 Task: Explore Airbnb accommodation in Umkomaas, South Africa from 12th December, 2023 to 15th December, 2023 for 6 adults. Place can be entire room or private room with 6 bedrooms having 6 beds and 6 bathrooms. Property type can be house. Amenities needed are: wifi, TV, free parkinig on premises, gym, breakfast.
Action: Mouse moved to (547, 106)
Screenshot: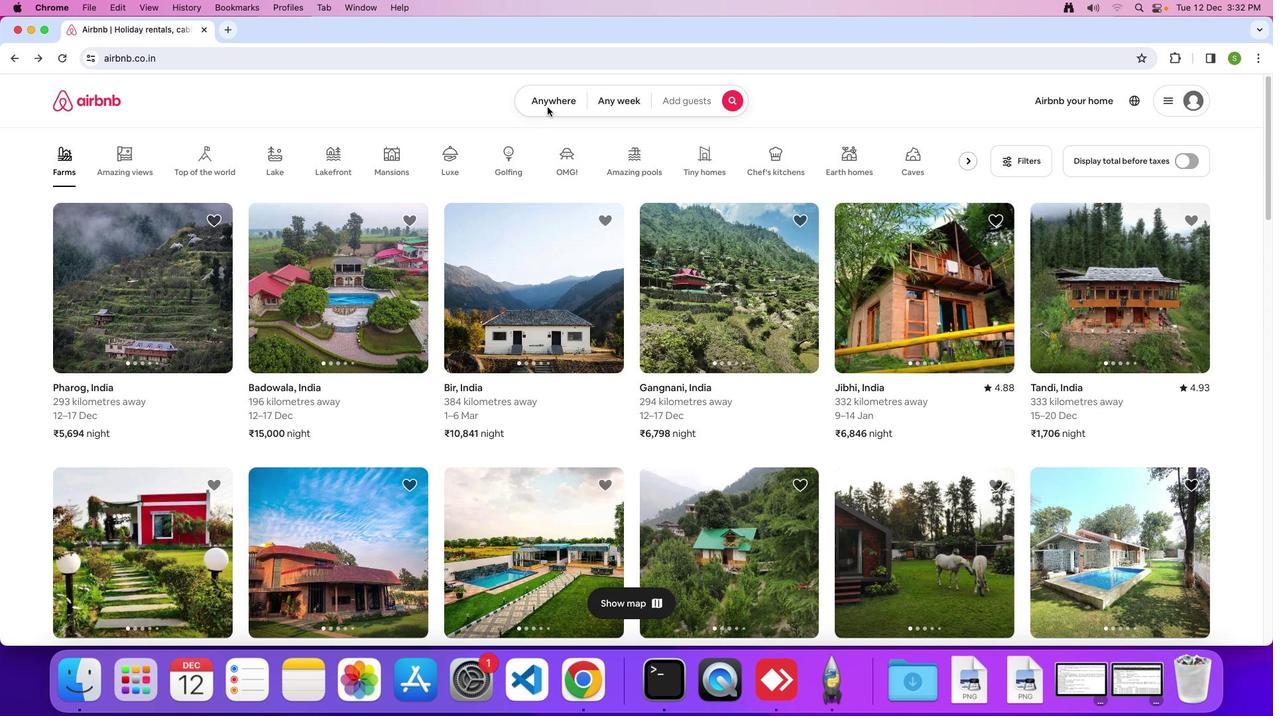 
Action: Mouse pressed left at (547, 106)
Screenshot: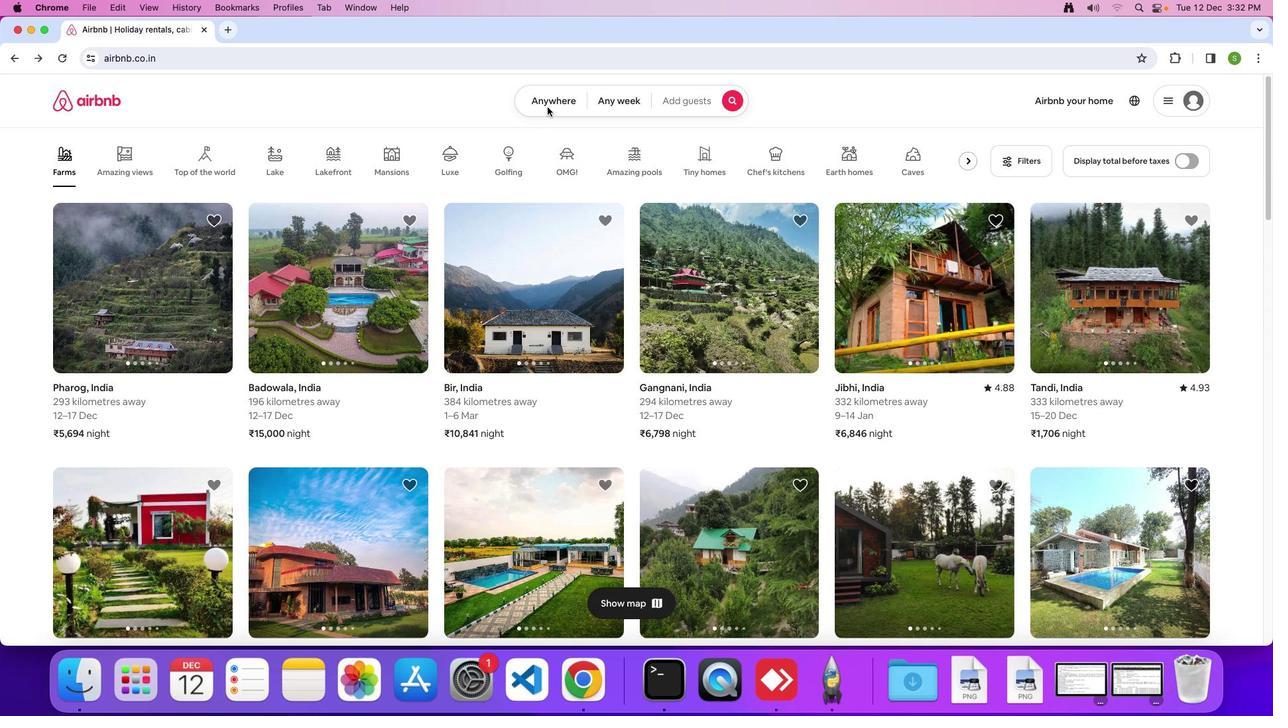 
Action: Mouse moved to (548, 105)
Screenshot: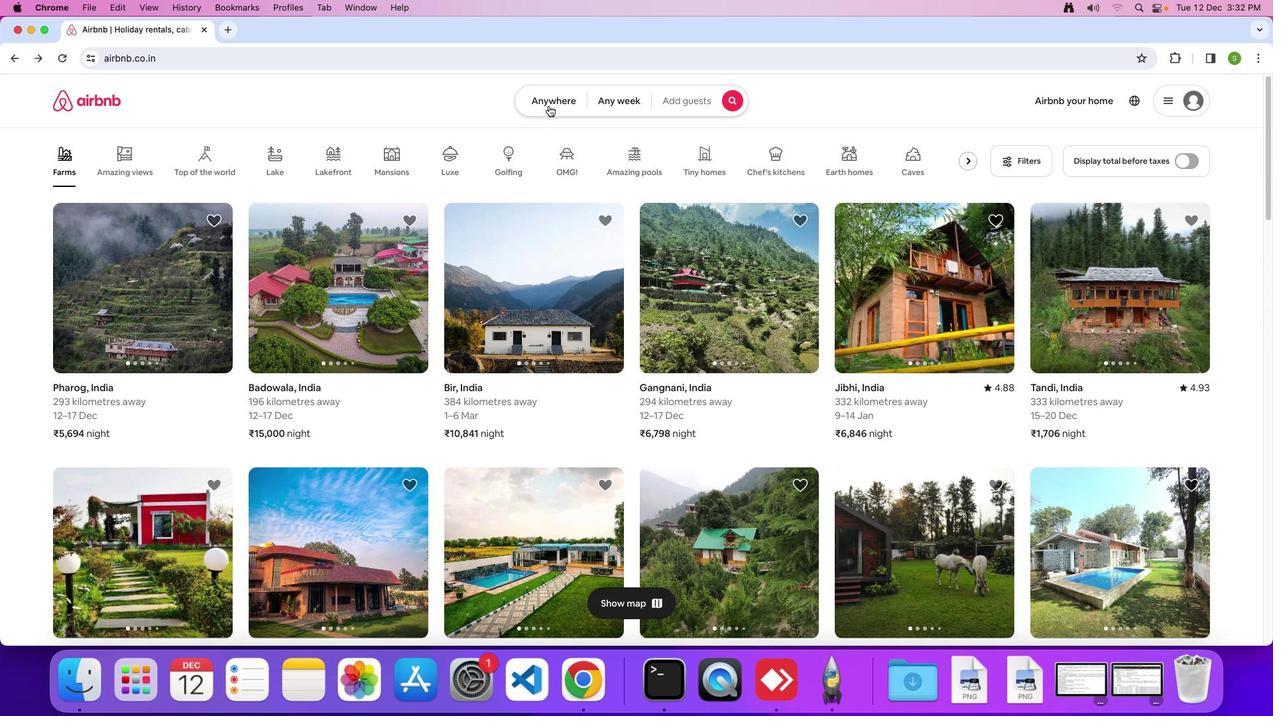 
Action: Mouse pressed left at (548, 105)
Screenshot: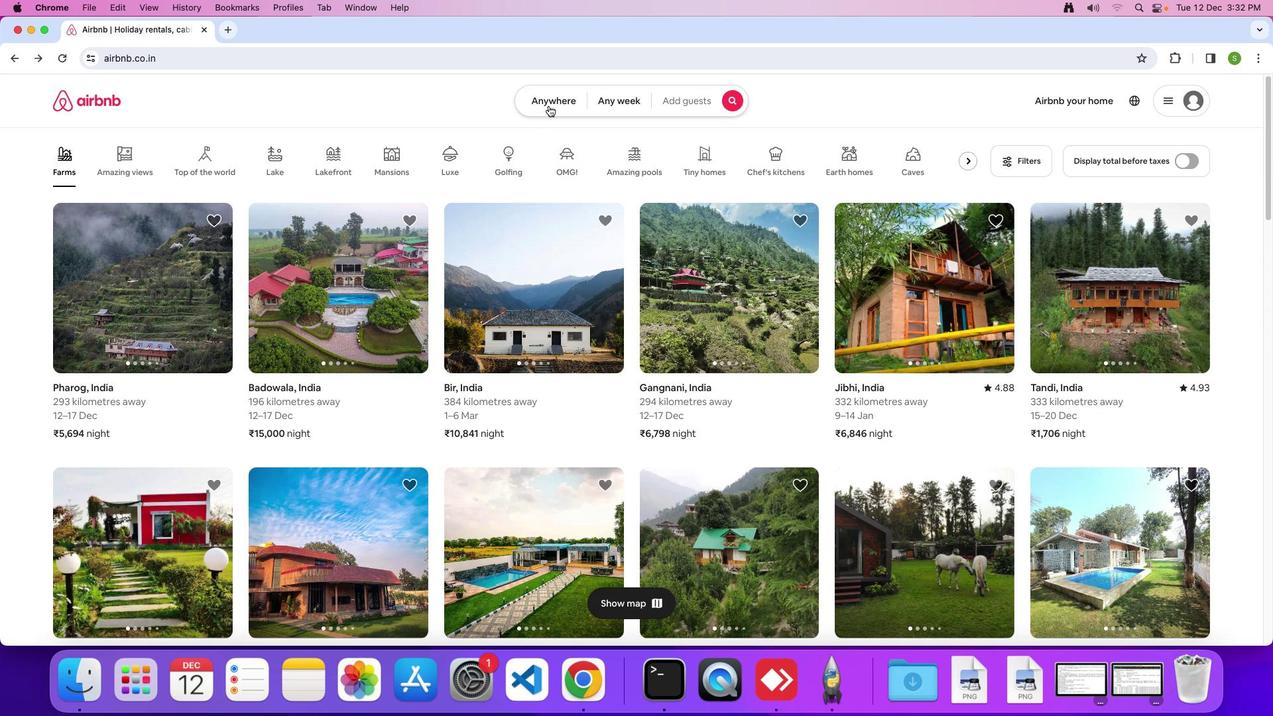 
Action: Mouse moved to (458, 143)
Screenshot: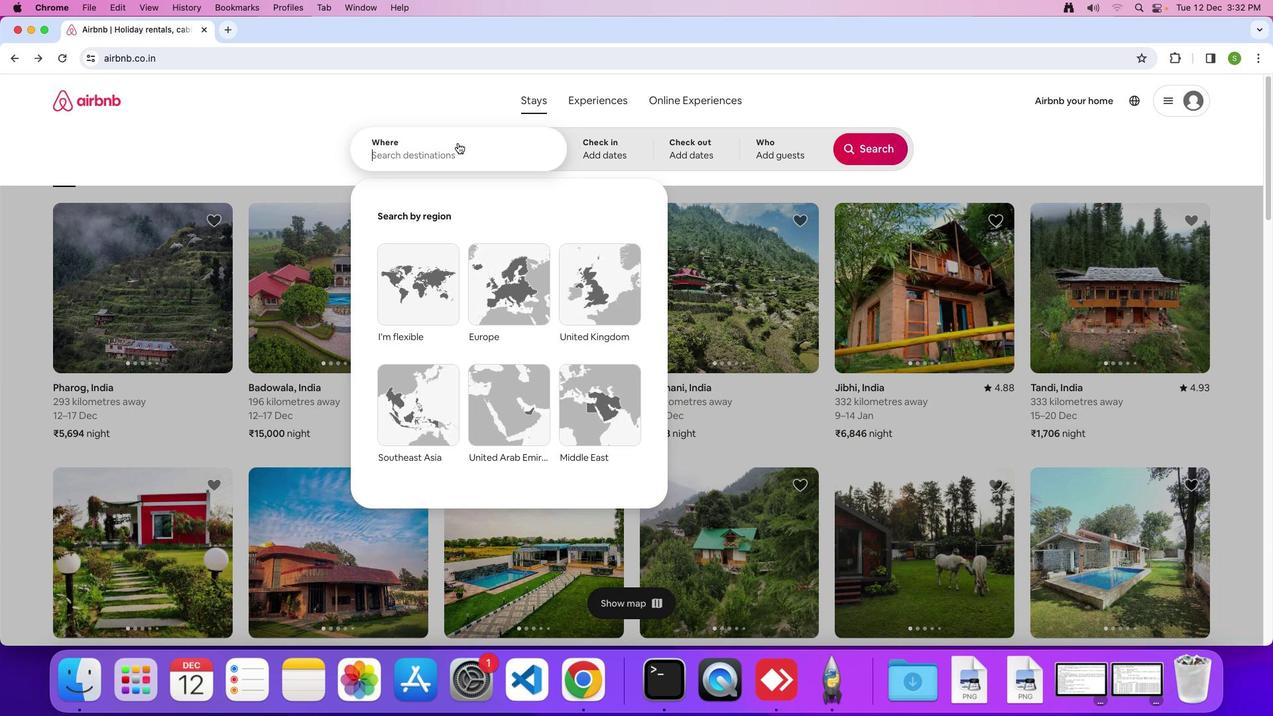 
Action: Mouse pressed left at (458, 143)
Screenshot: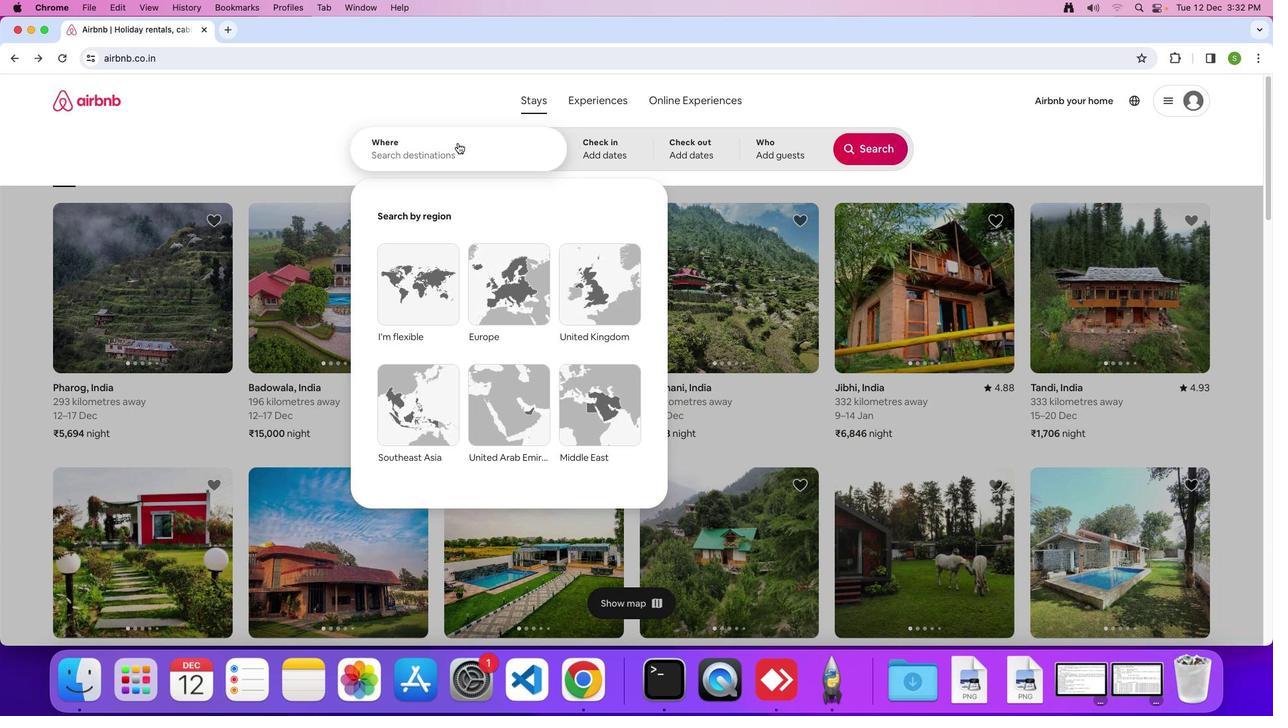 
Action: Key pressed 'U'Key.caps_lock'm''k''o''m''a''a''s'','Key.spaceKey.shift'S''o''u''t''h'
Screenshot: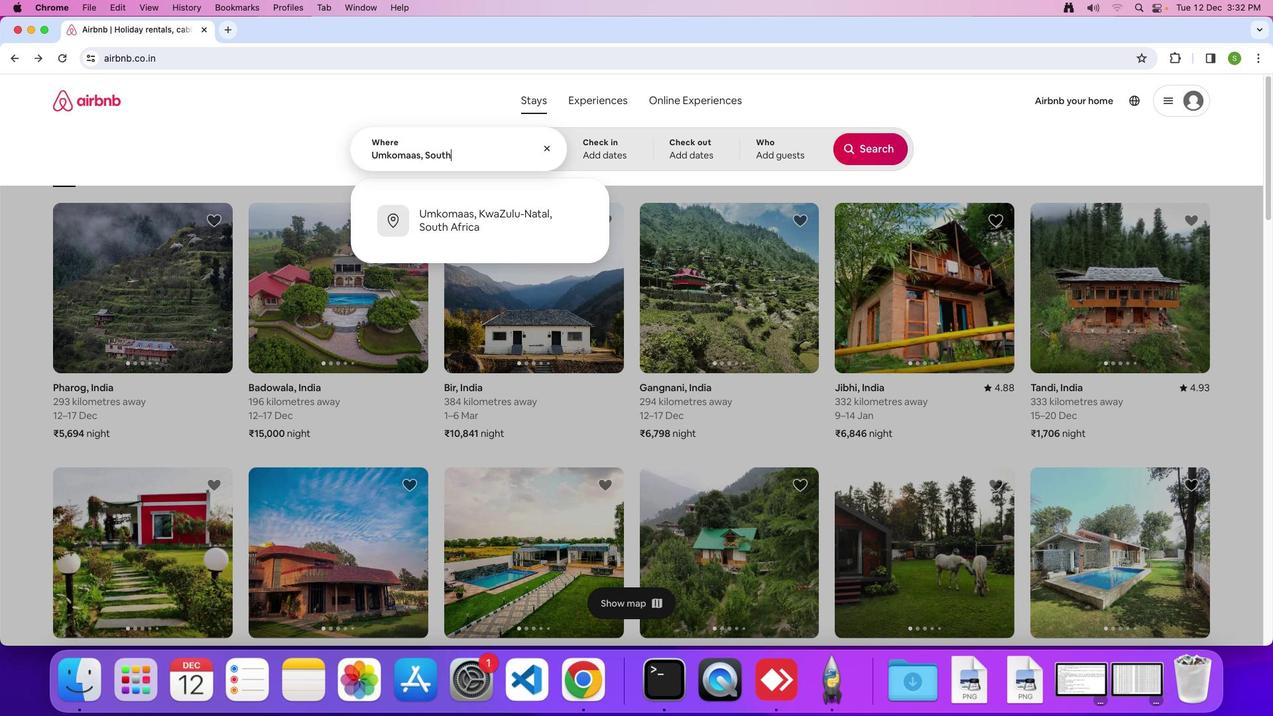 
Action: Mouse moved to (458, 143)
Screenshot: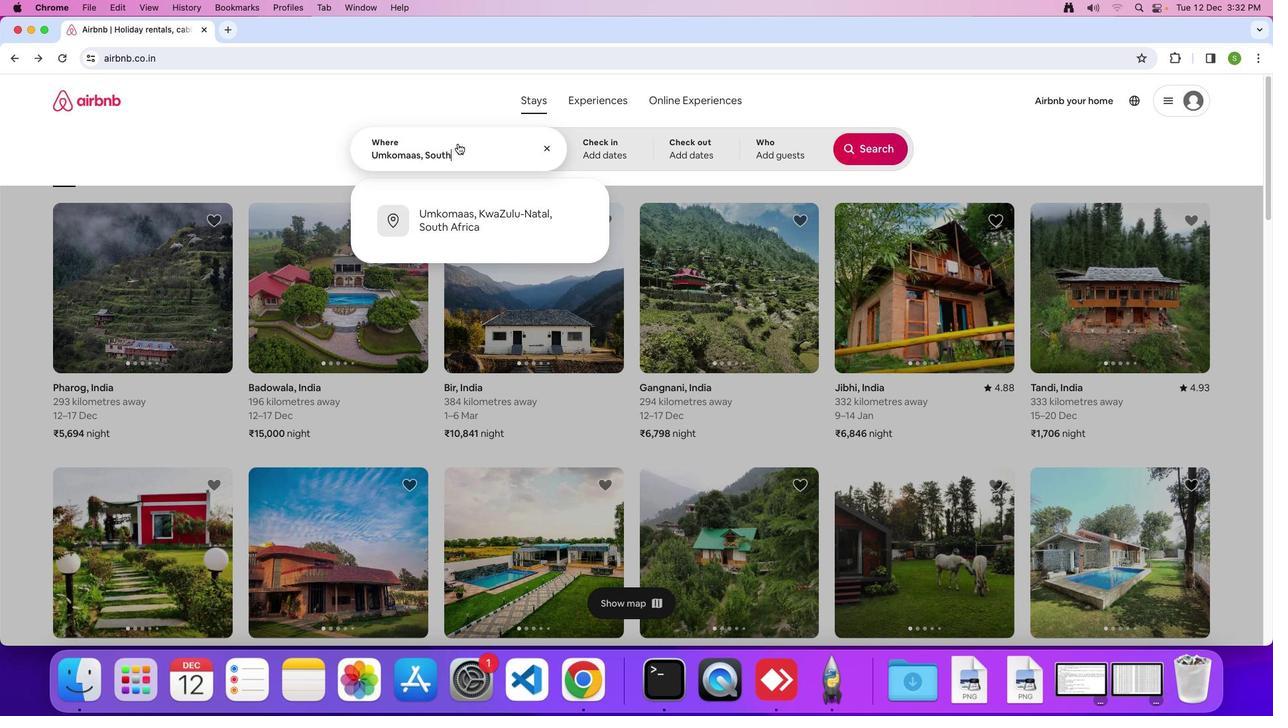 
Action: Key pressed Key.spaceKey.shift'A''f''r''i''c''a'Key.enter
Screenshot: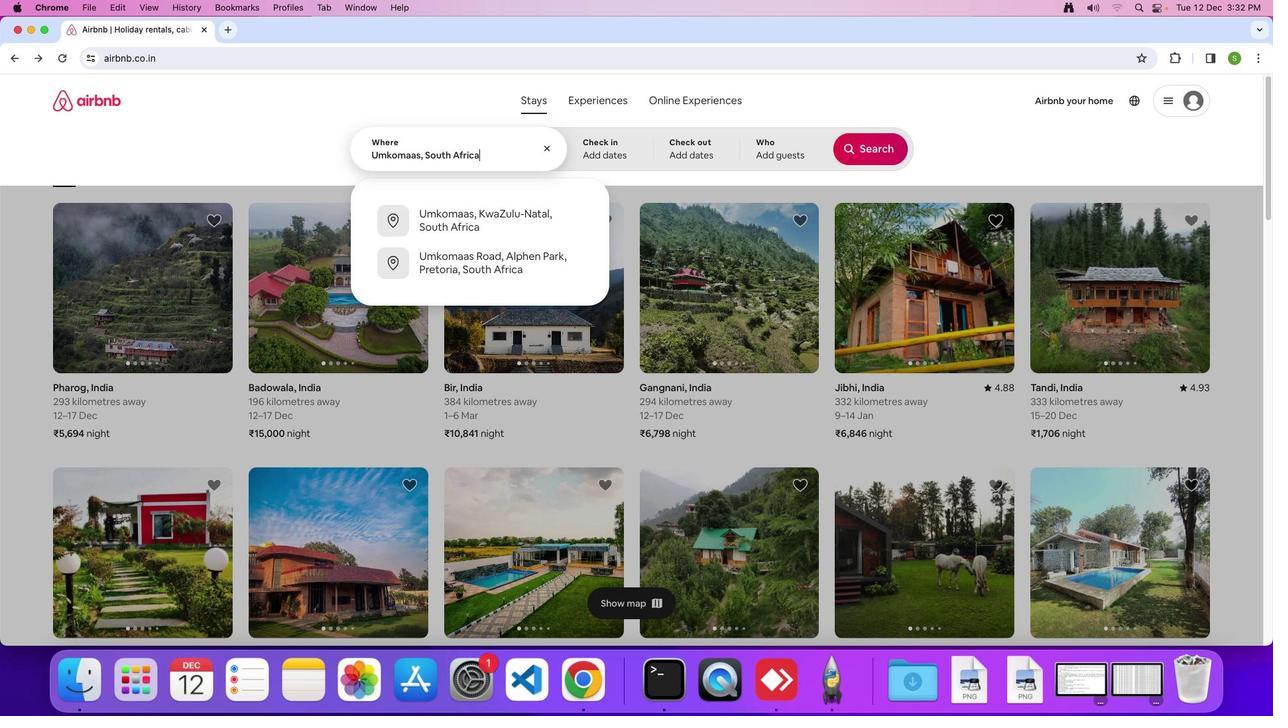 
Action: Mouse moved to (464, 384)
Screenshot: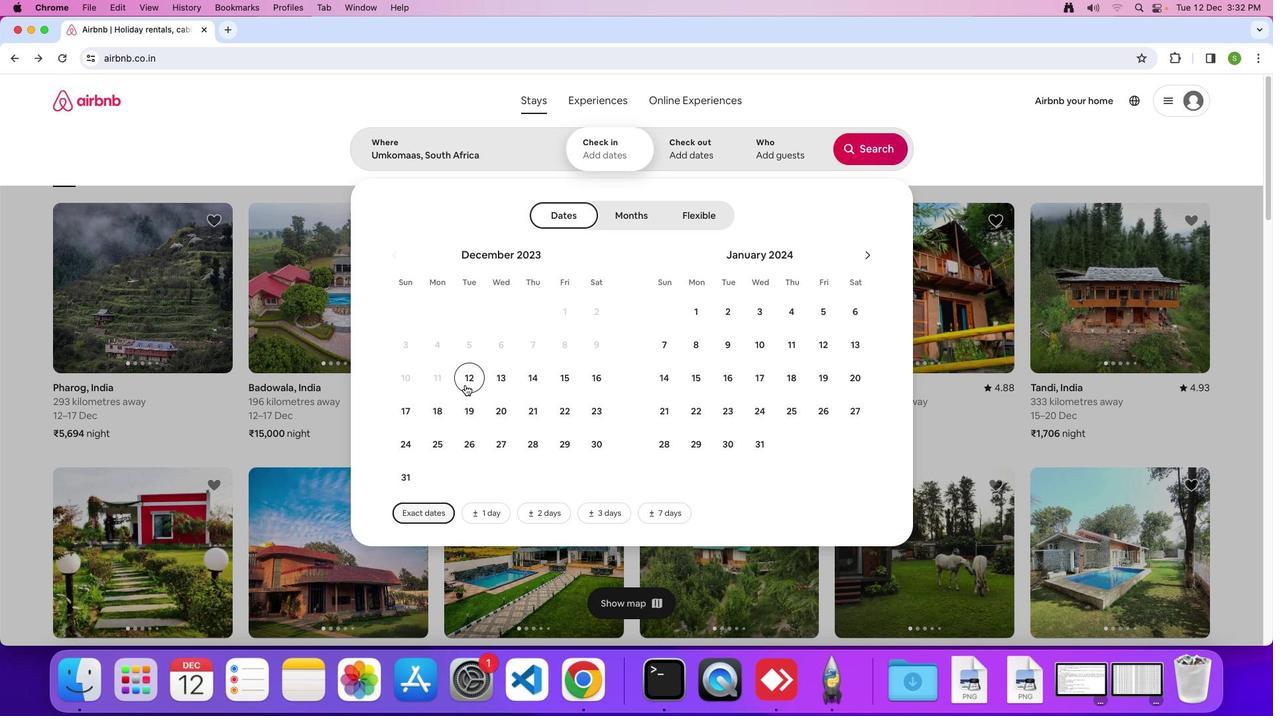 
Action: Mouse pressed left at (464, 384)
Screenshot: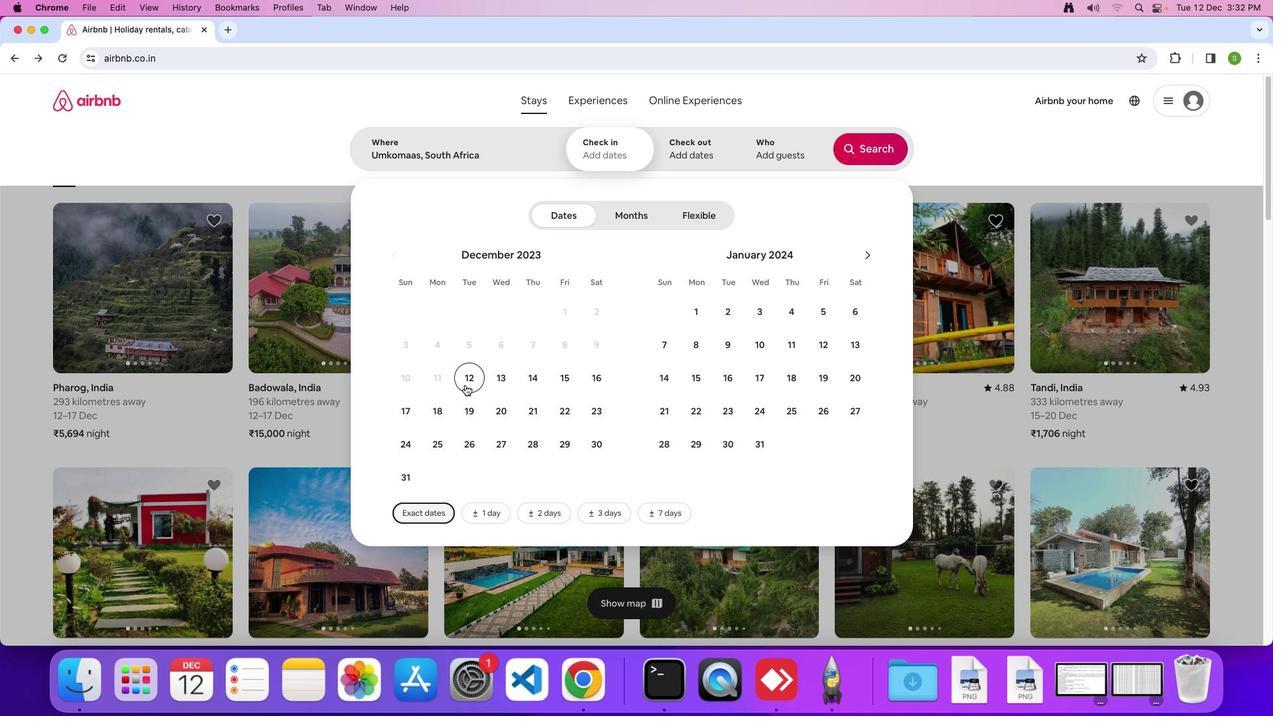 
Action: Mouse moved to (566, 376)
Screenshot: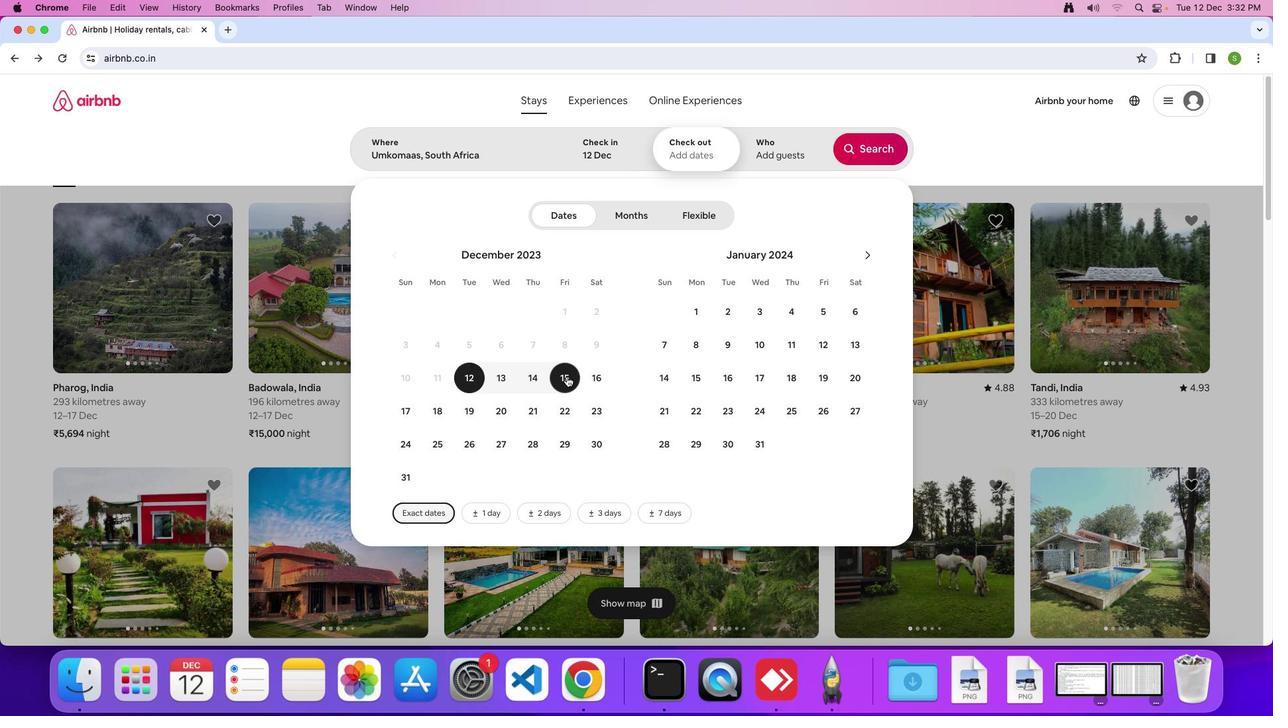 
Action: Mouse pressed left at (566, 376)
Screenshot: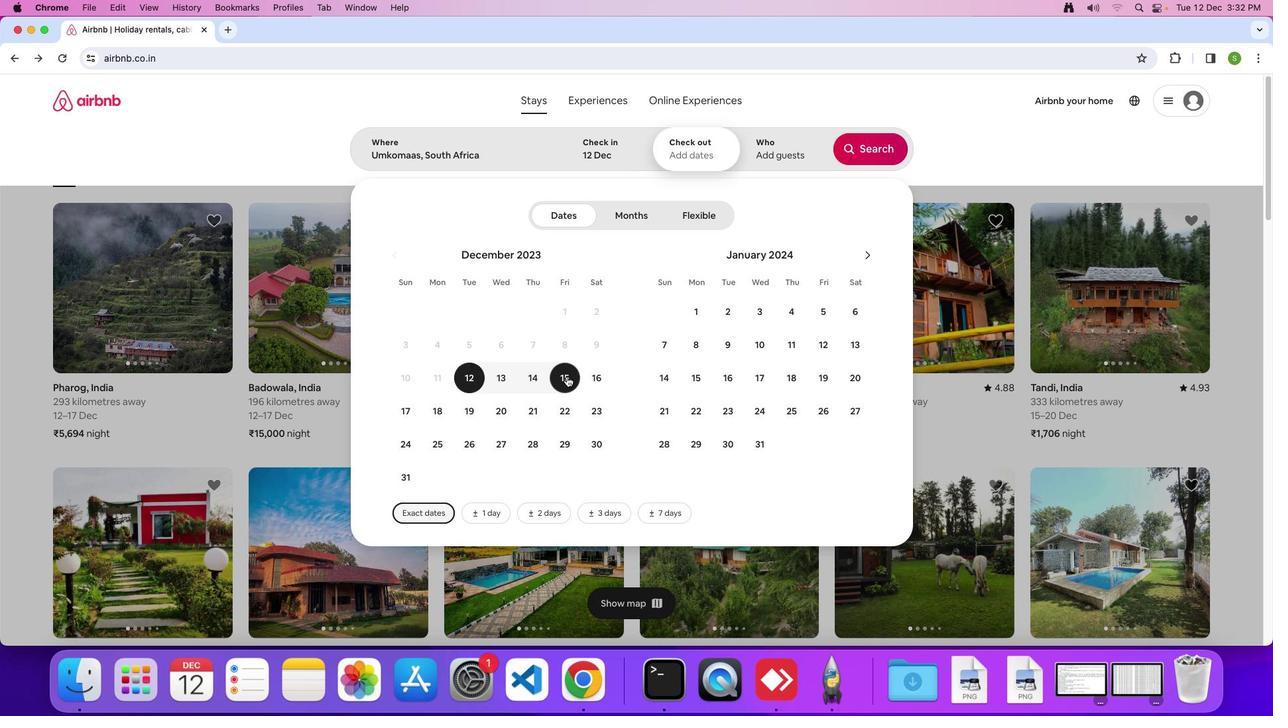 
Action: Mouse moved to (774, 158)
Screenshot: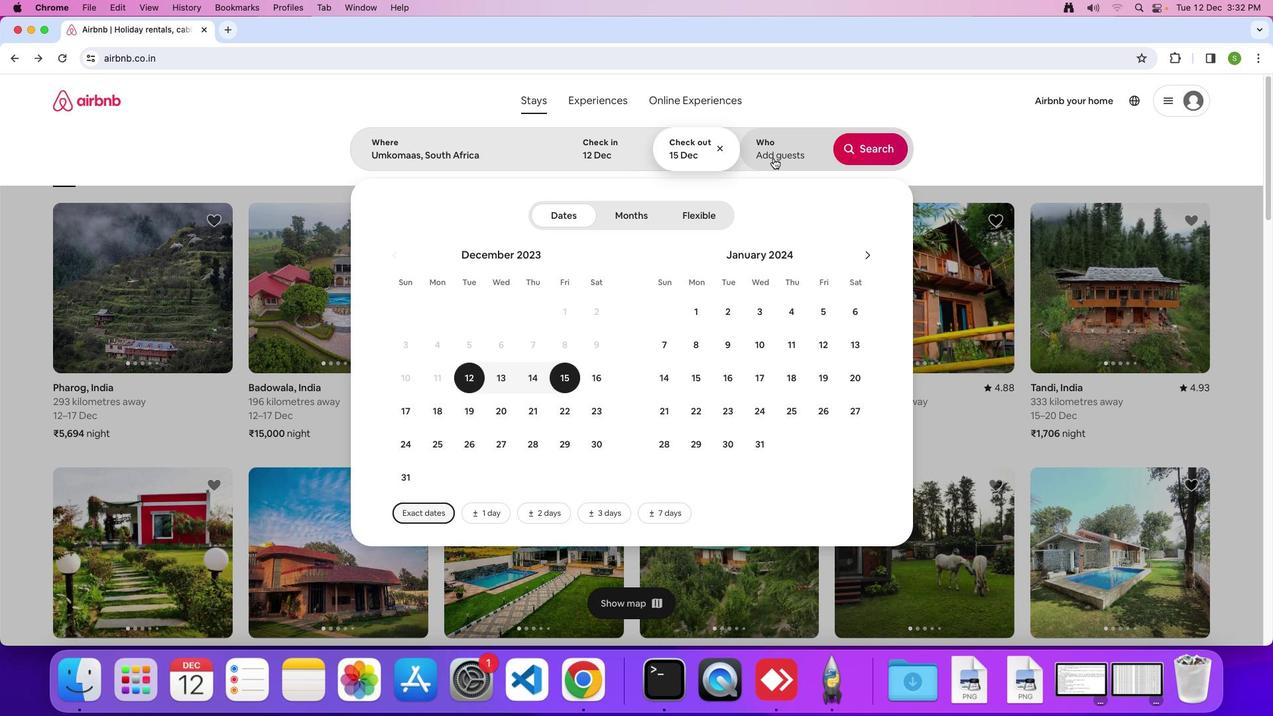 
Action: Mouse pressed left at (774, 158)
Screenshot: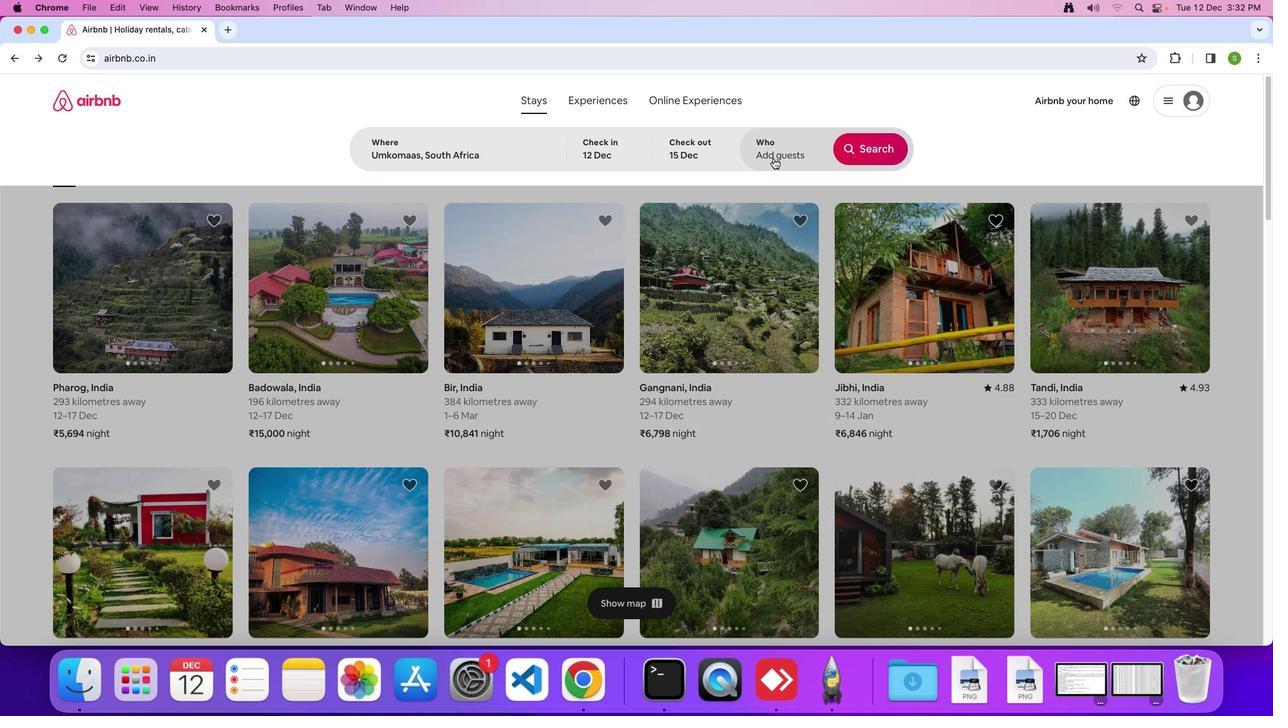 
Action: Mouse moved to (879, 220)
Screenshot: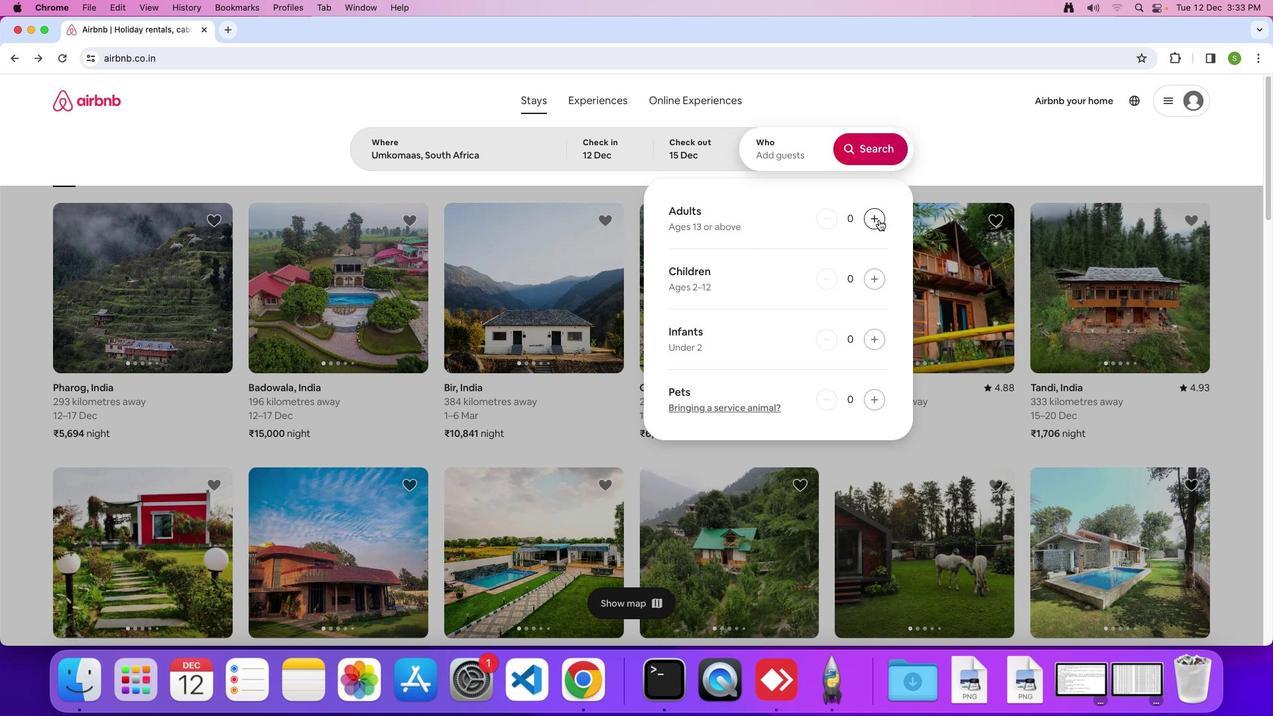 
Action: Mouse pressed left at (879, 220)
Screenshot: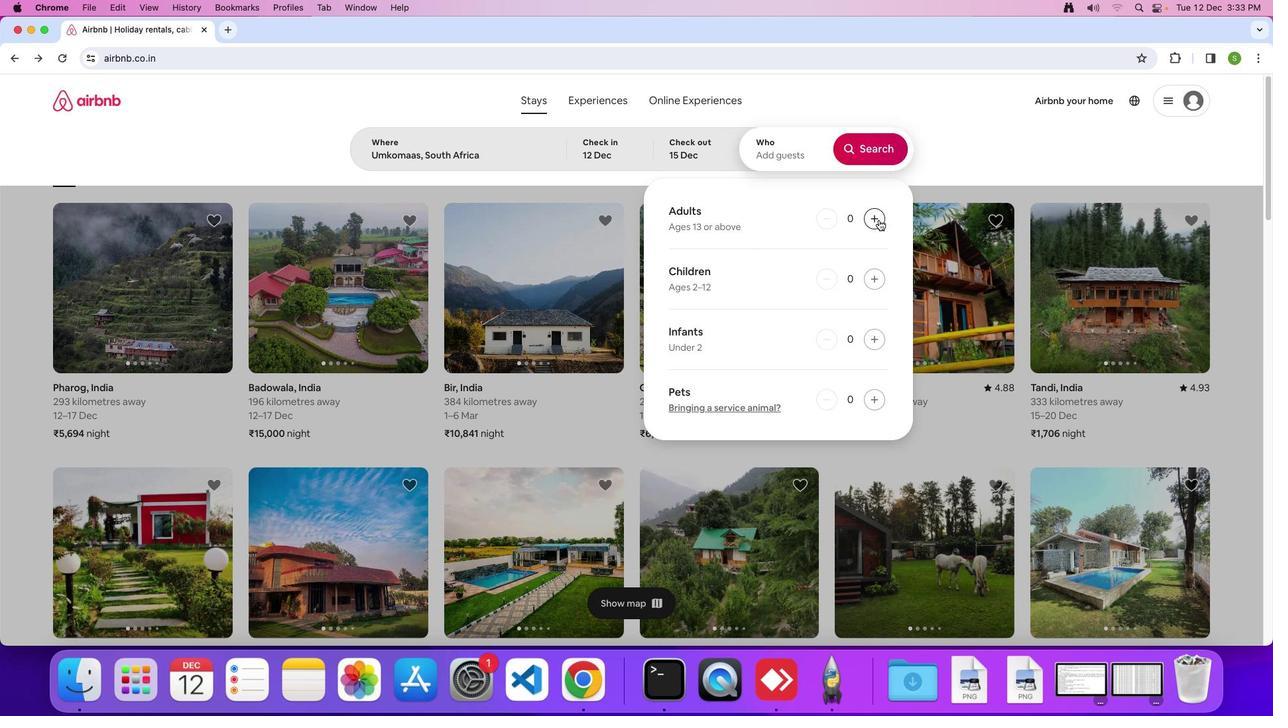 
Action: Mouse pressed left at (879, 220)
Screenshot: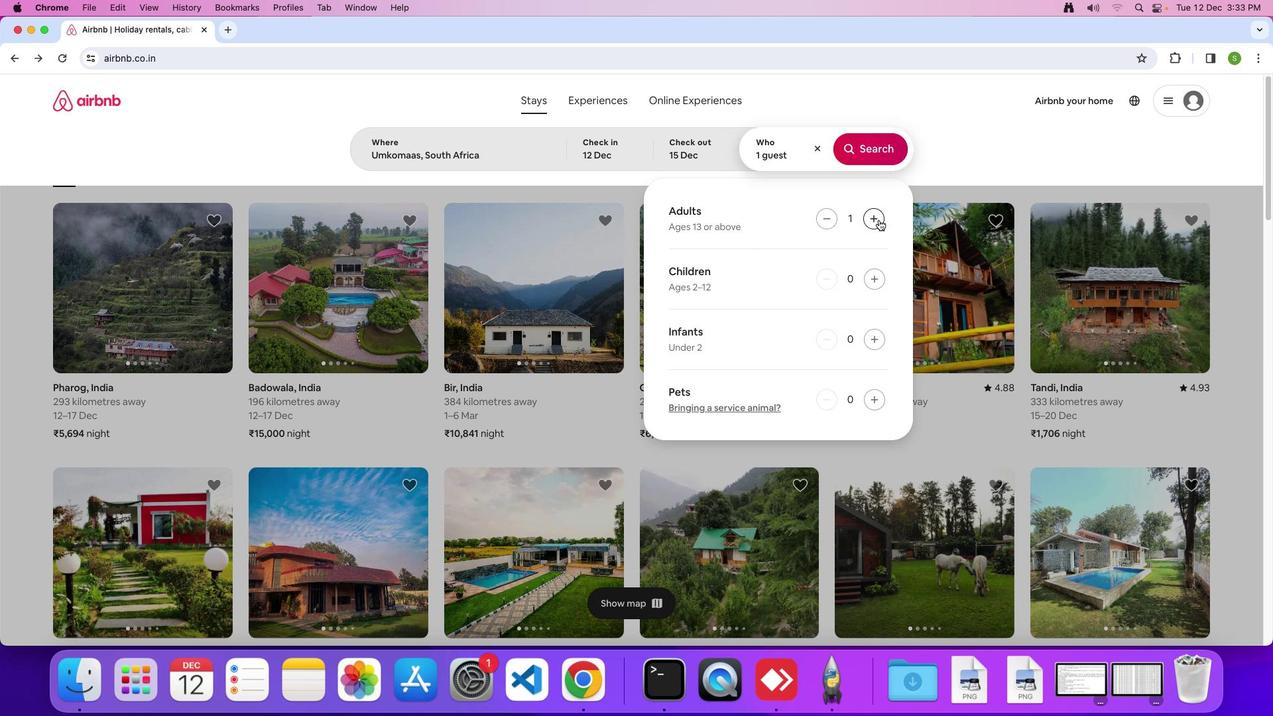 
Action: Mouse pressed left at (879, 220)
Screenshot: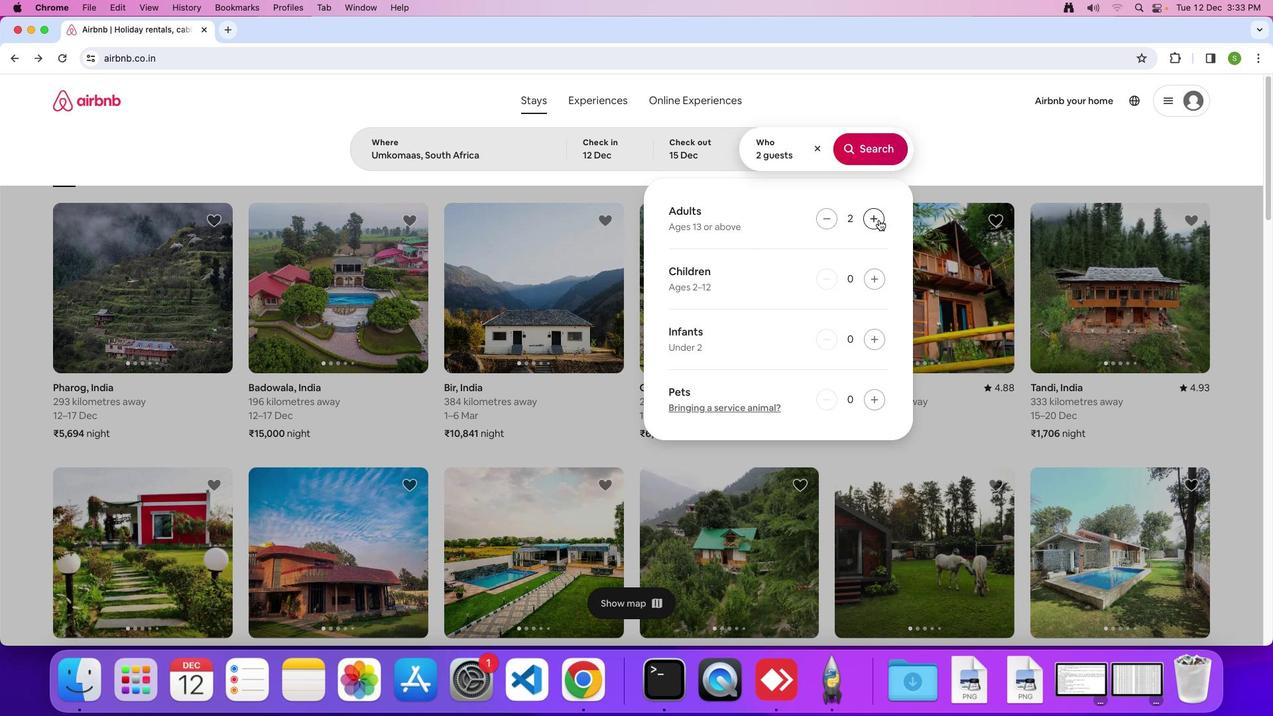 
Action: Mouse pressed left at (879, 220)
Screenshot: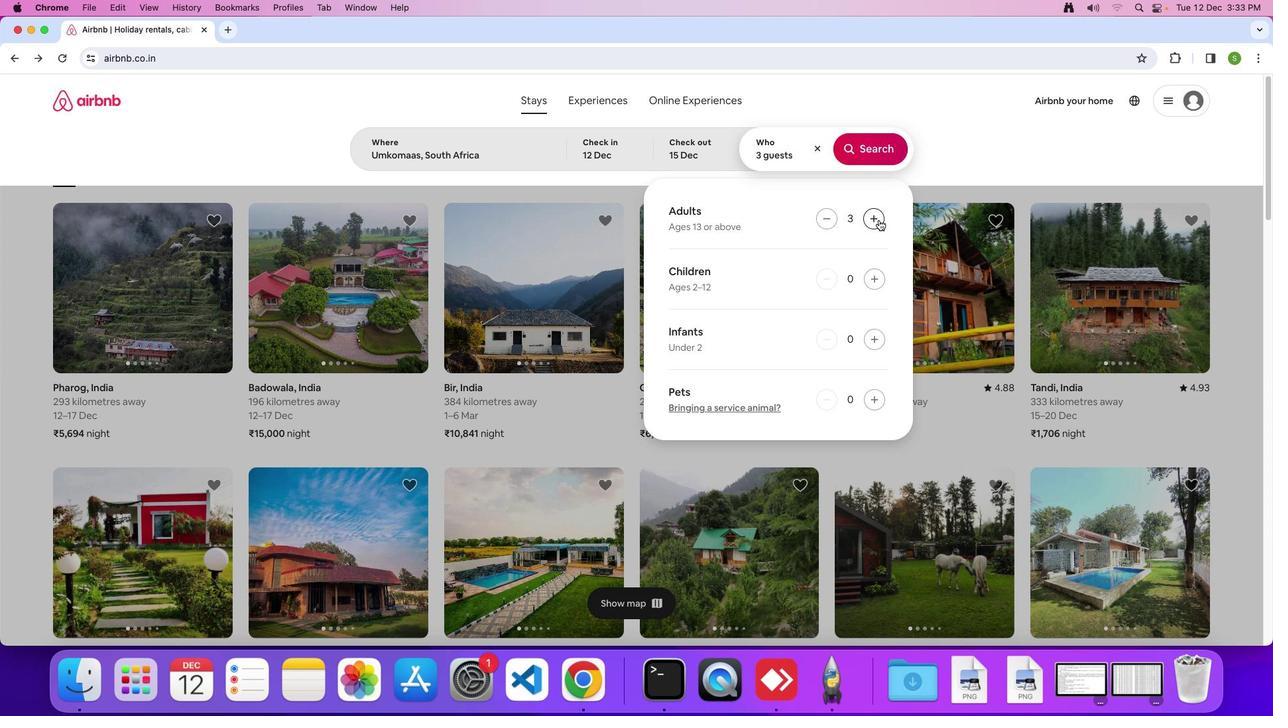 
Action: Mouse pressed left at (879, 220)
Screenshot: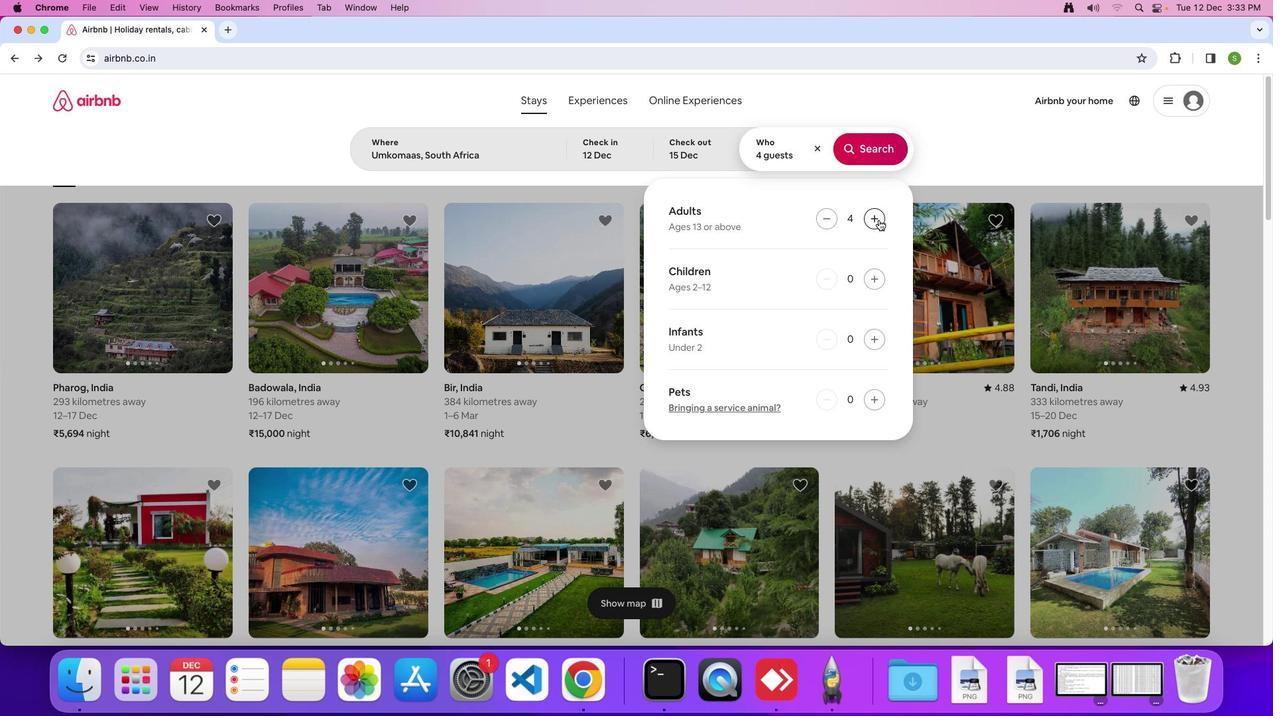 
Action: Mouse pressed left at (879, 220)
Screenshot: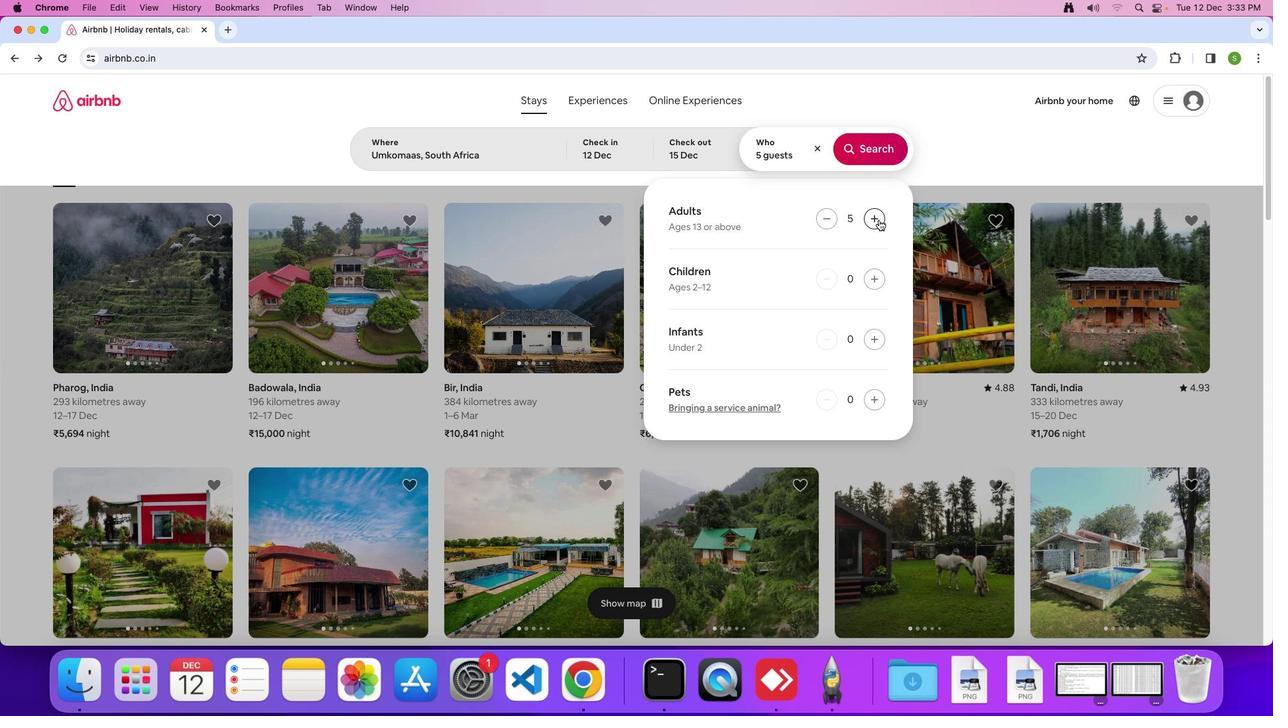 
Action: Mouse moved to (876, 158)
Screenshot: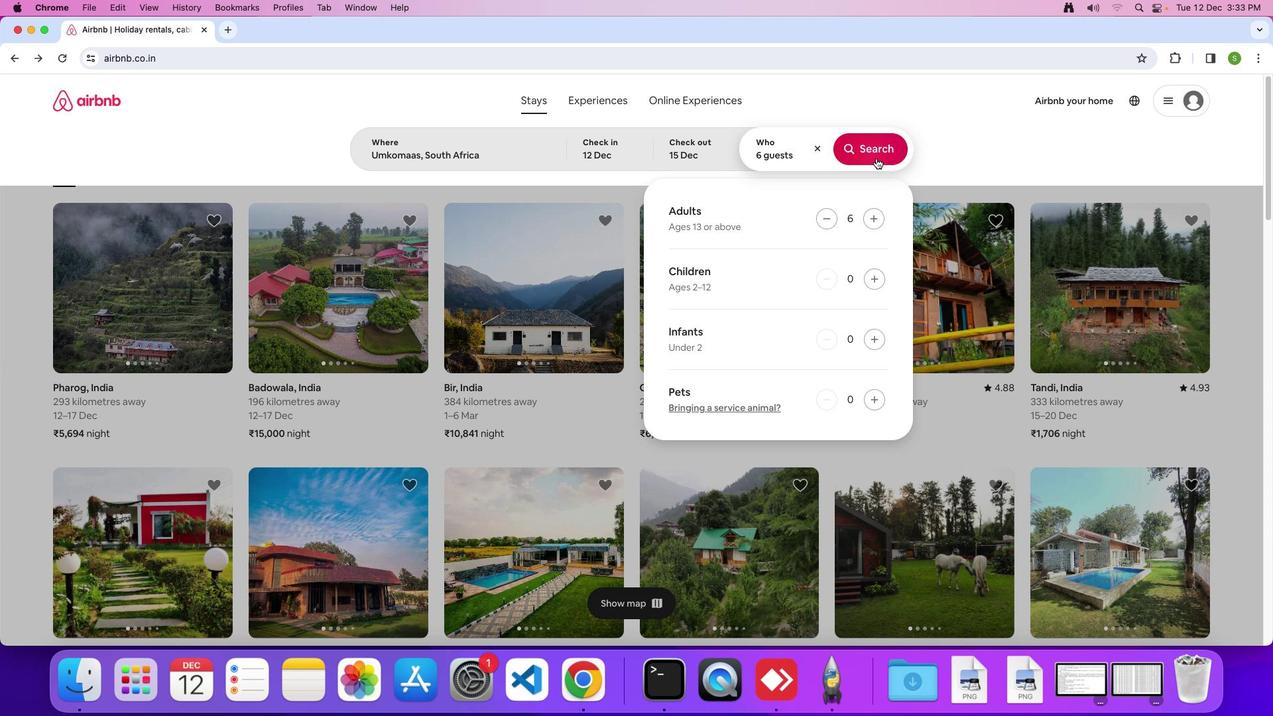 
Action: Mouse pressed left at (876, 158)
Screenshot: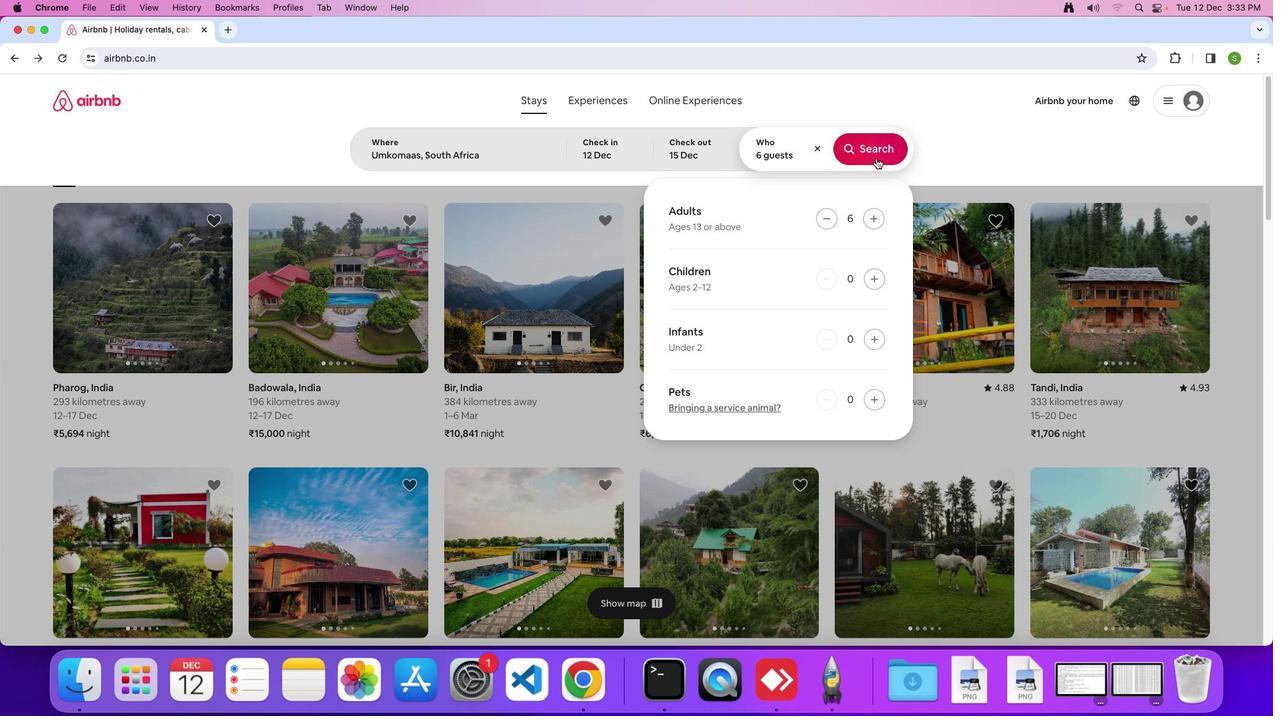 
Action: Mouse moved to (1076, 149)
Screenshot: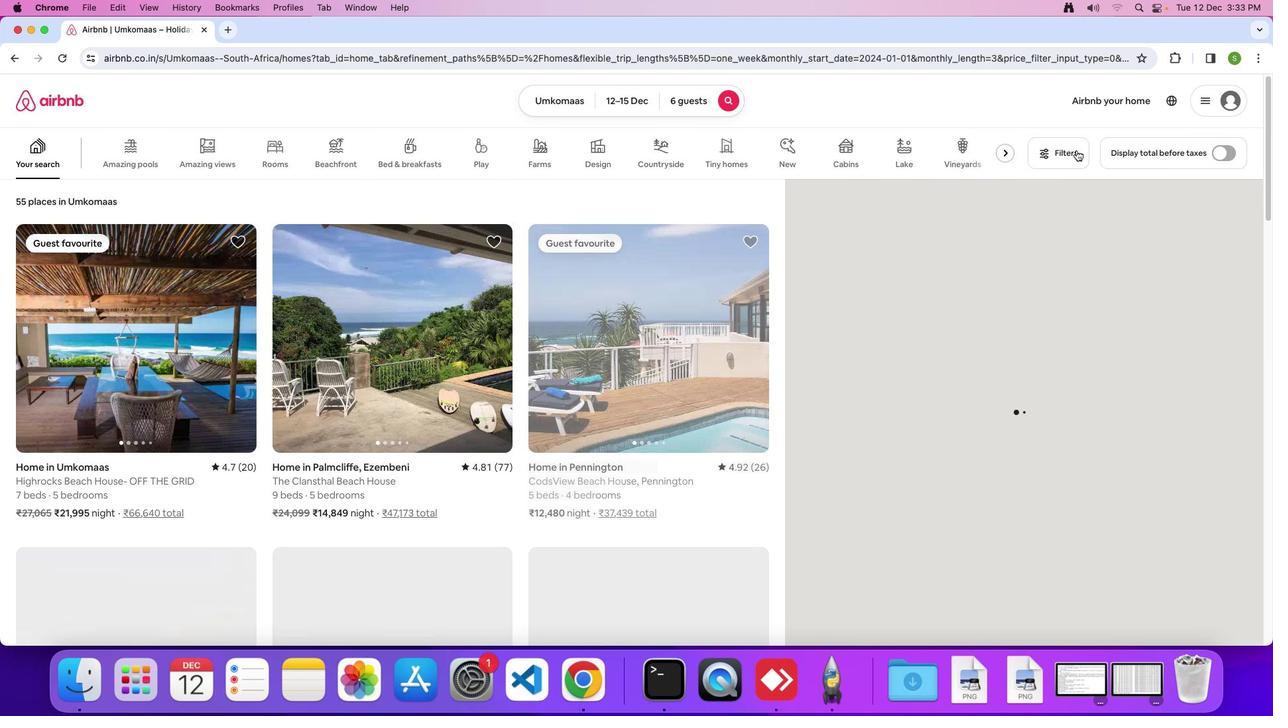 
Action: Mouse pressed left at (1076, 149)
Screenshot: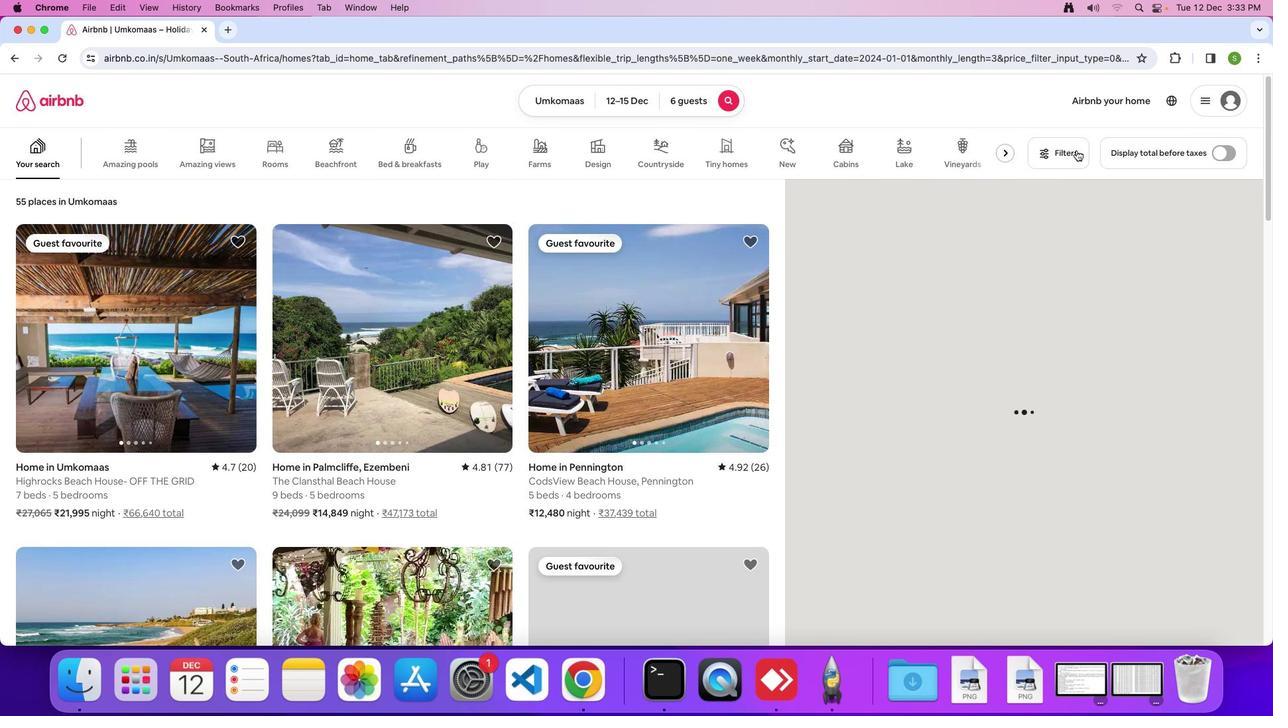 
Action: Mouse moved to (639, 470)
Screenshot: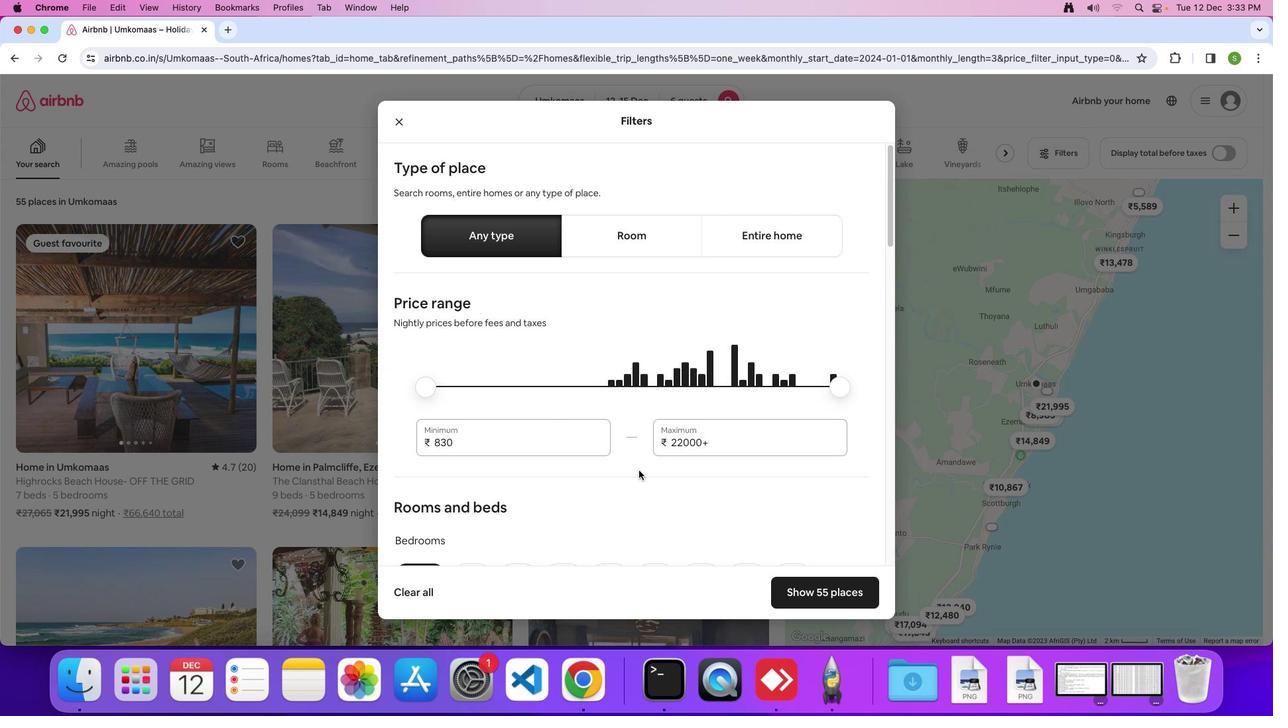
Action: Mouse scrolled (639, 470) with delta (0, 0)
Screenshot: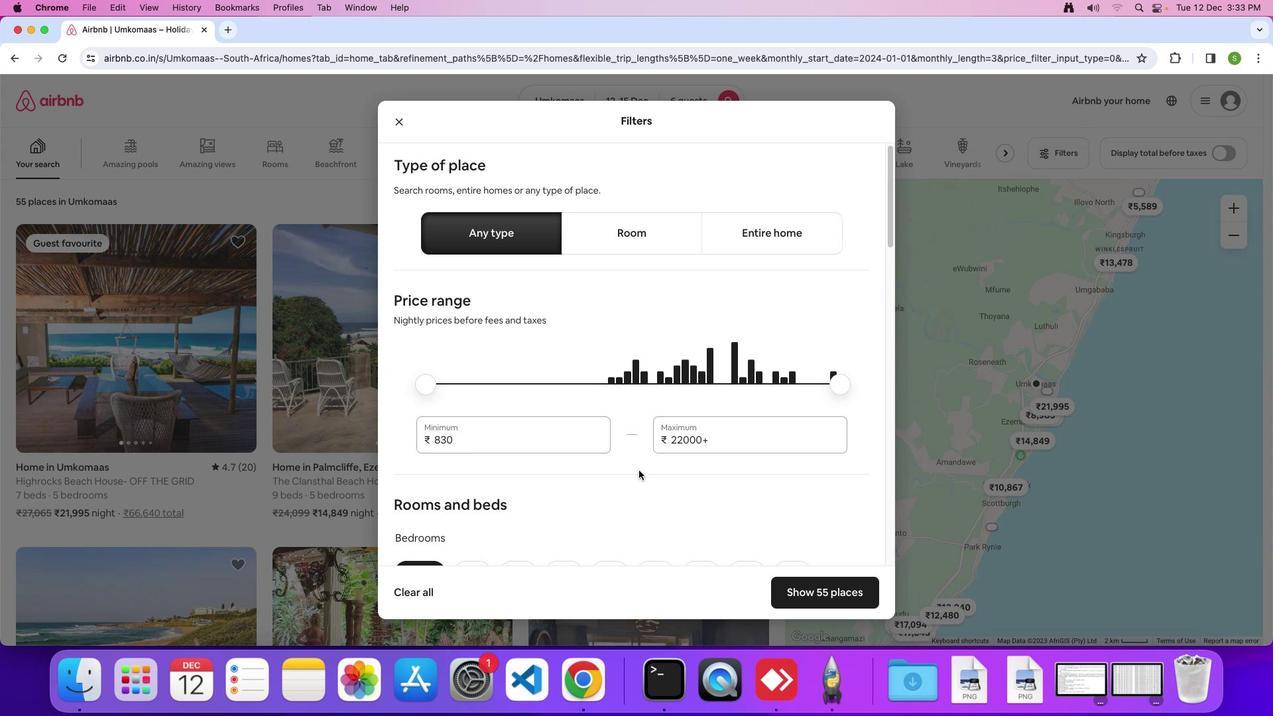 
Action: Mouse scrolled (639, 470) with delta (0, 0)
Screenshot: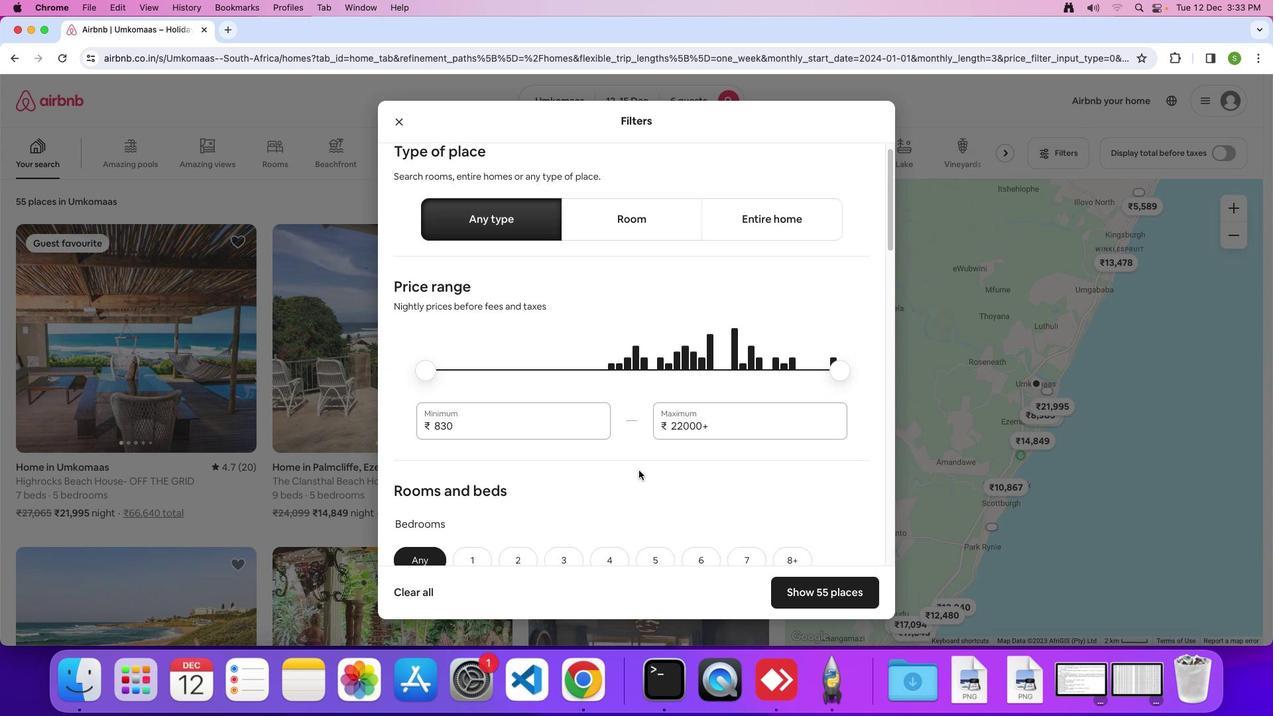 
Action: Mouse scrolled (639, 470) with delta (0, -1)
Screenshot: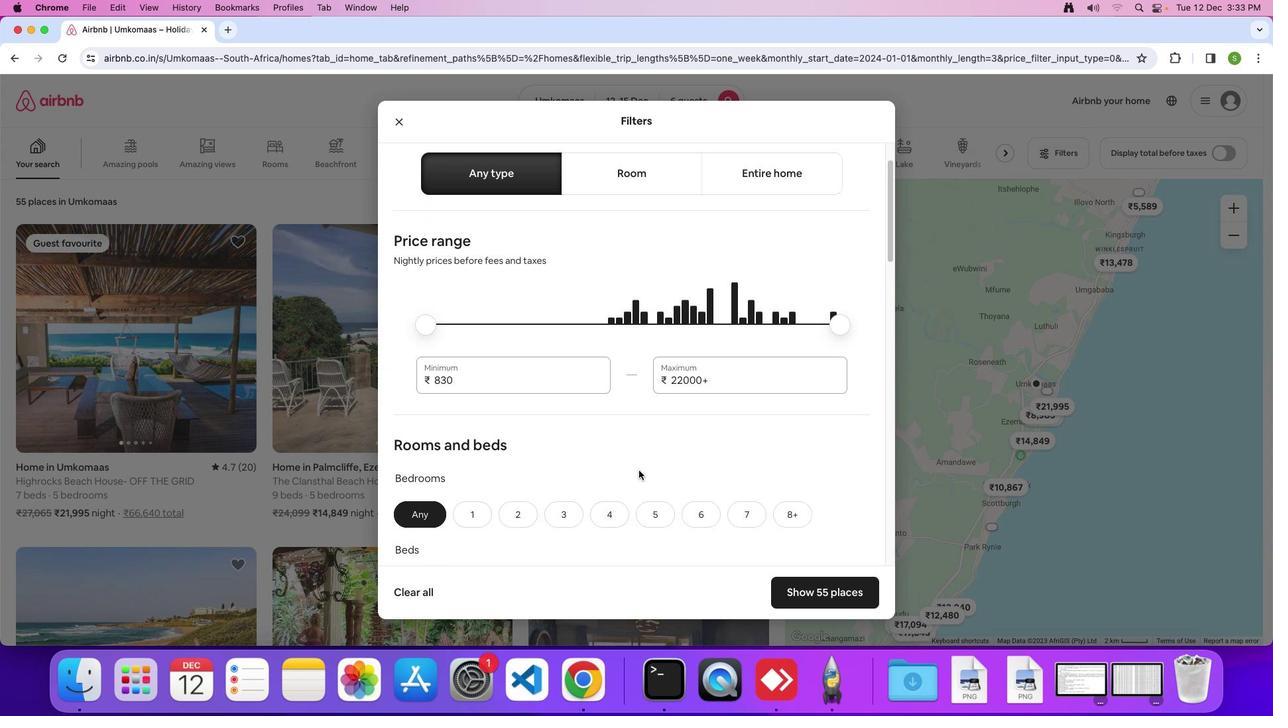 
Action: Mouse moved to (639, 470)
Screenshot: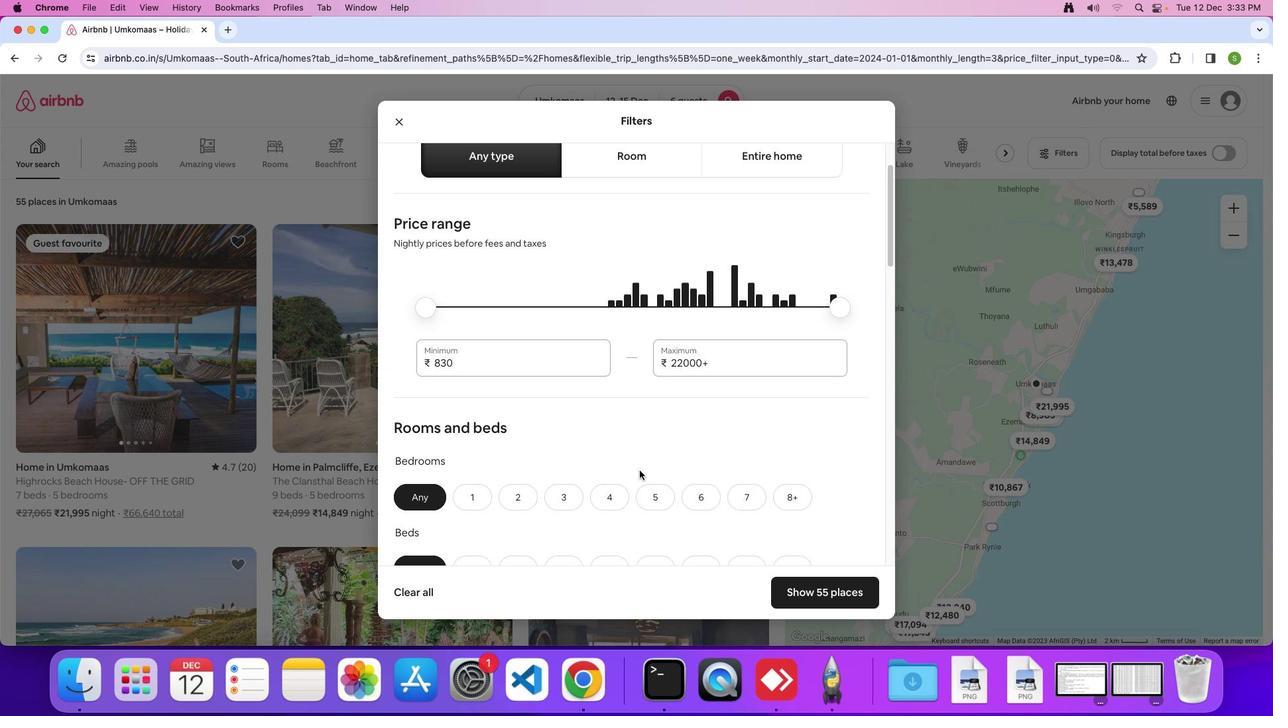 
Action: Mouse scrolled (639, 470) with delta (0, 0)
Screenshot: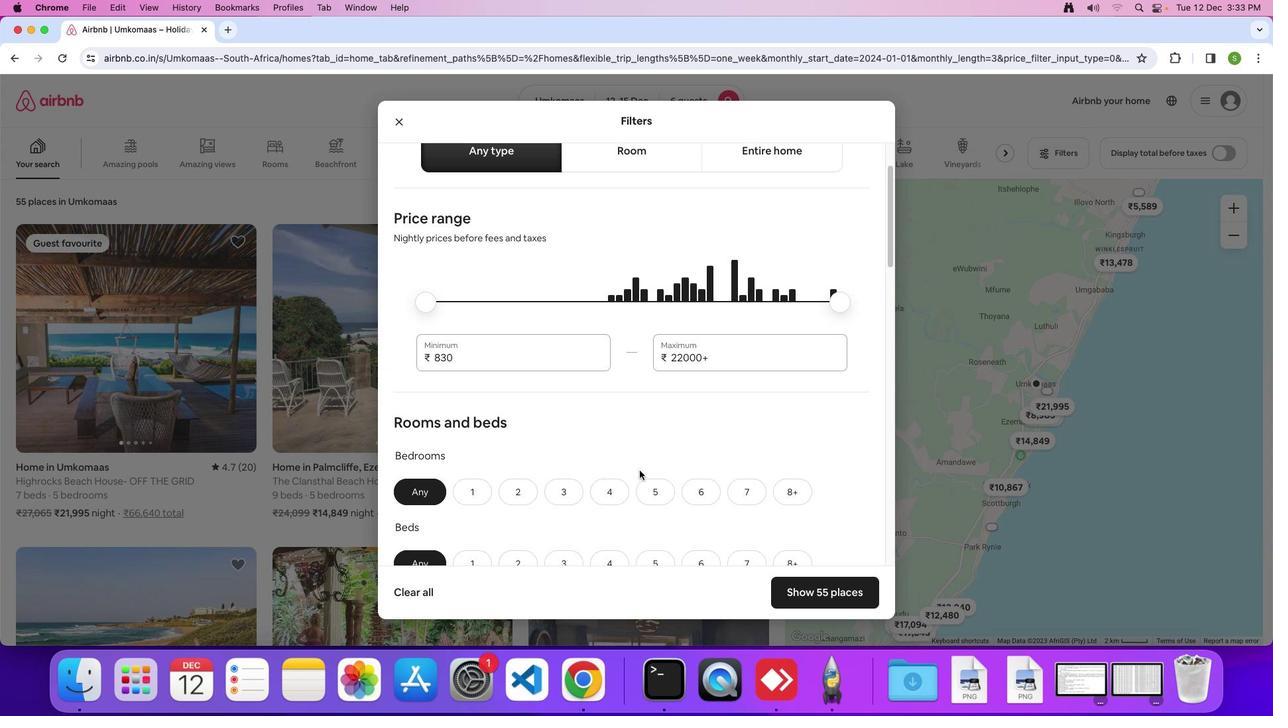 
Action: Mouse scrolled (639, 470) with delta (0, 0)
Screenshot: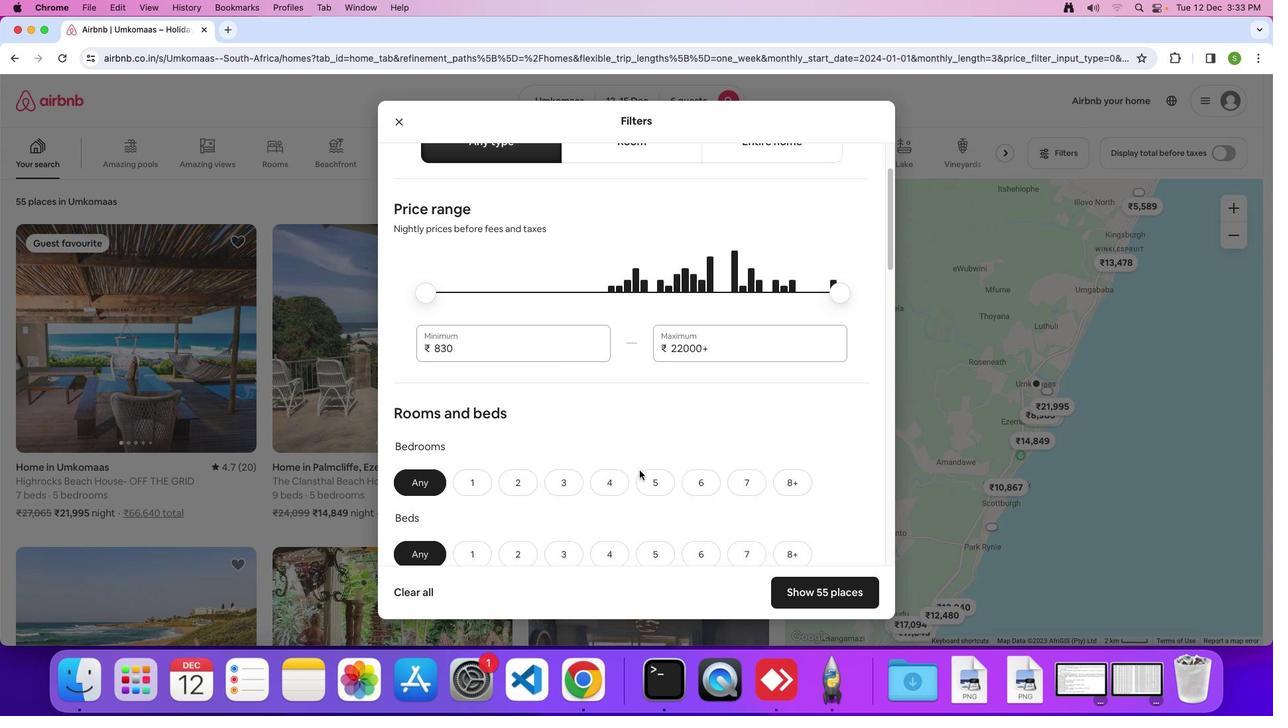 
Action: Mouse scrolled (639, 470) with delta (0, 0)
Screenshot: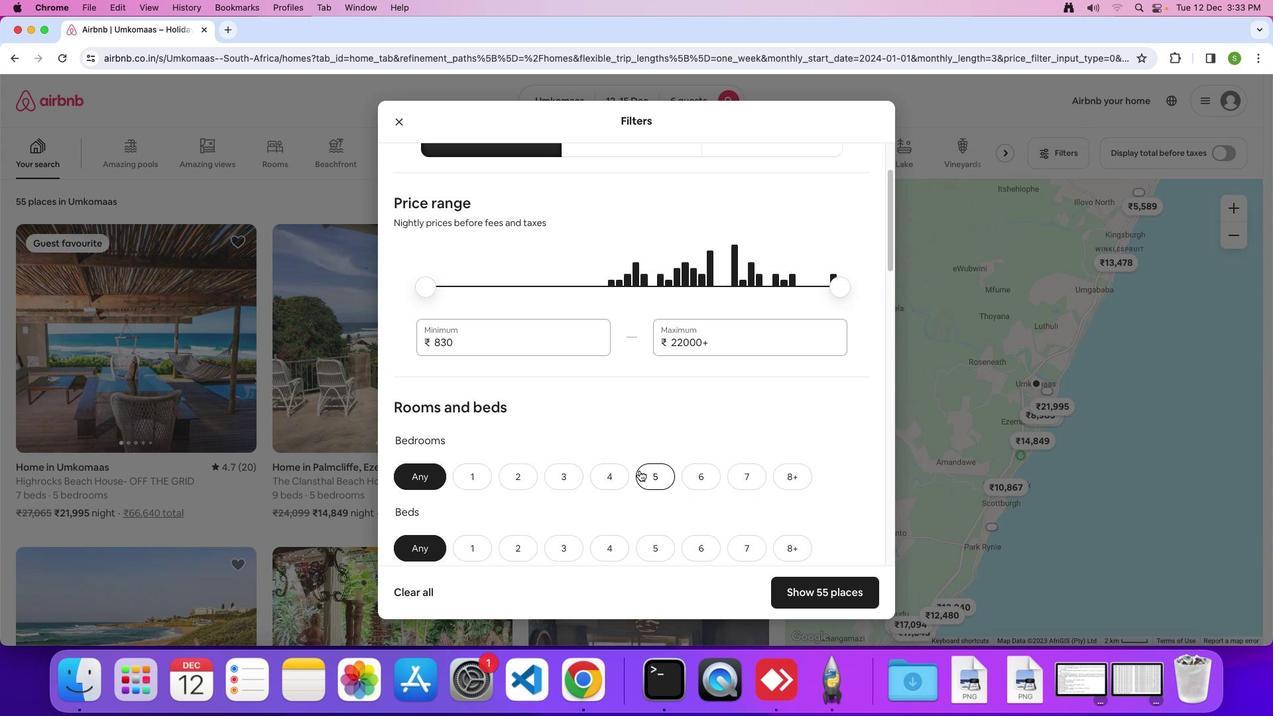 
Action: Mouse scrolled (639, 470) with delta (0, 0)
Screenshot: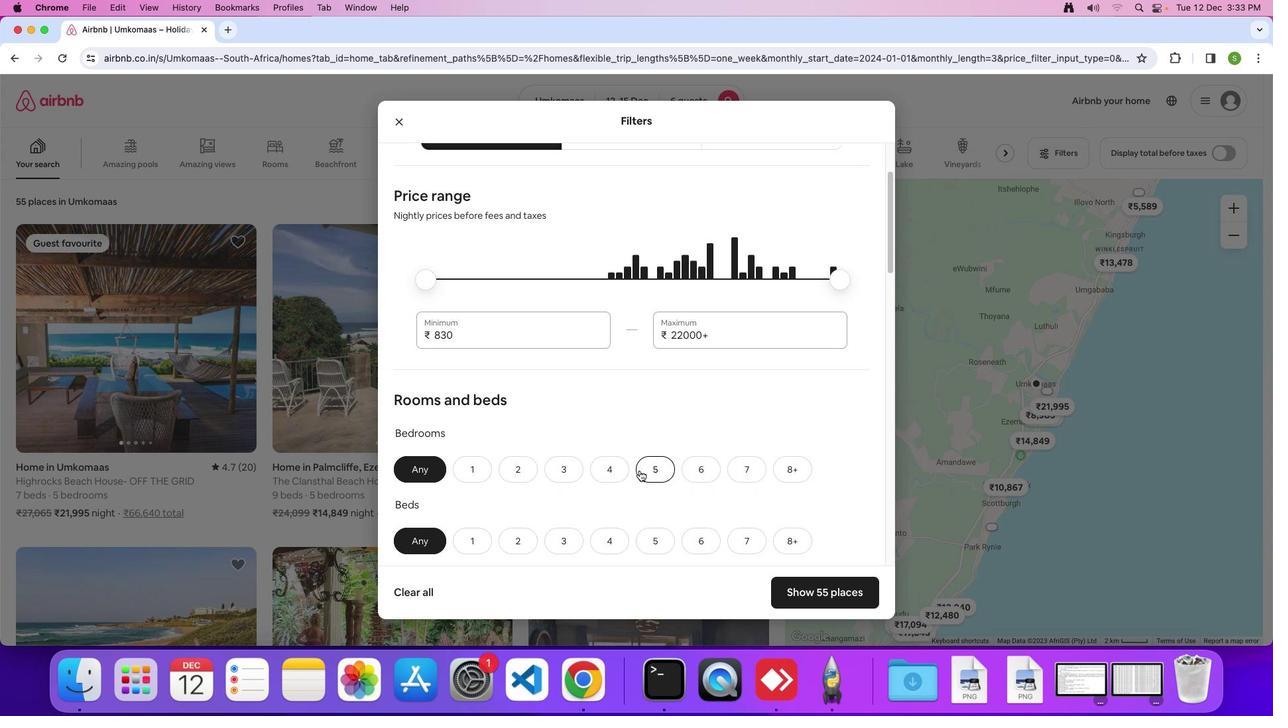 
Action: Mouse scrolled (639, 470) with delta (0, 0)
Screenshot: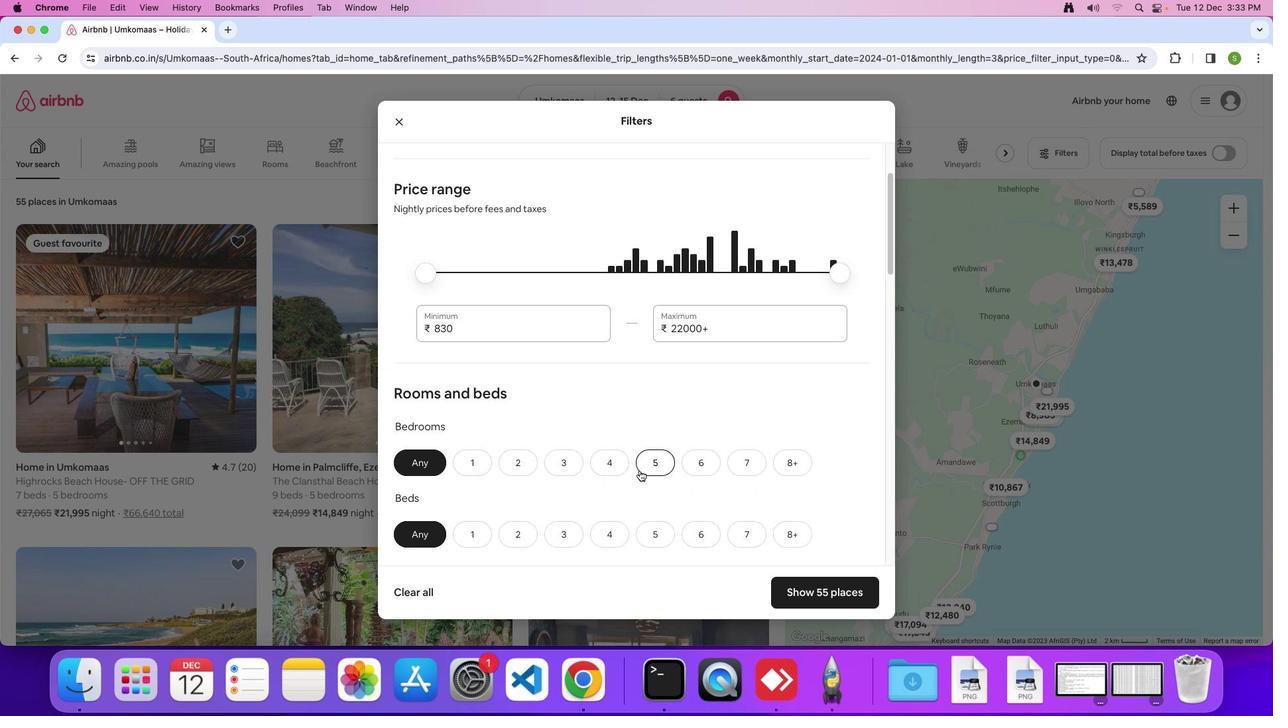
Action: Mouse scrolled (639, 470) with delta (0, 0)
Screenshot: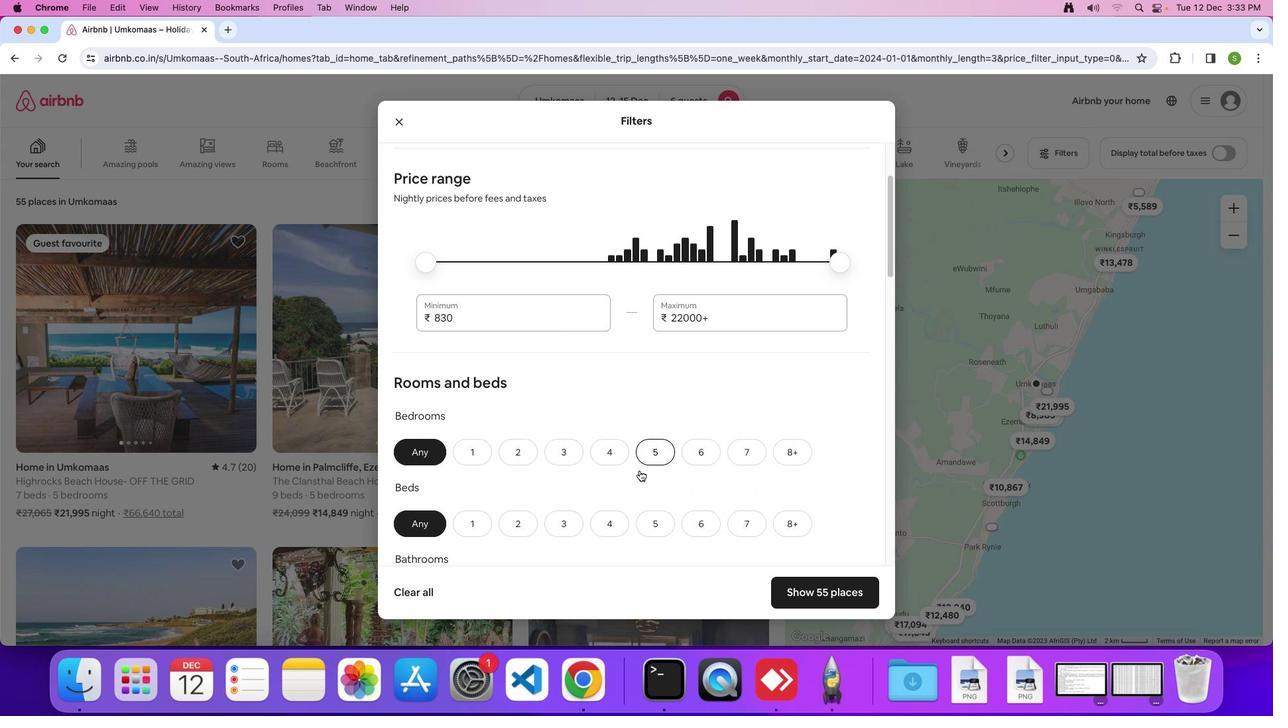 
Action: Mouse scrolled (639, 470) with delta (0, 0)
Screenshot: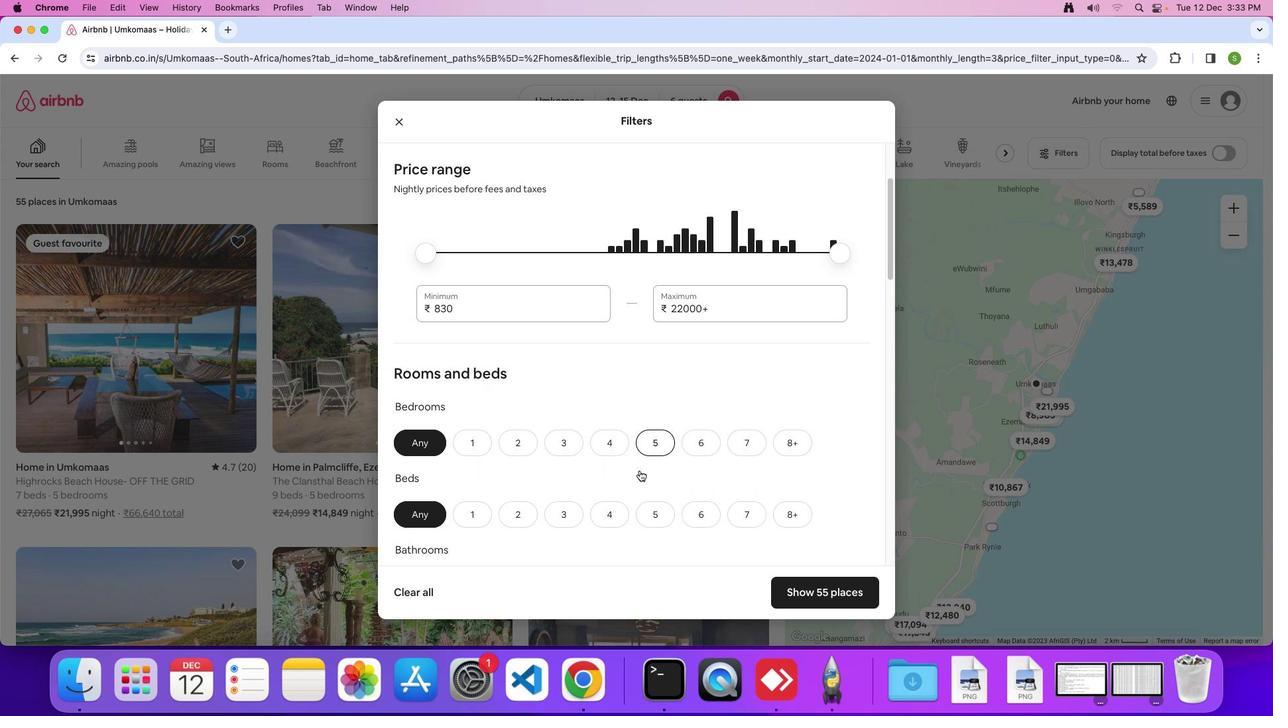 
Action: Mouse scrolled (639, 470) with delta (0, 0)
Screenshot: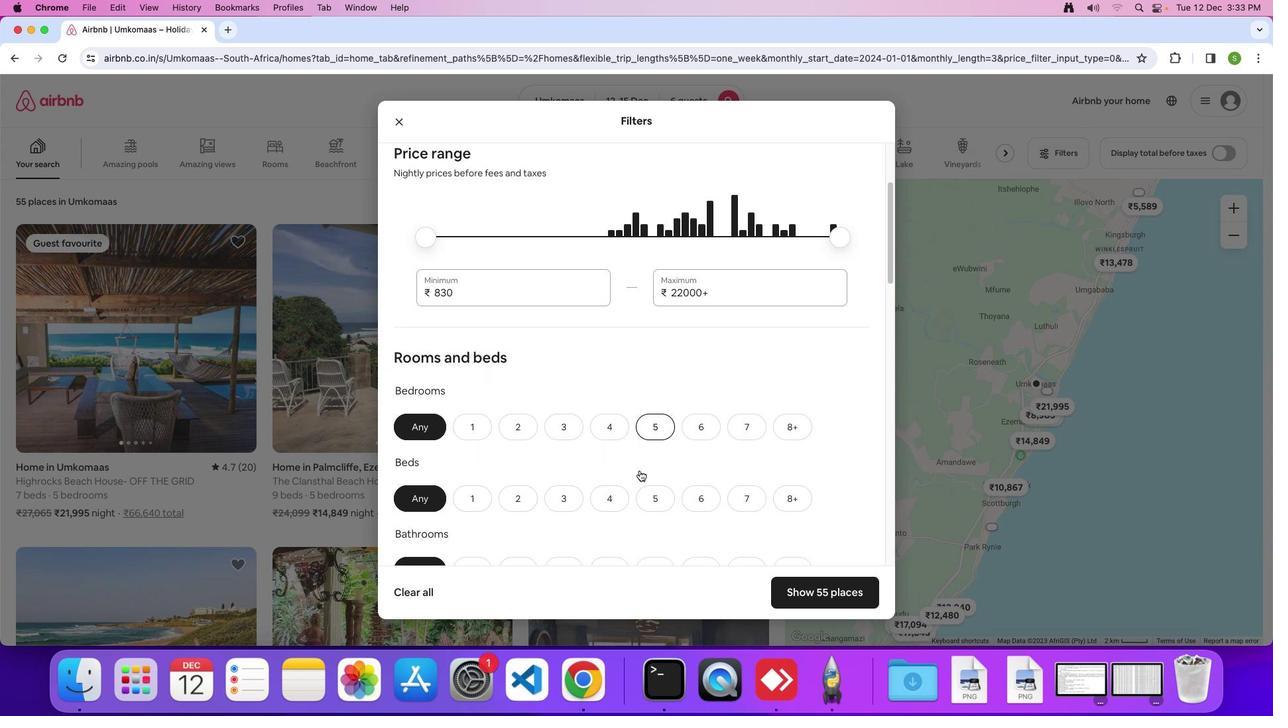 
Action: Mouse scrolled (639, 470) with delta (0, -1)
Screenshot: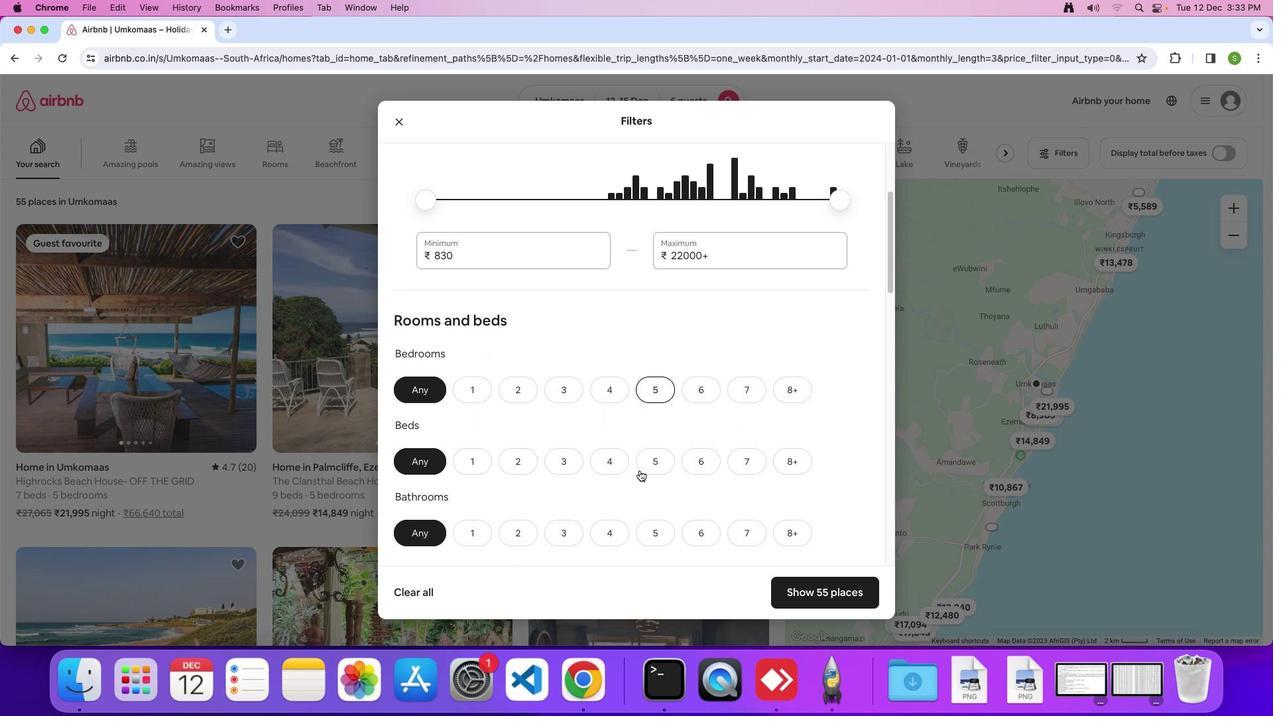 
Action: Mouse scrolled (639, 470) with delta (0, 0)
Screenshot: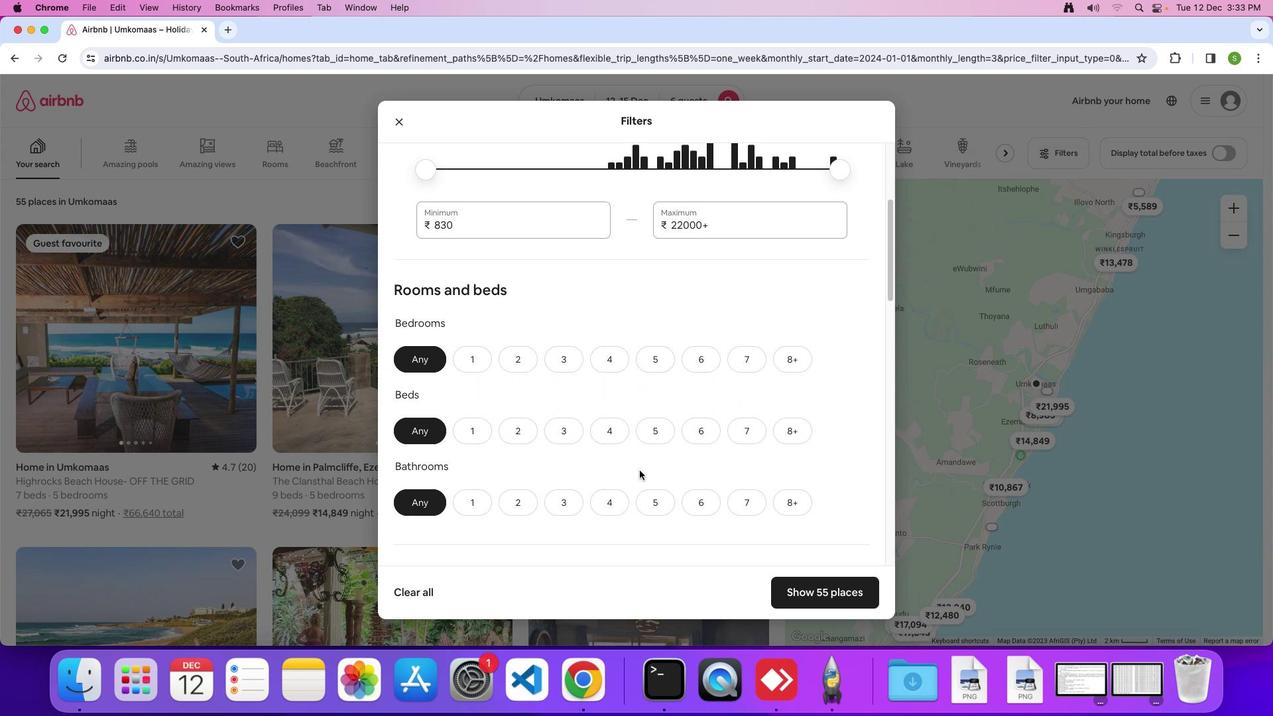 
Action: Mouse scrolled (639, 470) with delta (0, 0)
Screenshot: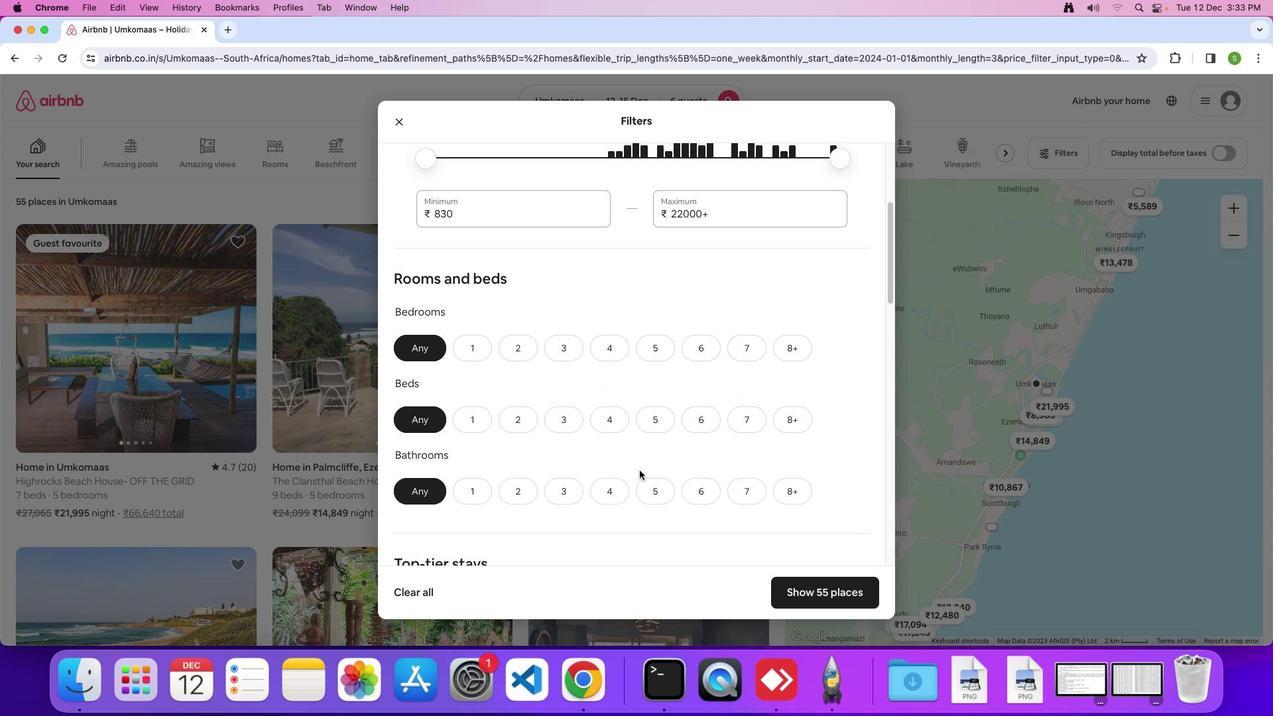 
Action: Mouse scrolled (639, 470) with delta (0, 0)
Screenshot: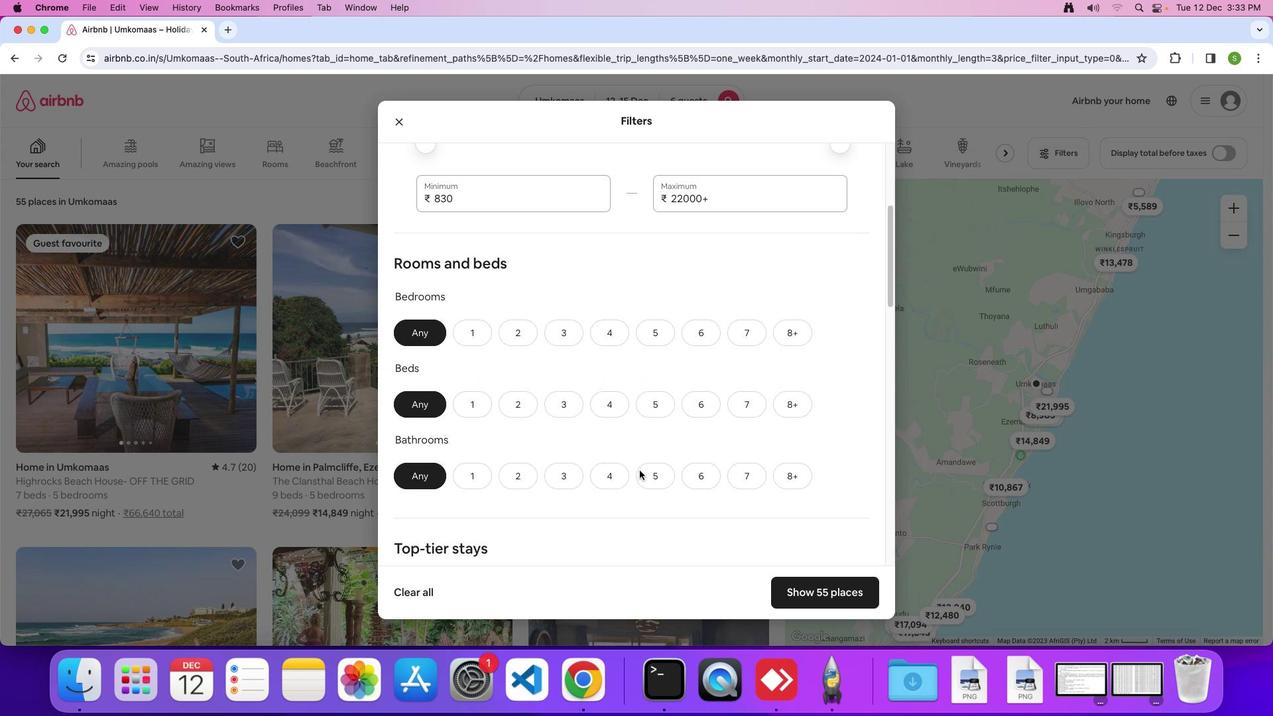 
Action: Mouse scrolled (639, 470) with delta (0, 0)
Screenshot: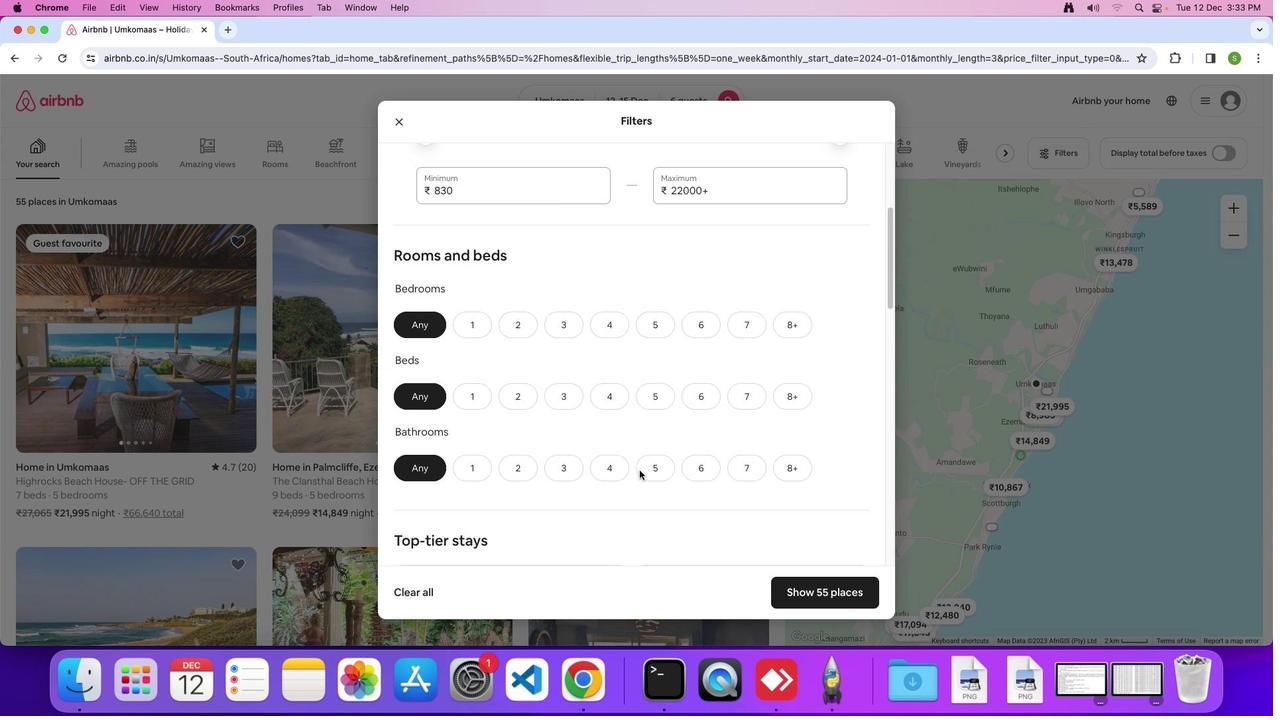 
Action: Mouse scrolled (639, 470) with delta (0, 0)
Screenshot: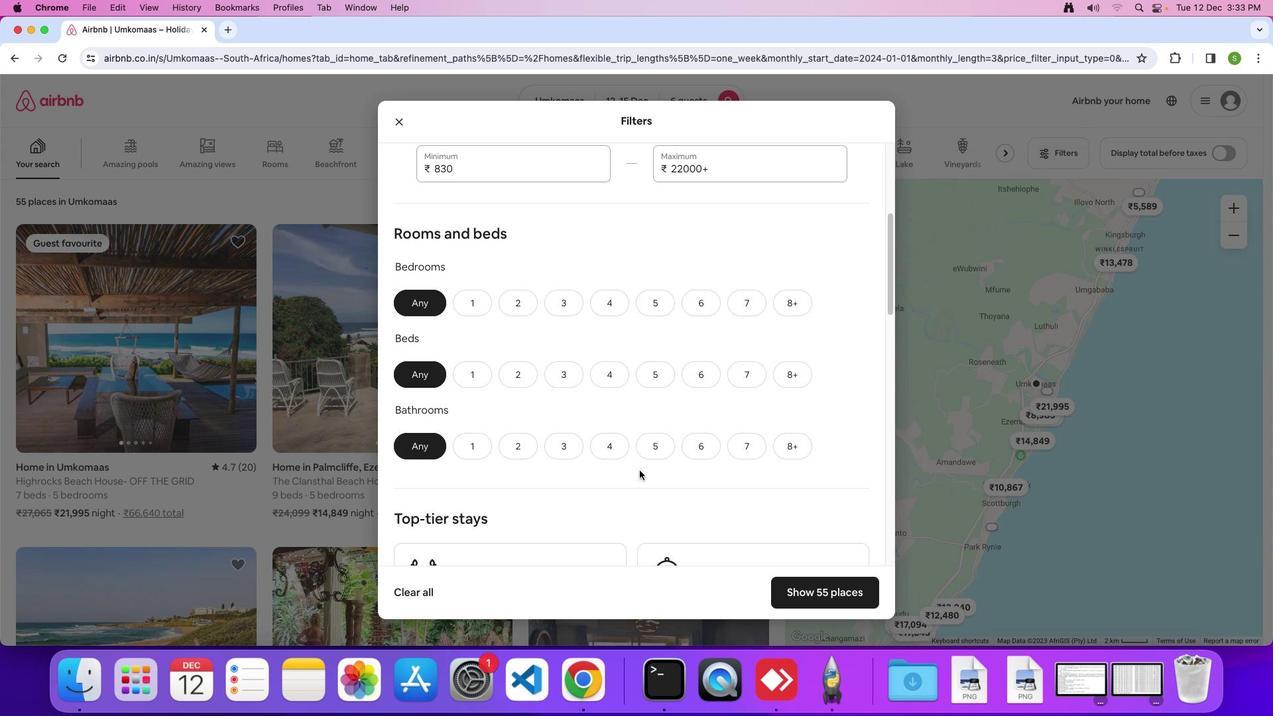 
Action: Mouse scrolled (639, 470) with delta (0, 0)
Screenshot: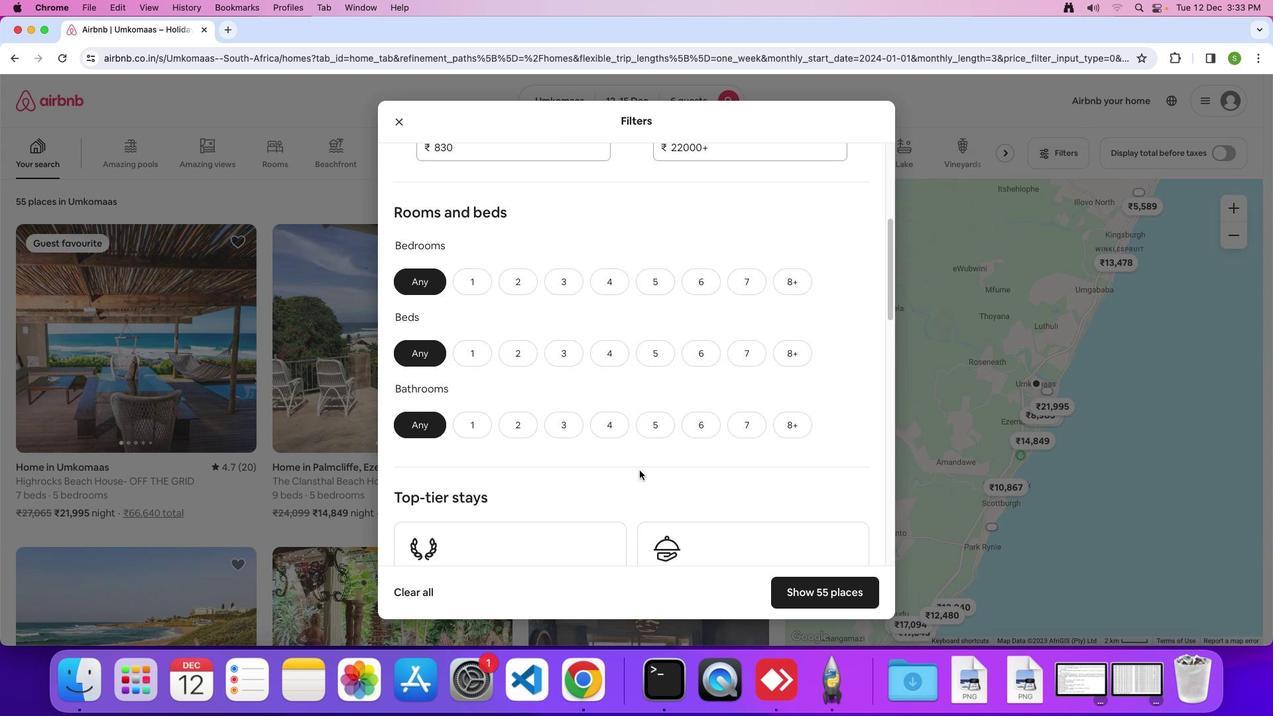 
Action: Mouse scrolled (639, 470) with delta (0, -1)
Screenshot: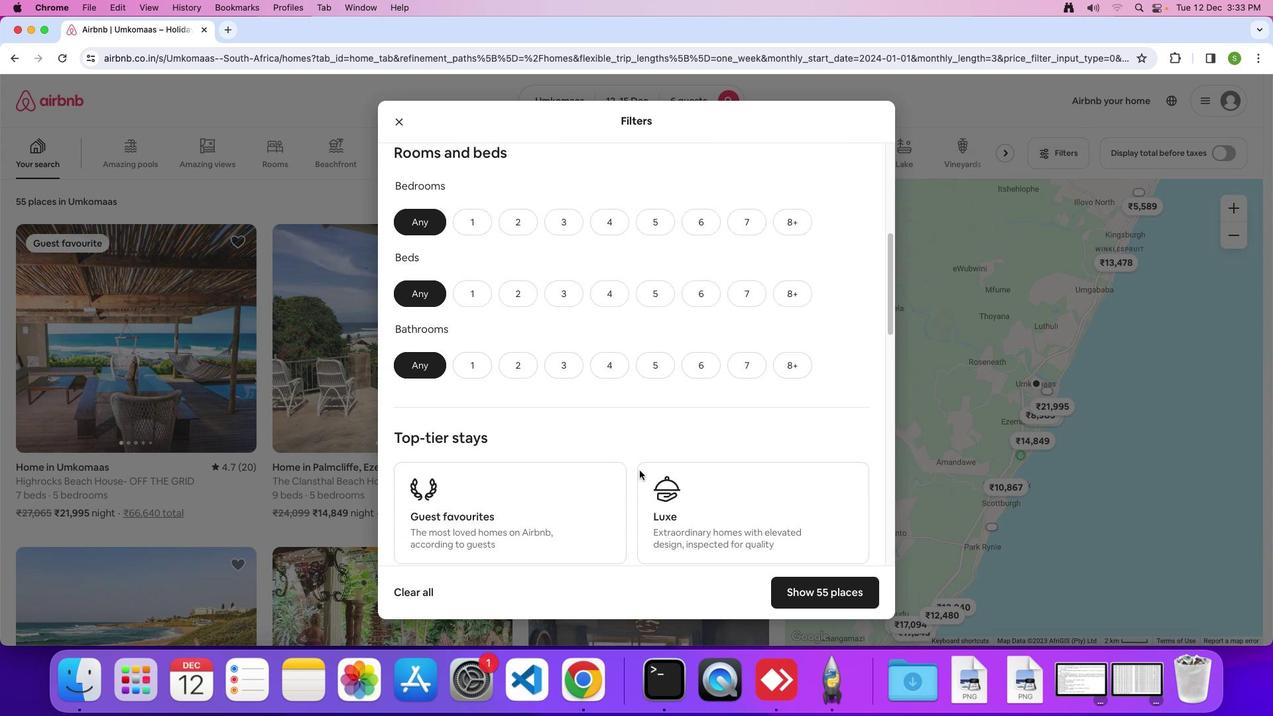 
Action: Mouse scrolled (639, 470) with delta (0, 0)
Screenshot: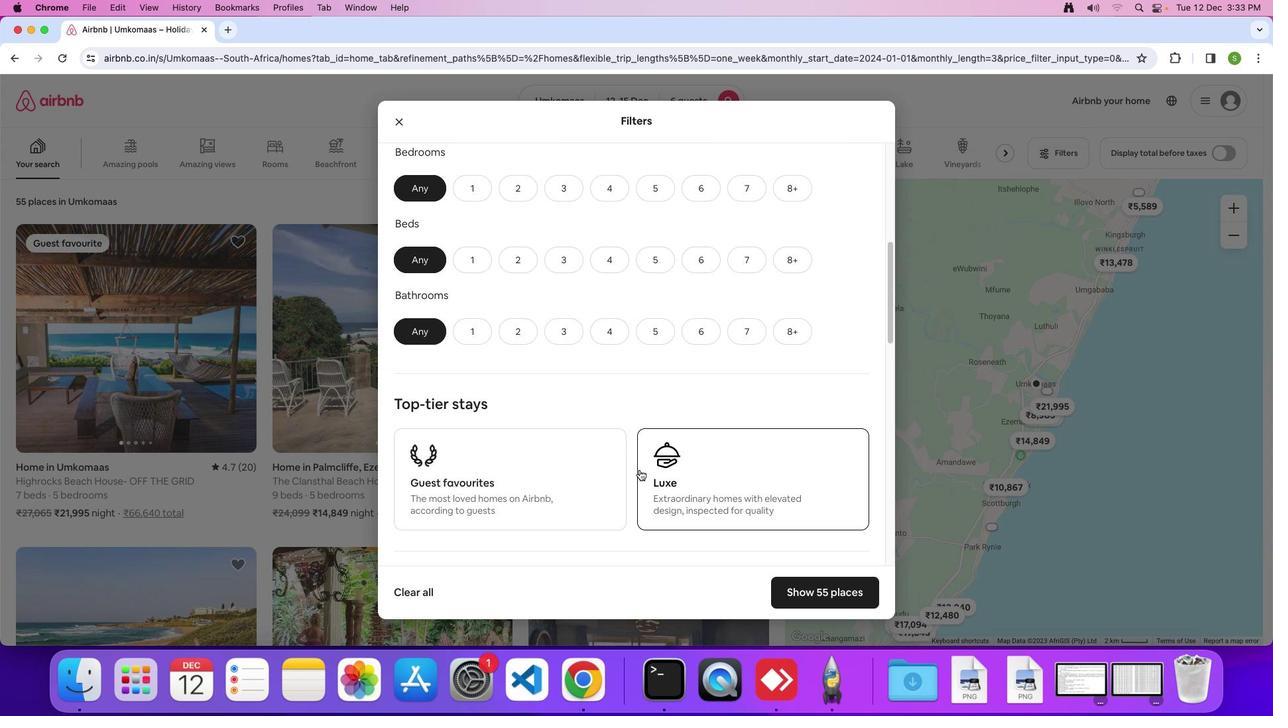
Action: Mouse moved to (639, 470)
Screenshot: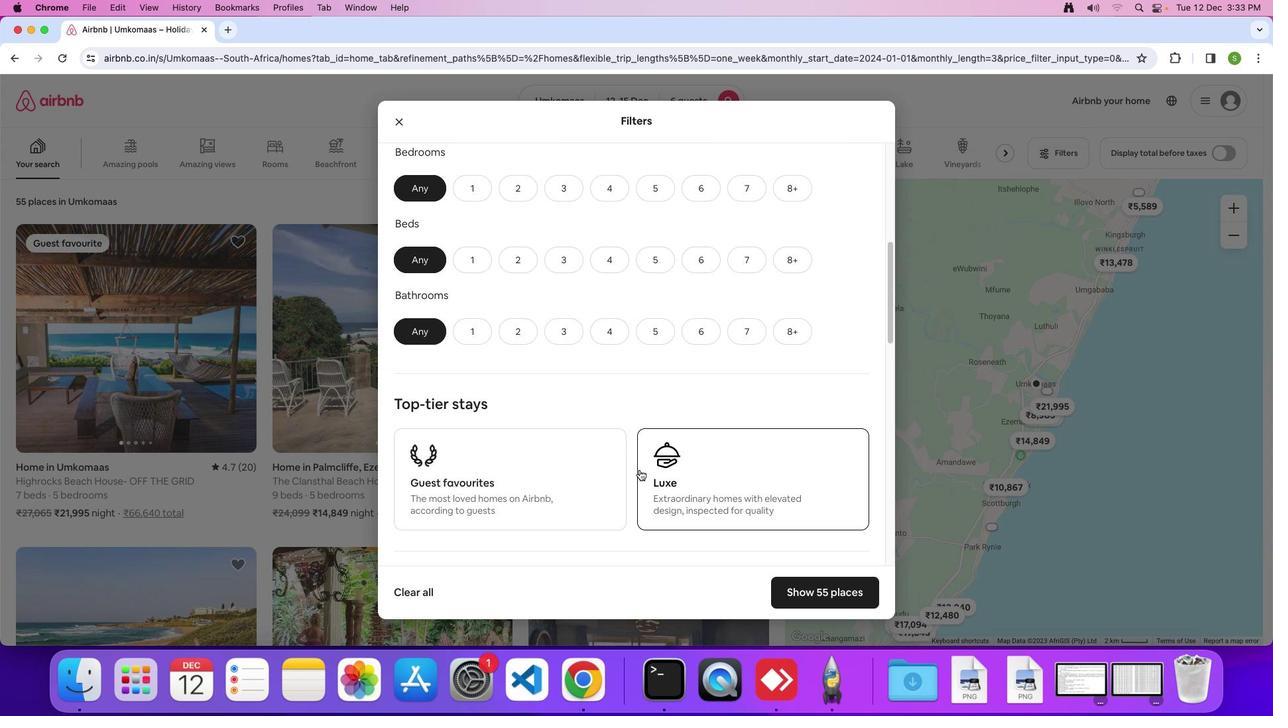 
Action: Mouse scrolled (639, 470) with delta (0, 0)
Screenshot: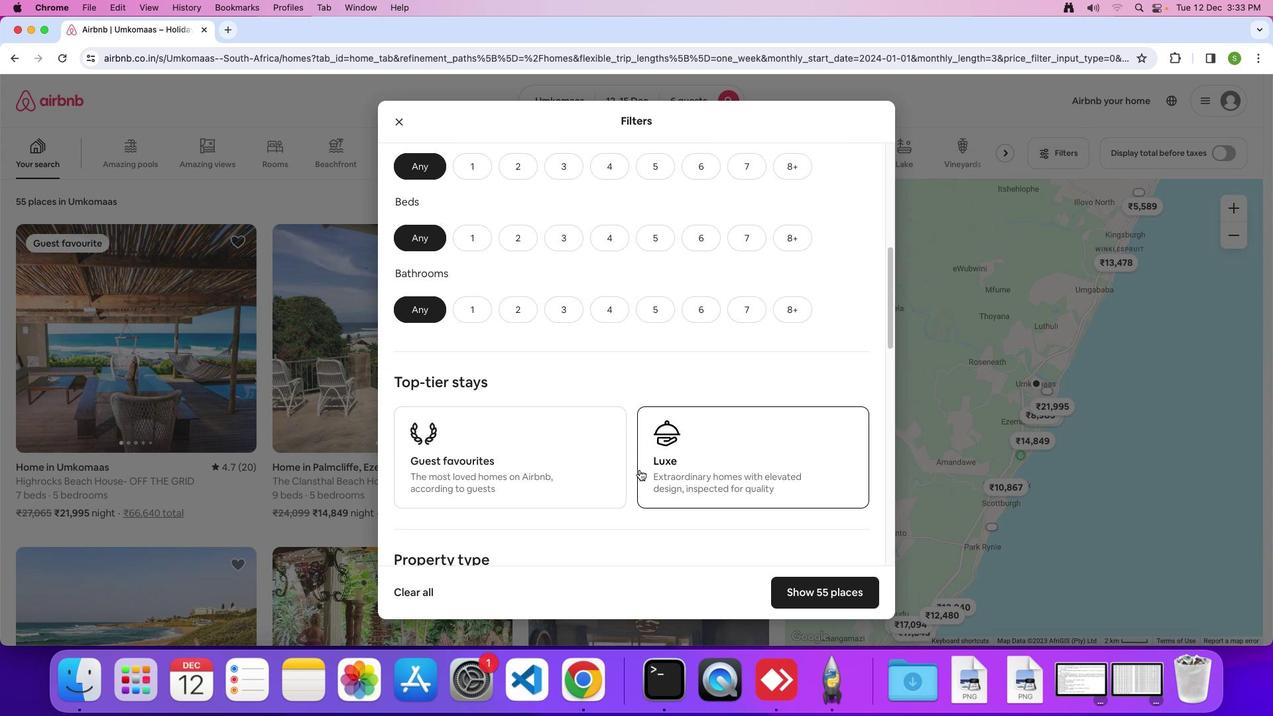 
Action: Mouse scrolled (639, 470) with delta (0, -1)
Screenshot: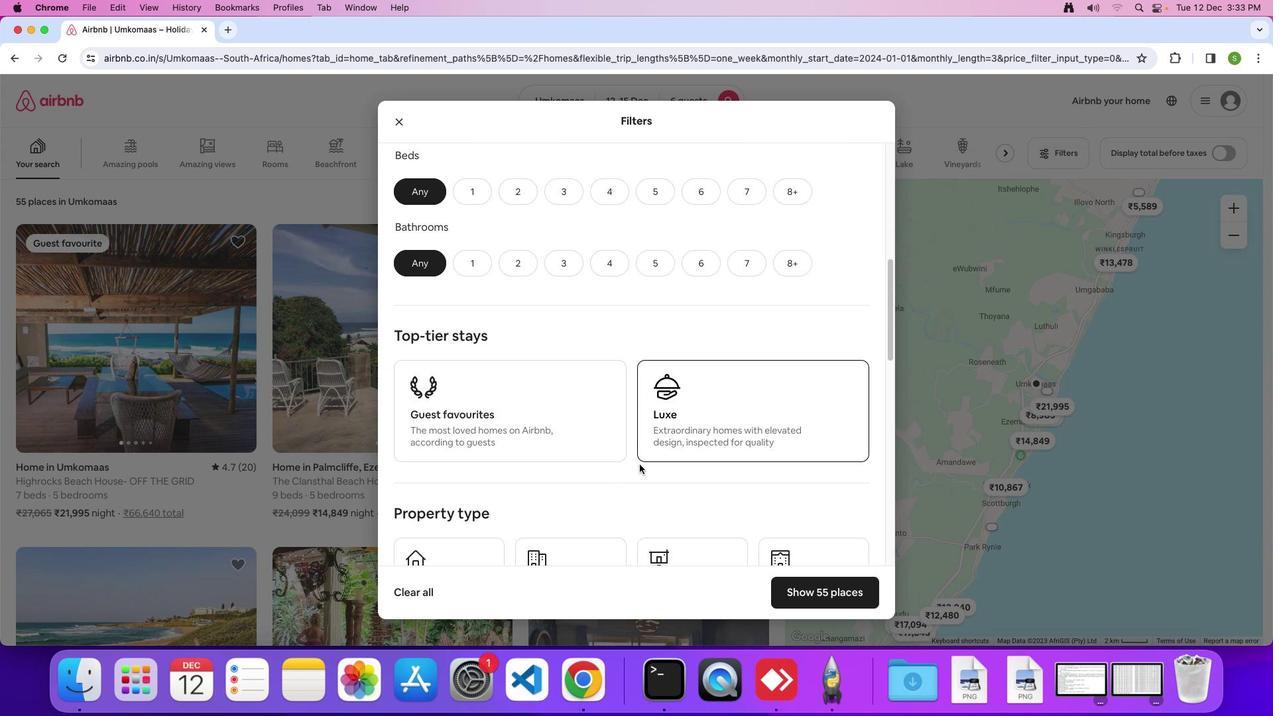 
Action: Mouse moved to (635, 417)
Screenshot: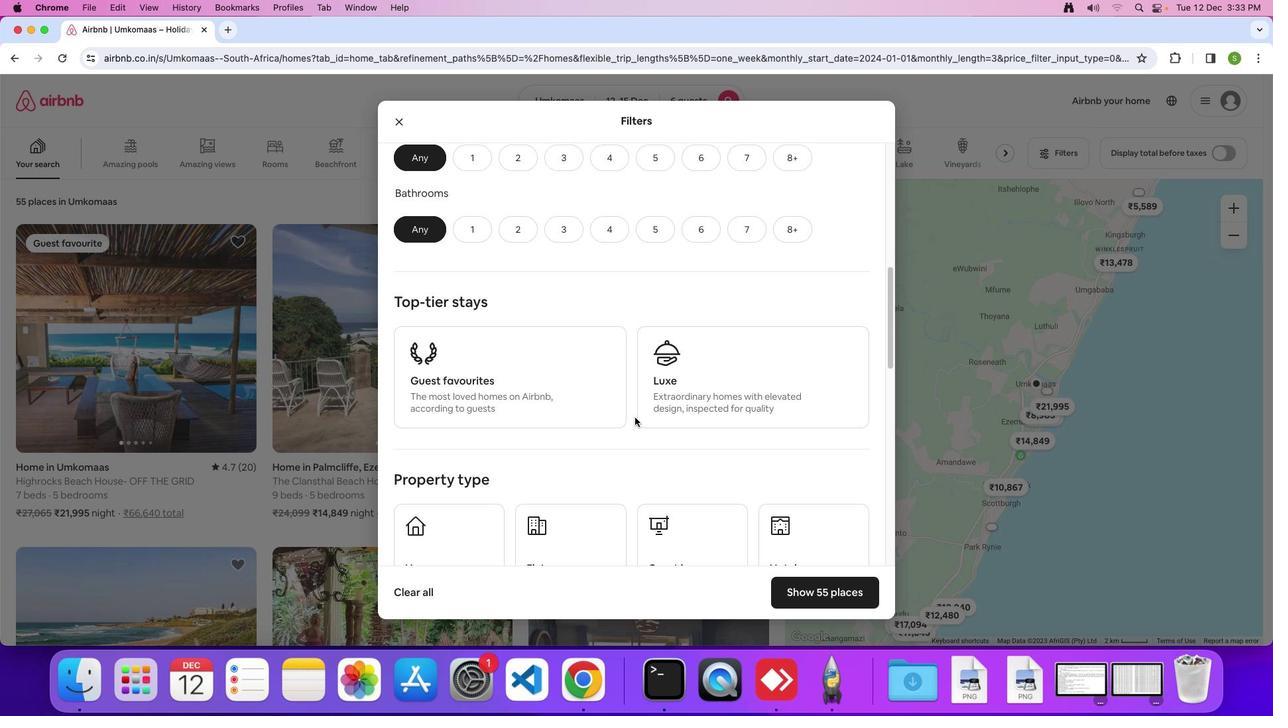 
Action: Mouse scrolled (635, 417) with delta (0, 0)
Screenshot: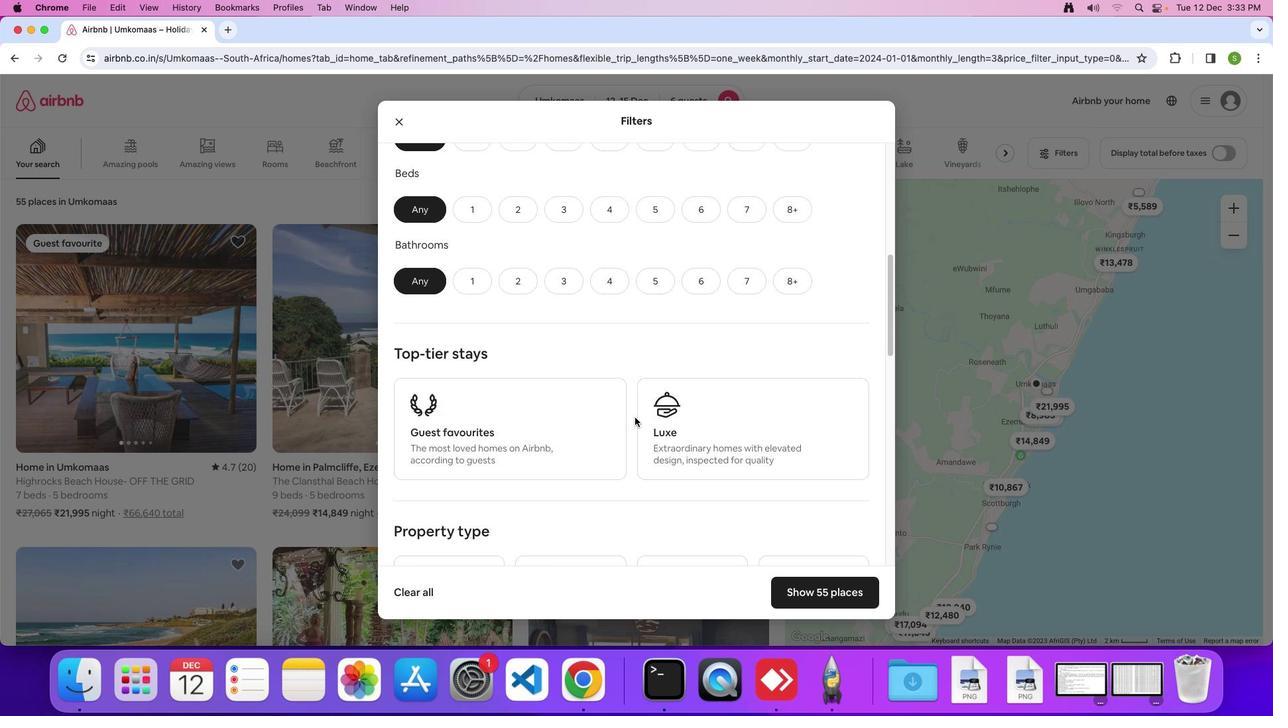 
Action: Mouse scrolled (635, 417) with delta (0, 0)
Screenshot: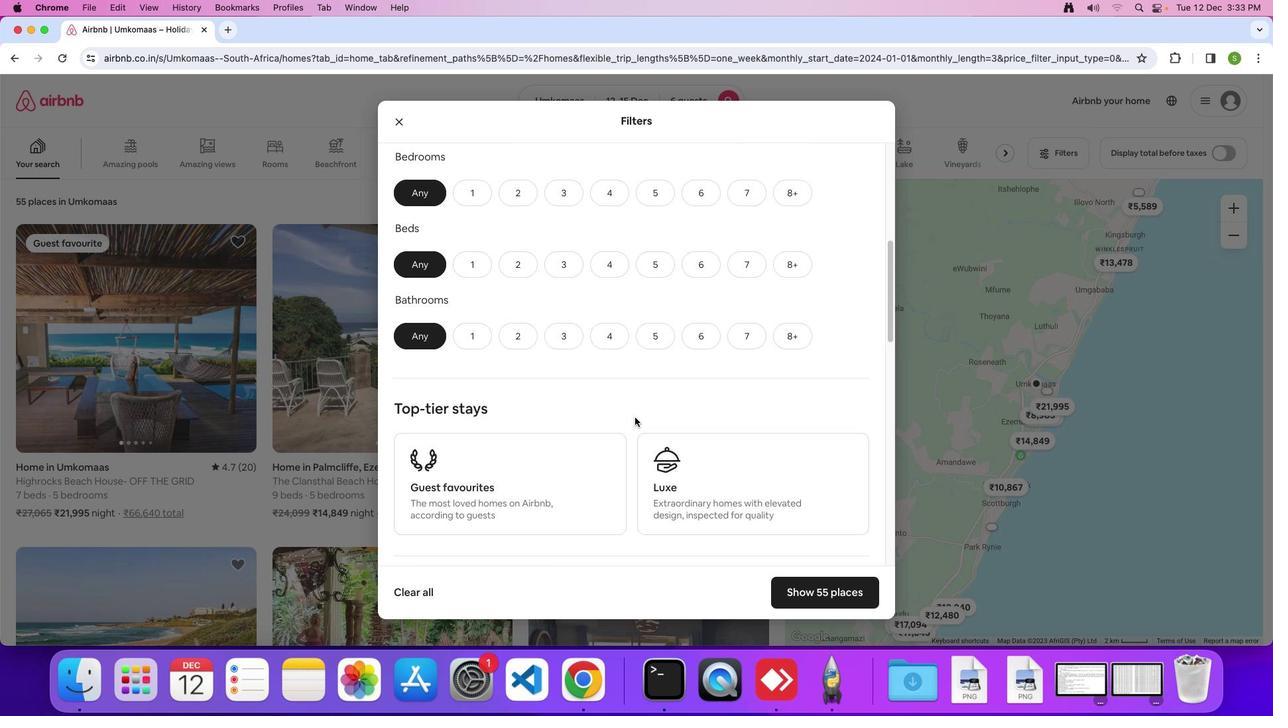 
Action: Mouse scrolled (635, 417) with delta (0, 2)
Screenshot: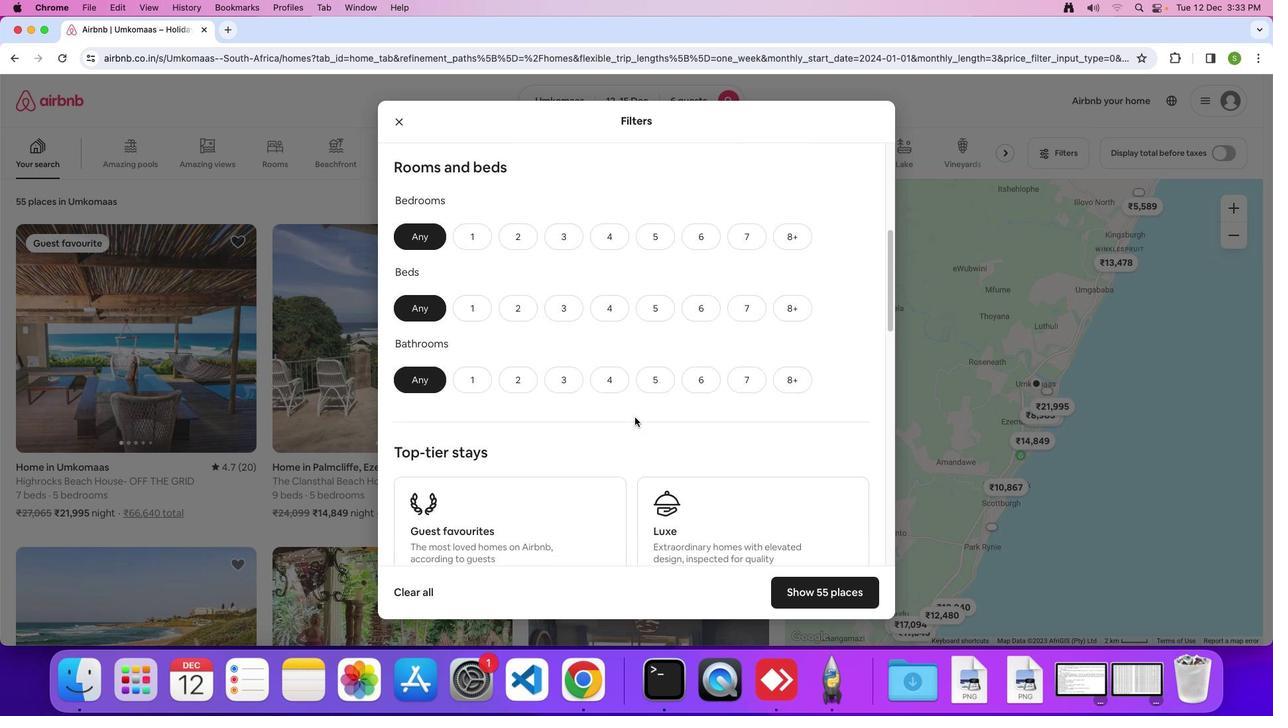 
Action: Mouse moved to (696, 254)
Screenshot: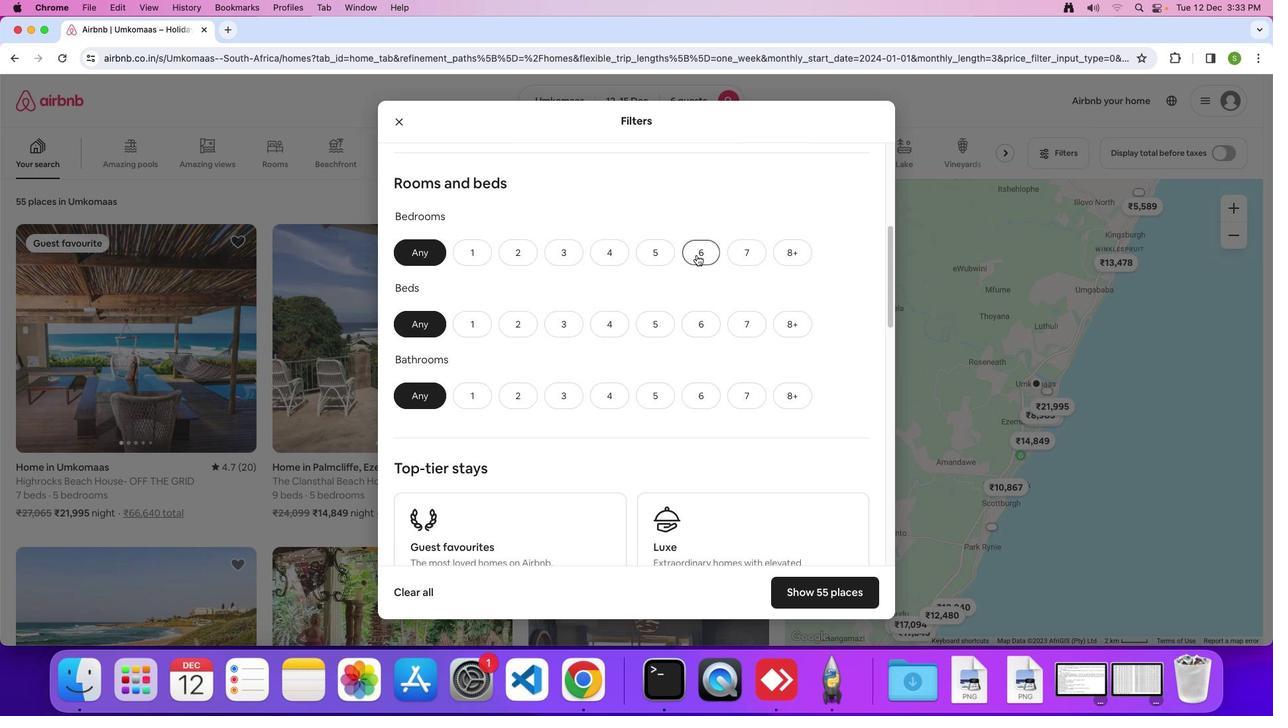
Action: Mouse pressed left at (696, 254)
Screenshot: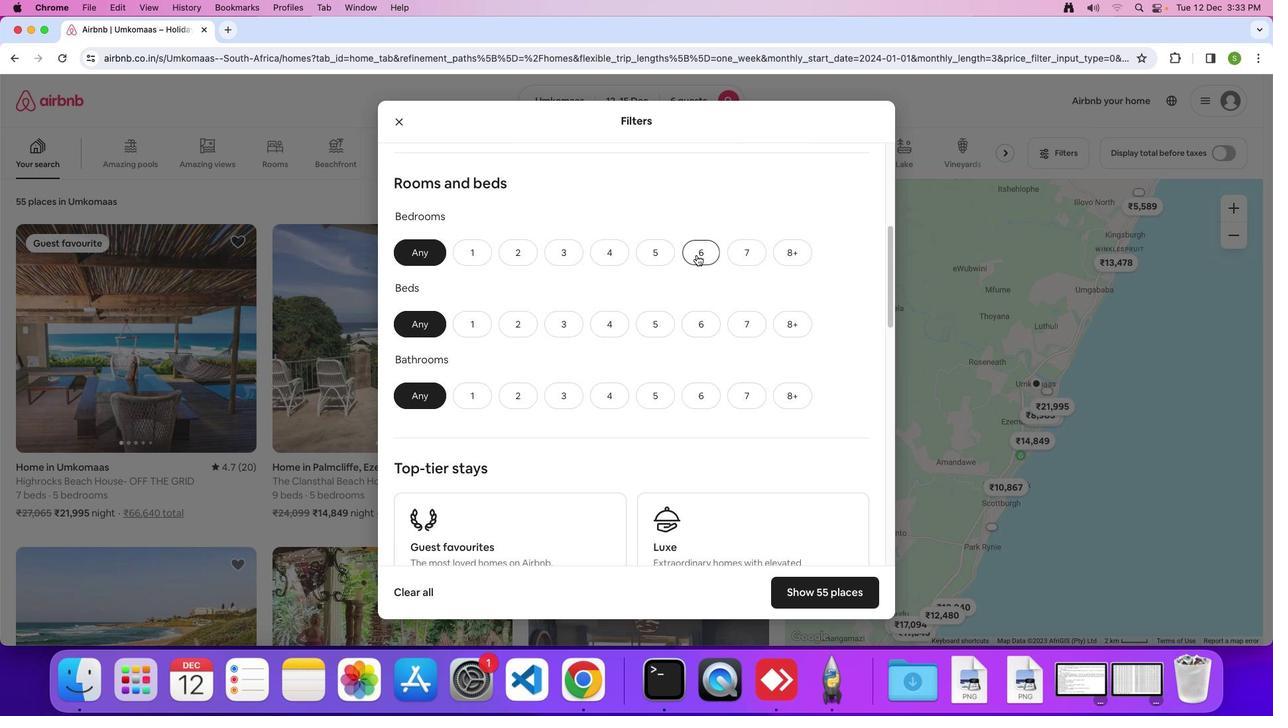 
Action: Mouse moved to (694, 323)
Screenshot: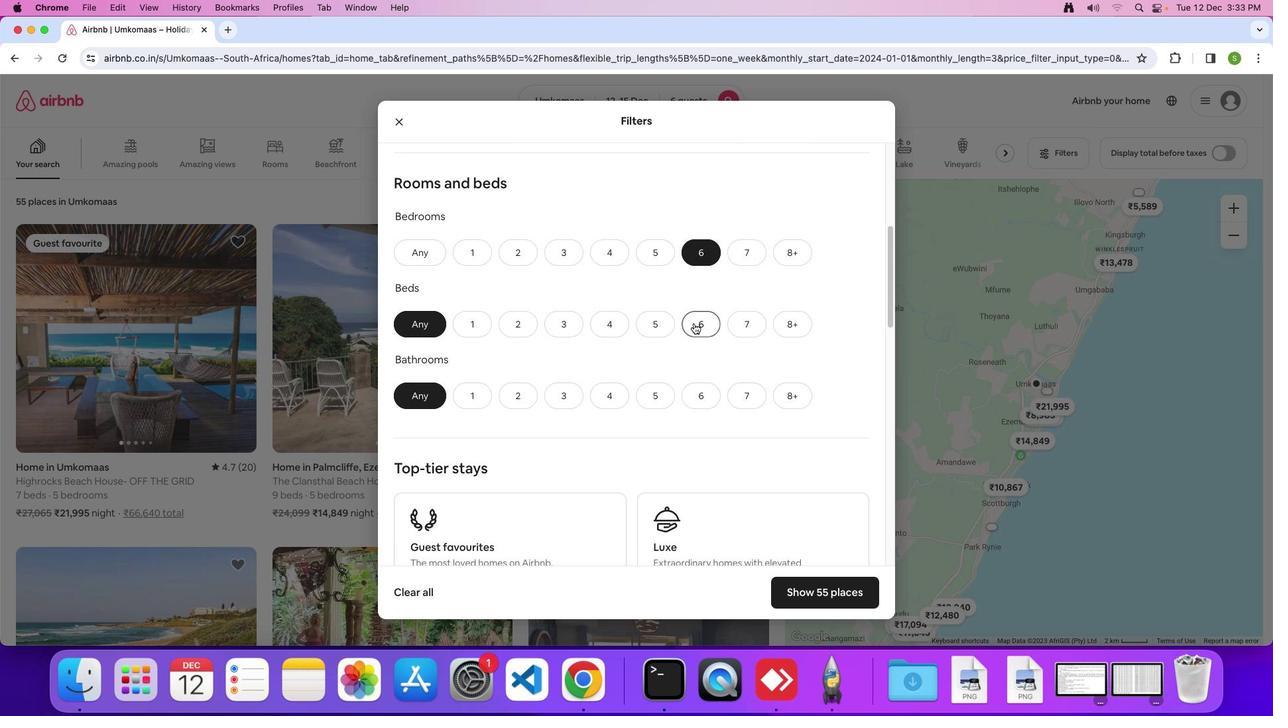 
Action: Mouse pressed left at (694, 323)
Screenshot: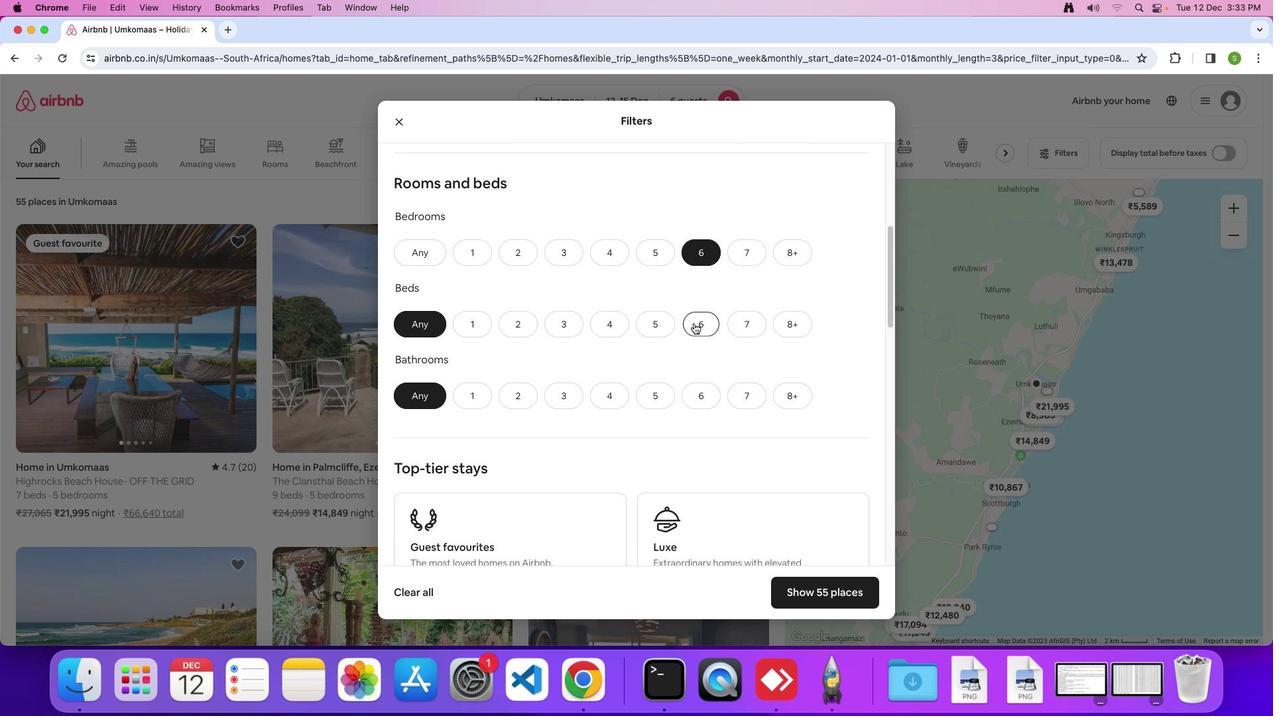 
Action: Mouse moved to (698, 398)
Screenshot: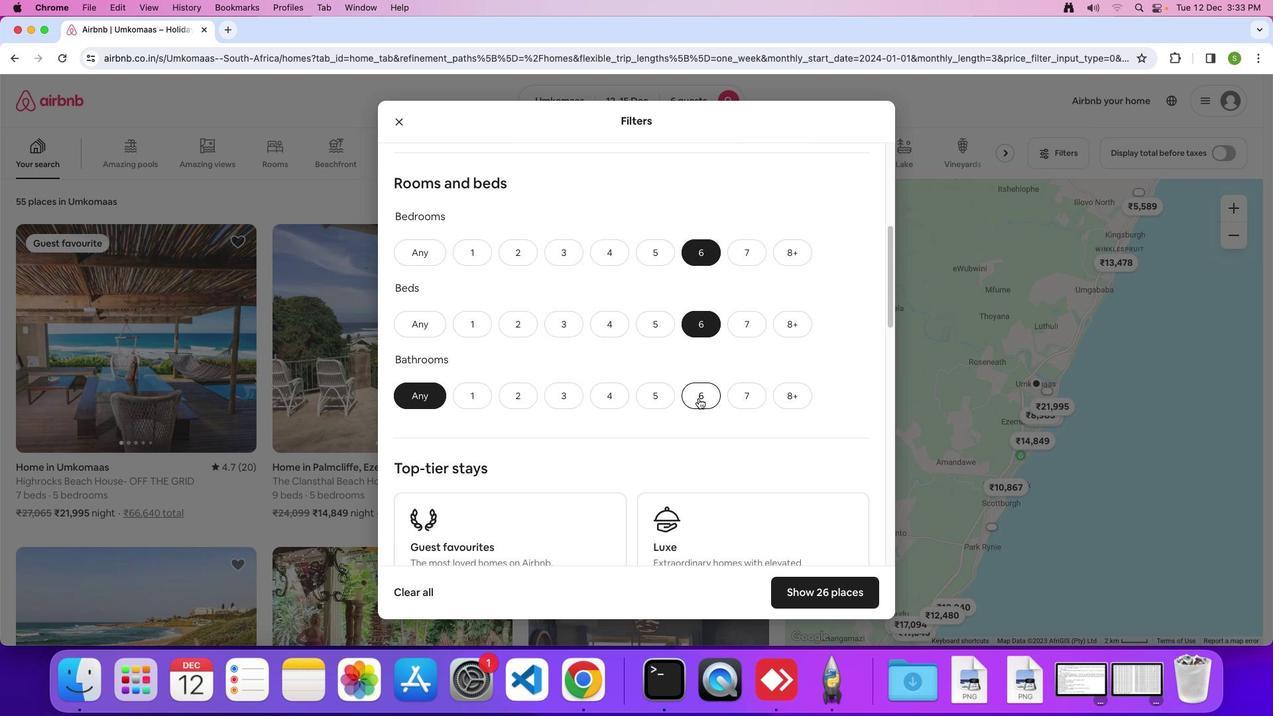 
Action: Mouse pressed left at (698, 398)
Screenshot: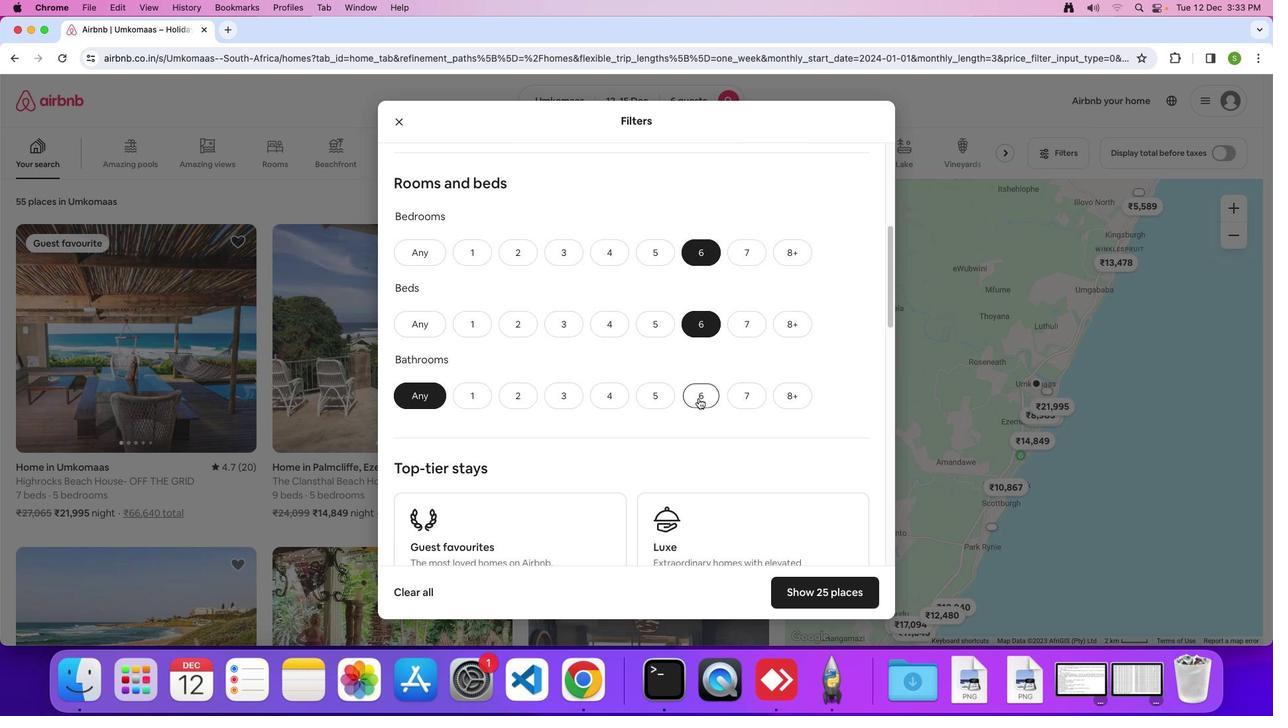 
Action: Mouse moved to (663, 401)
Screenshot: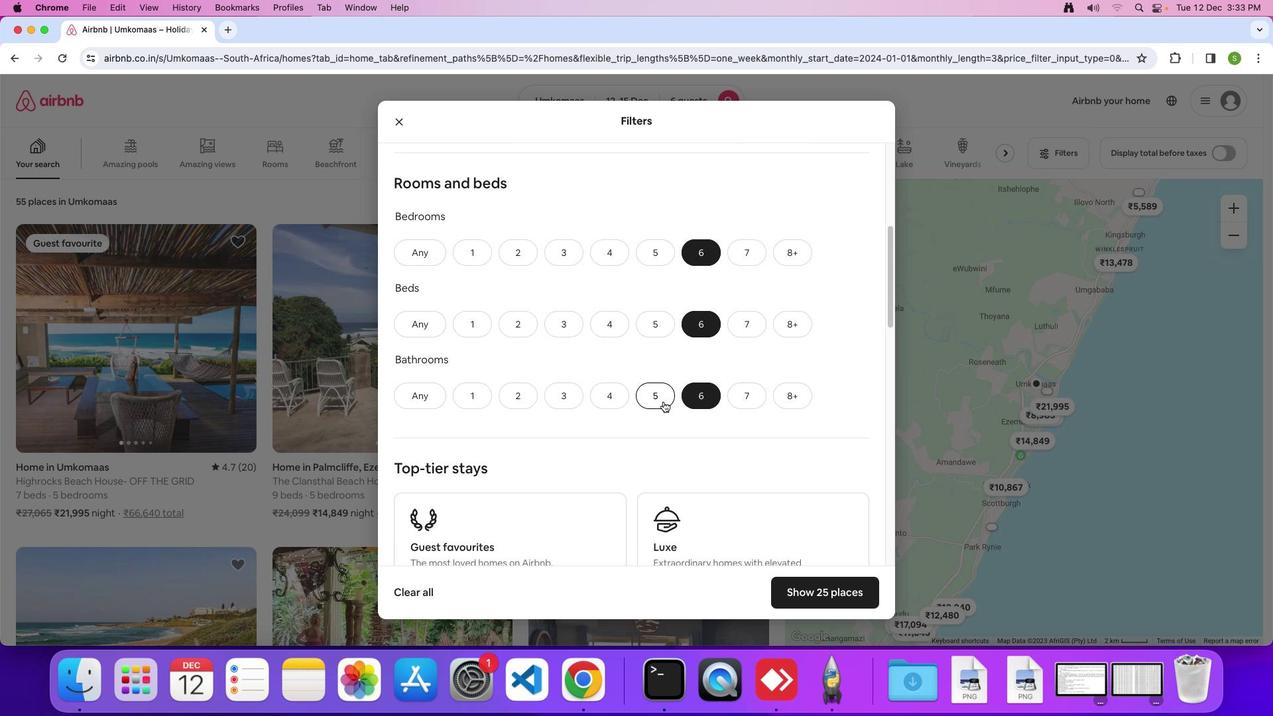 
Action: Mouse scrolled (663, 401) with delta (0, 0)
Screenshot: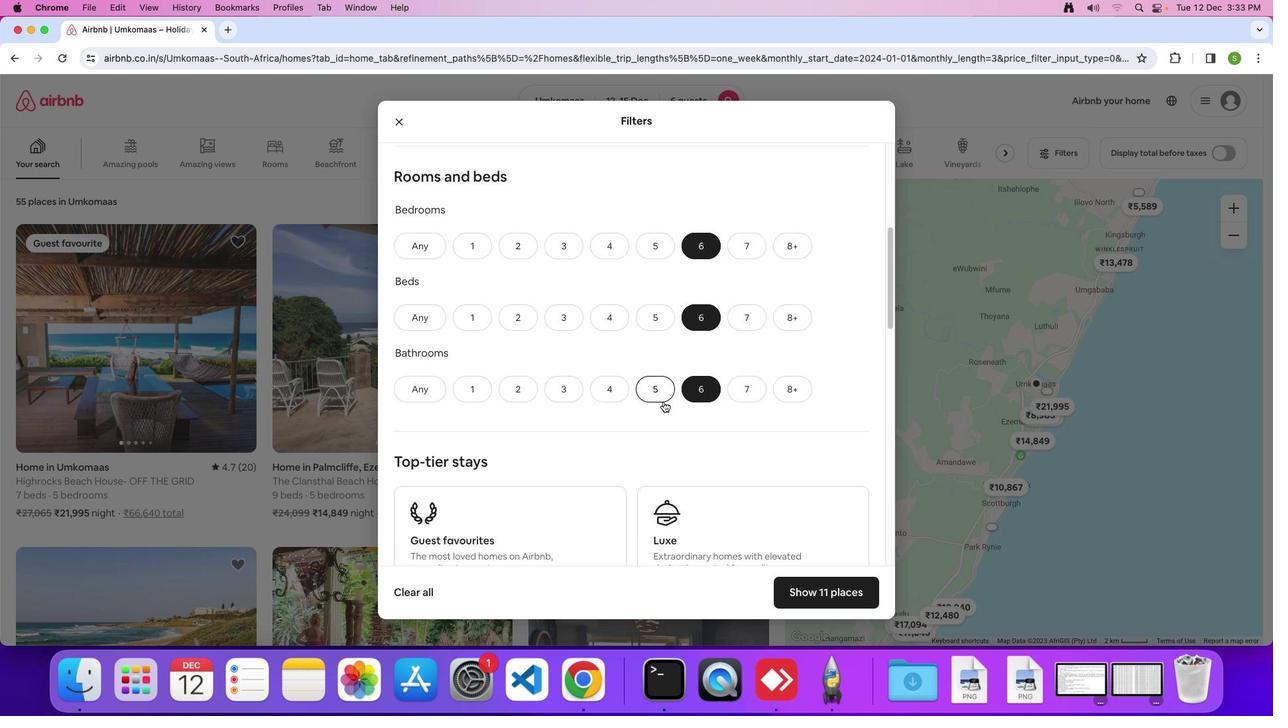 
Action: Mouse scrolled (663, 401) with delta (0, 0)
Screenshot: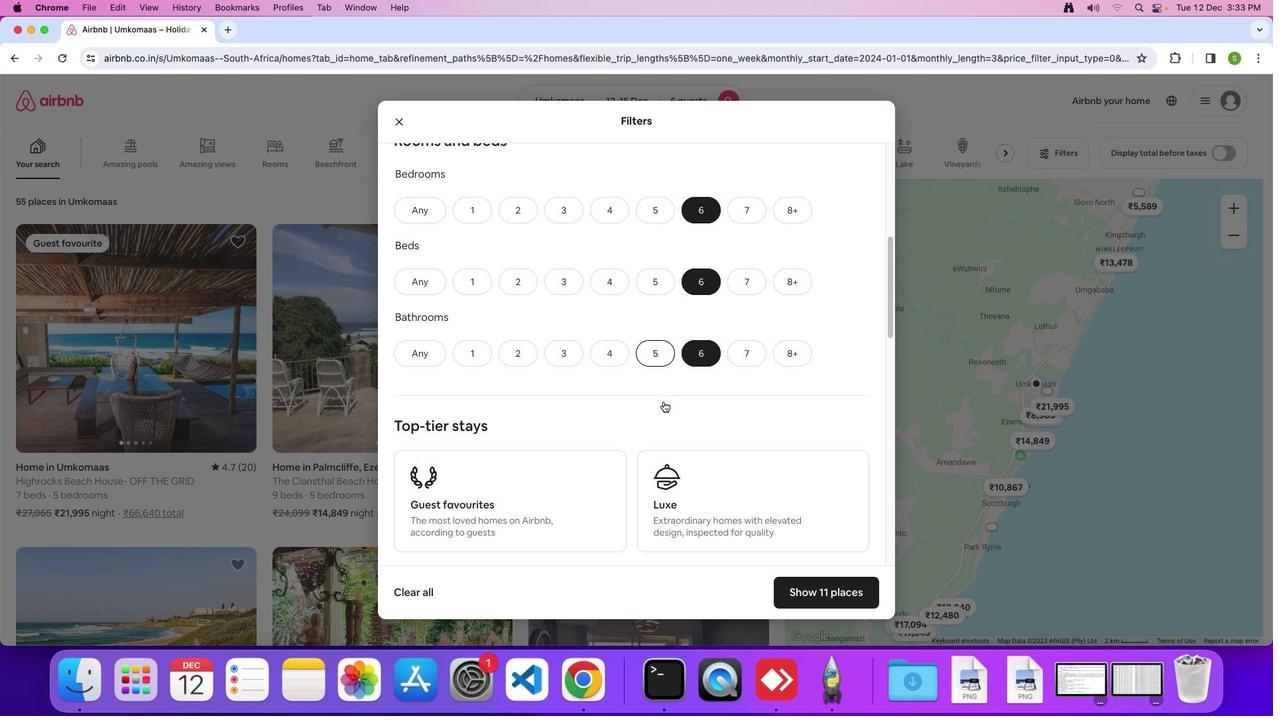 
Action: Mouse scrolled (663, 401) with delta (0, -1)
Screenshot: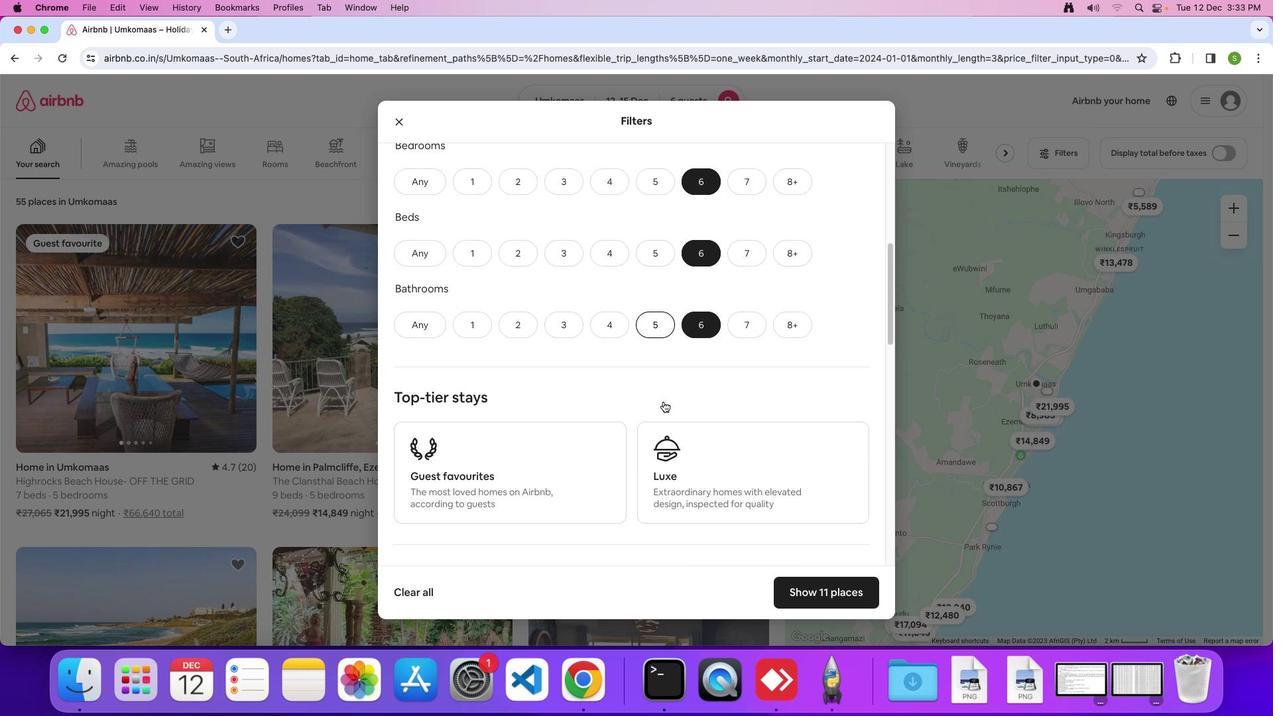 
Action: Mouse scrolled (663, 401) with delta (0, 0)
Screenshot: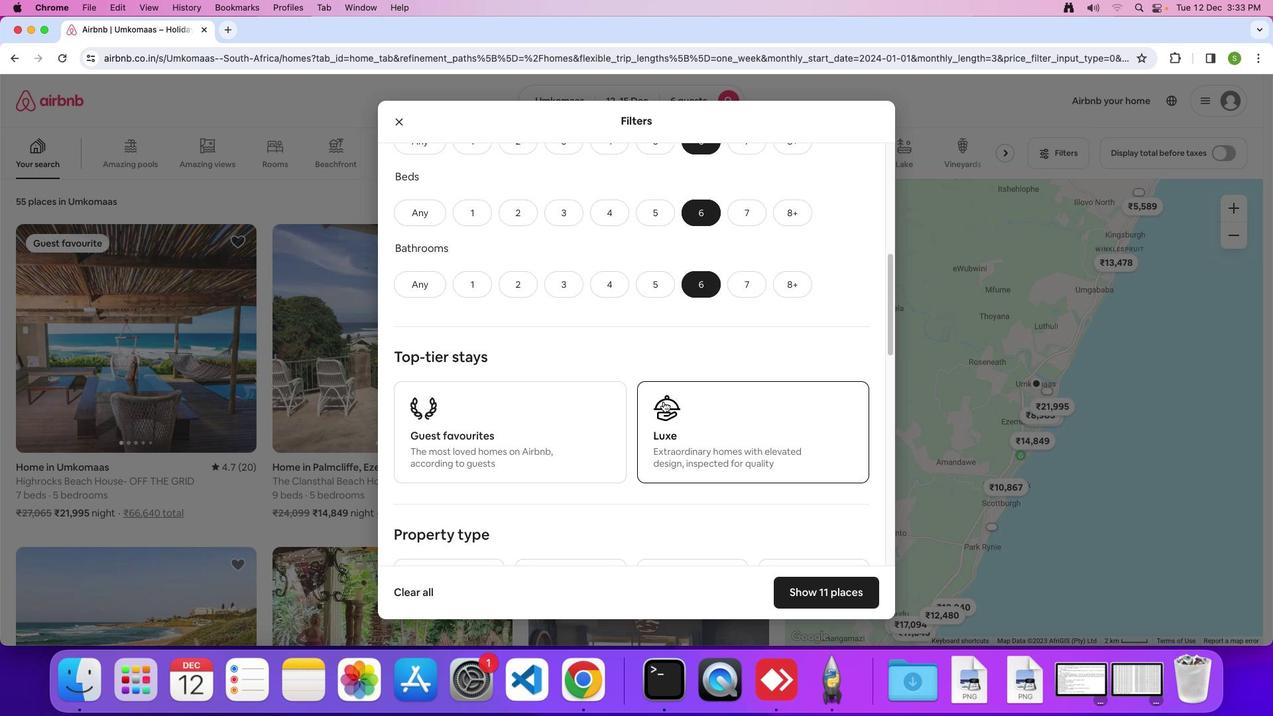 
Action: Mouse scrolled (663, 401) with delta (0, 0)
Screenshot: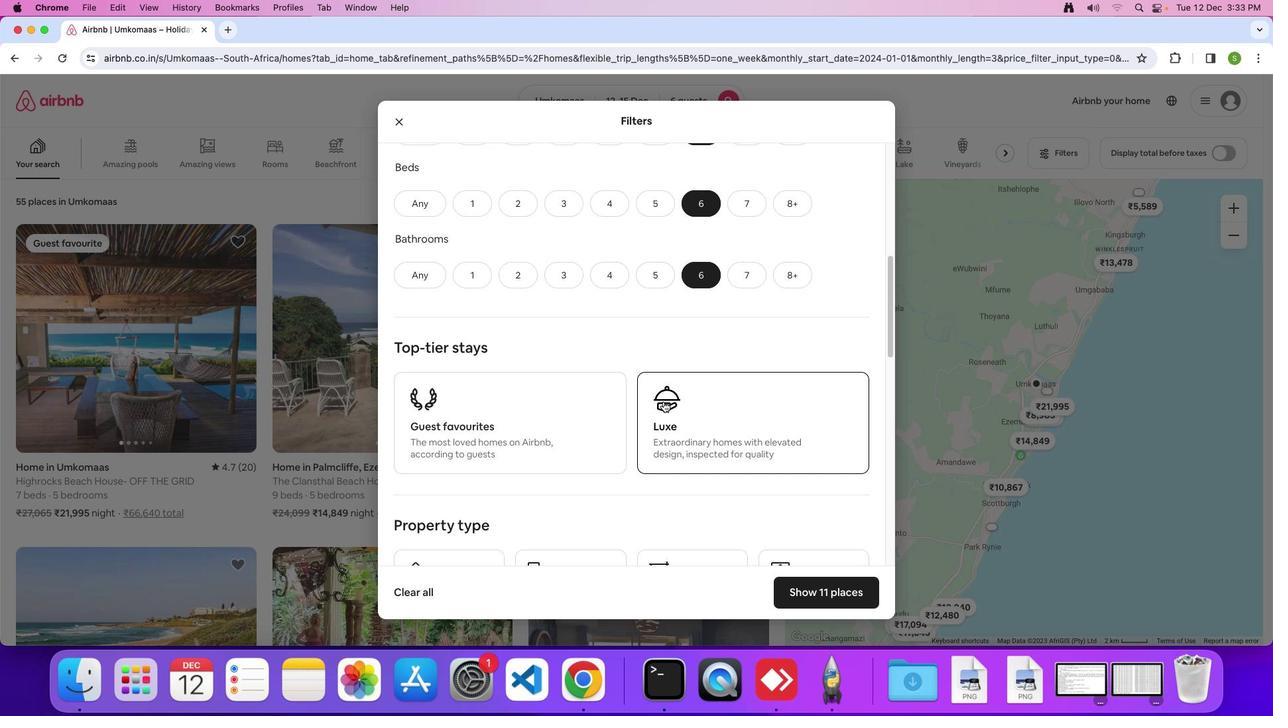 
Action: Mouse scrolled (663, 401) with delta (0, 0)
Screenshot: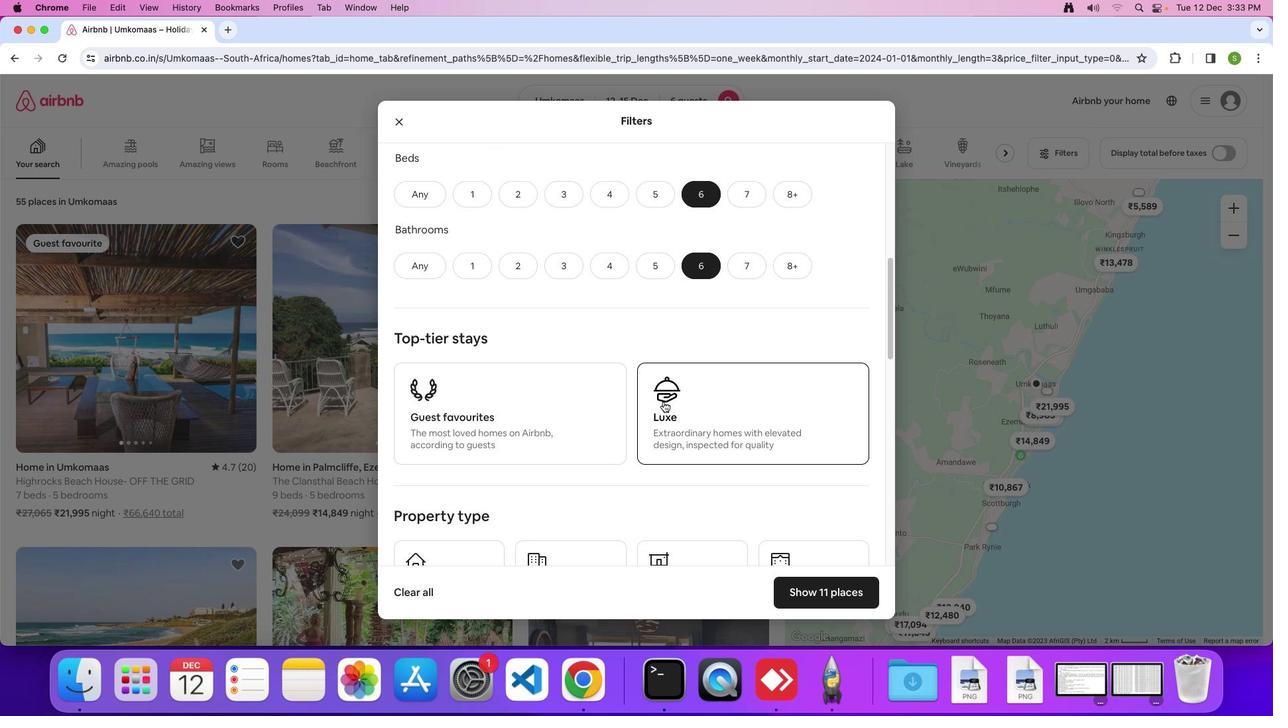 
Action: Mouse scrolled (663, 401) with delta (0, 0)
Screenshot: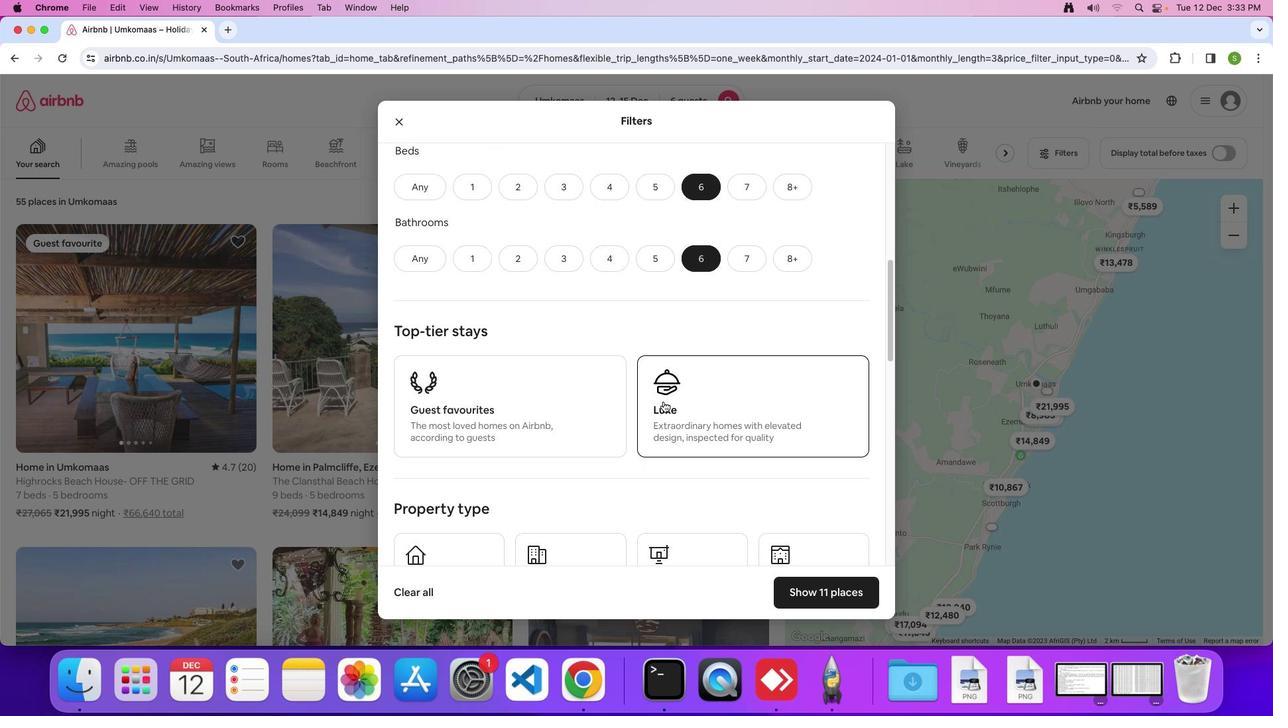 
Action: Mouse scrolled (663, 401) with delta (0, 0)
Screenshot: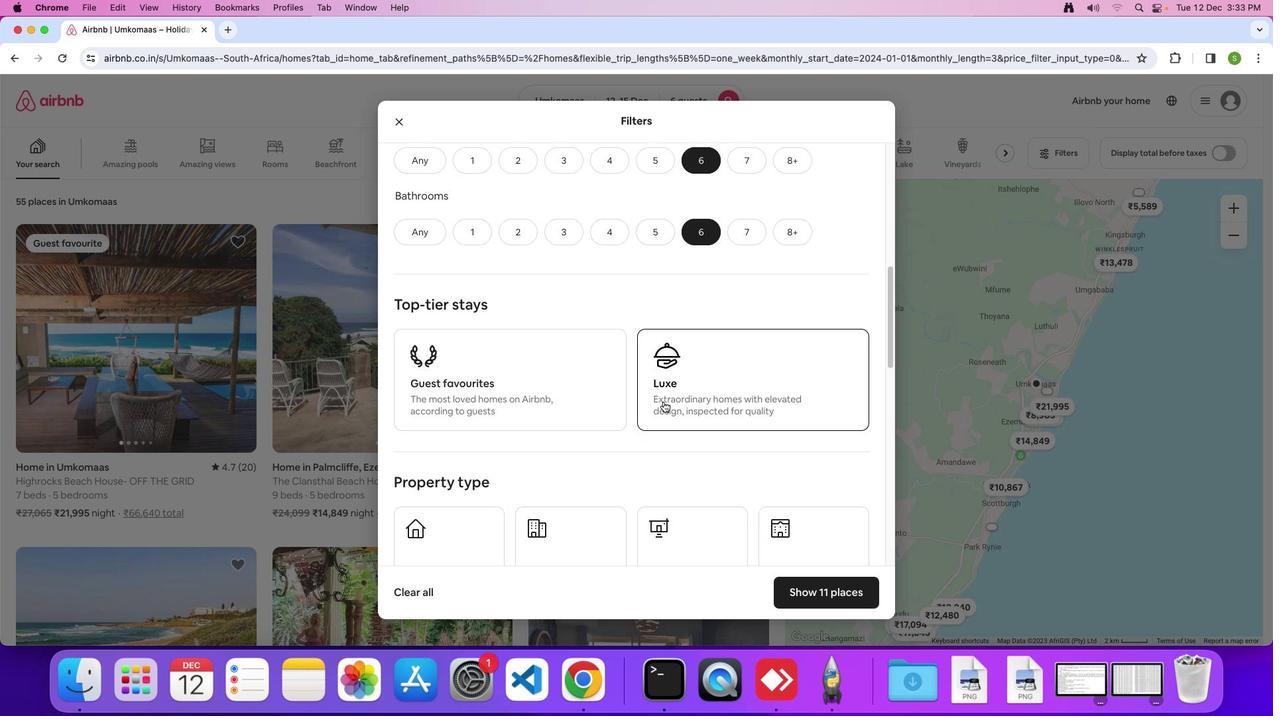 
Action: Mouse scrolled (663, 401) with delta (0, 0)
Screenshot: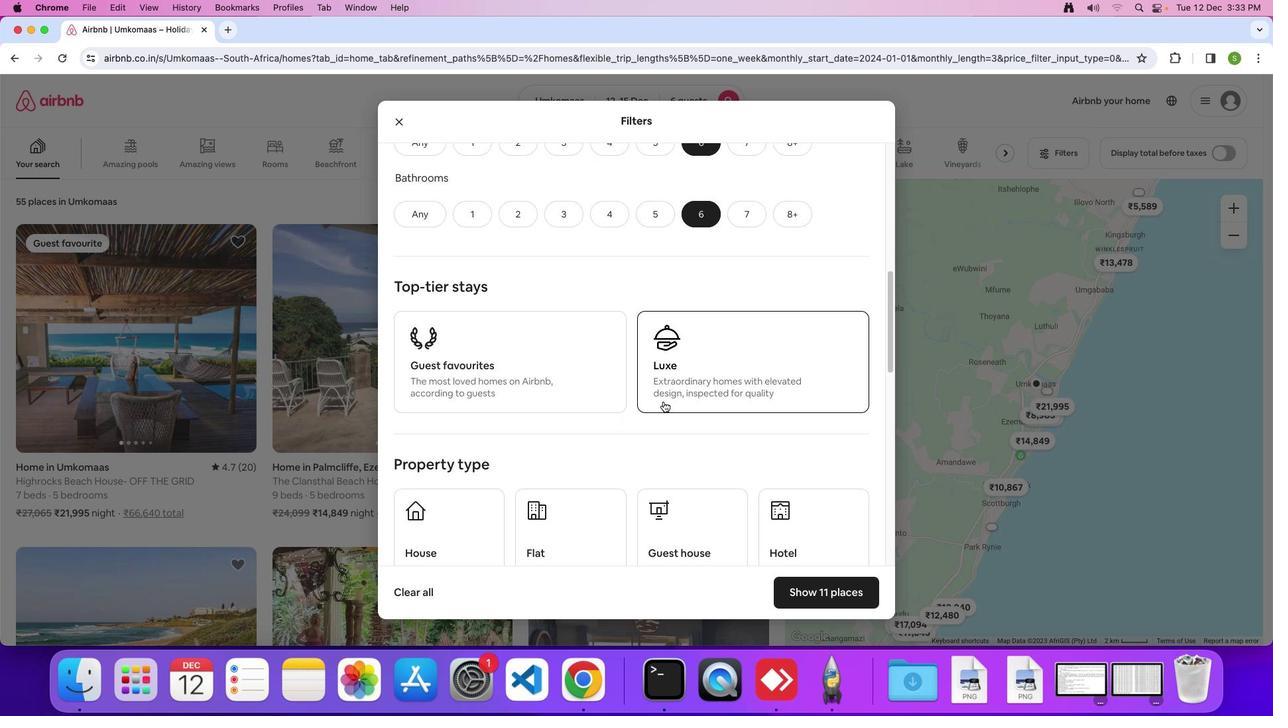 
Action: Mouse scrolled (663, 401) with delta (0, 0)
Screenshot: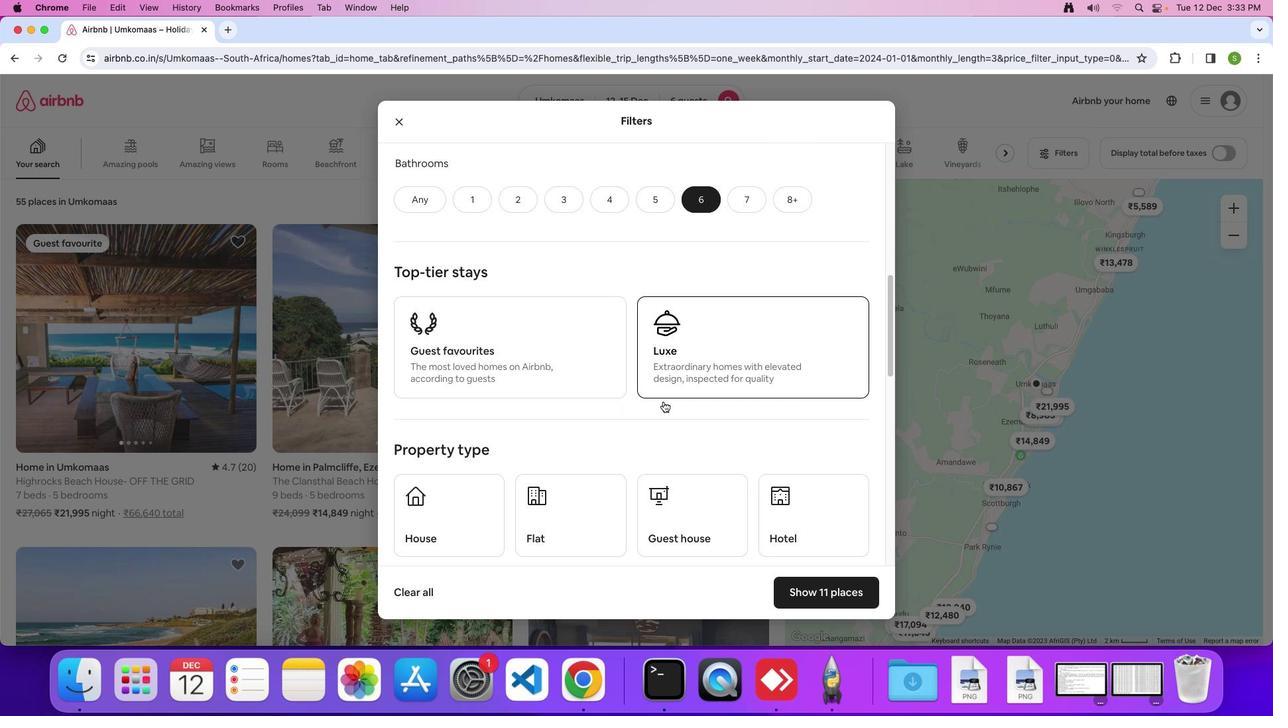 
Action: Mouse scrolled (663, 401) with delta (0, 0)
Screenshot: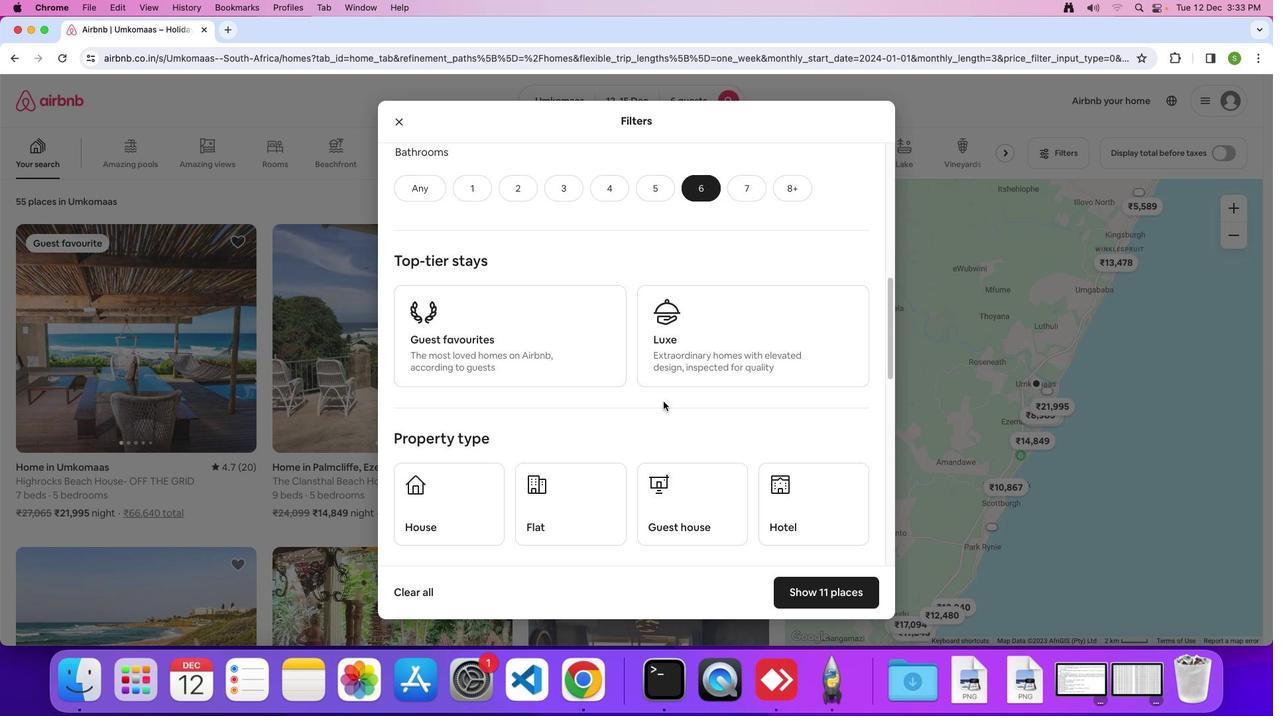 
Action: Mouse scrolled (663, 401) with delta (0, 0)
Screenshot: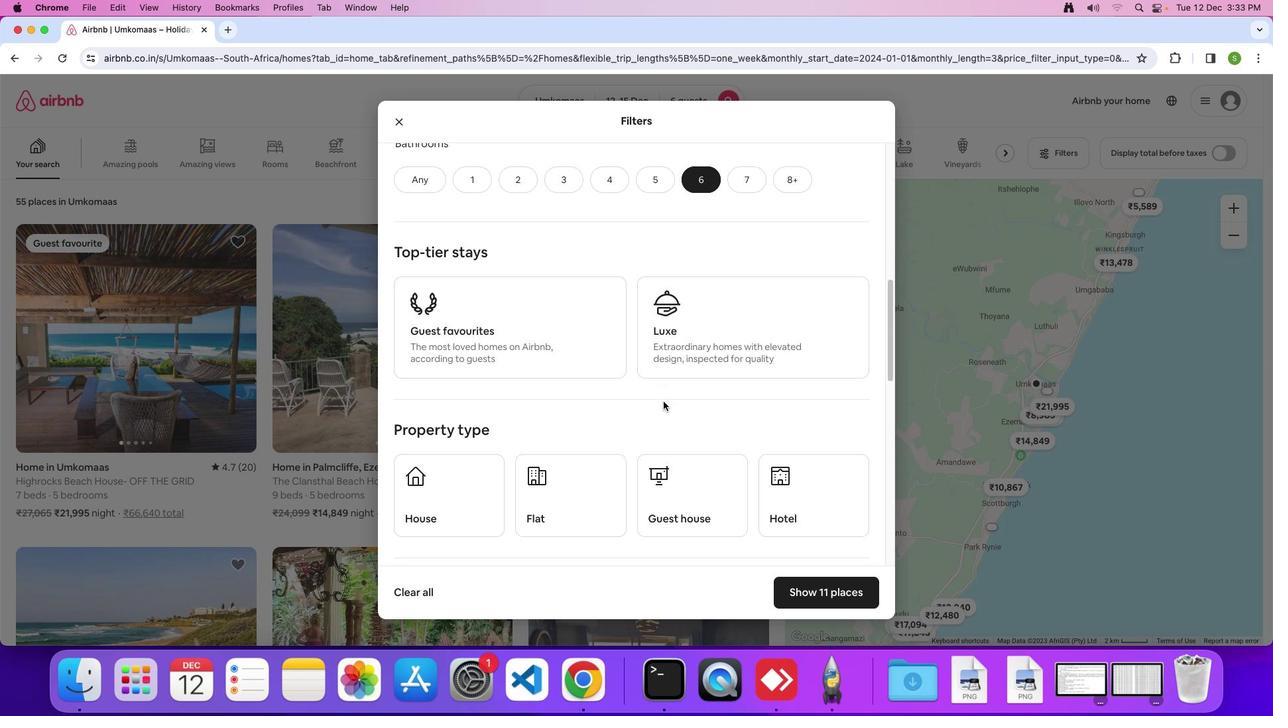 
Action: Mouse scrolled (663, 401) with delta (0, 0)
Screenshot: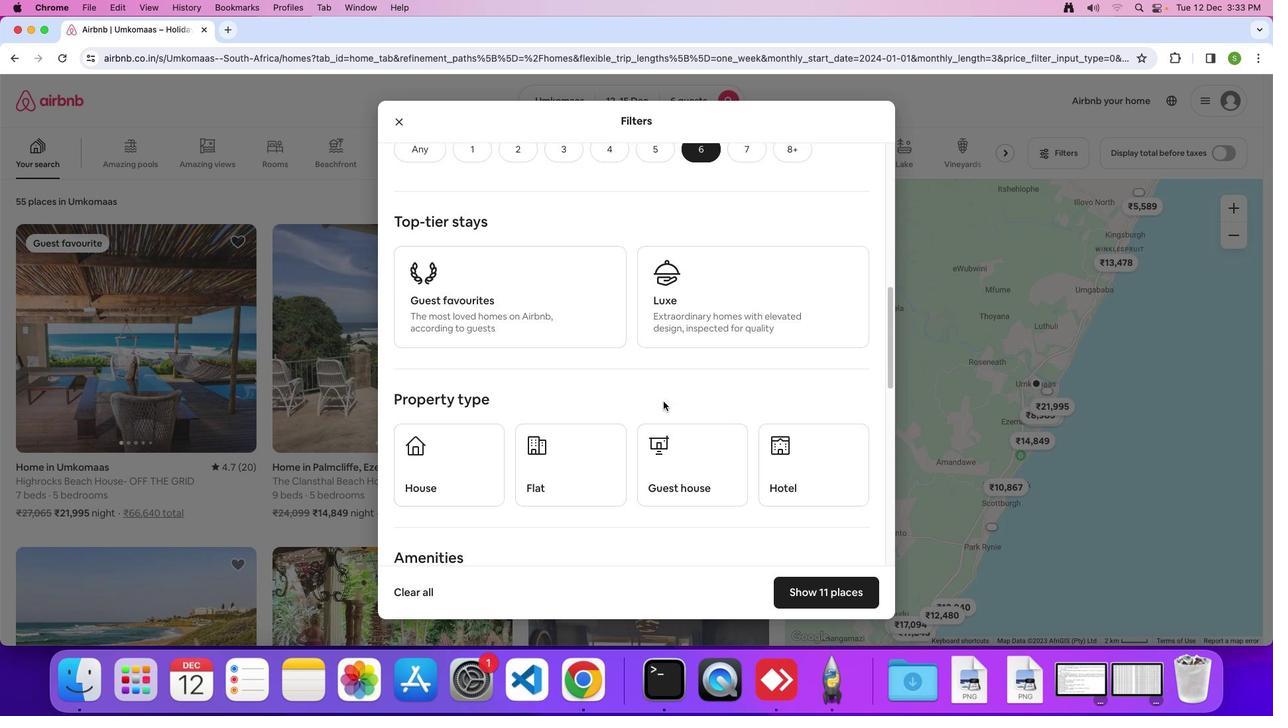 
Action: Mouse scrolled (663, 401) with delta (0, 0)
Screenshot: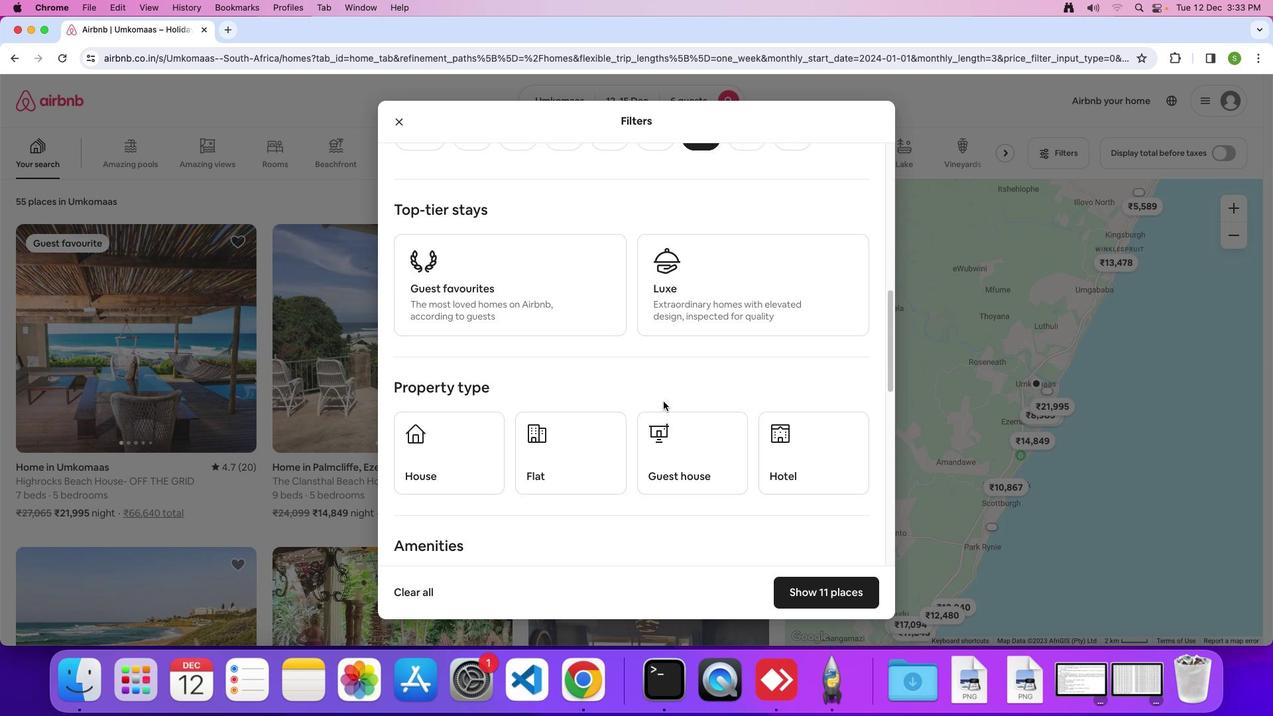 
Action: Mouse scrolled (663, 401) with delta (0, 0)
Screenshot: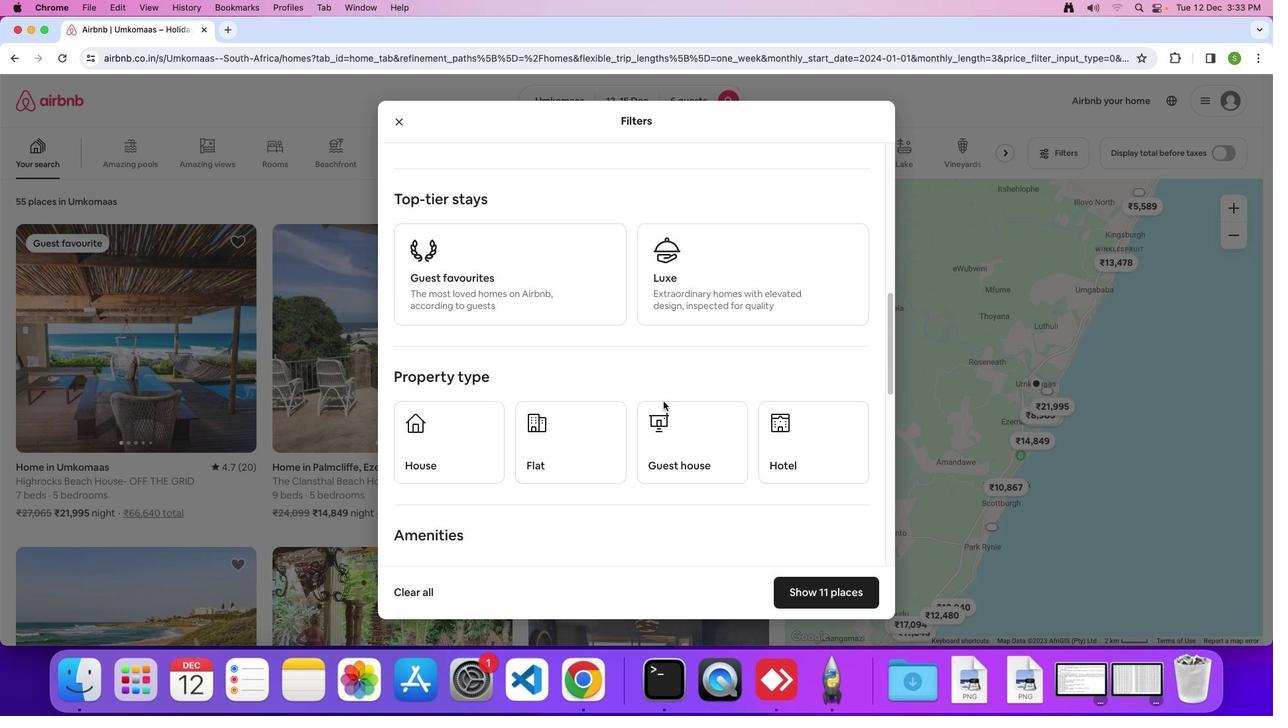 
Action: Mouse scrolled (663, 401) with delta (0, 0)
Screenshot: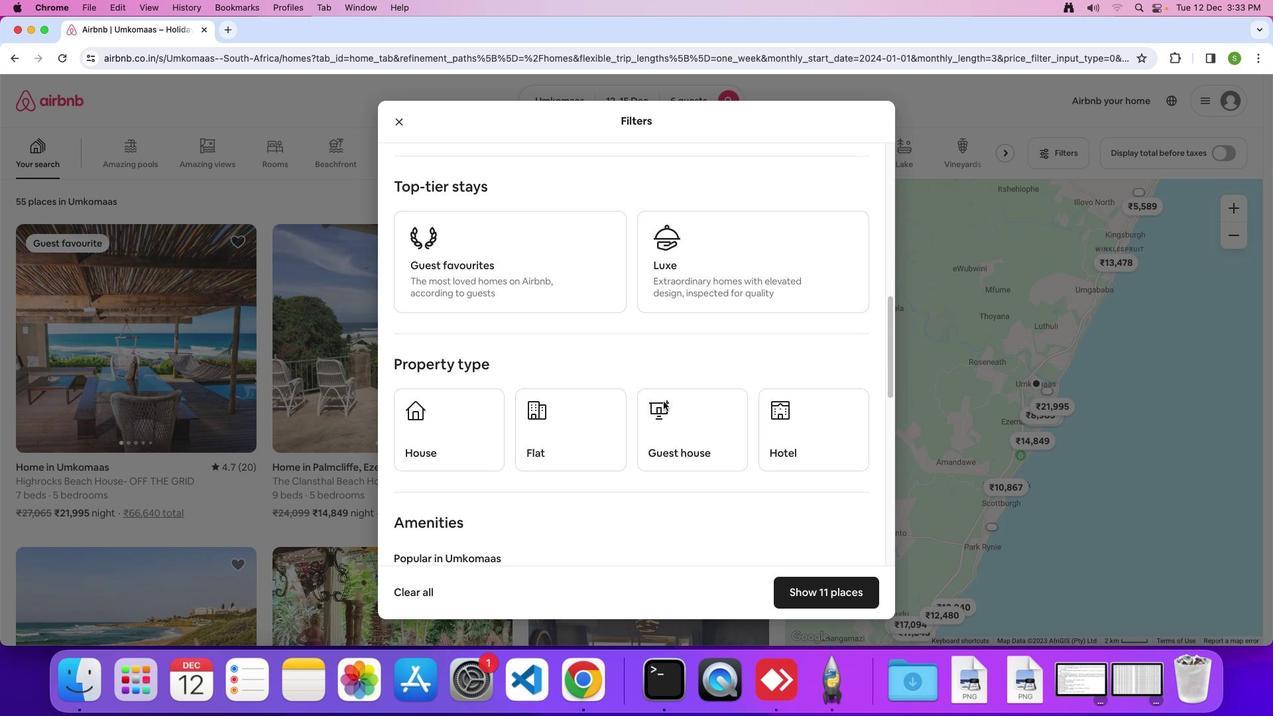 
Action: Mouse scrolled (663, 401) with delta (0, 0)
Screenshot: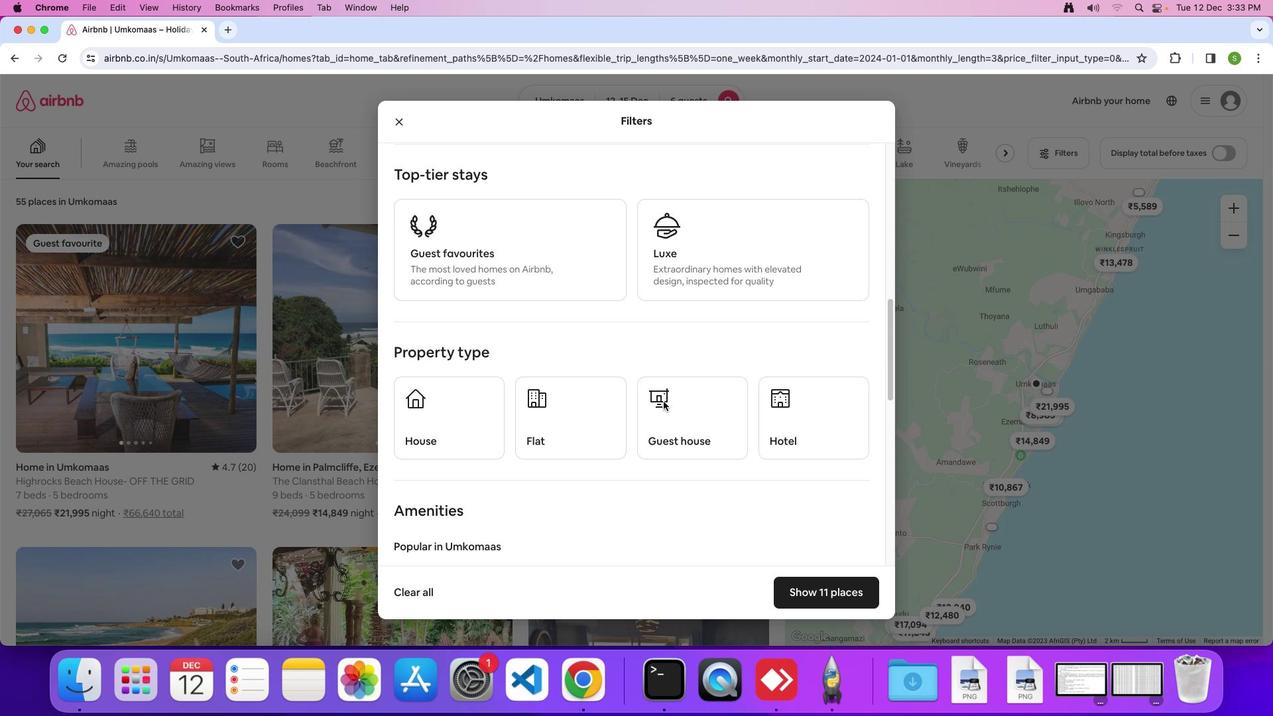 
Action: Mouse scrolled (663, 401) with delta (0, 0)
Screenshot: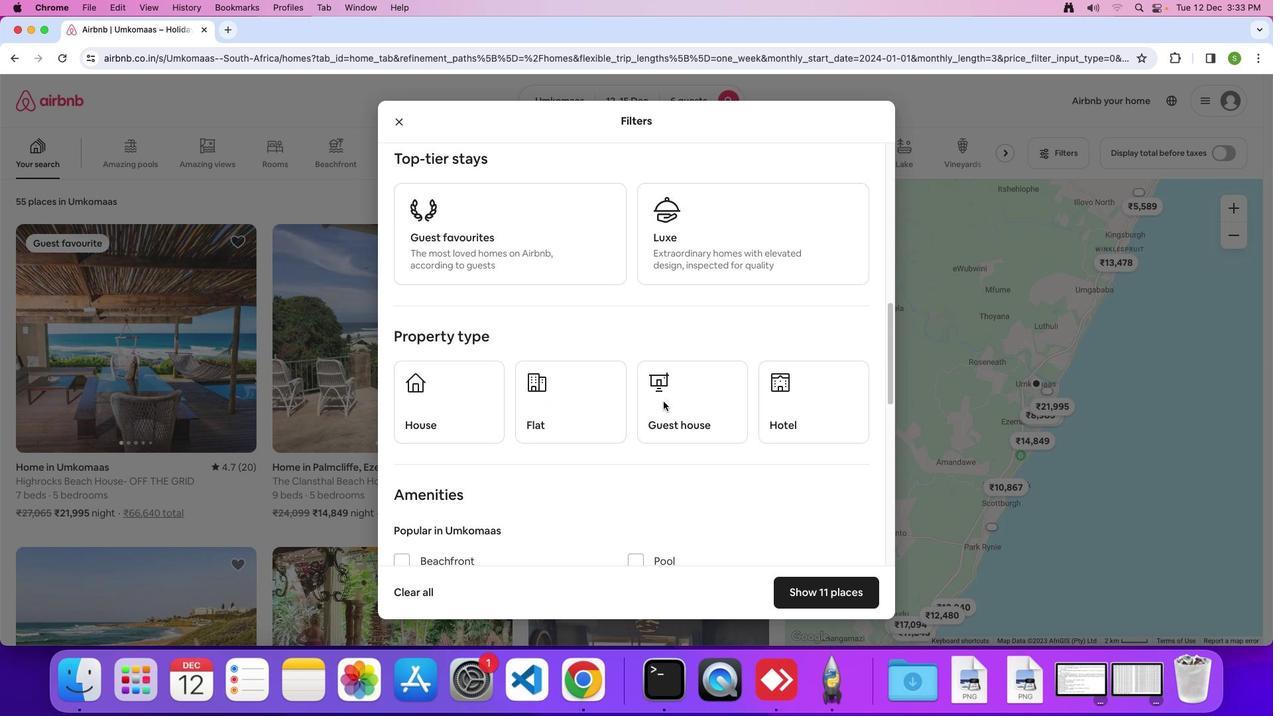 
Action: Mouse scrolled (663, 401) with delta (0, 0)
Screenshot: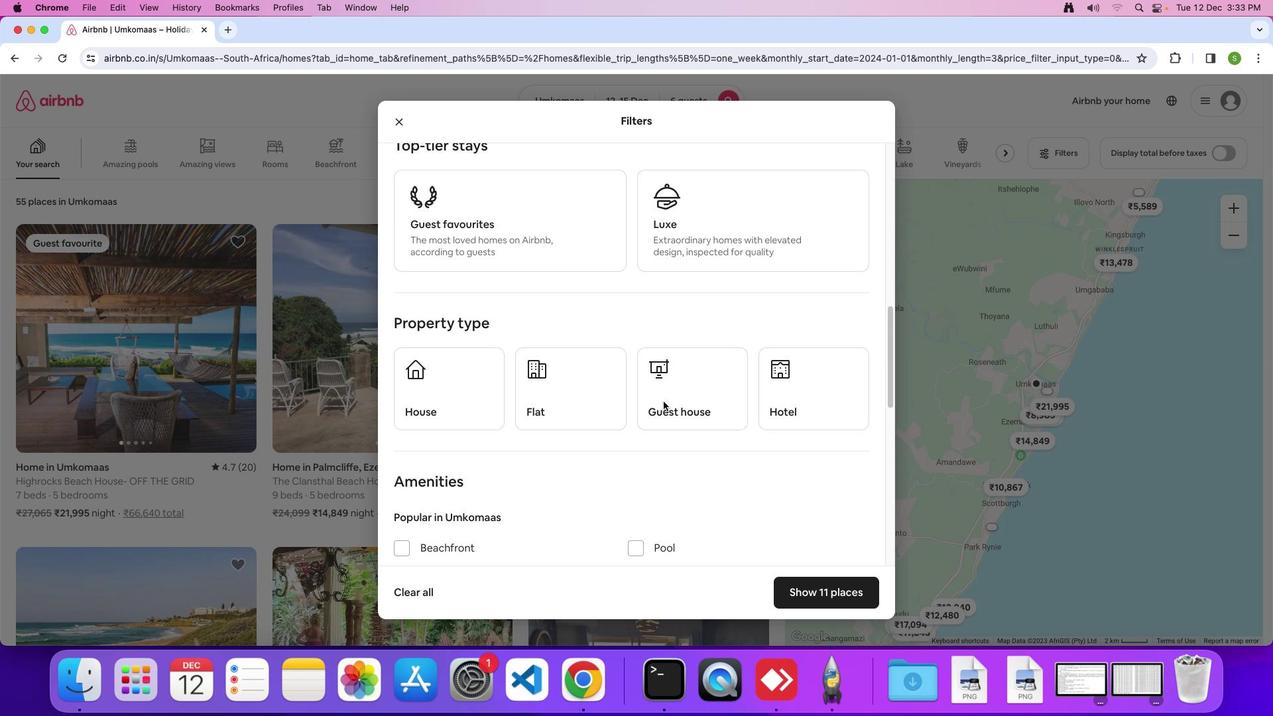 
Action: Mouse scrolled (663, 401) with delta (0, 0)
Screenshot: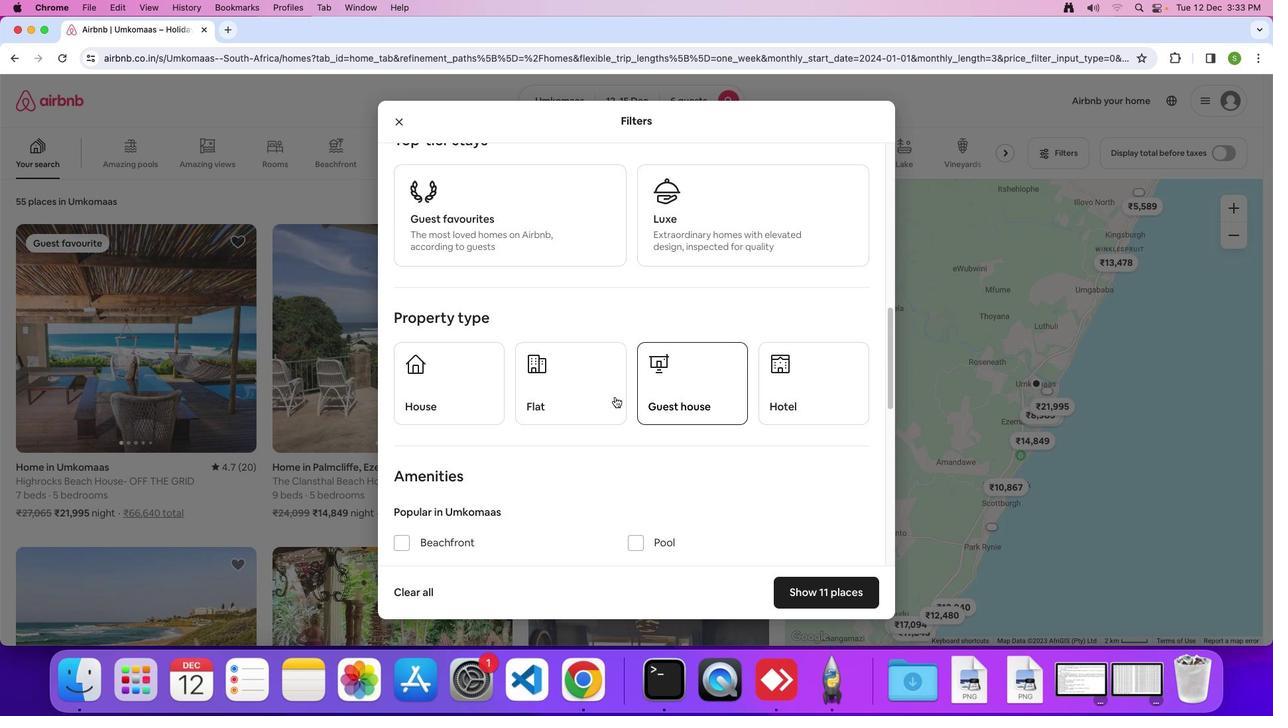 
Action: Mouse moved to (440, 392)
Screenshot: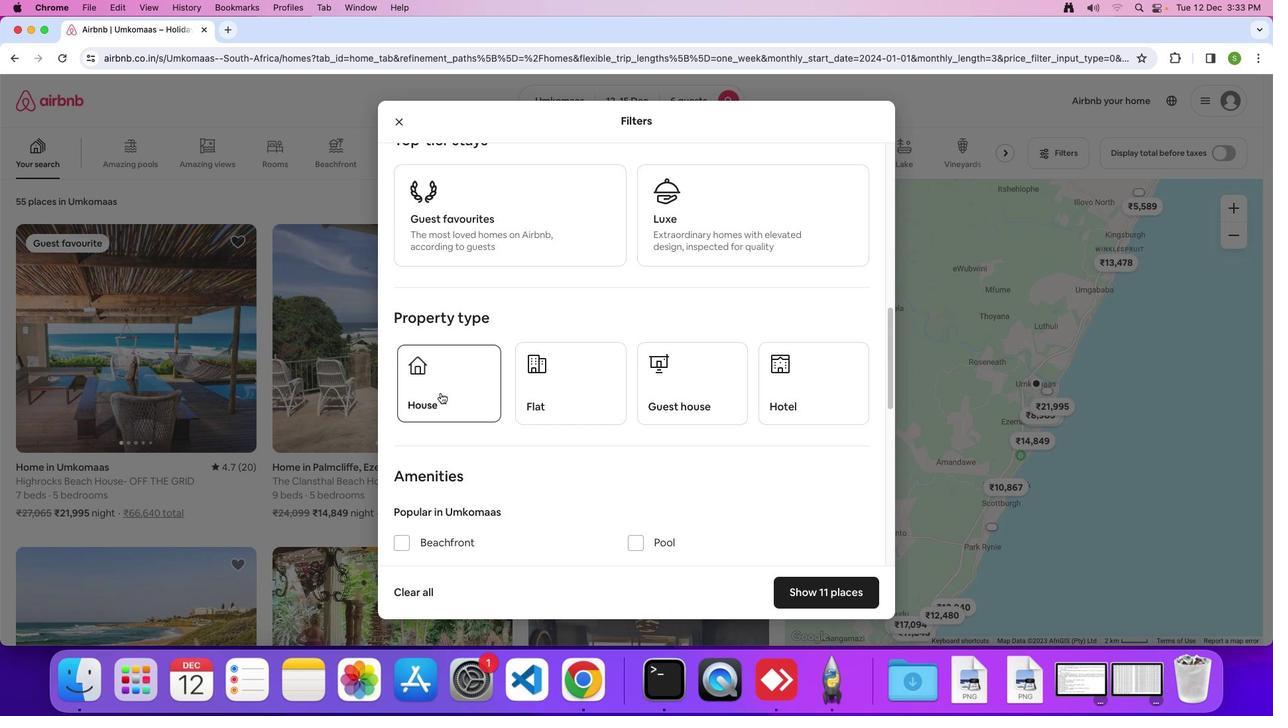 
Action: Mouse pressed left at (440, 392)
Screenshot: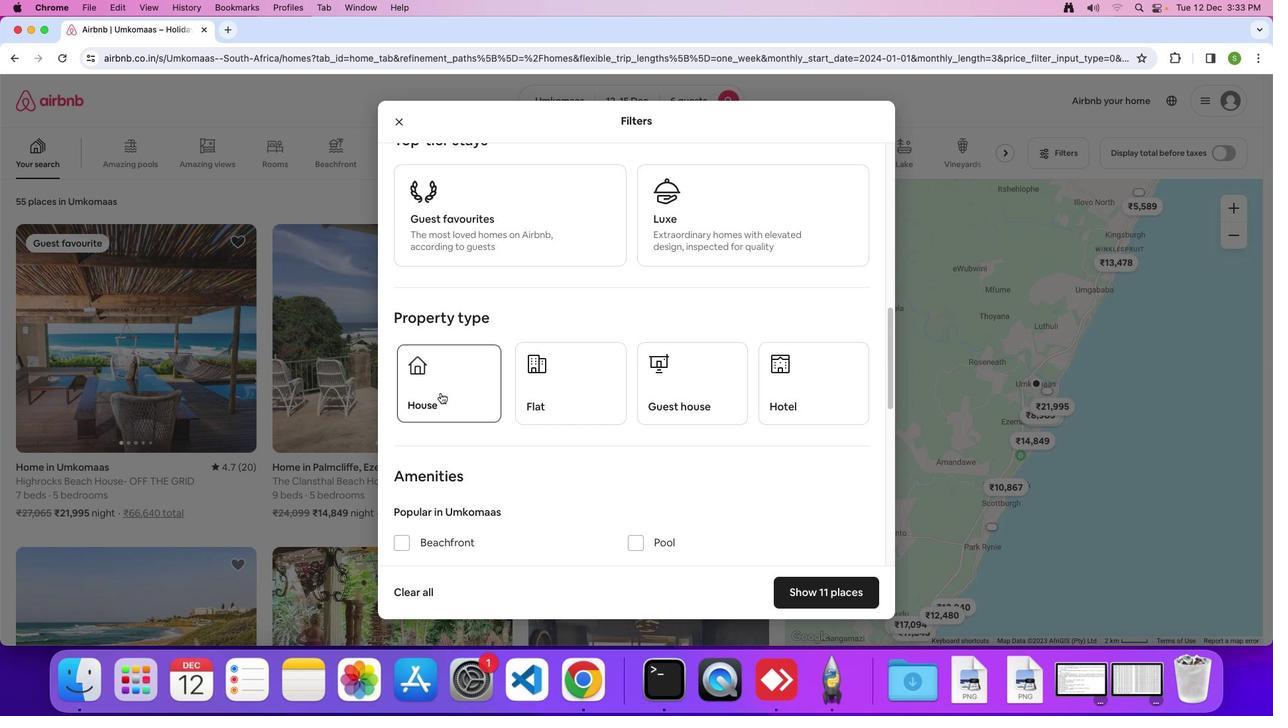 
Action: Mouse moved to (643, 431)
Screenshot: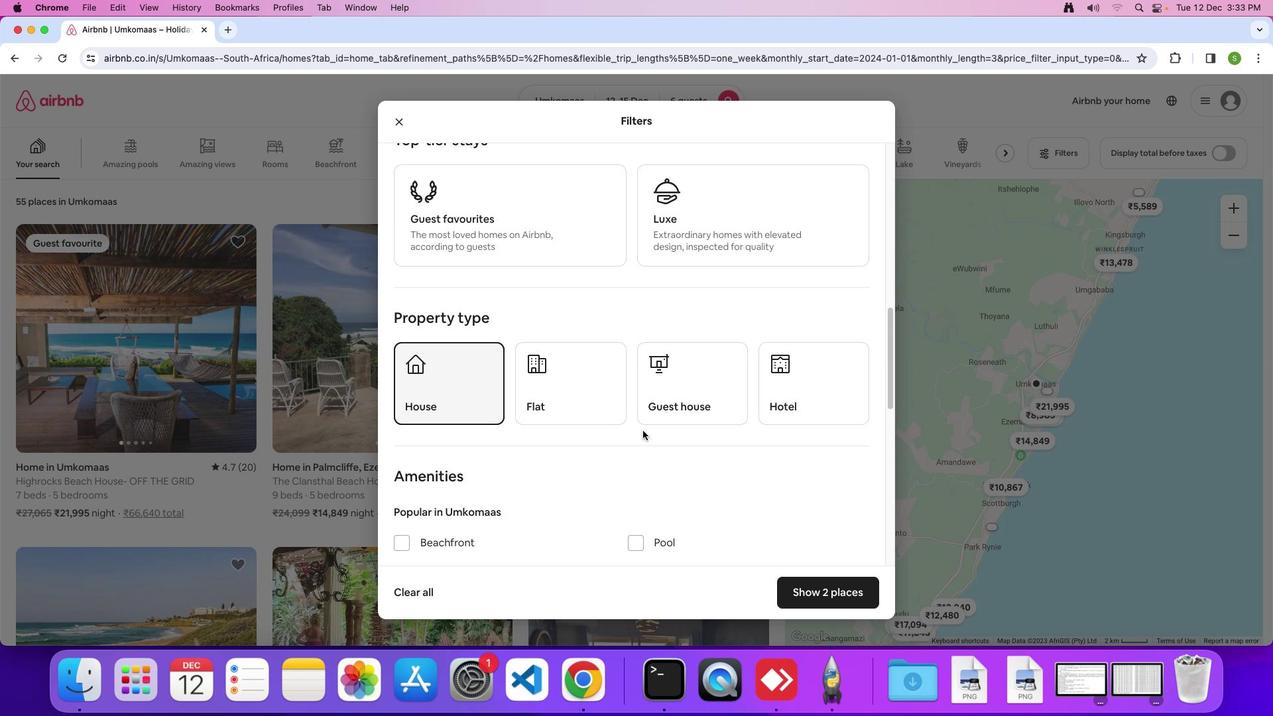 
Action: Mouse scrolled (643, 431) with delta (0, 0)
Screenshot: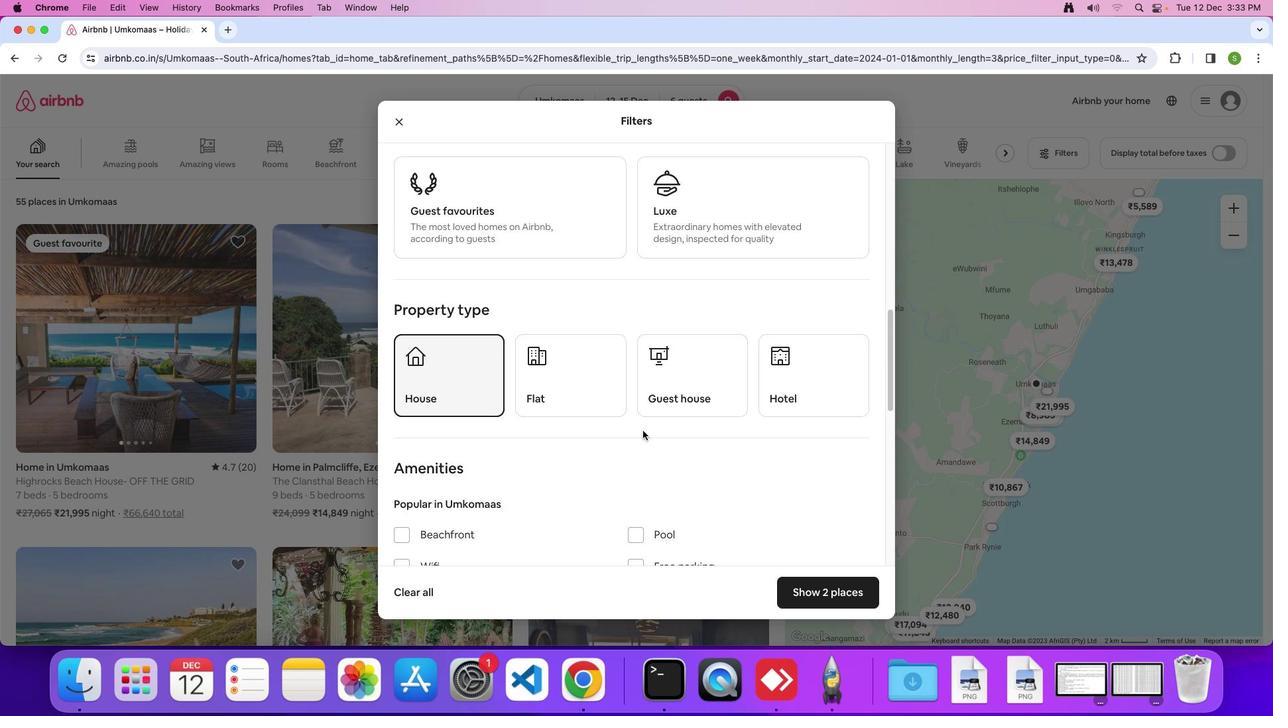 
Action: Mouse scrolled (643, 431) with delta (0, 0)
Screenshot: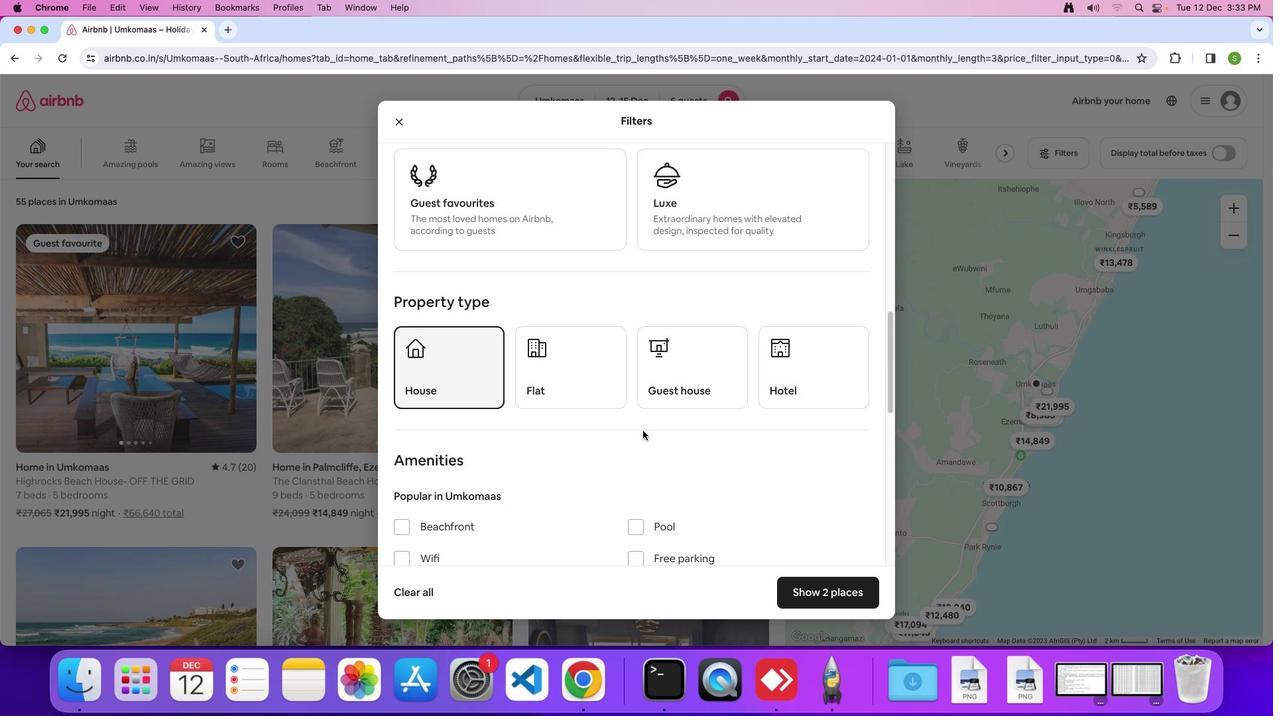 
Action: Mouse scrolled (643, 431) with delta (0, 0)
Screenshot: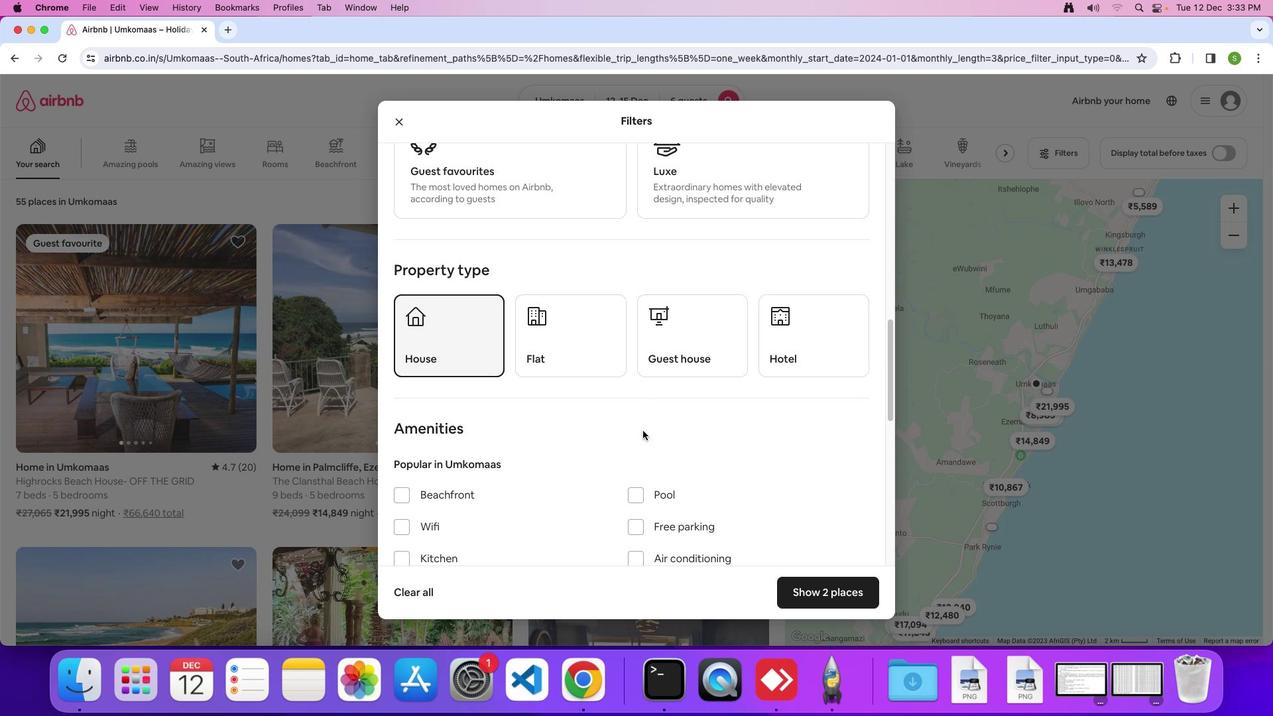 
Action: Mouse scrolled (643, 431) with delta (0, 0)
Screenshot: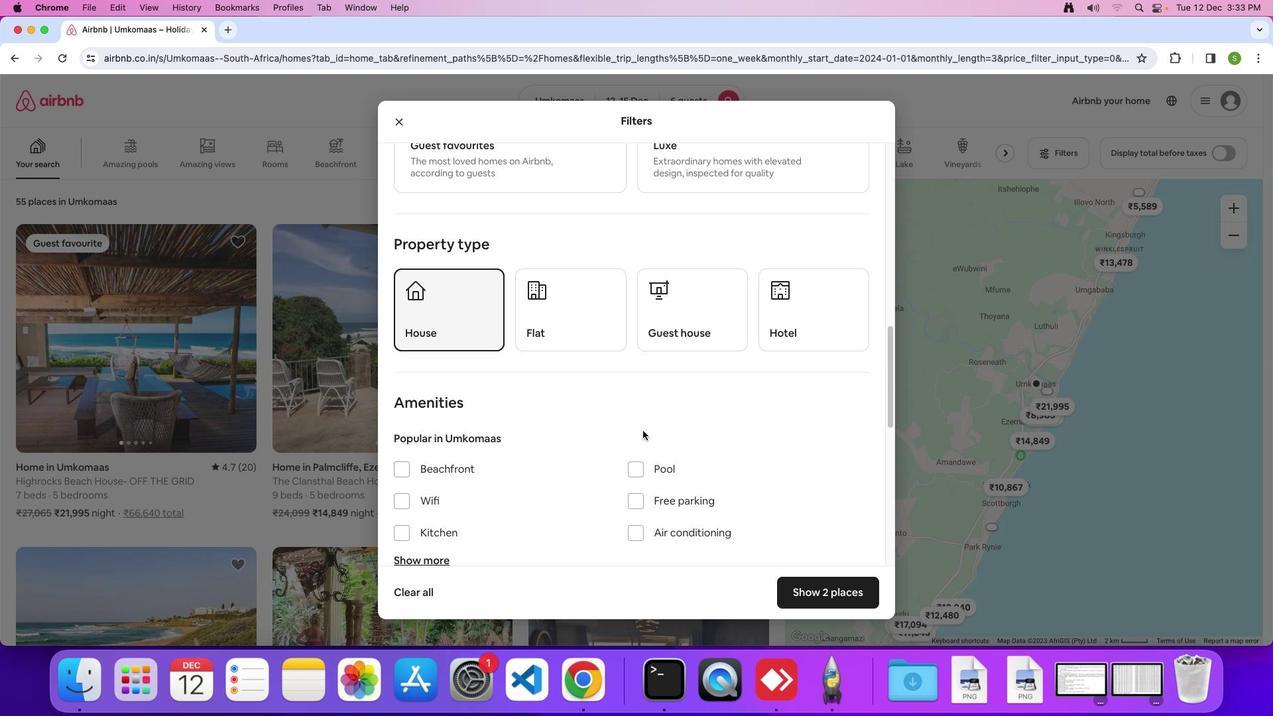 
Action: Mouse scrolled (643, 431) with delta (0, 0)
Screenshot: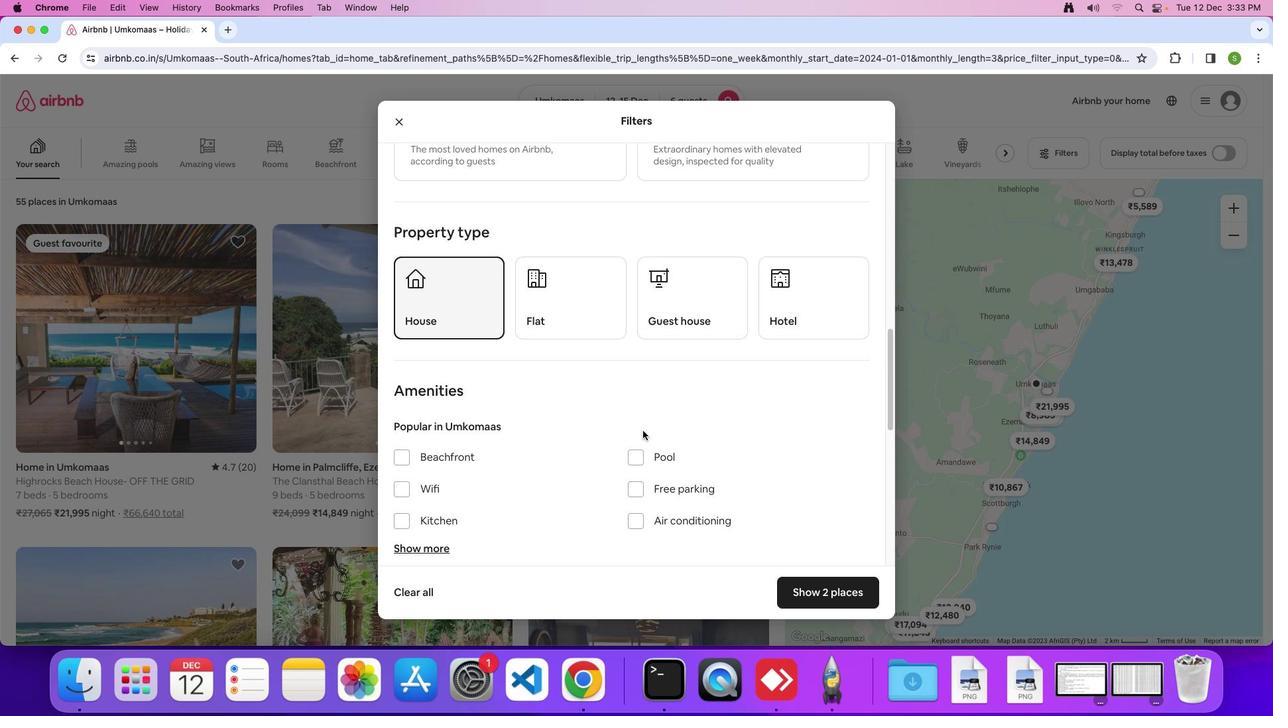 
Action: Mouse scrolled (643, 431) with delta (0, 0)
Screenshot: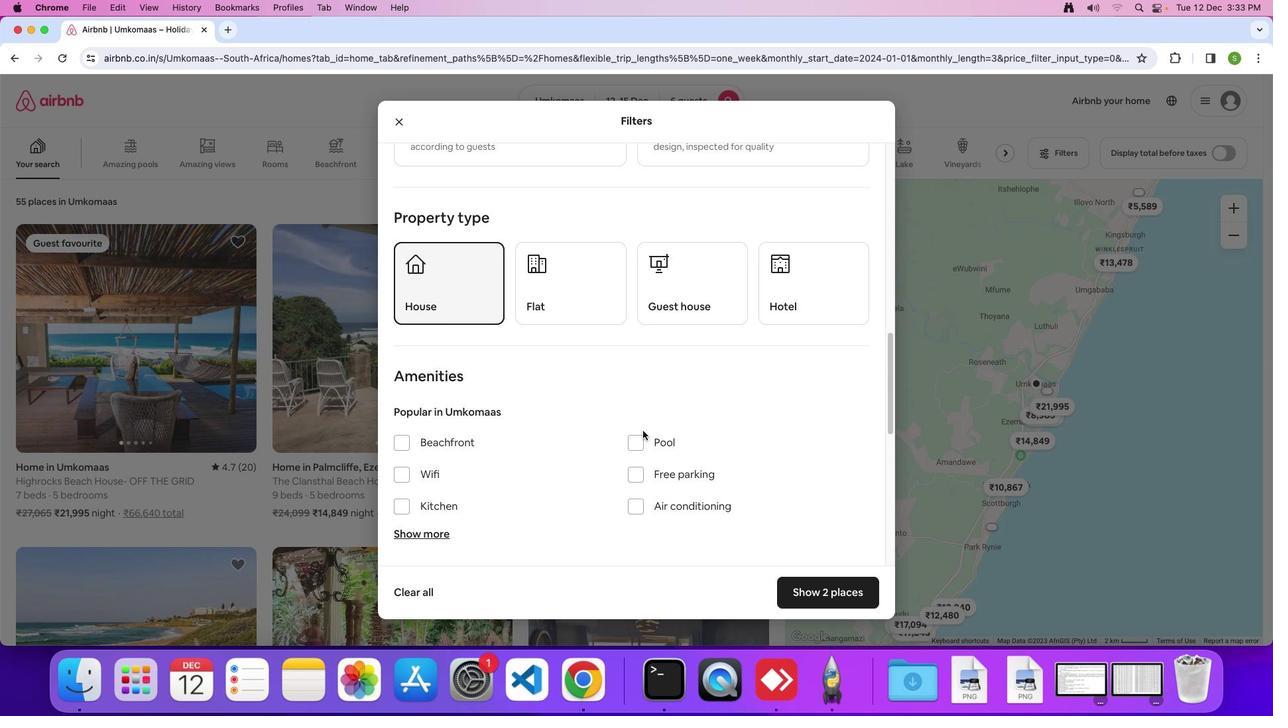 
Action: Mouse scrolled (643, 431) with delta (0, 0)
Screenshot: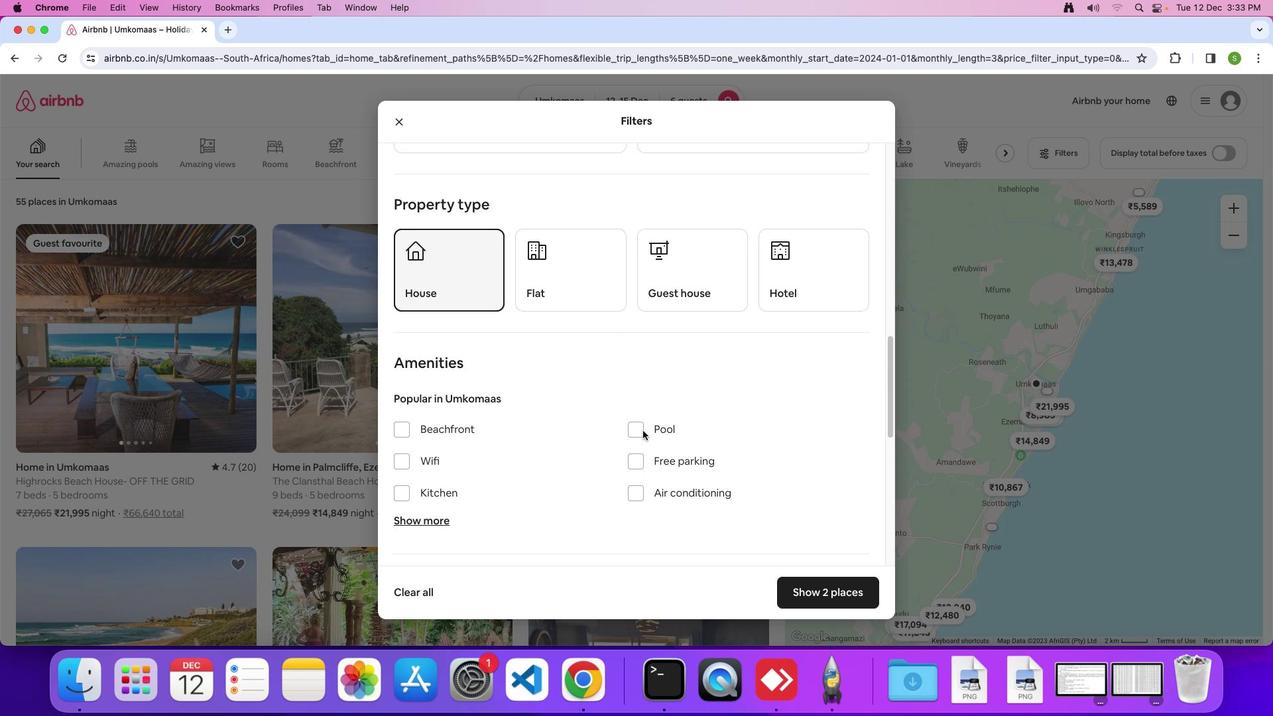 
Action: Mouse scrolled (643, 431) with delta (0, -1)
Screenshot: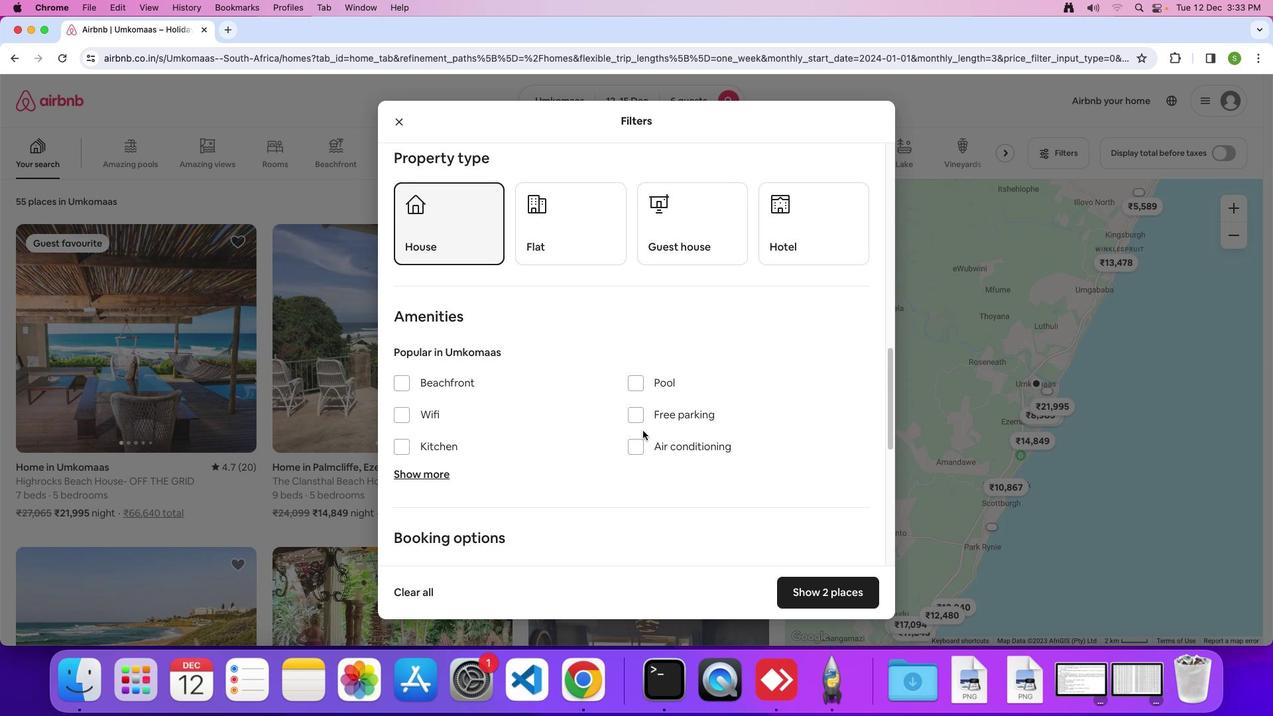 
Action: Mouse moved to (401, 394)
Screenshot: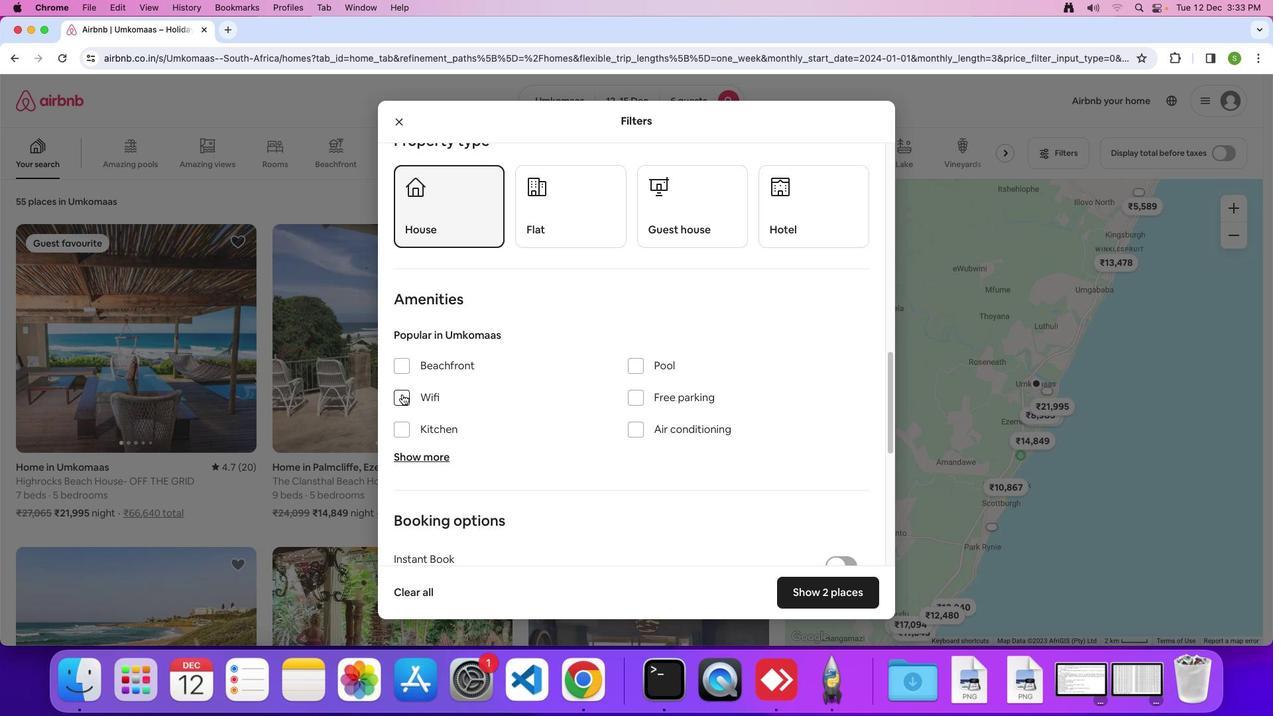 
Action: Mouse pressed left at (401, 394)
Screenshot: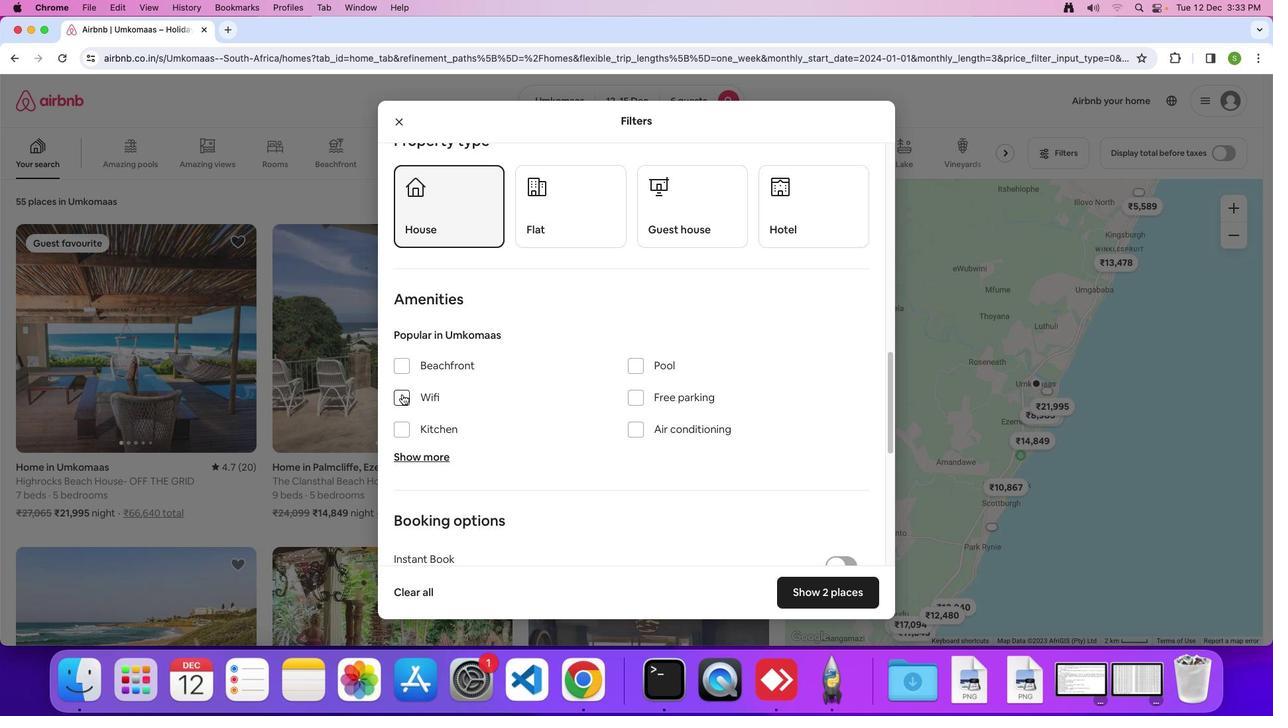 
Action: Mouse moved to (585, 436)
Screenshot: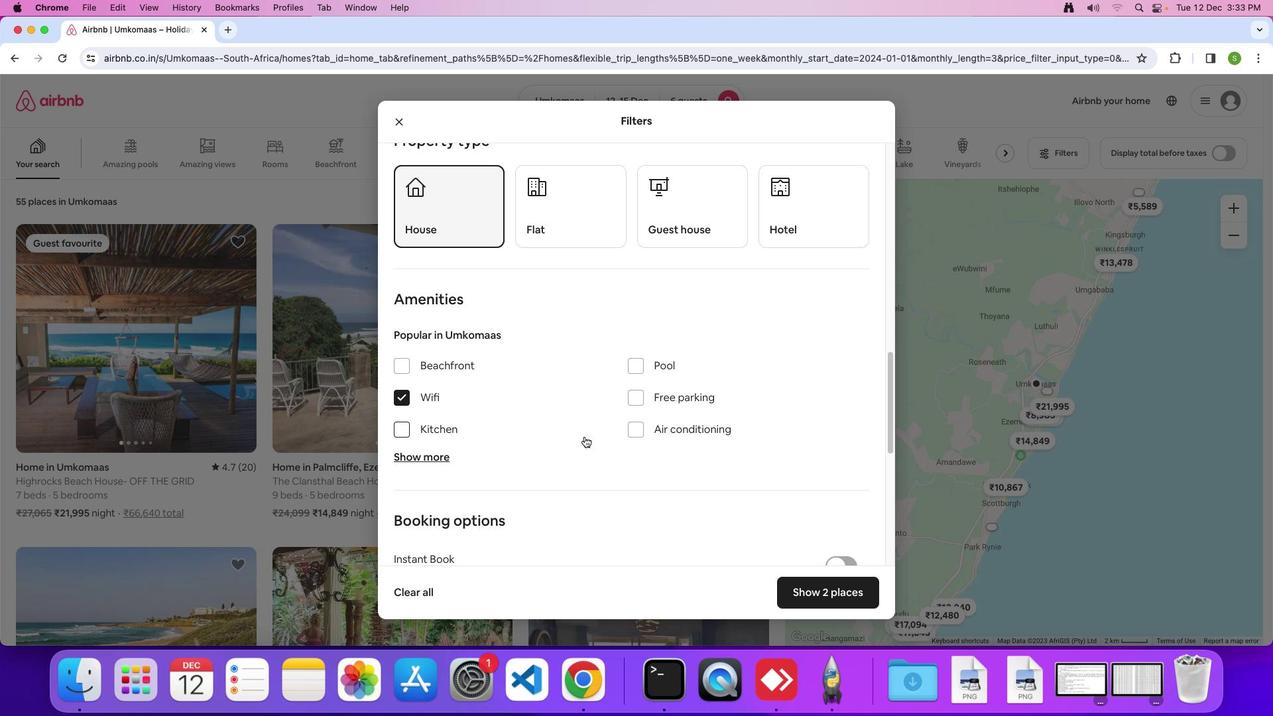 
Action: Mouse scrolled (585, 436) with delta (0, 0)
Screenshot: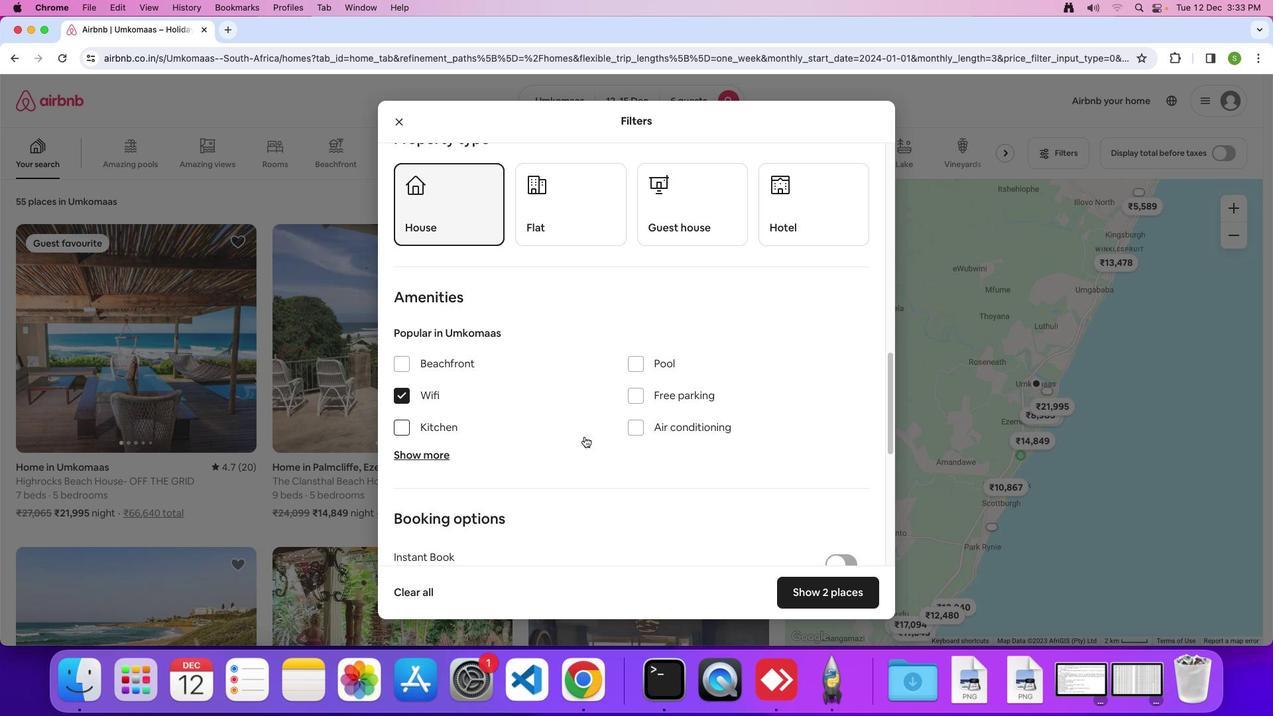 
Action: Mouse scrolled (585, 436) with delta (0, 0)
Screenshot: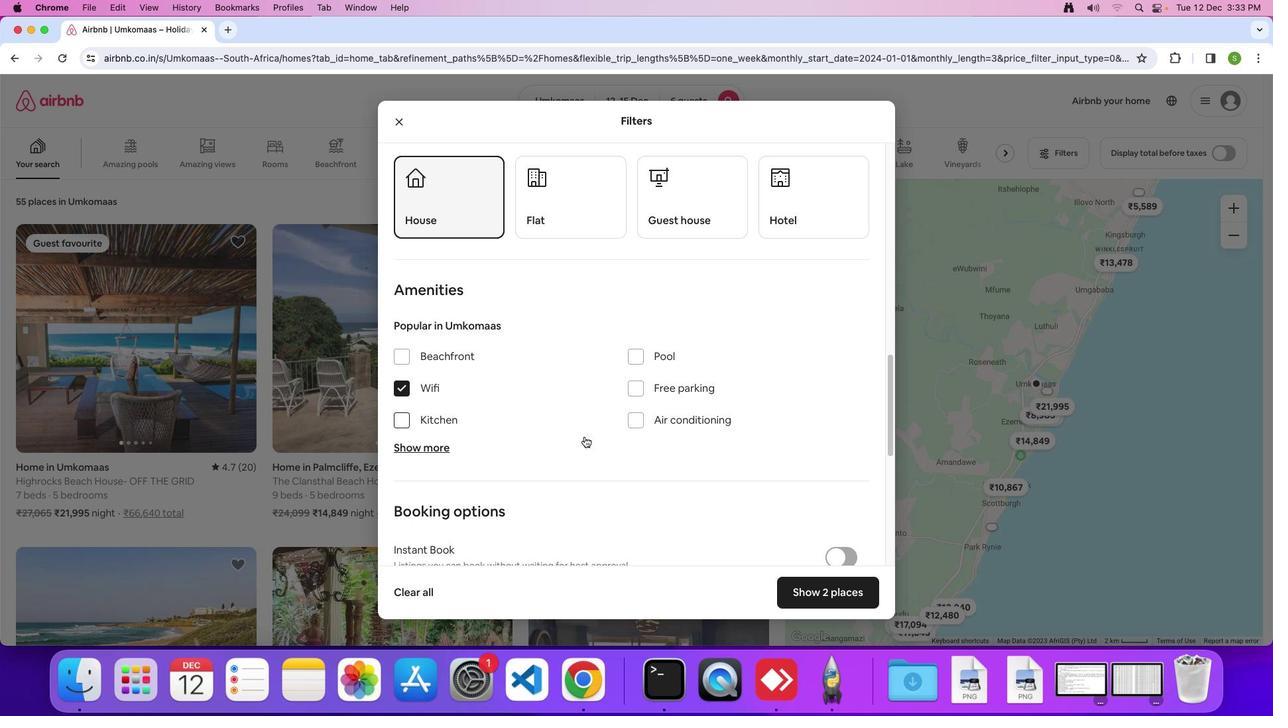
Action: Mouse scrolled (585, 436) with delta (0, 0)
Screenshot: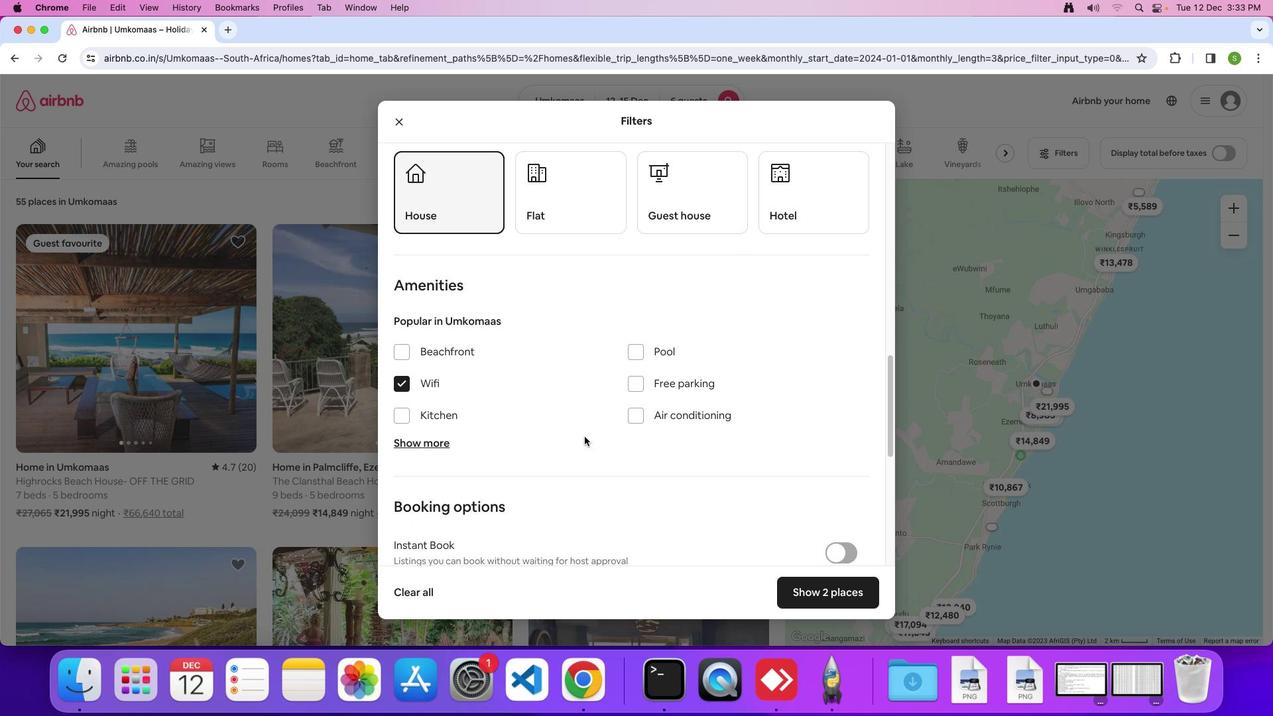 
Action: Mouse scrolled (585, 436) with delta (0, 0)
Screenshot: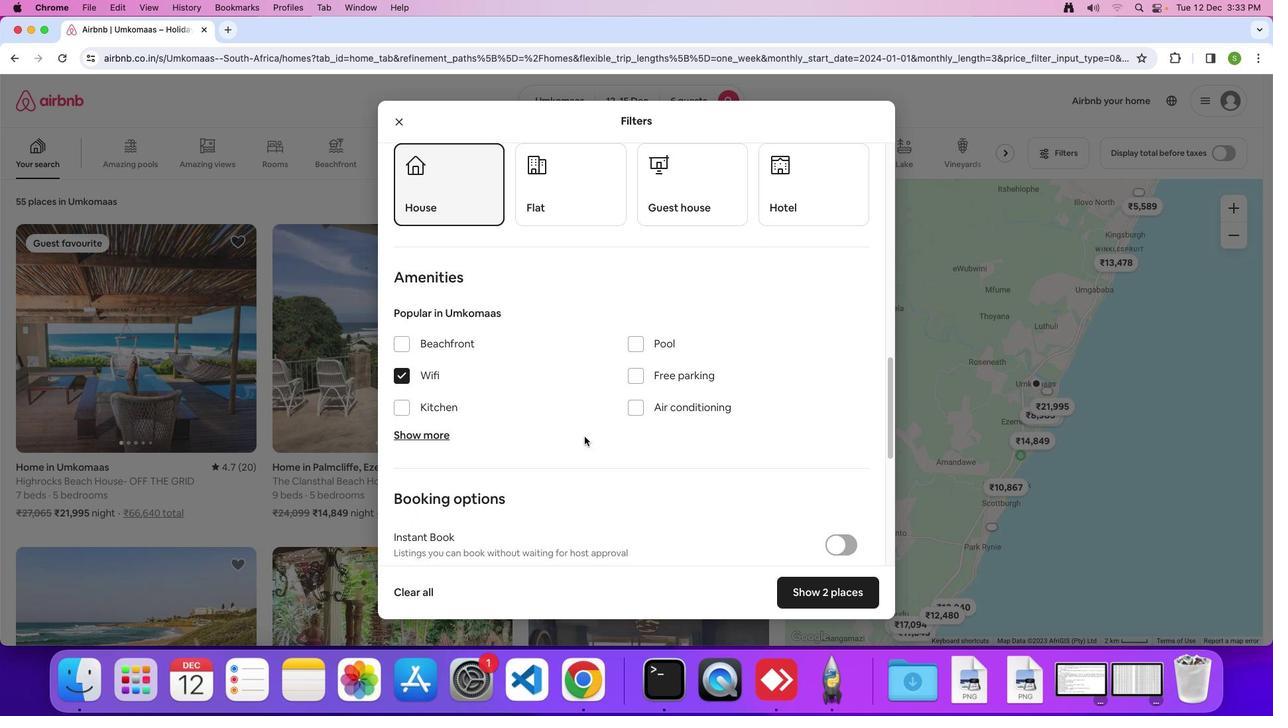 
Action: Mouse moved to (430, 428)
Screenshot: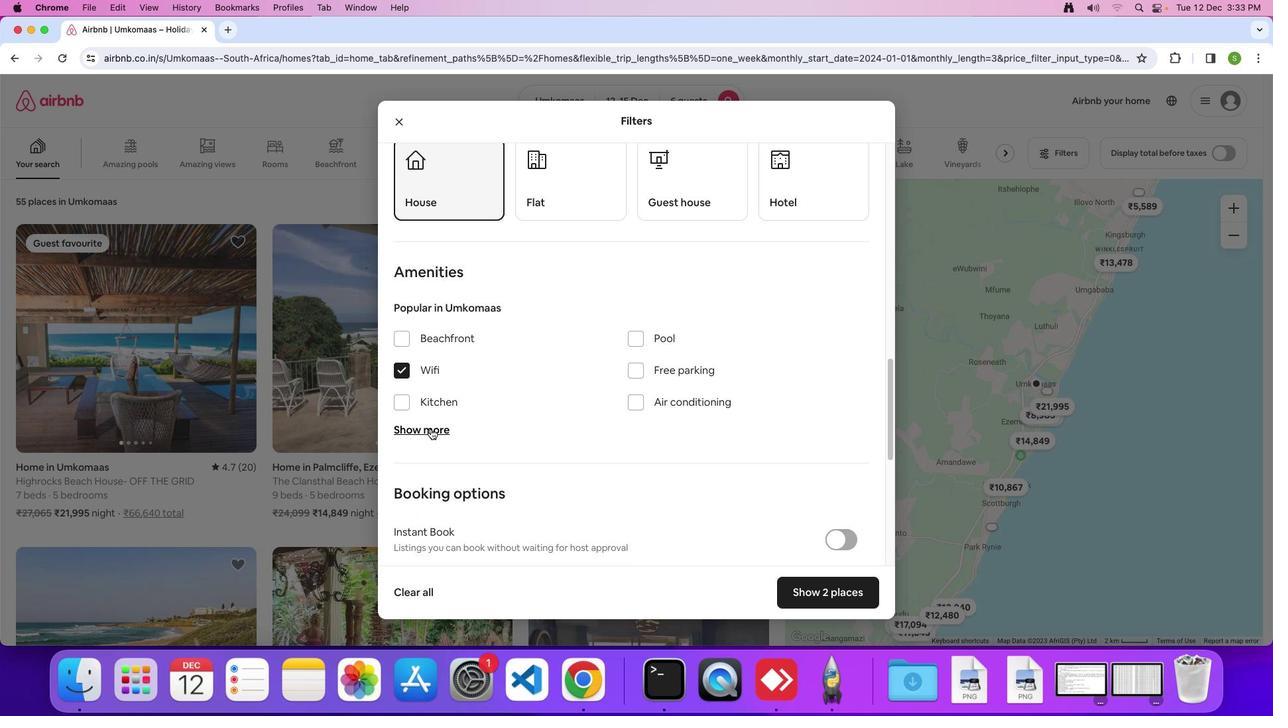 
Action: Mouse pressed left at (430, 428)
Screenshot: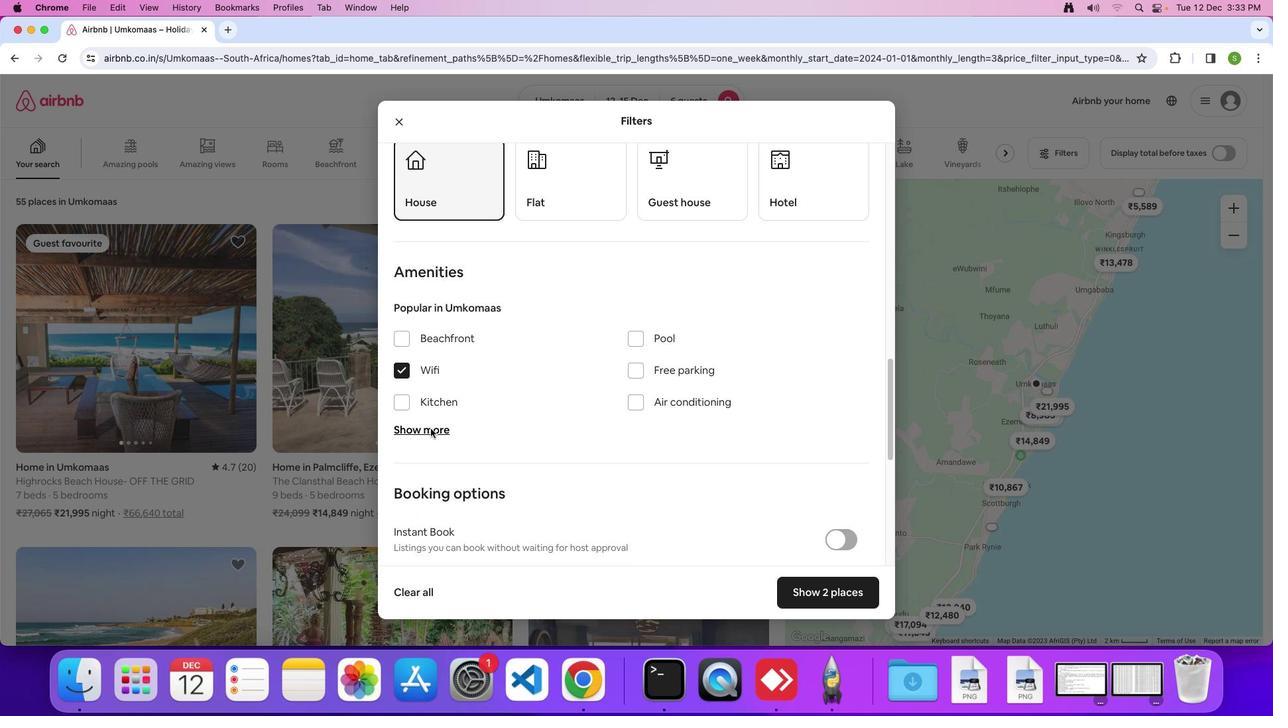 
Action: Mouse moved to (567, 418)
Screenshot: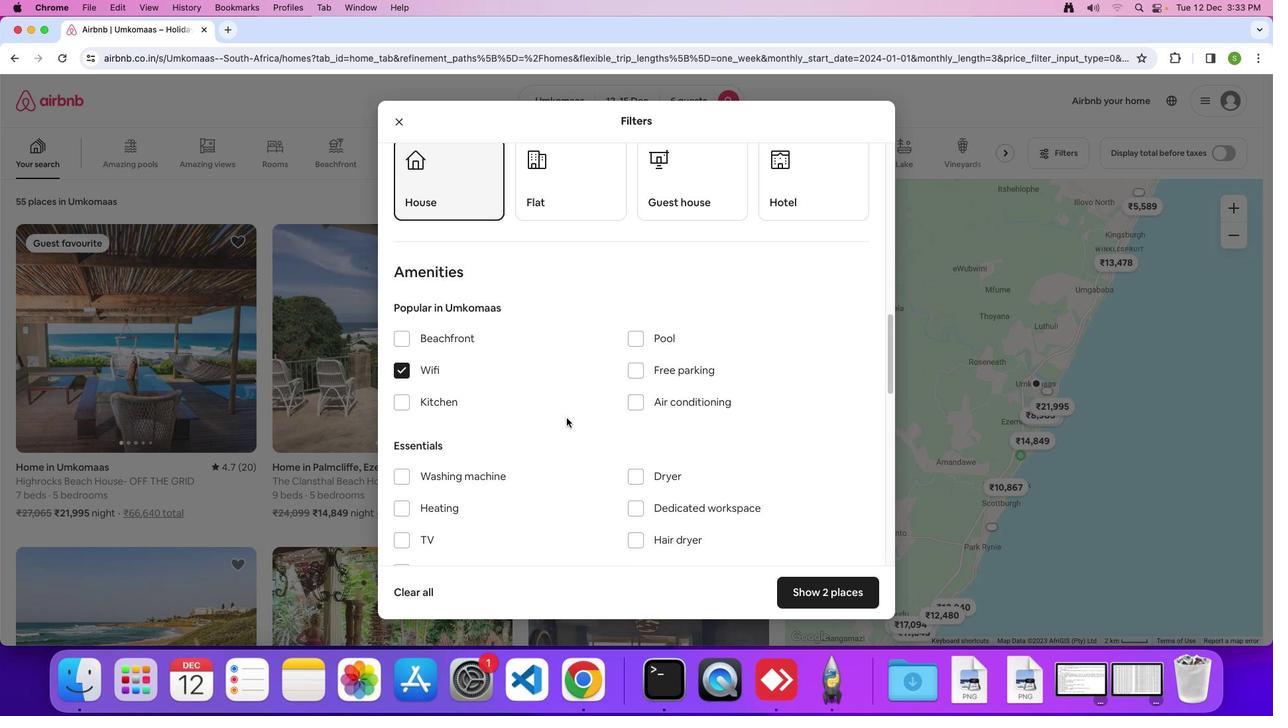 
Action: Mouse scrolled (567, 418) with delta (0, 0)
Screenshot: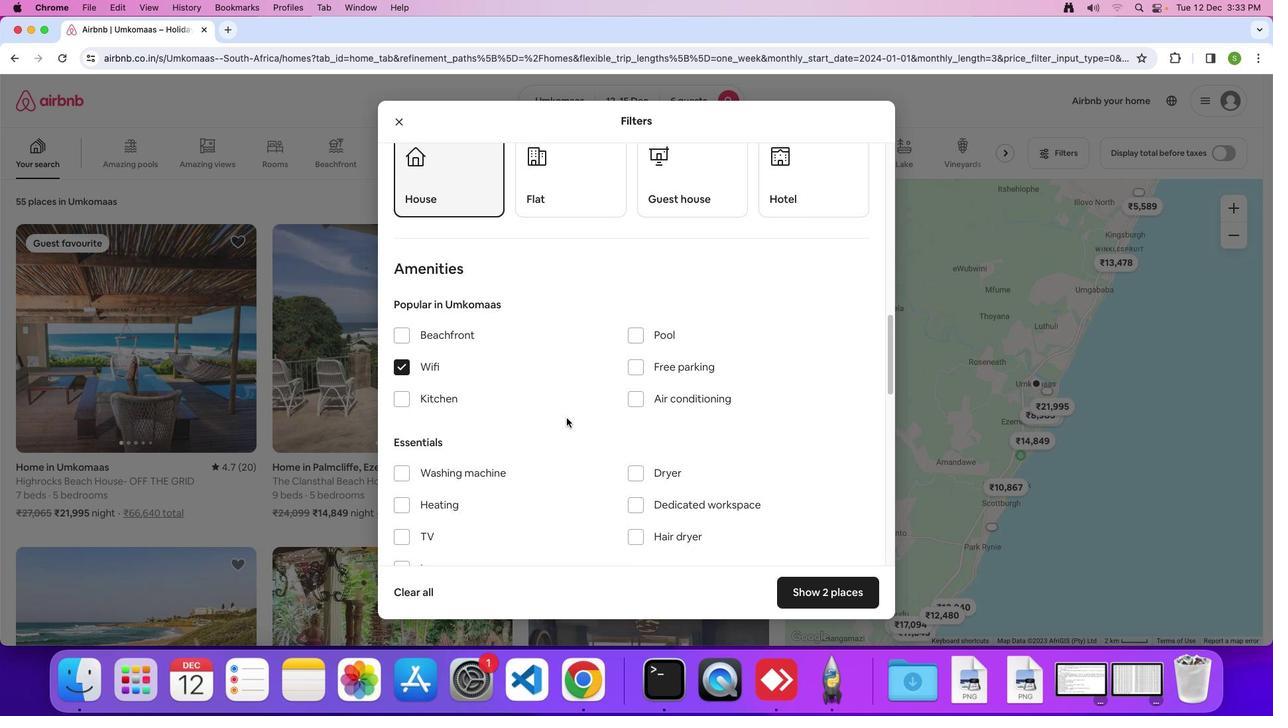 
Action: Mouse scrolled (567, 418) with delta (0, 0)
Screenshot: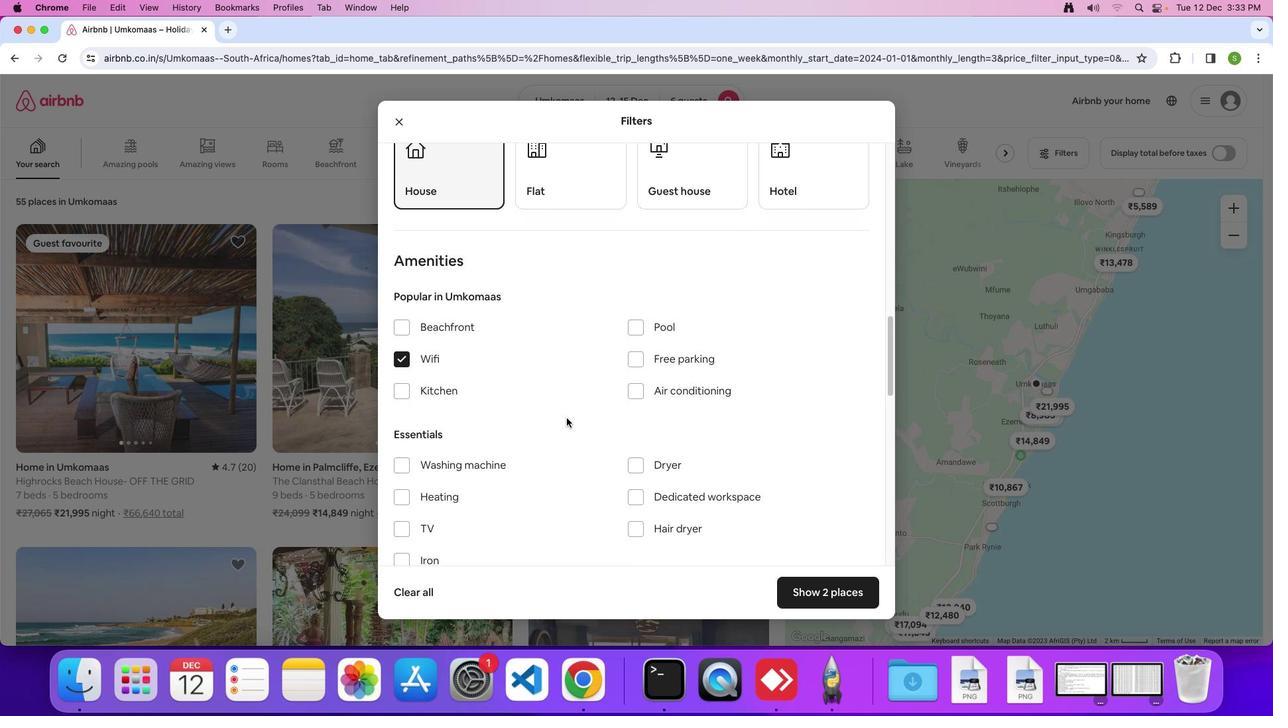 
Action: Mouse scrolled (567, 418) with delta (0, 0)
Screenshot: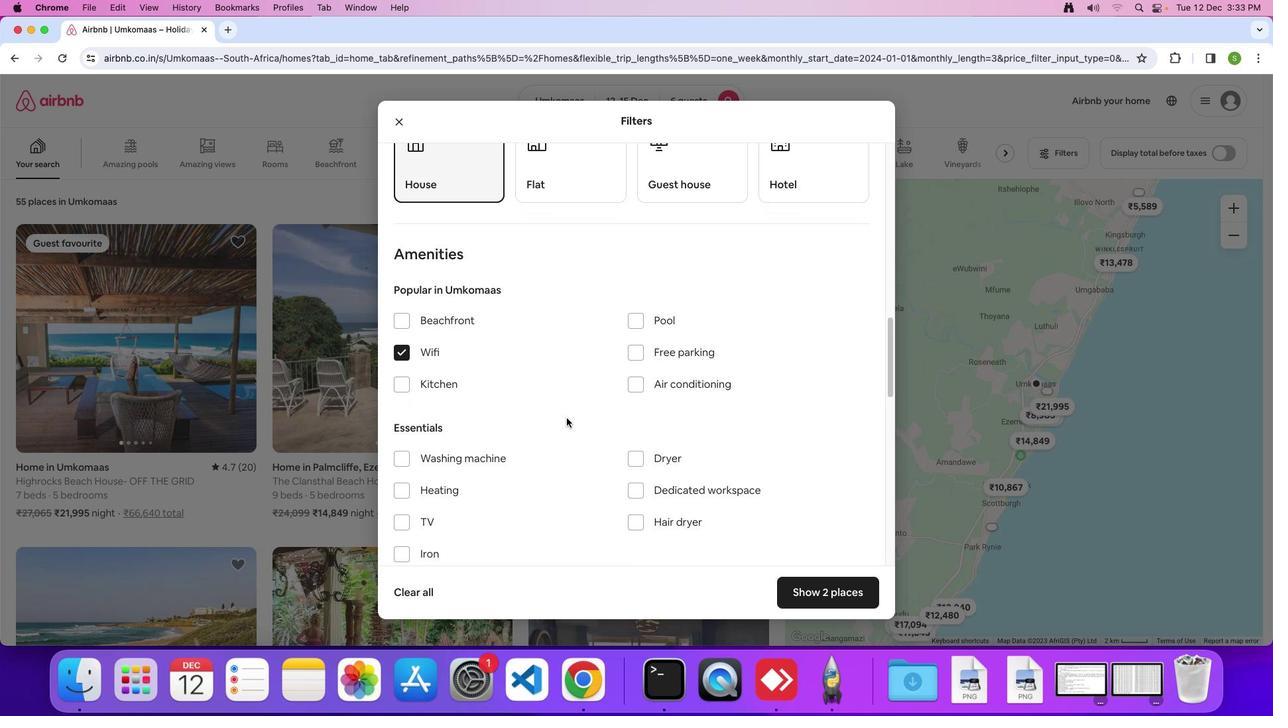 
Action: Mouse scrolled (567, 418) with delta (0, 0)
Screenshot: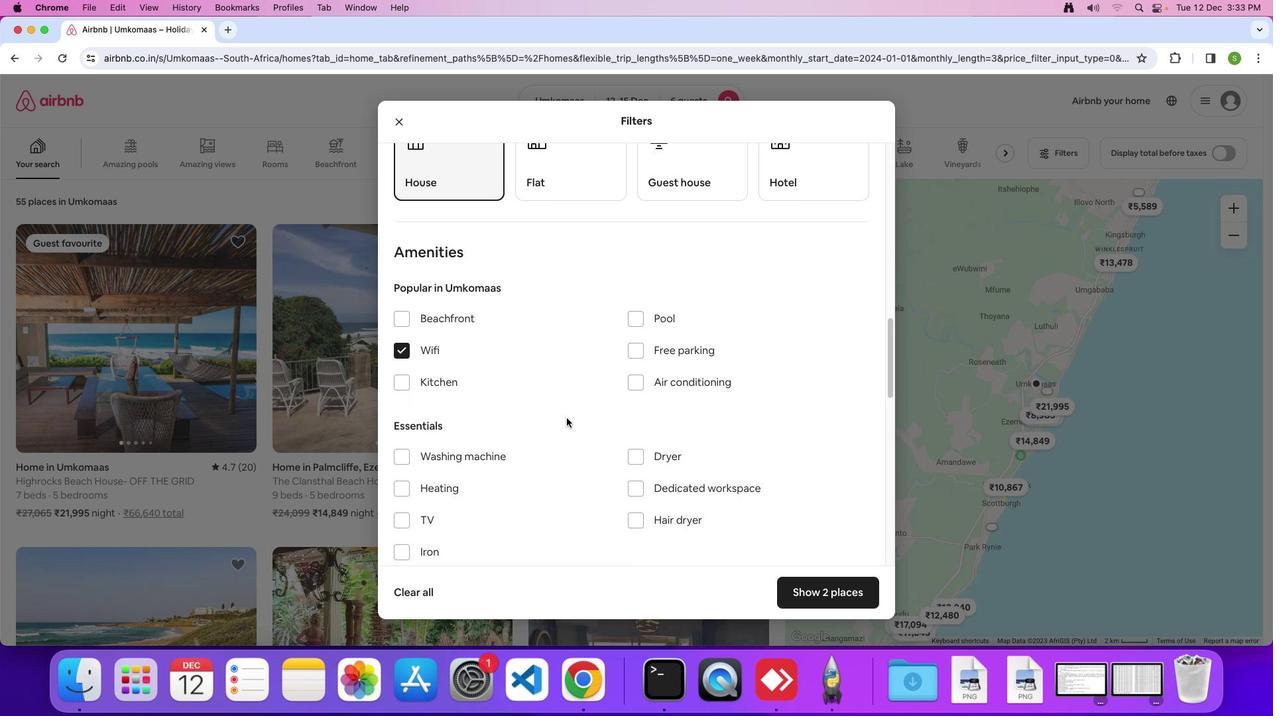 
Action: Mouse scrolled (567, 418) with delta (0, 0)
Screenshot: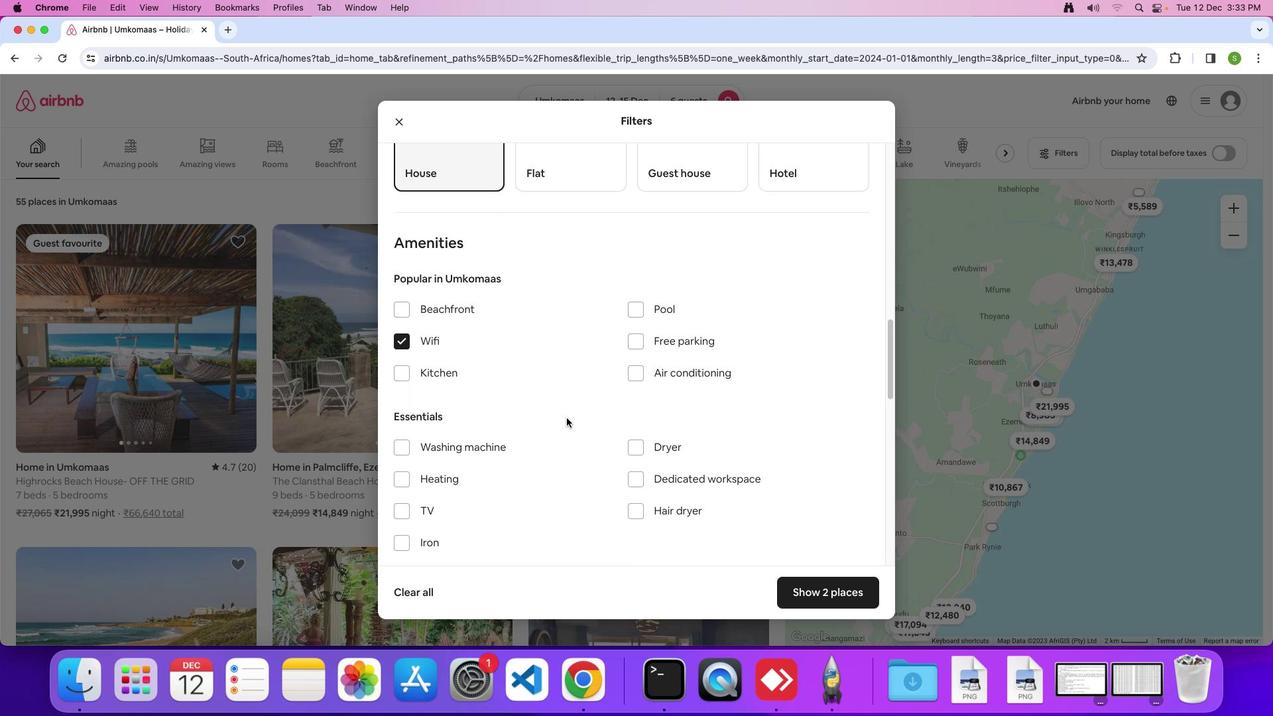 
Action: Mouse scrolled (567, 418) with delta (0, 0)
Screenshot: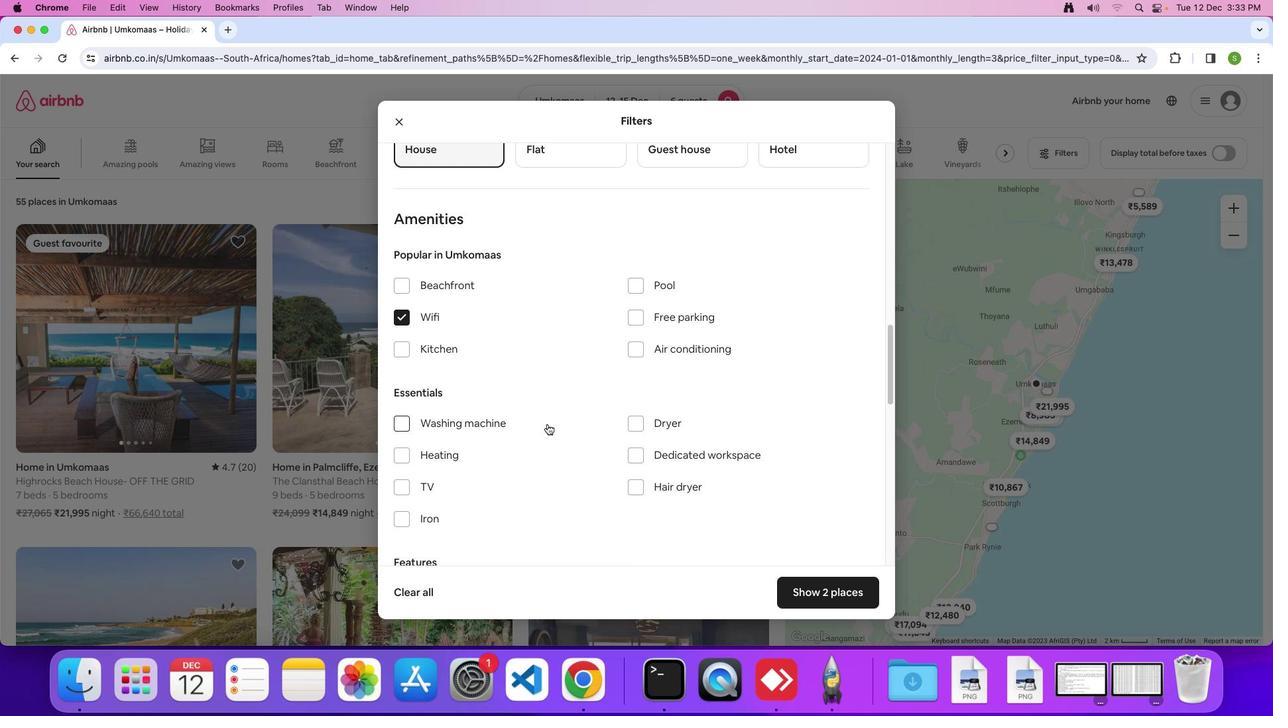 
Action: Mouse moved to (396, 473)
Screenshot: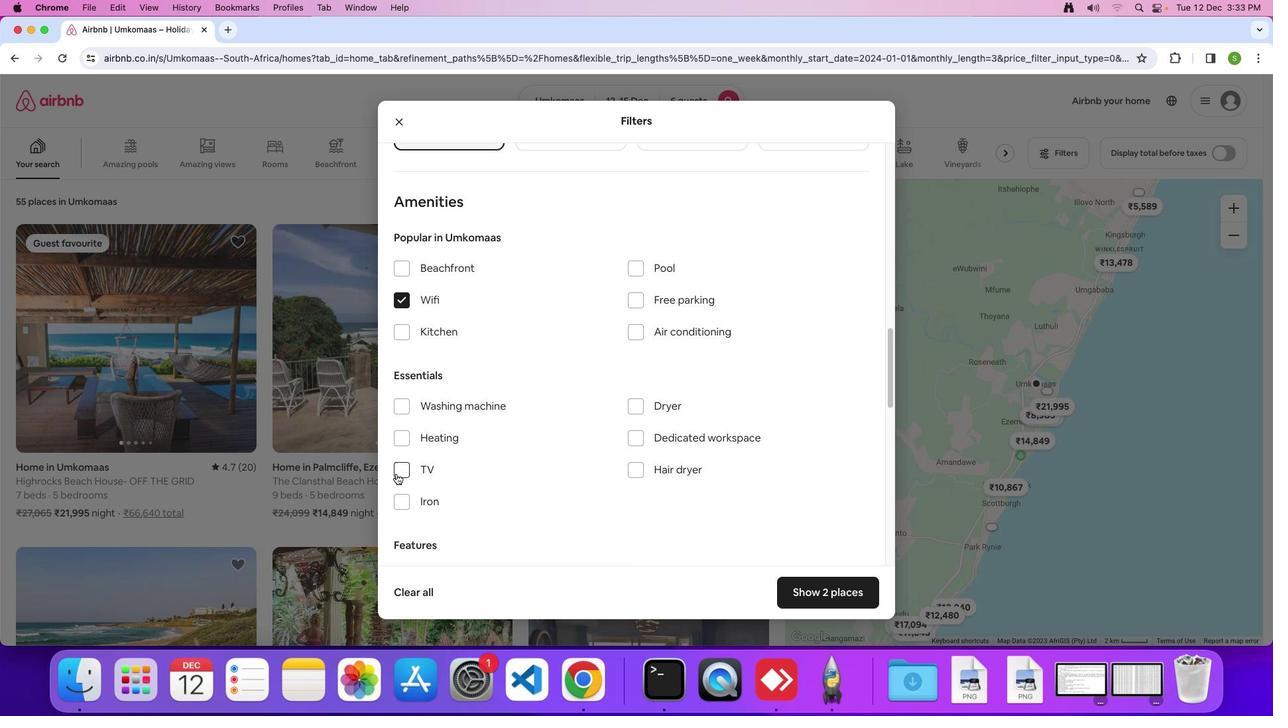 
Action: Mouse pressed left at (396, 473)
Screenshot: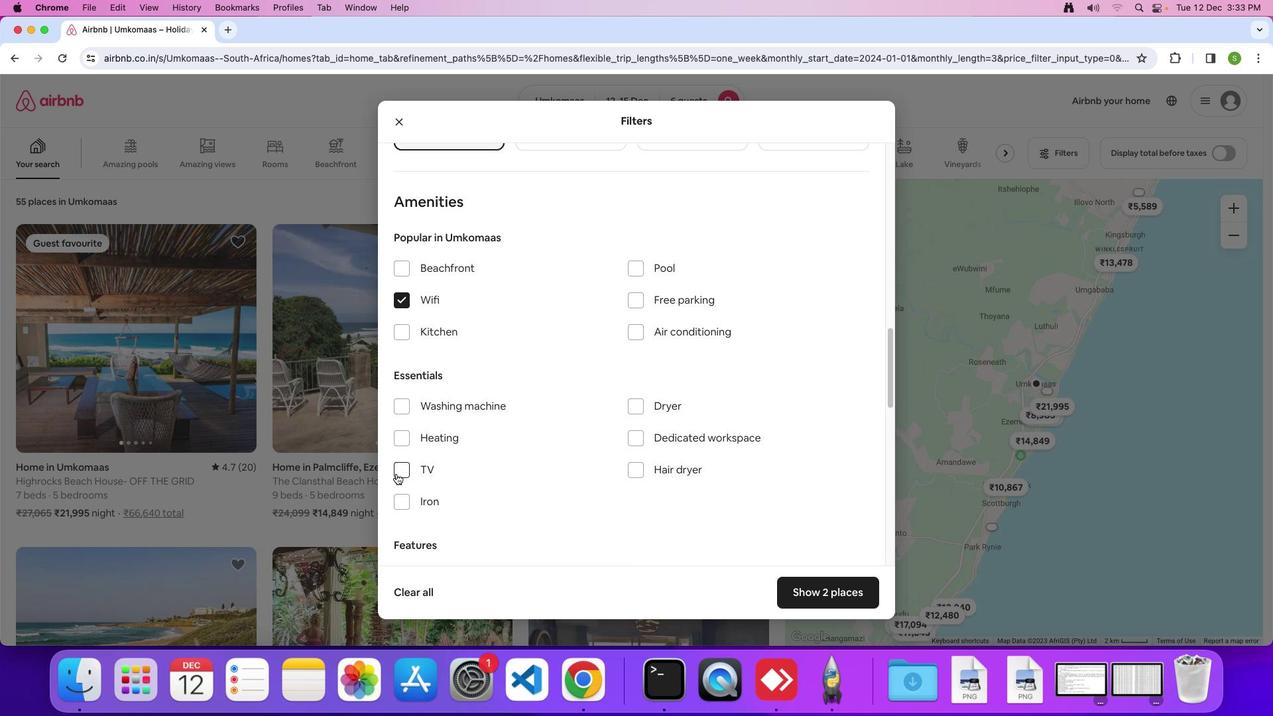 
Action: Mouse moved to (524, 437)
Screenshot: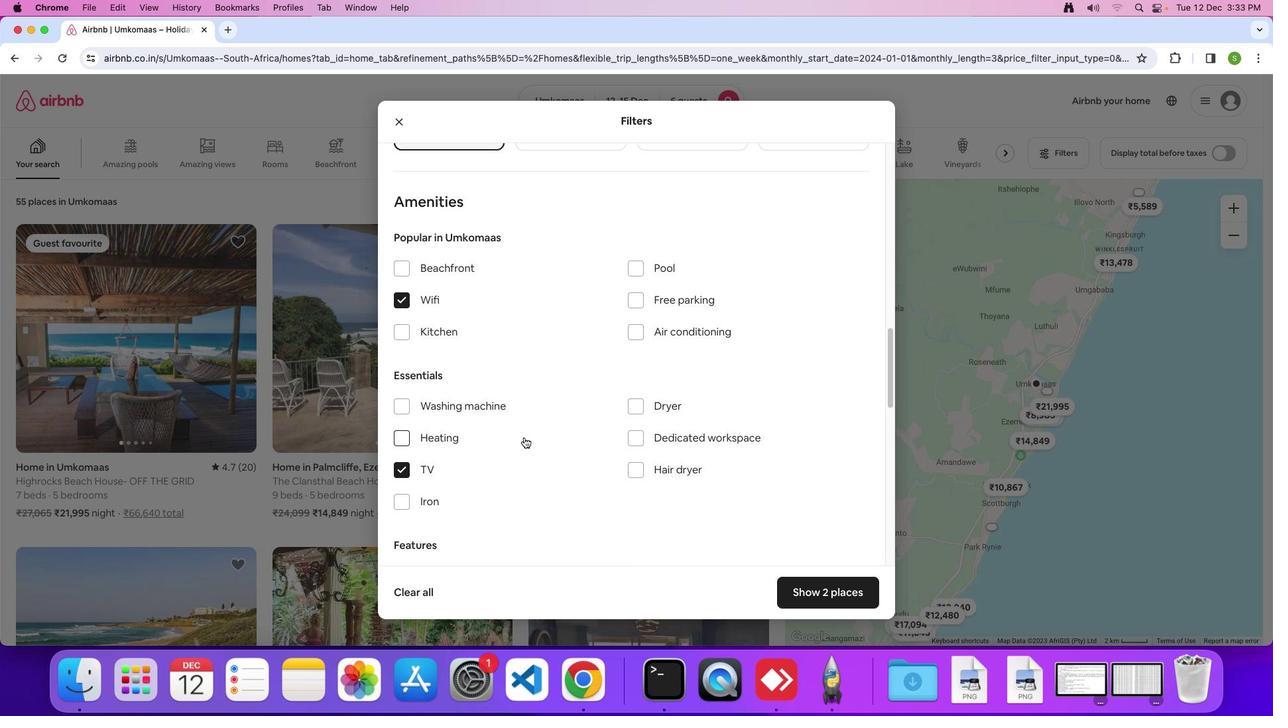 
Action: Mouse scrolled (524, 437) with delta (0, 0)
Screenshot: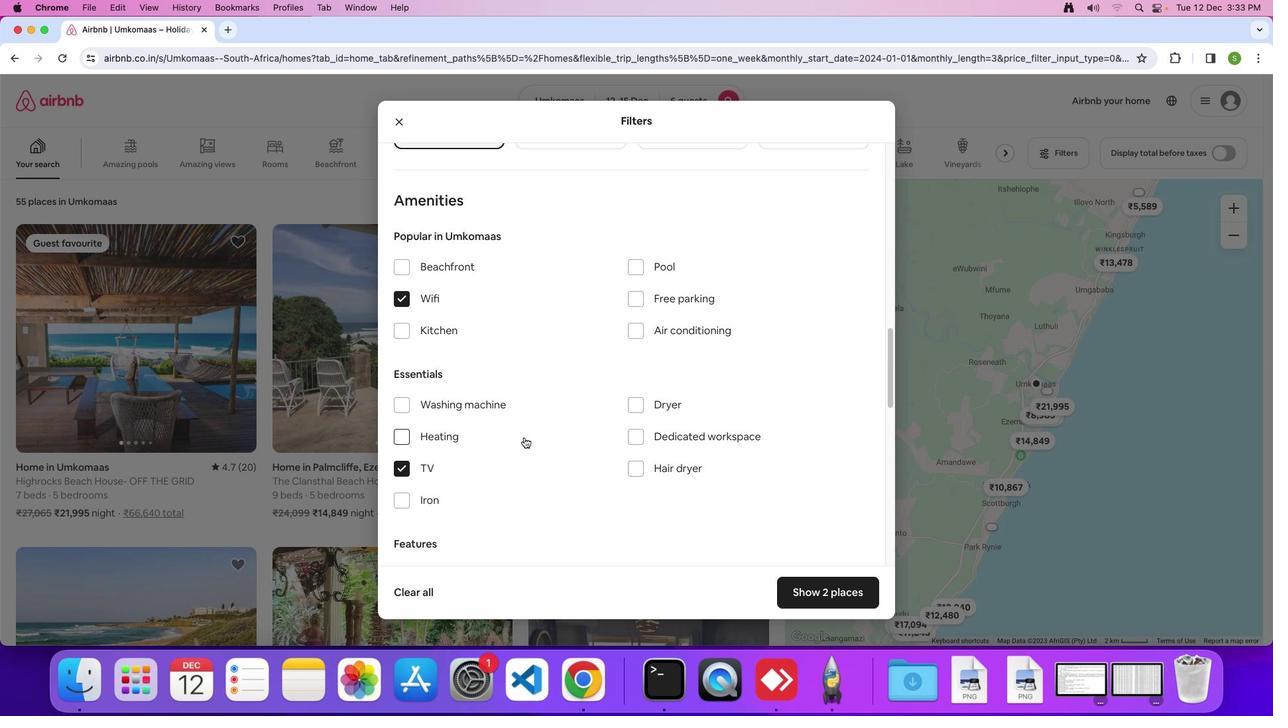 
Action: Mouse scrolled (524, 437) with delta (0, 0)
Screenshot: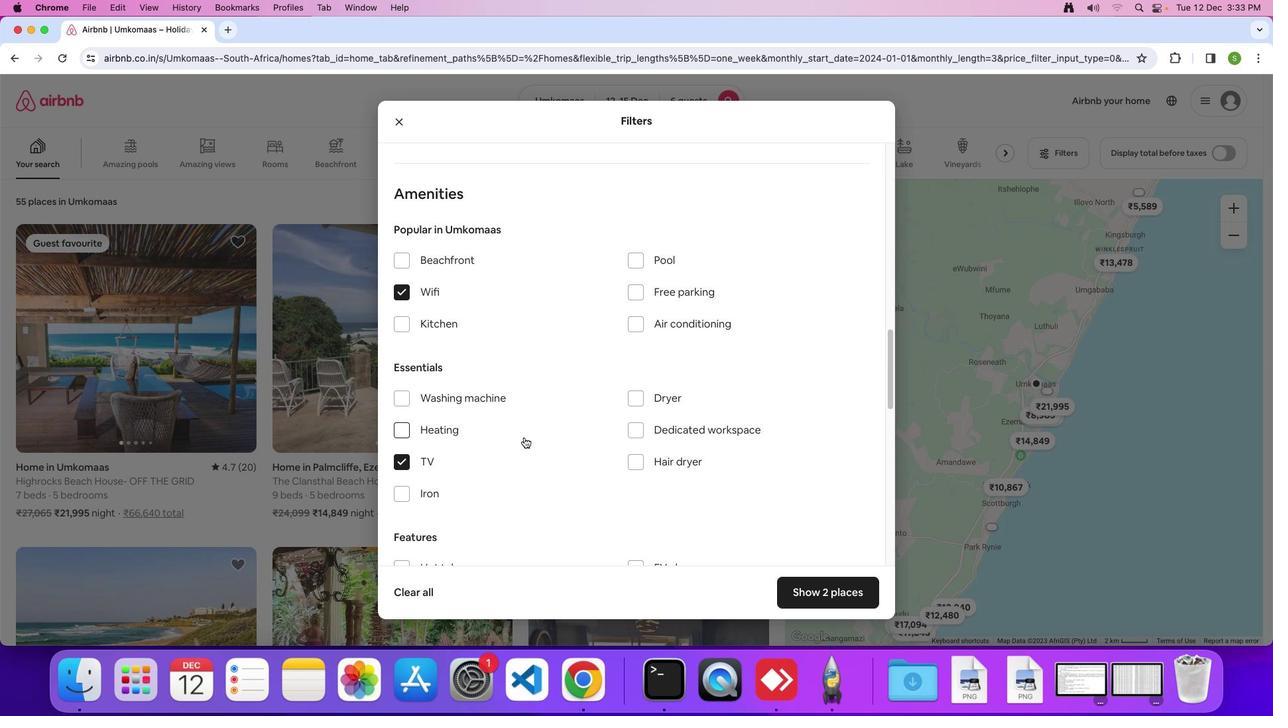 
Action: Mouse moved to (638, 277)
Screenshot: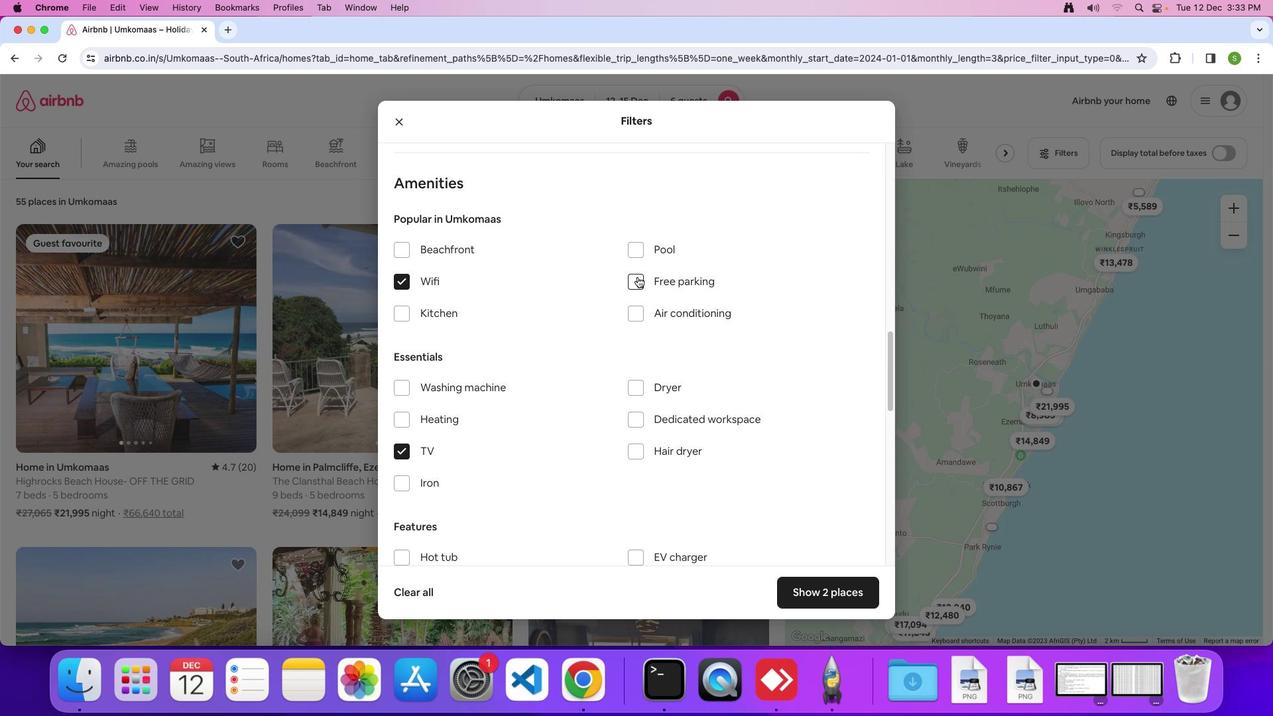 
Action: Mouse pressed left at (638, 277)
Screenshot: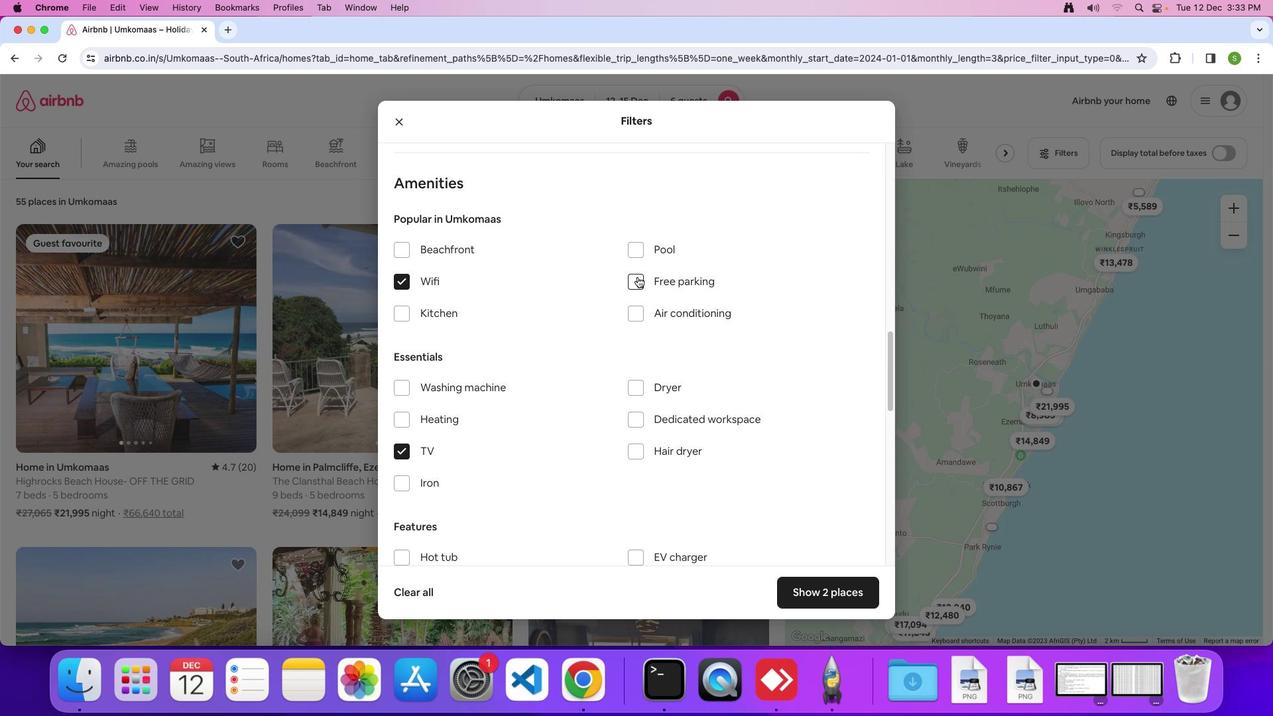
Action: Mouse moved to (557, 439)
Screenshot: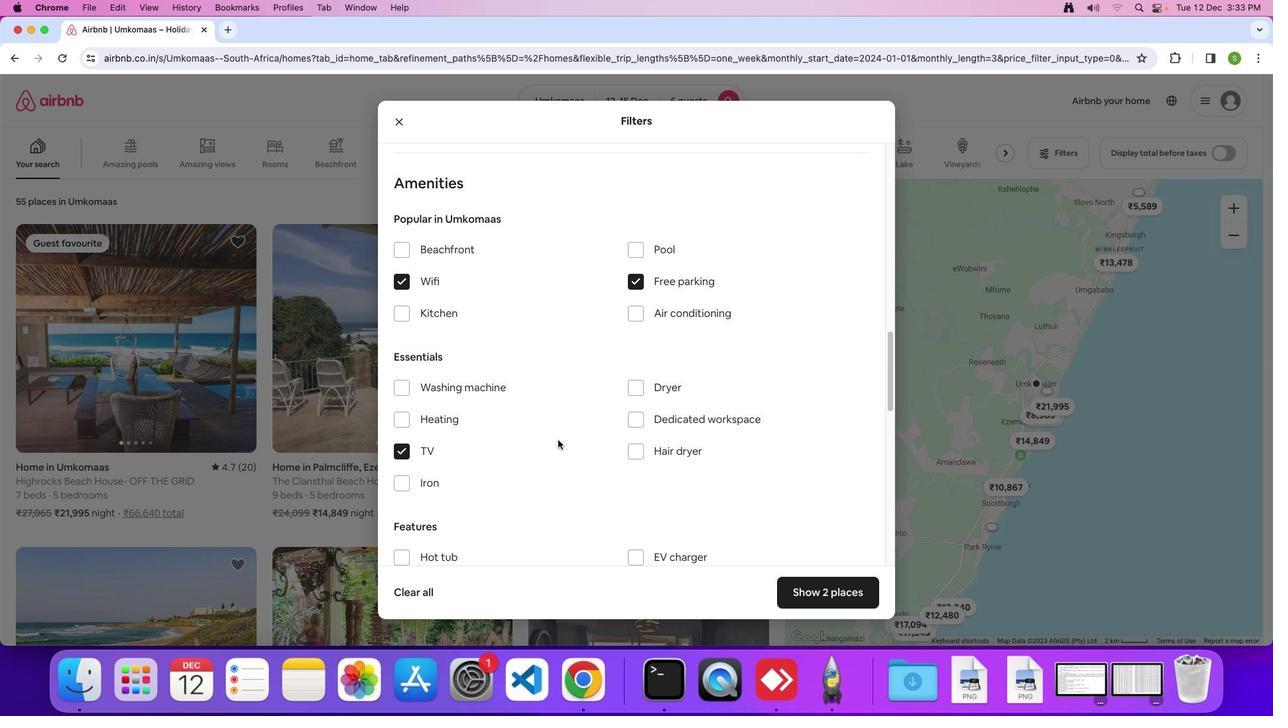 
Action: Mouse scrolled (557, 439) with delta (0, 0)
Screenshot: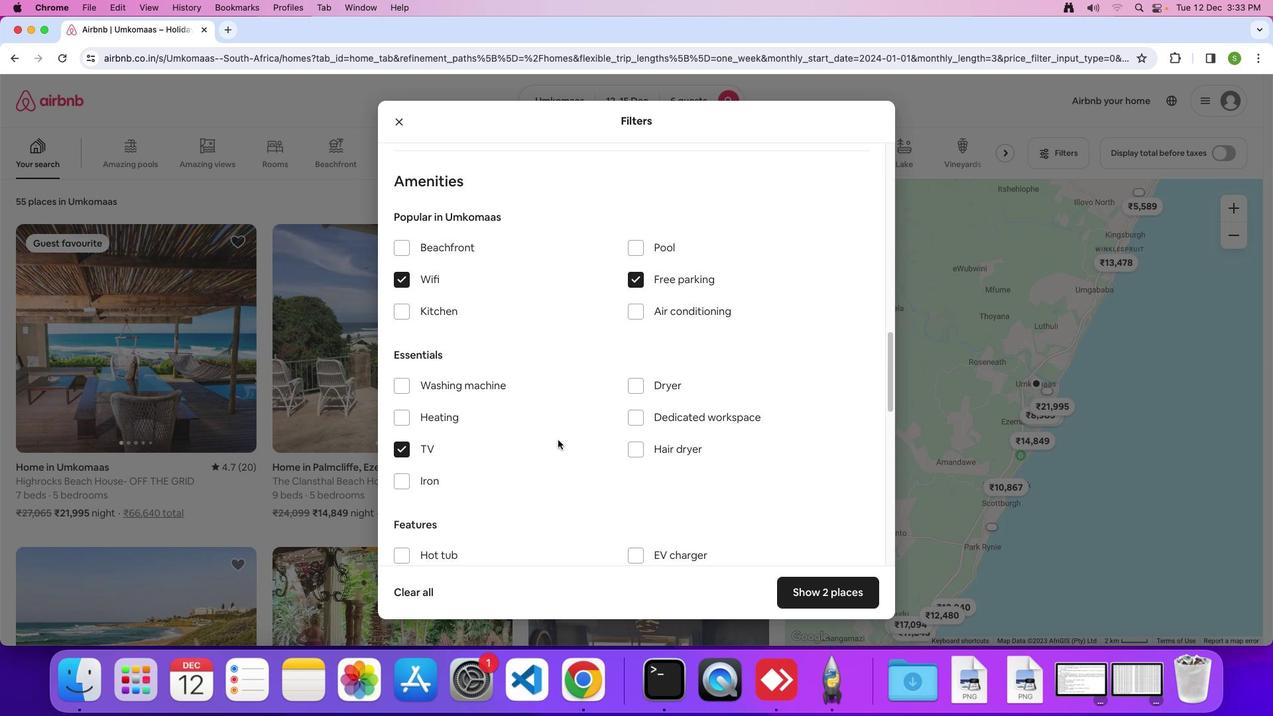 
Action: Mouse scrolled (557, 439) with delta (0, 0)
Screenshot: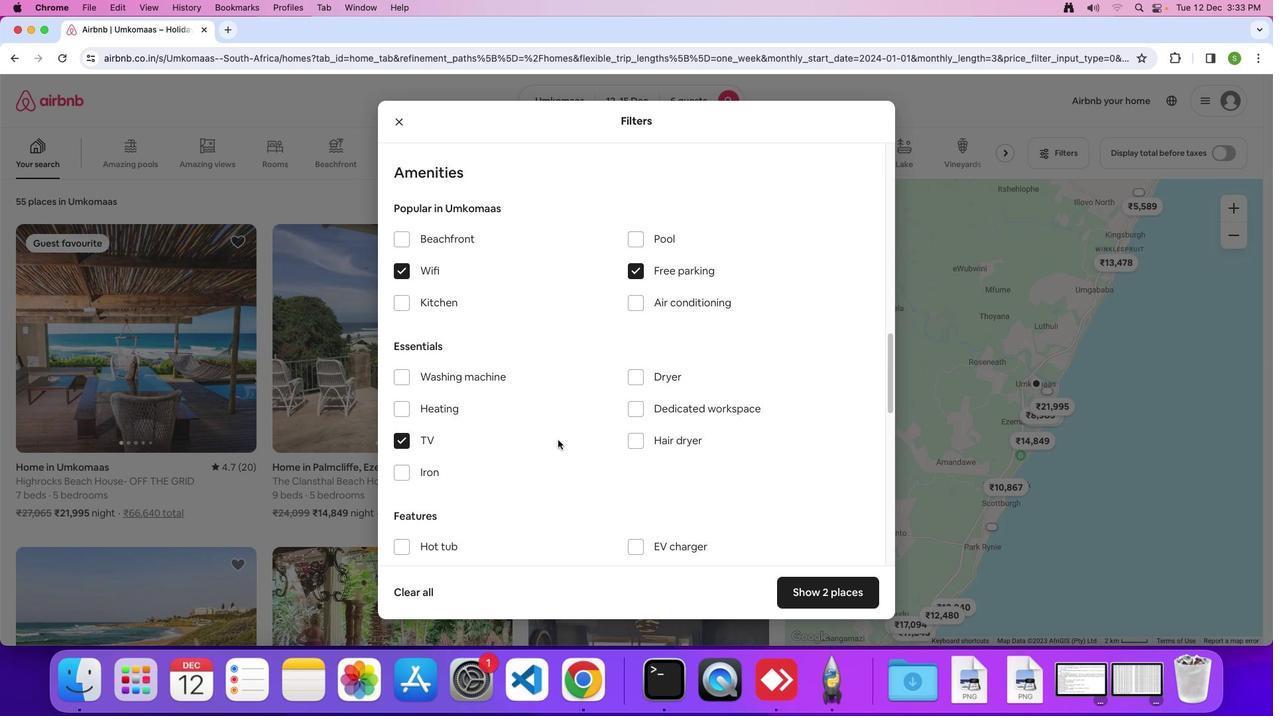
Action: Mouse scrolled (557, 439) with delta (0, 0)
Screenshot: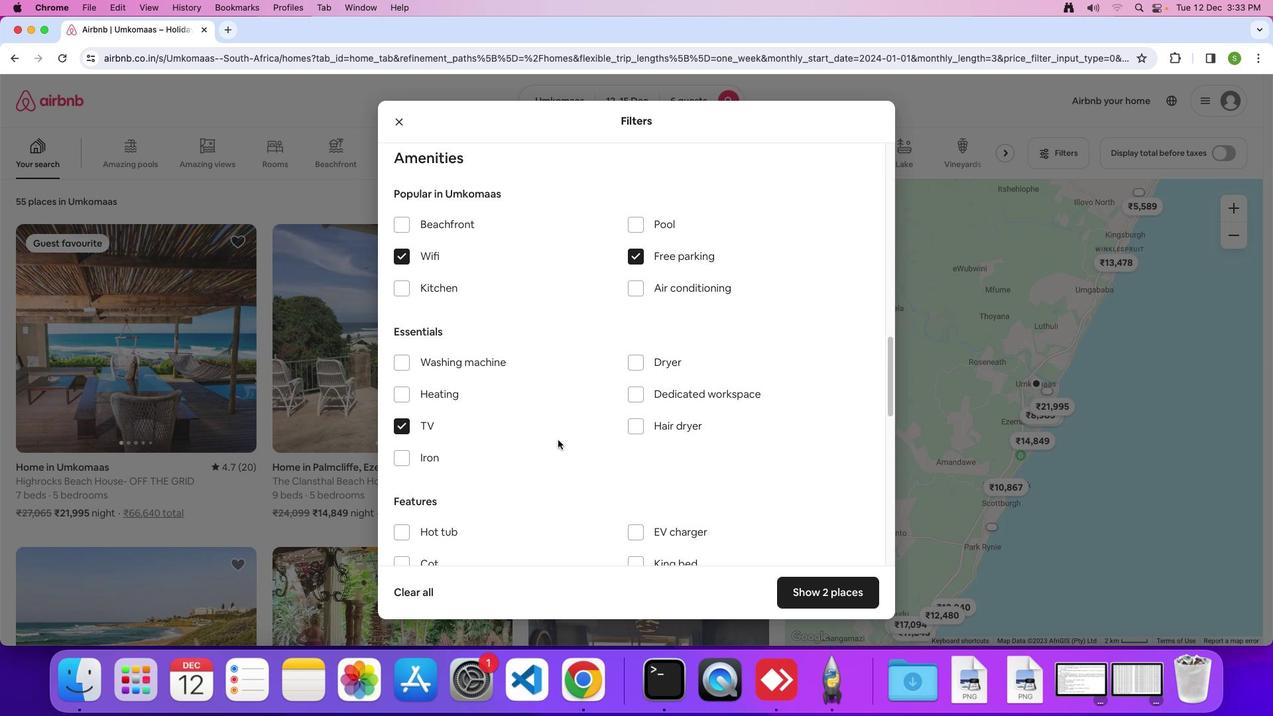 
Action: Mouse scrolled (557, 439) with delta (0, 0)
Screenshot: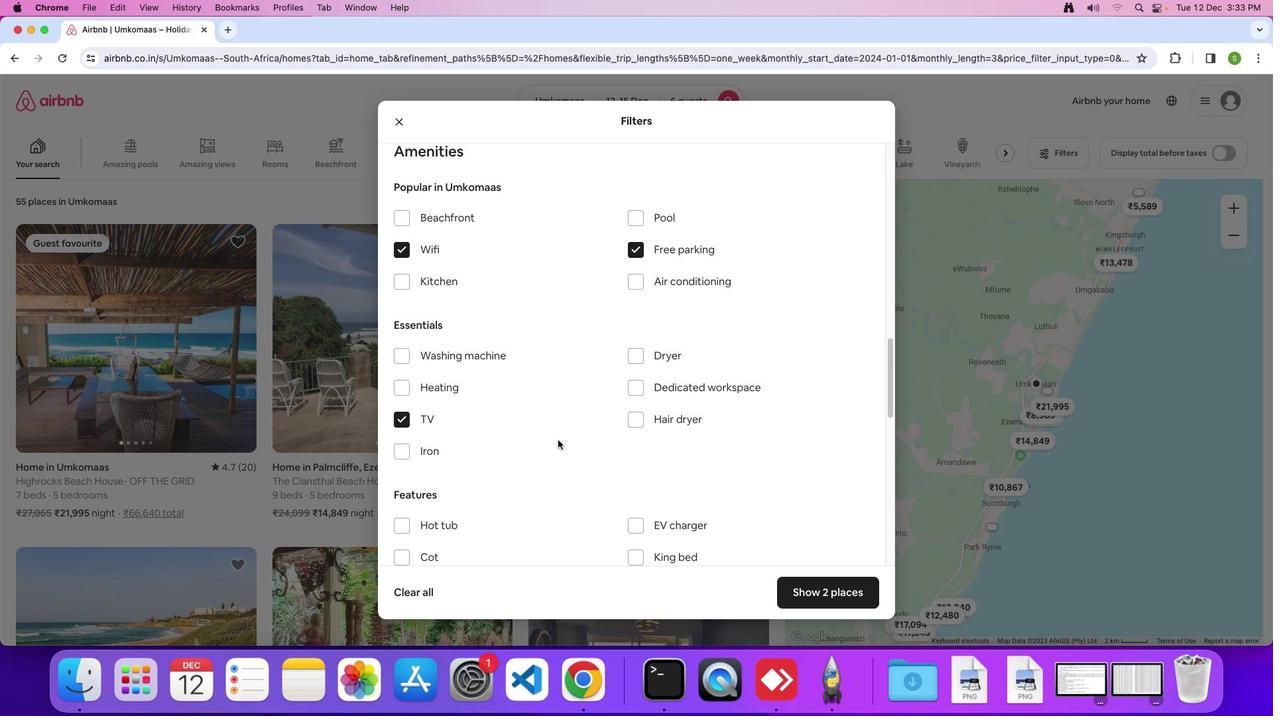 
Action: Mouse scrolled (557, 439) with delta (0, 0)
Screenshot: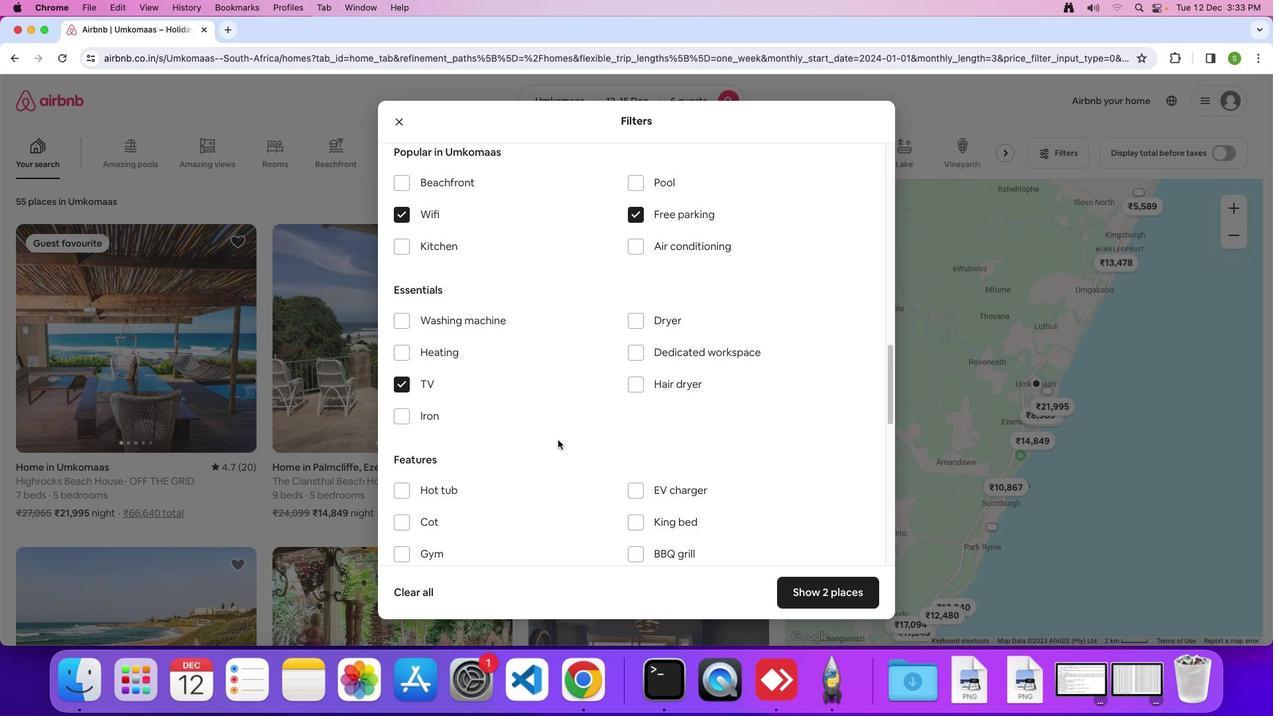 
Action: Mouse scrolled (557, 439) with delta (0, 0)
Screenshot: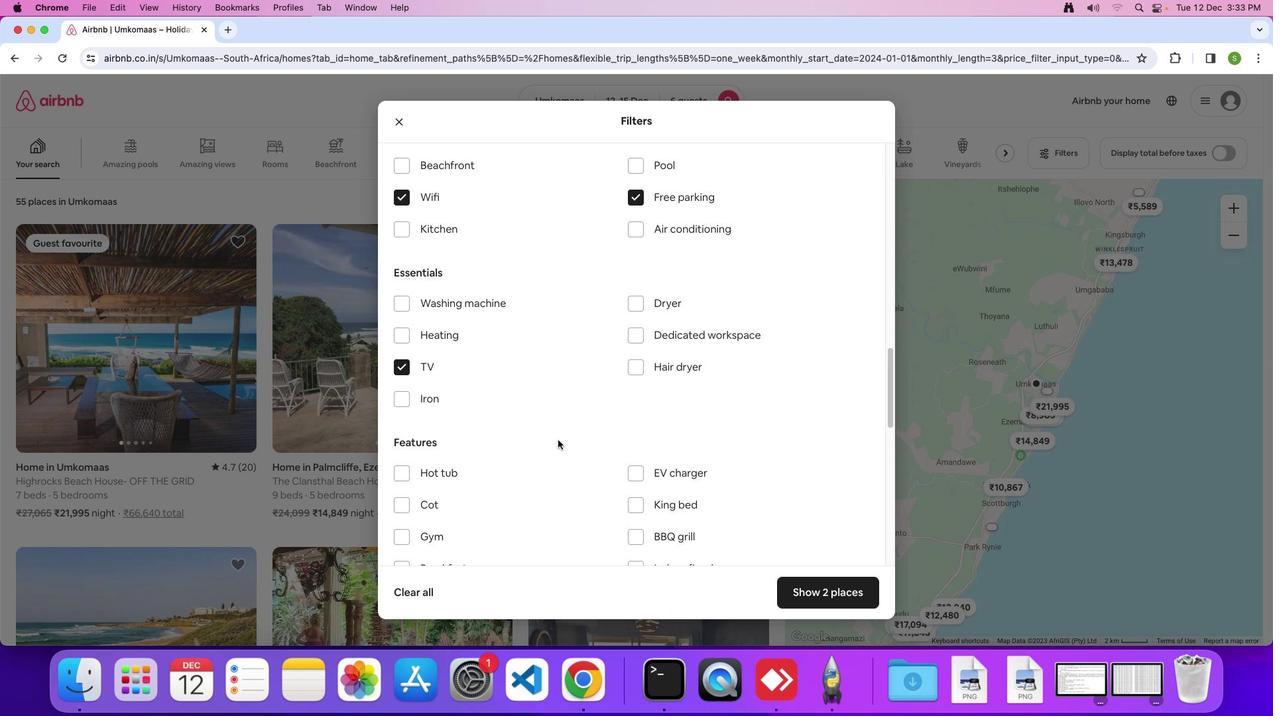 
Action: Mouse moved to (600, 419)
Screenshot: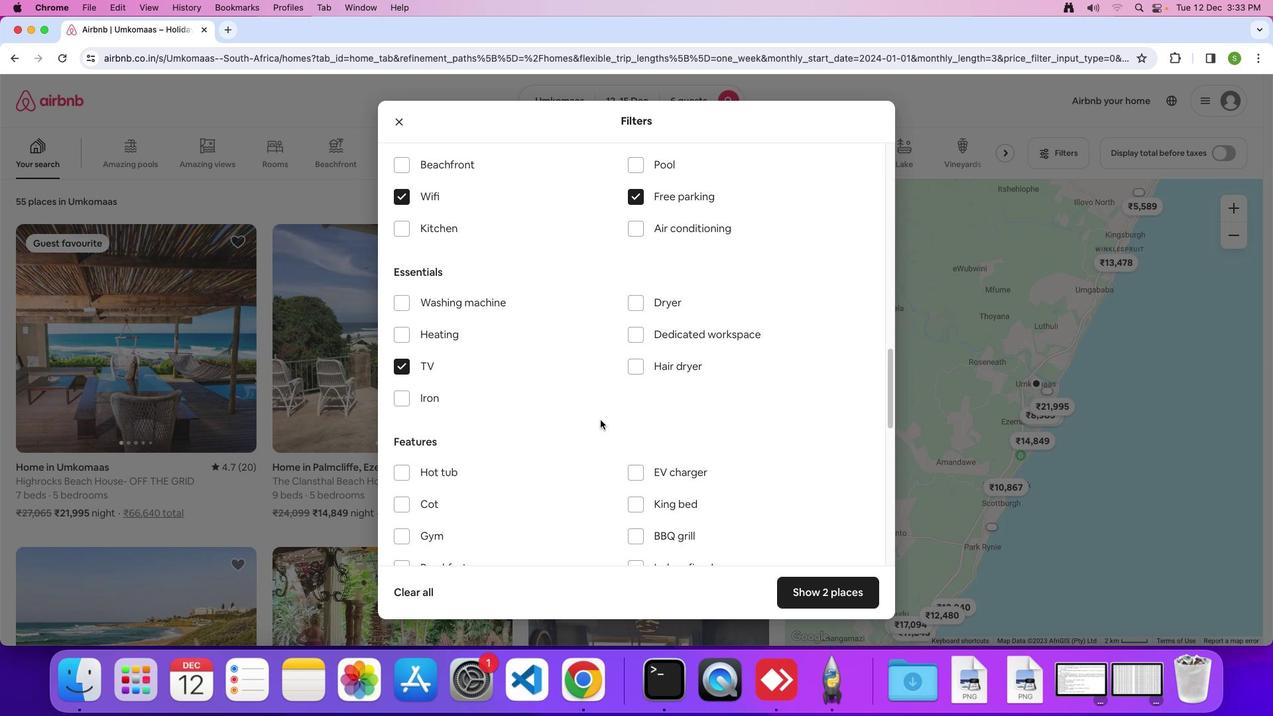 
Action: Mouse scrolled (600, 419) with delta (0, 0)
Screenshot: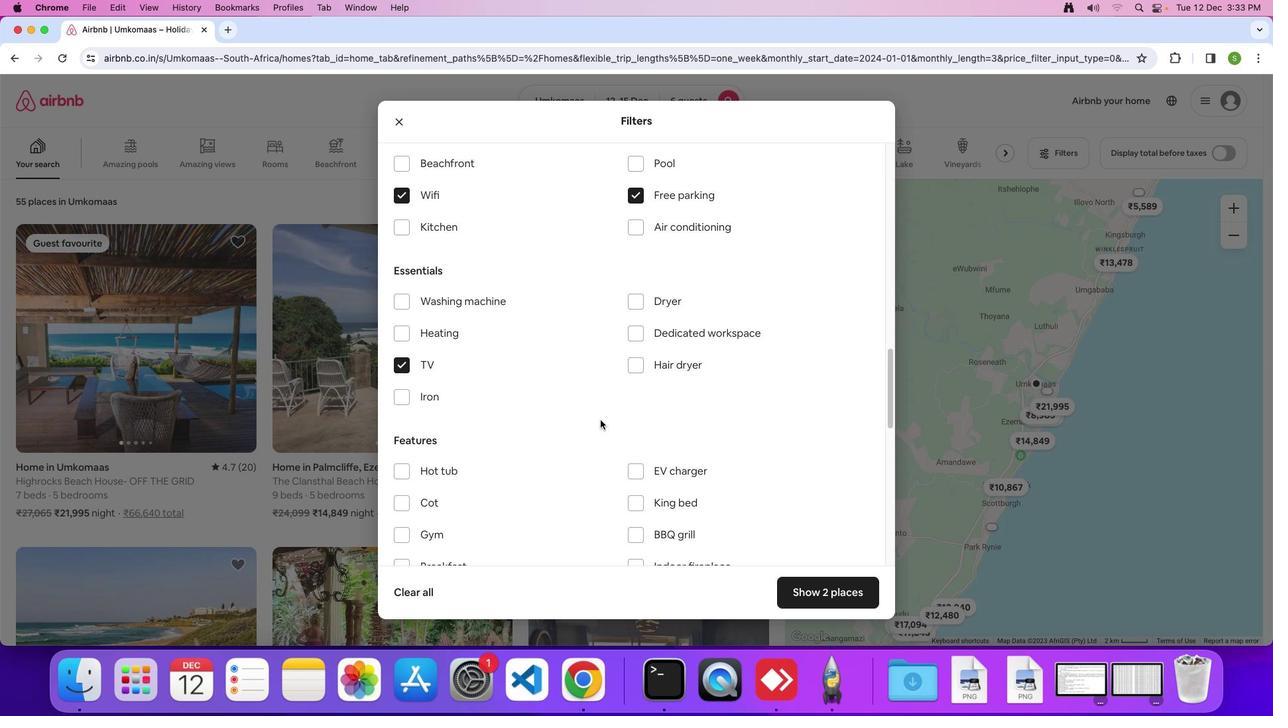 
Action: Mouse scrolled (600, 419) with delta (0, 0)
Screenshot: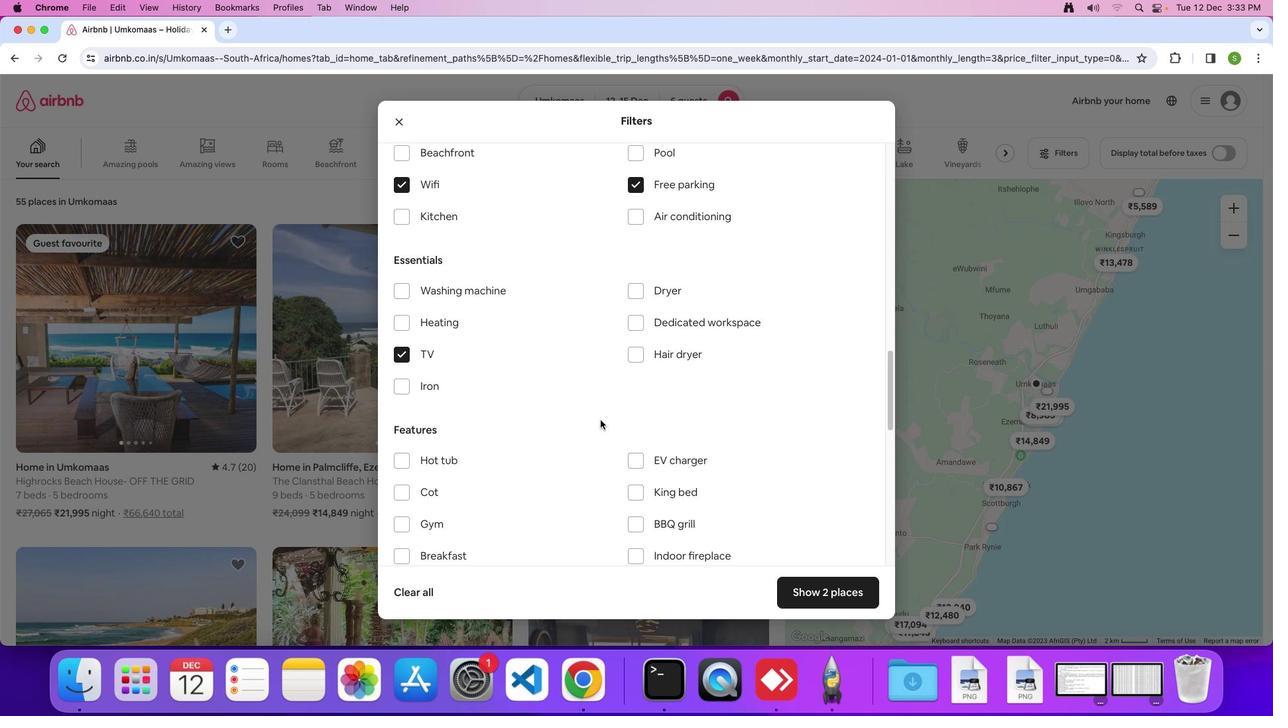 
Action: Mouse scrolled (600, 419) with delta (0, -1)
Screenshot: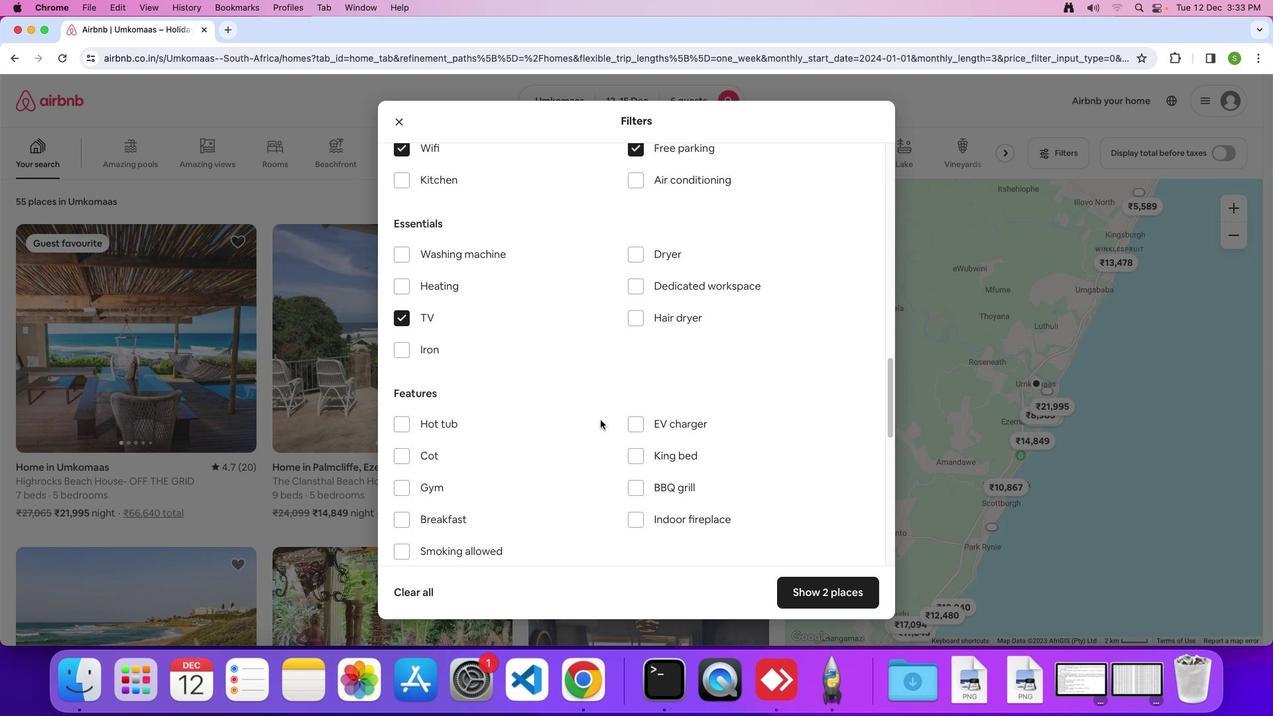 
Action: Mouse moved to (407, 447)
Screenshot: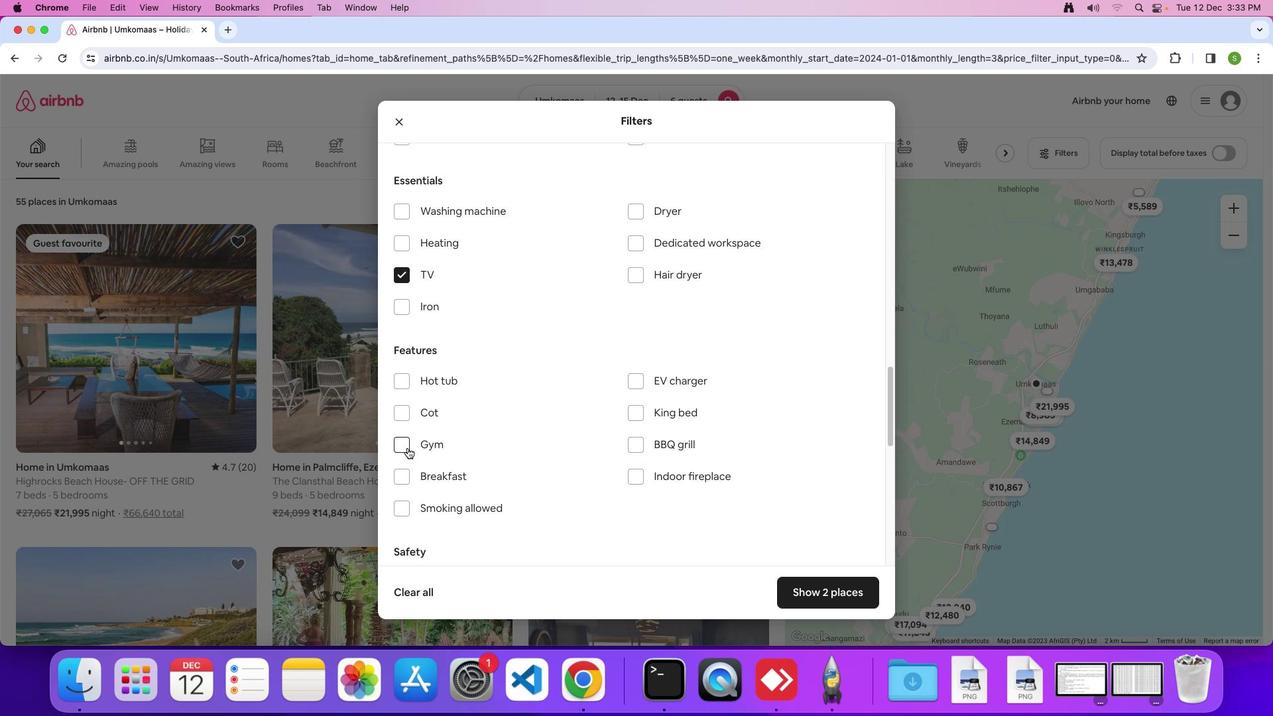 
Action: Mouse pressed left at (407, 447)
Screenshot: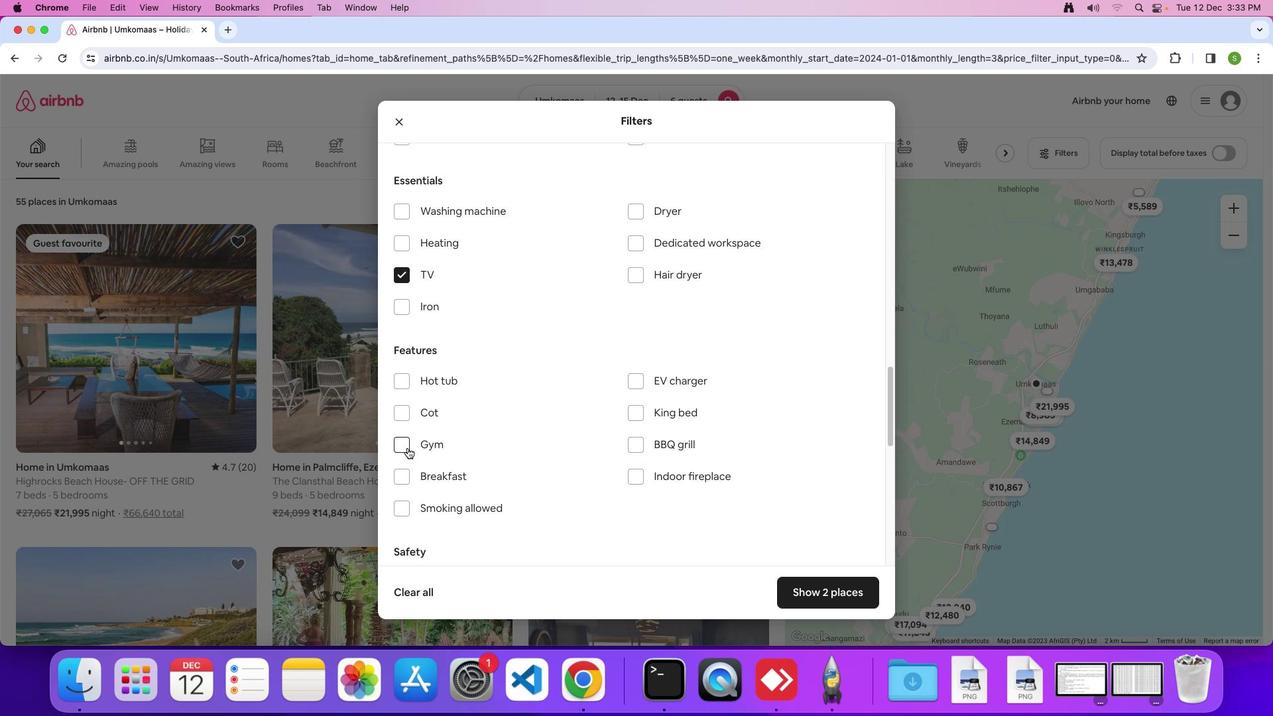 
Action: Mouse moved to (401, 480)
Screenshot: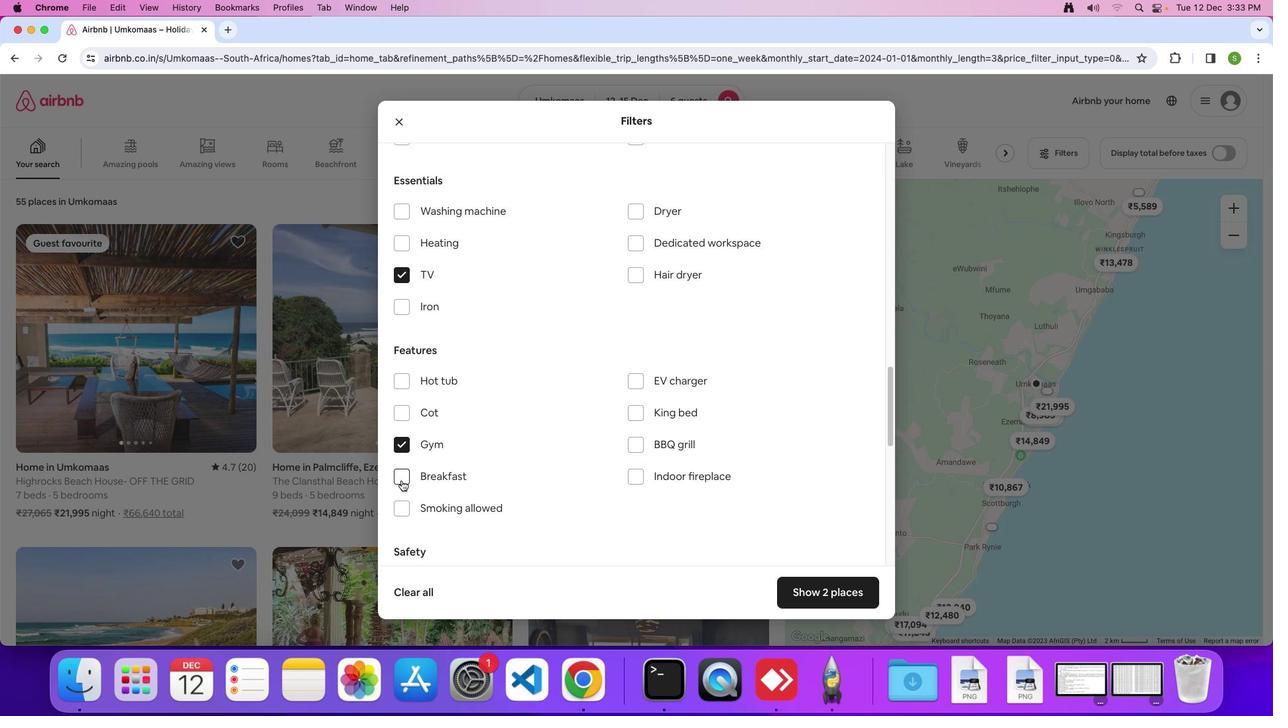 
Action: Mouse pressed left at (401, 480)
Screenshot: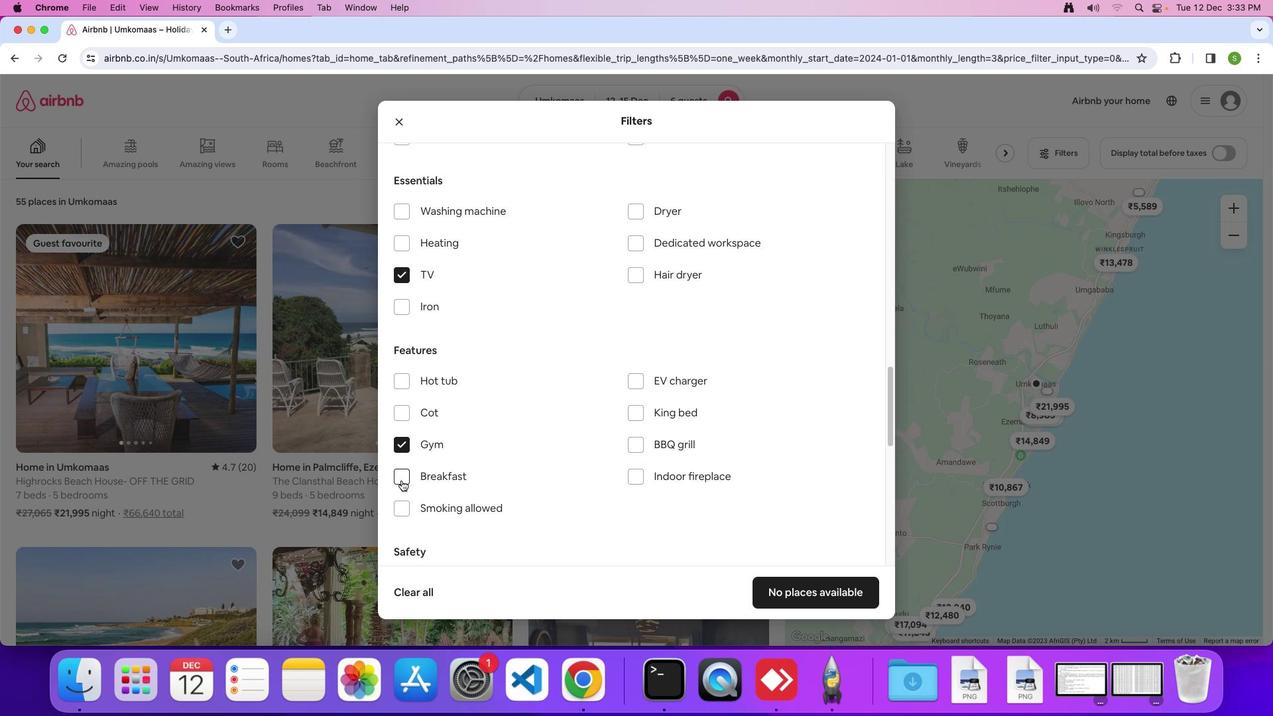 
Action: Mouse moved to (619, 463)
Screenshot: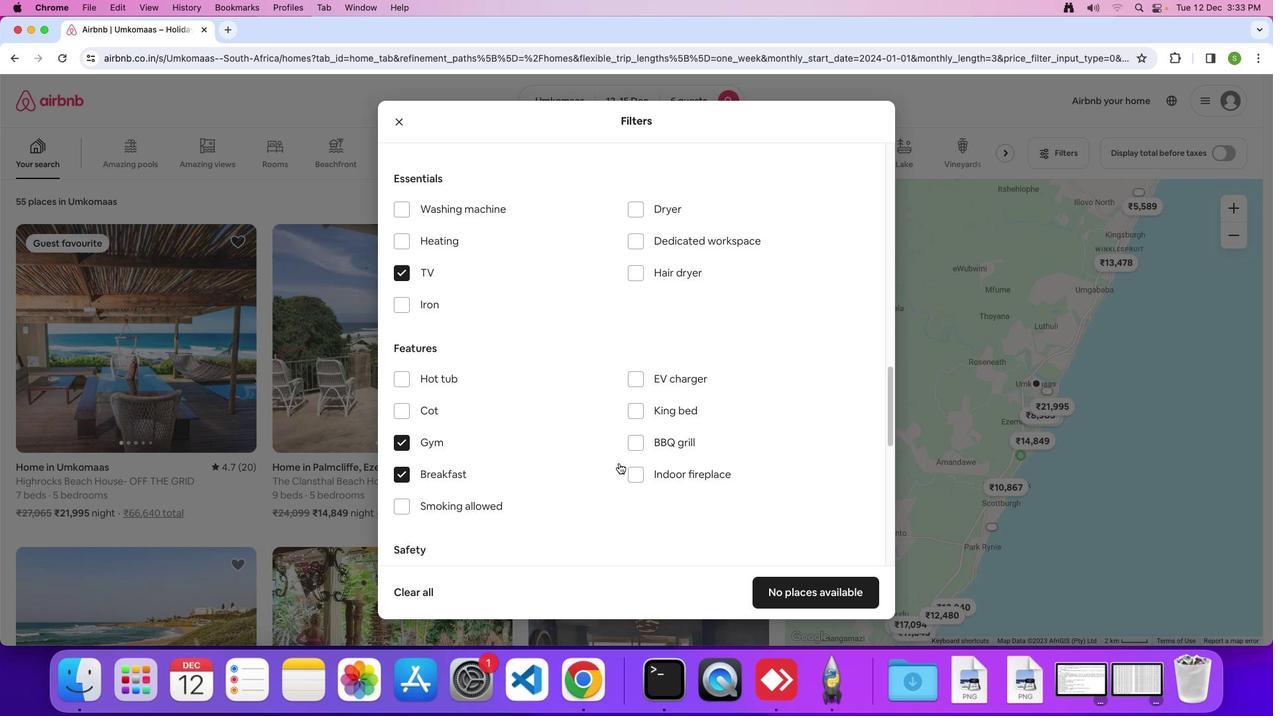 
Action: Mouse scrolled (619, 463) with delta (0, 0)
Screenshot: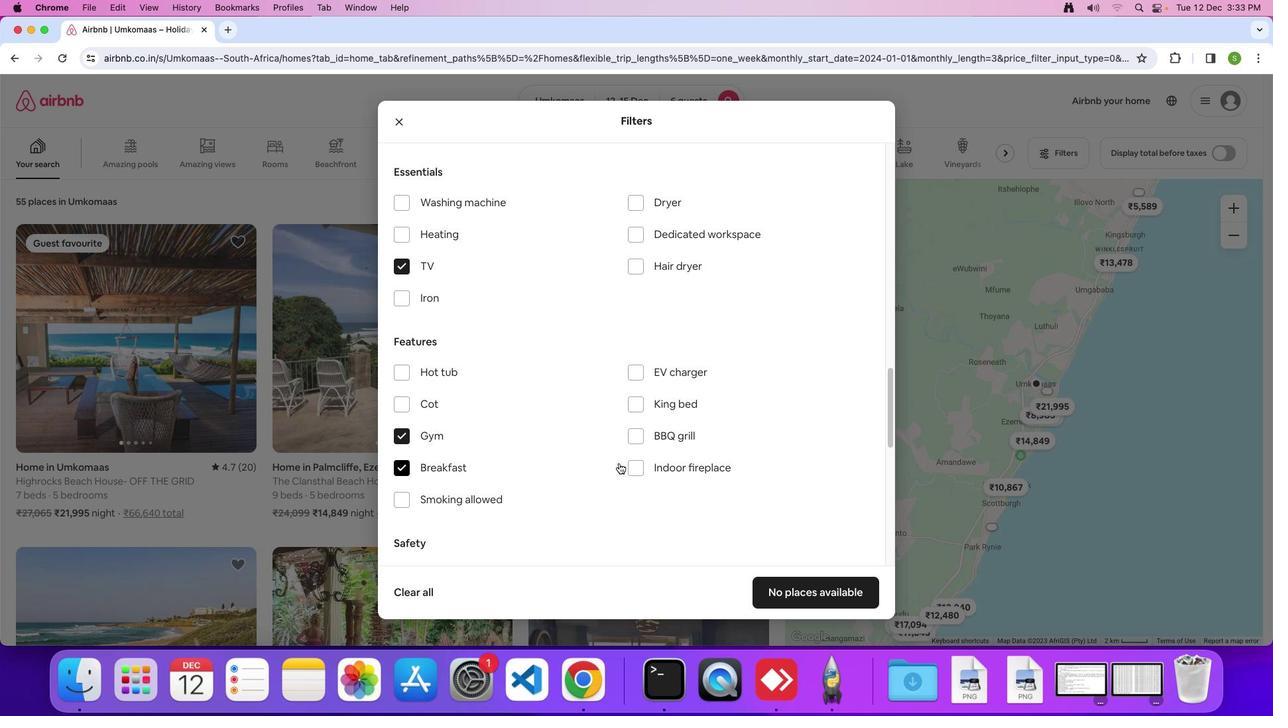 
Action: Mouse scrolled (619, 463) with delta (0, 0)
Screenshot: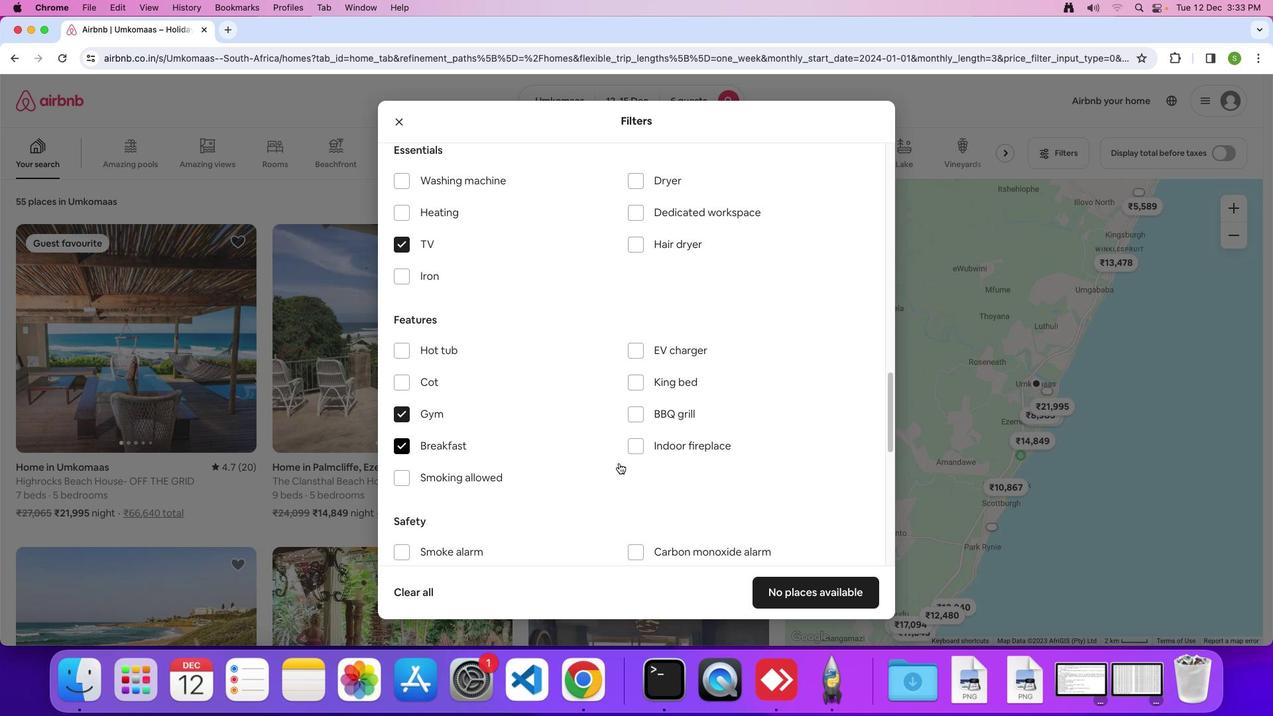 
Action: Mouse moved to (619, 463)
Screenshot: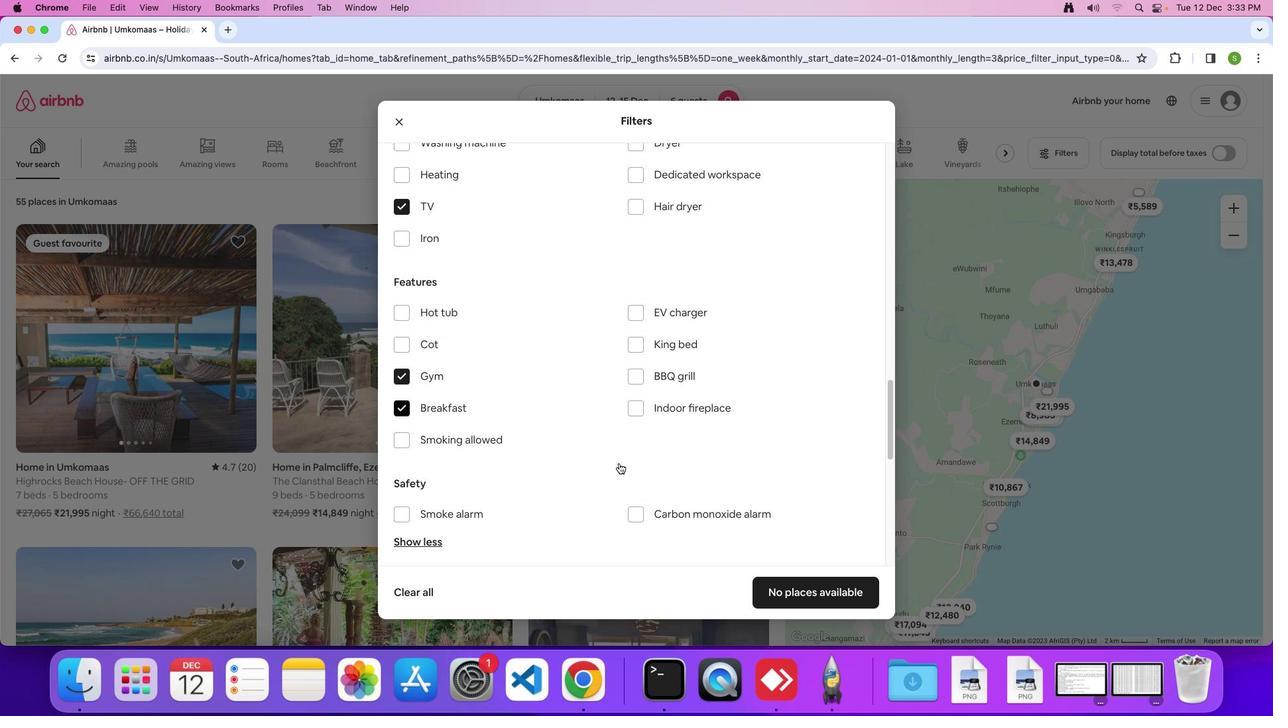 
Action: Mouse scrolled (619, 463) with delta (0, -2)
Screenshot: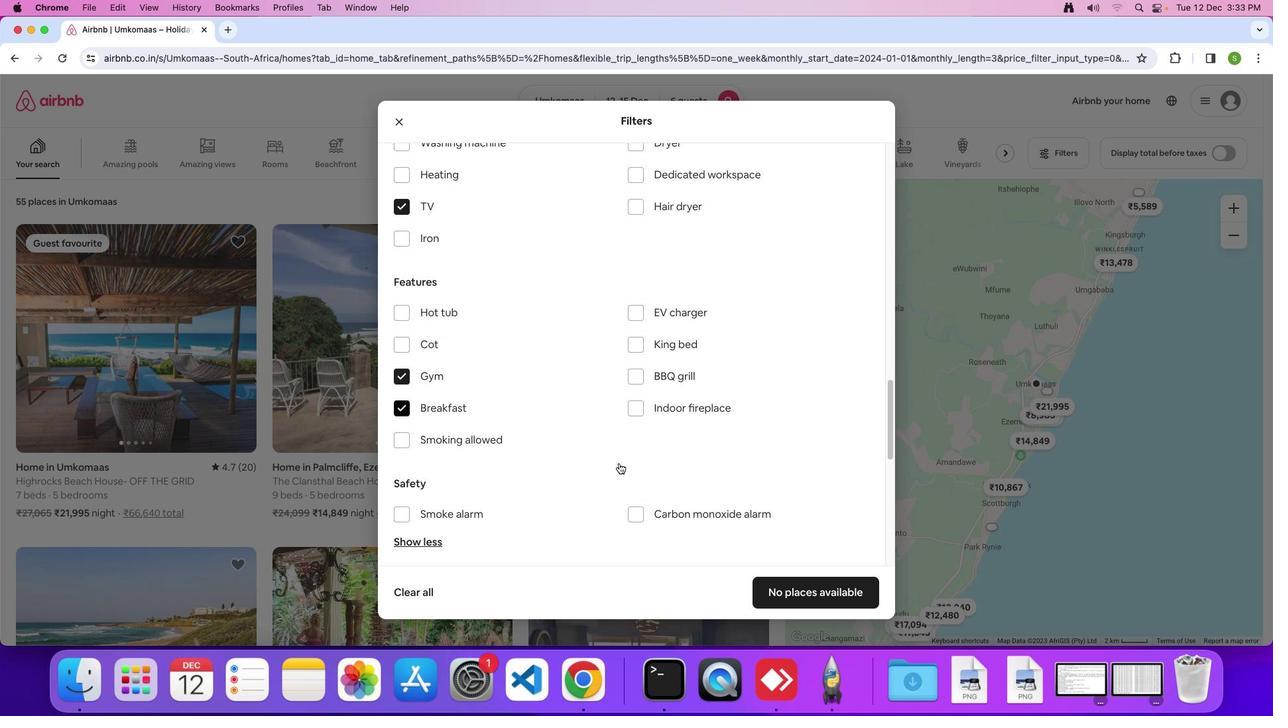 
Action: Mouse moved to (618, 461)
Screenshot: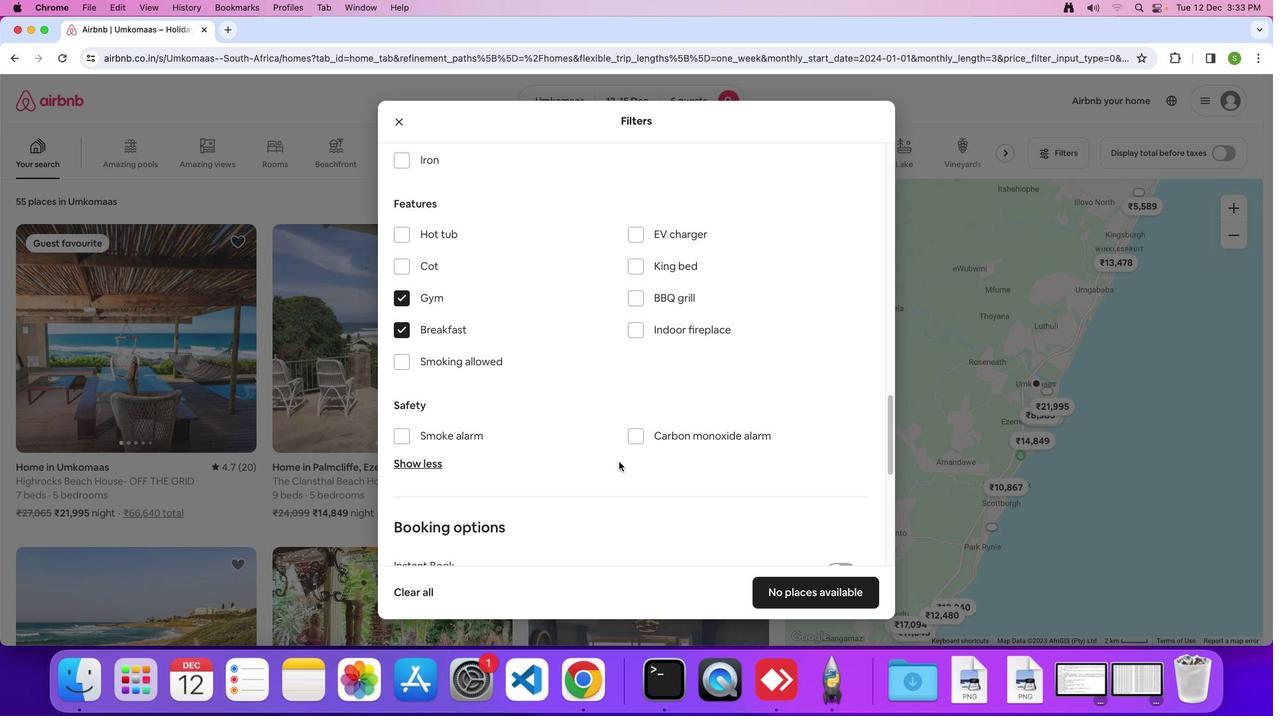 
Action: Mouse scrolled (618, 461) with delta (0, 0)
Screenshot: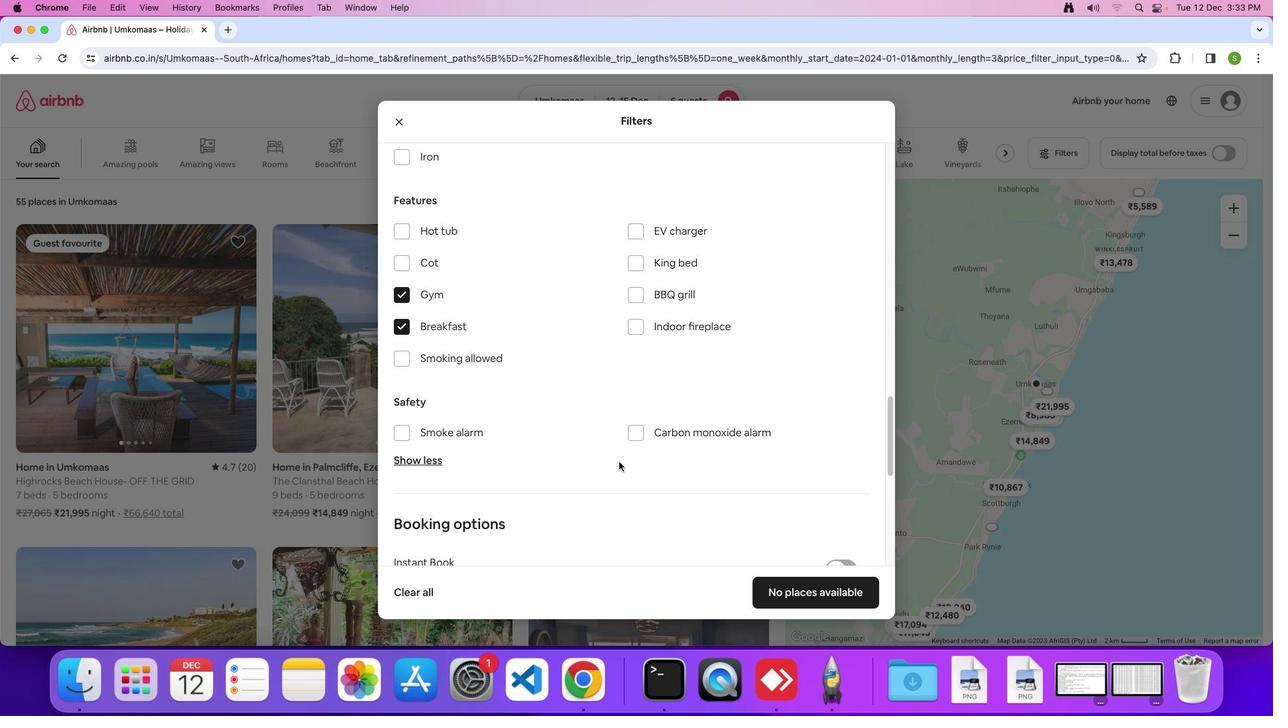 
Action: Mouse scrolled (618, 461) with delta (0, 0)
Screenshot: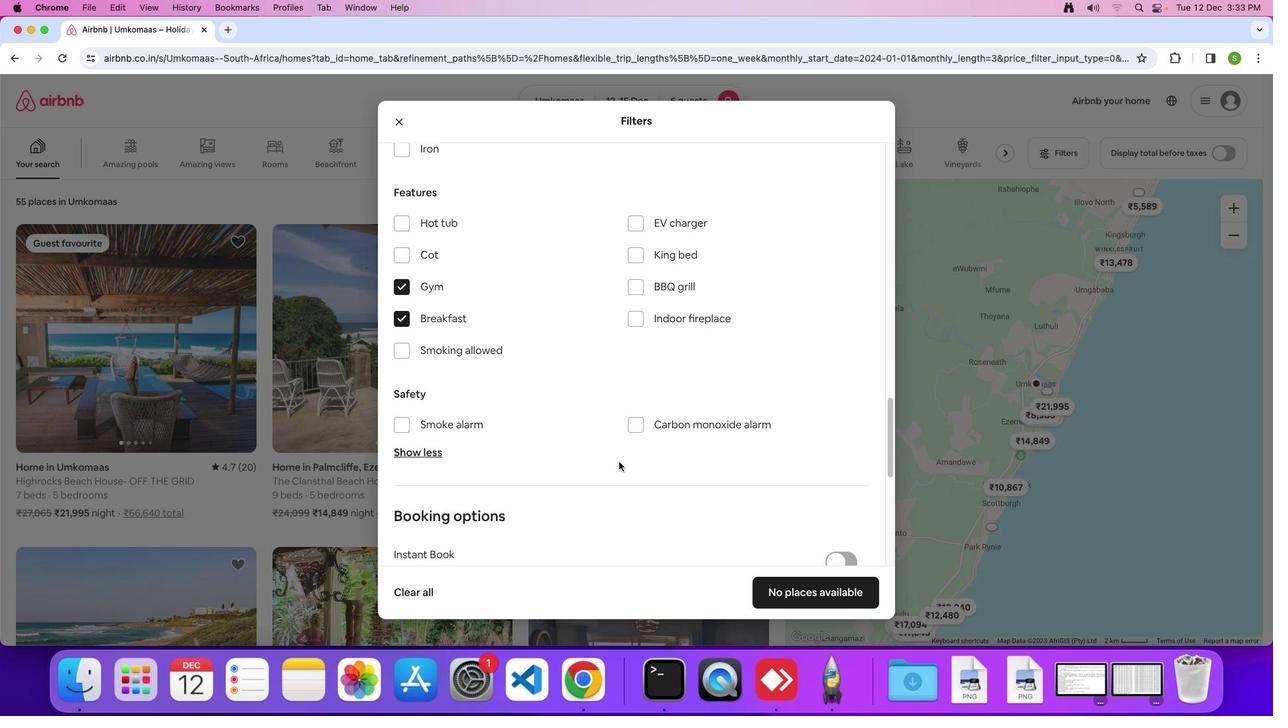 
Action: Mouse scrolled (618, 461) with delta (0, -1)
Screenshot: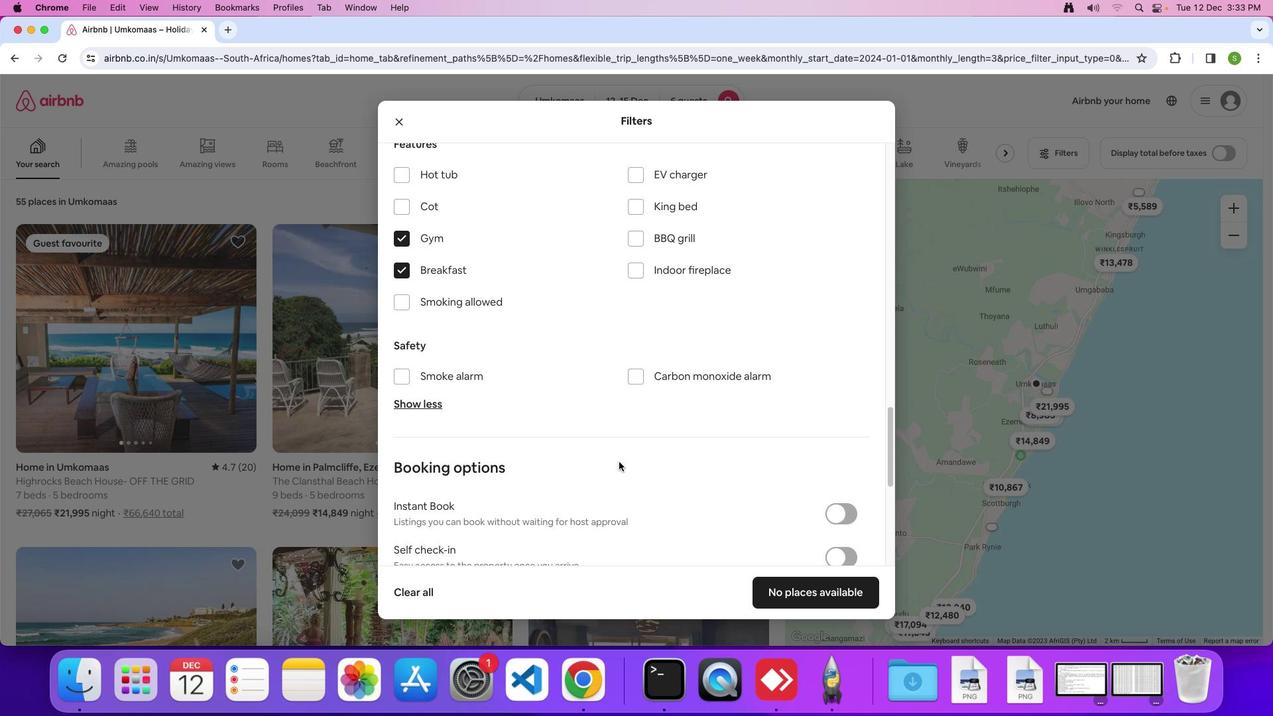 
Action: Mouse scrolled (618, 461) with delta (0, 0)
Screenshot: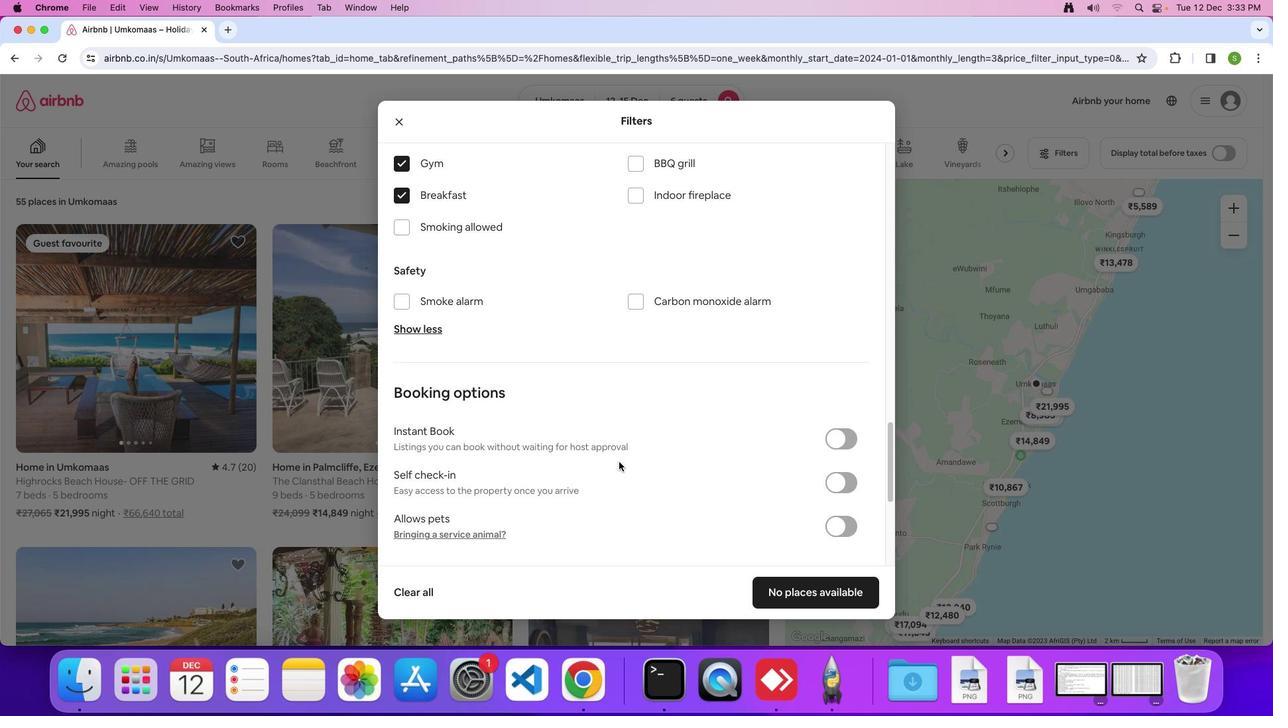 
Action: Mouse scrolled (618, 461) with delta (0, 0)
Screenshot: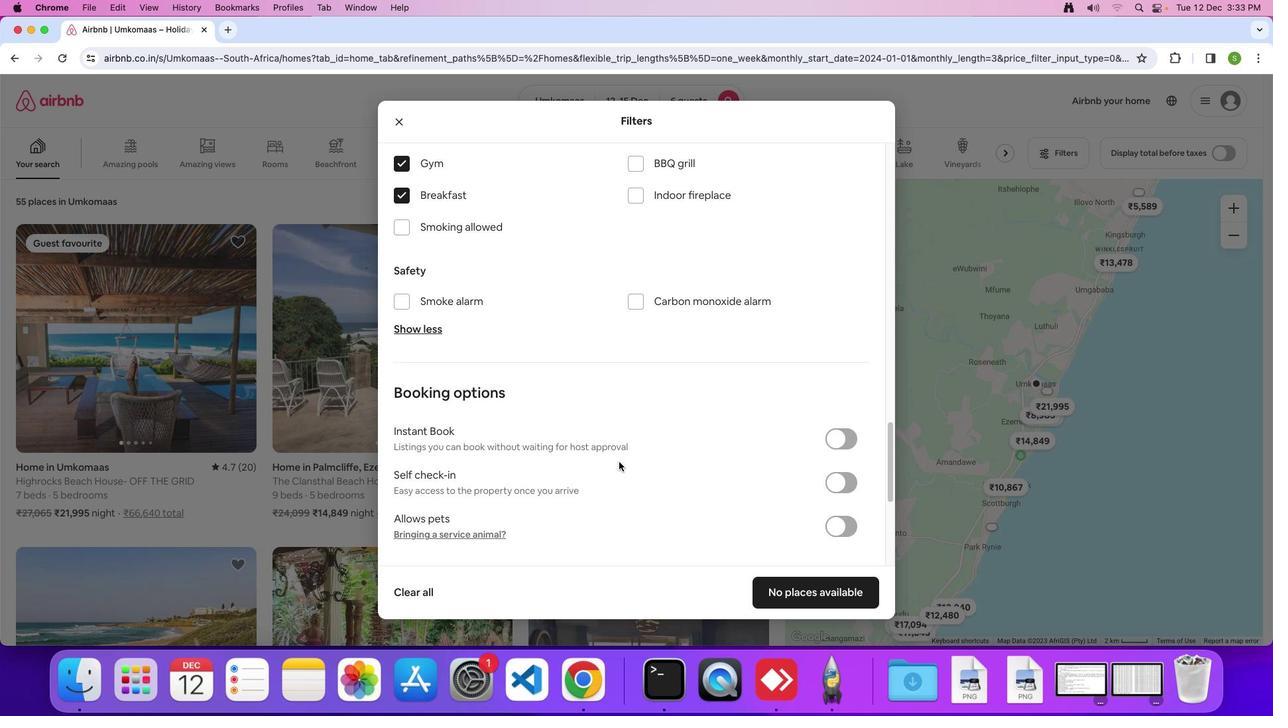 
Action: Mouse scrolled (618, 461) with delta (0, -1)
Screenshot: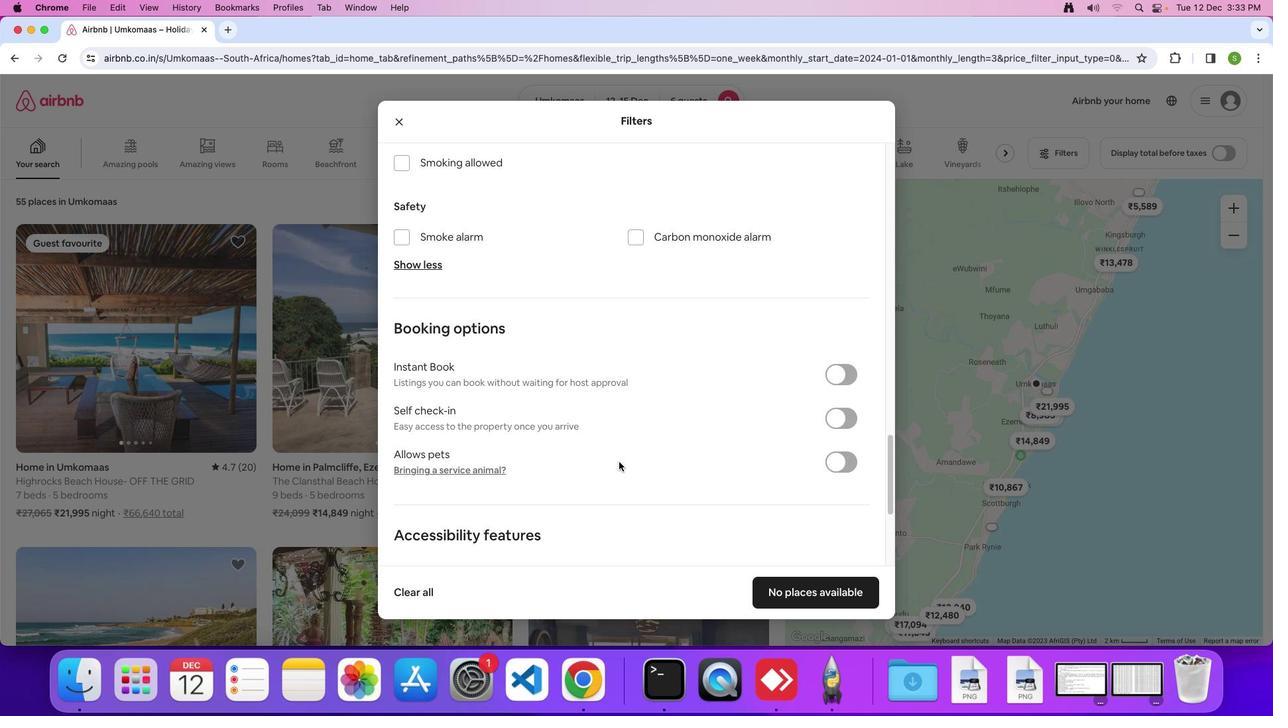 
Action: Mouse scrolled (618, 461) with delta (0, 0)
Screenshot: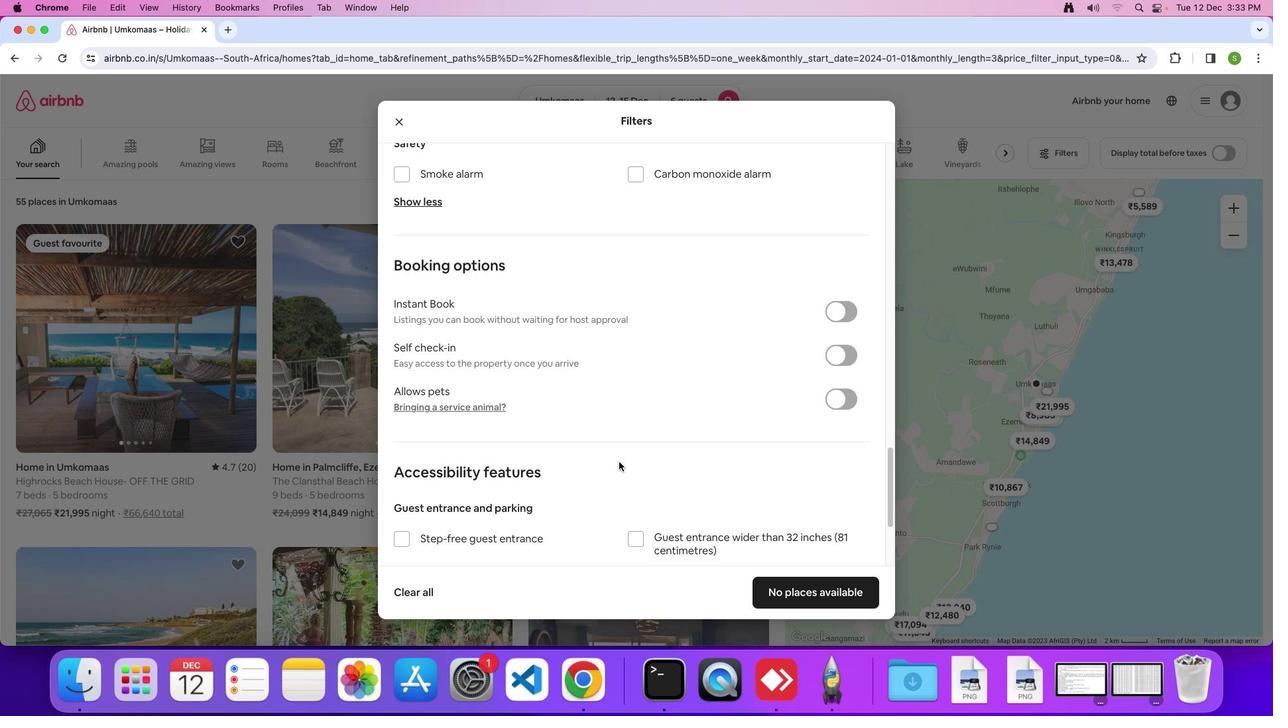 
Action: Mouse scrolled (618, 461) with delta (0, 0)
Screenshot: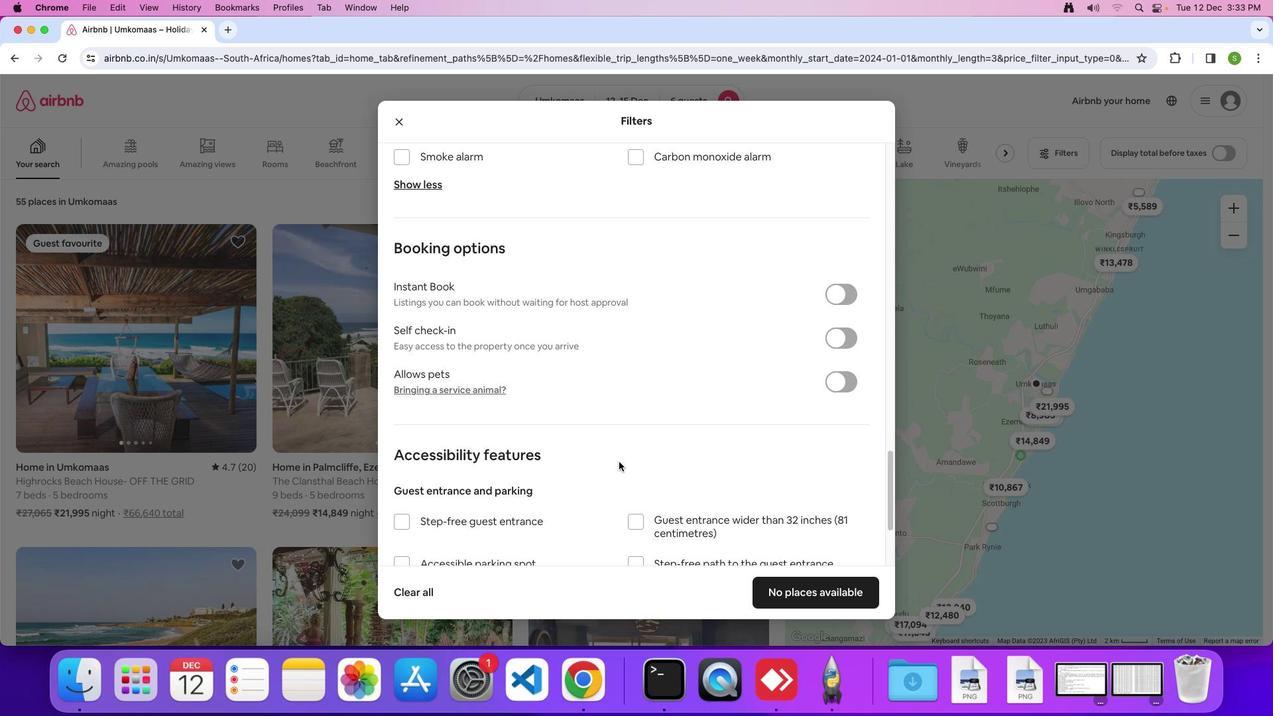 
Action: Mouse scrolled (618, 461) with delta (0, -1)
Screenshot: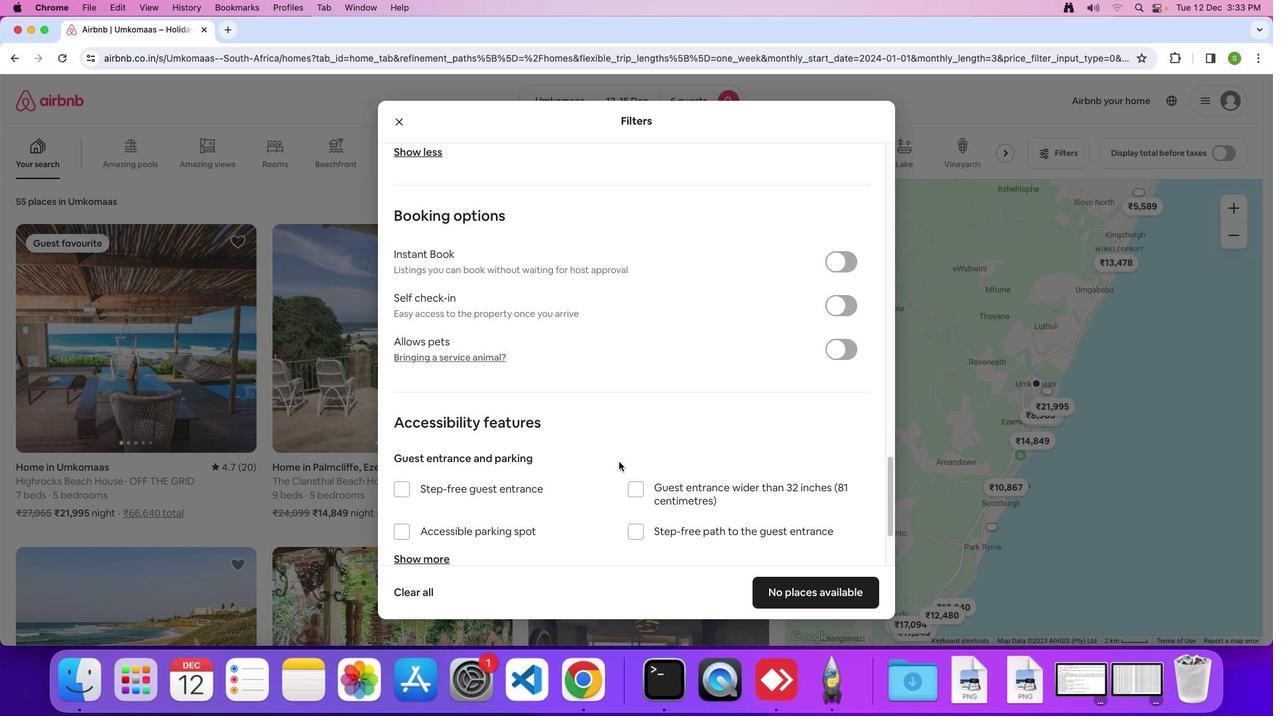 
Action: Mouse scrolled (618, 461) with delta (0, 0)
Screenshot: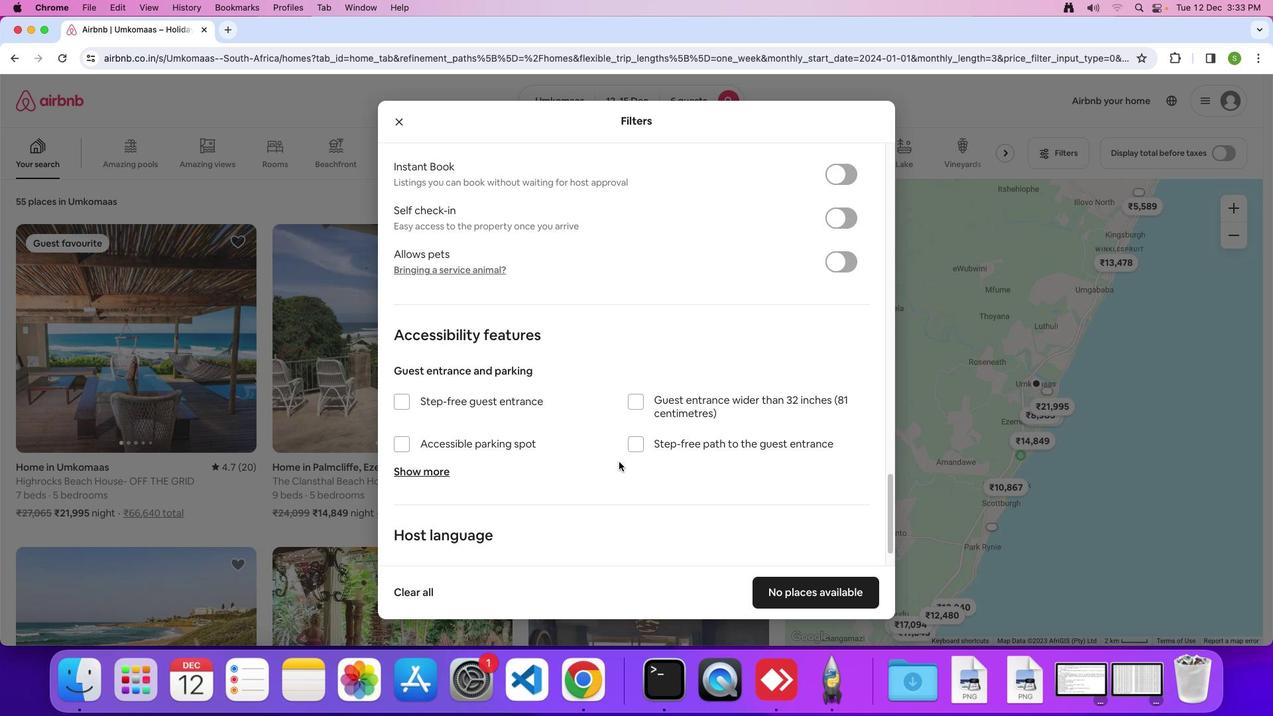 
Action: Mouse scrolled (618, 461) with delta (0, -3)
Screenshot: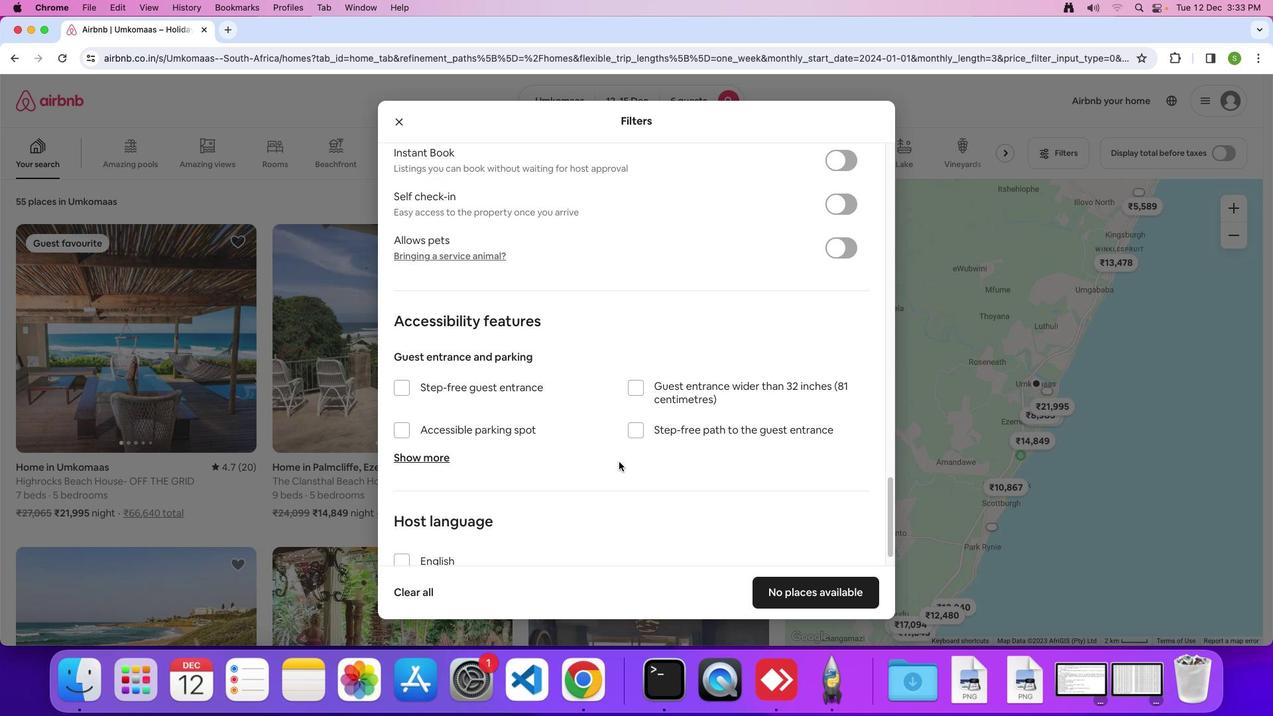 
Action: Mouse scrolled (618, 461) with delta (0, -2)
Screenshot: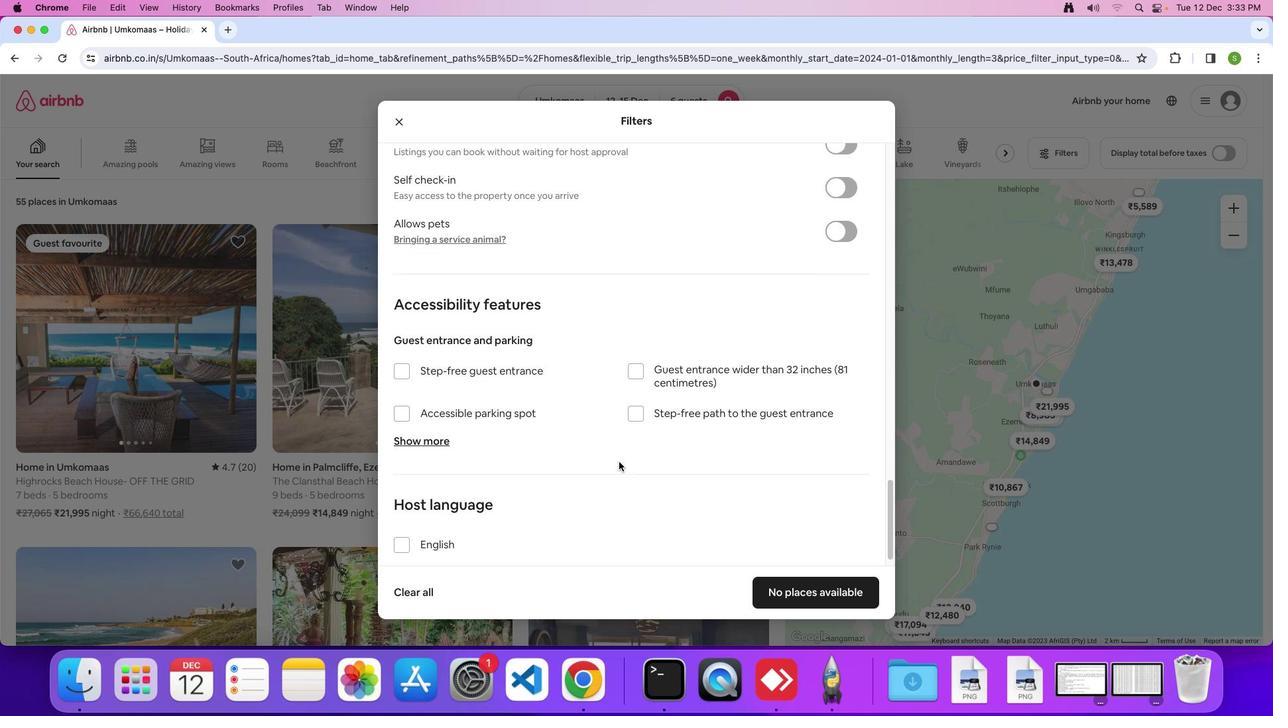 
Action: Mouse scrolled (618, 461) with delta (0, 0)
Screenshot: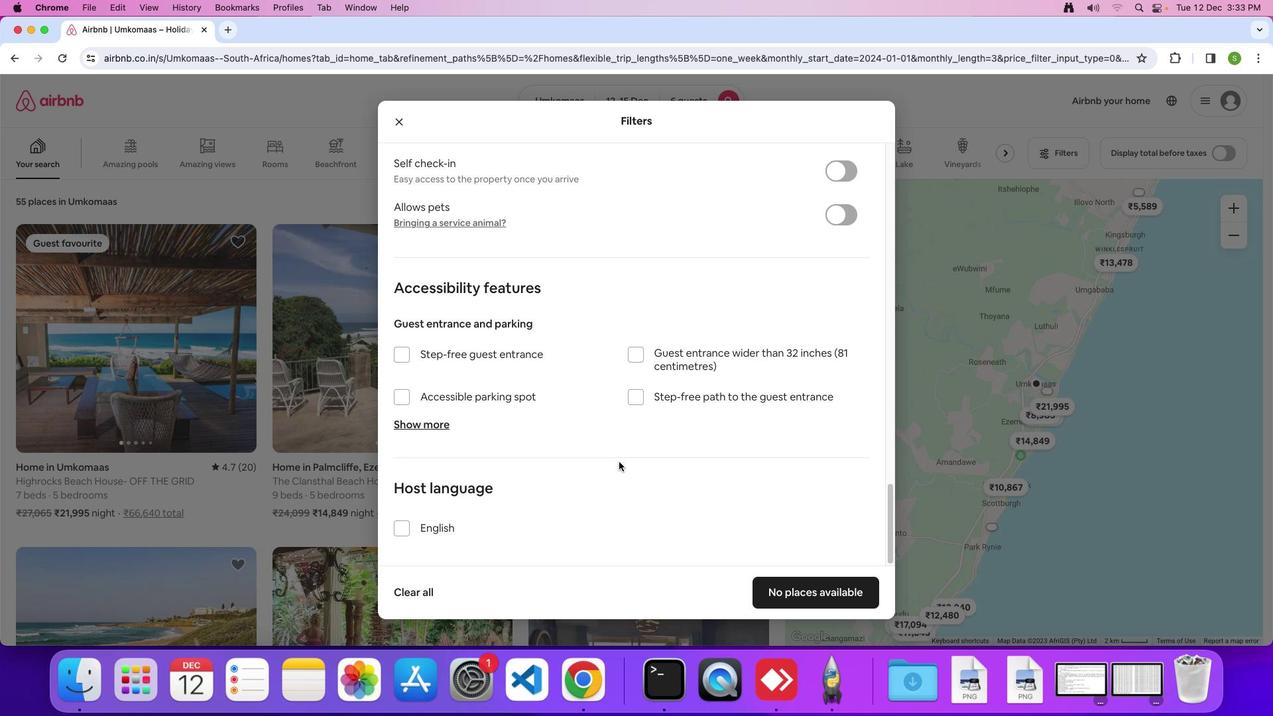 
Action: Mouse scrolled (618, 461) with delta (0, 0)
Screenshot: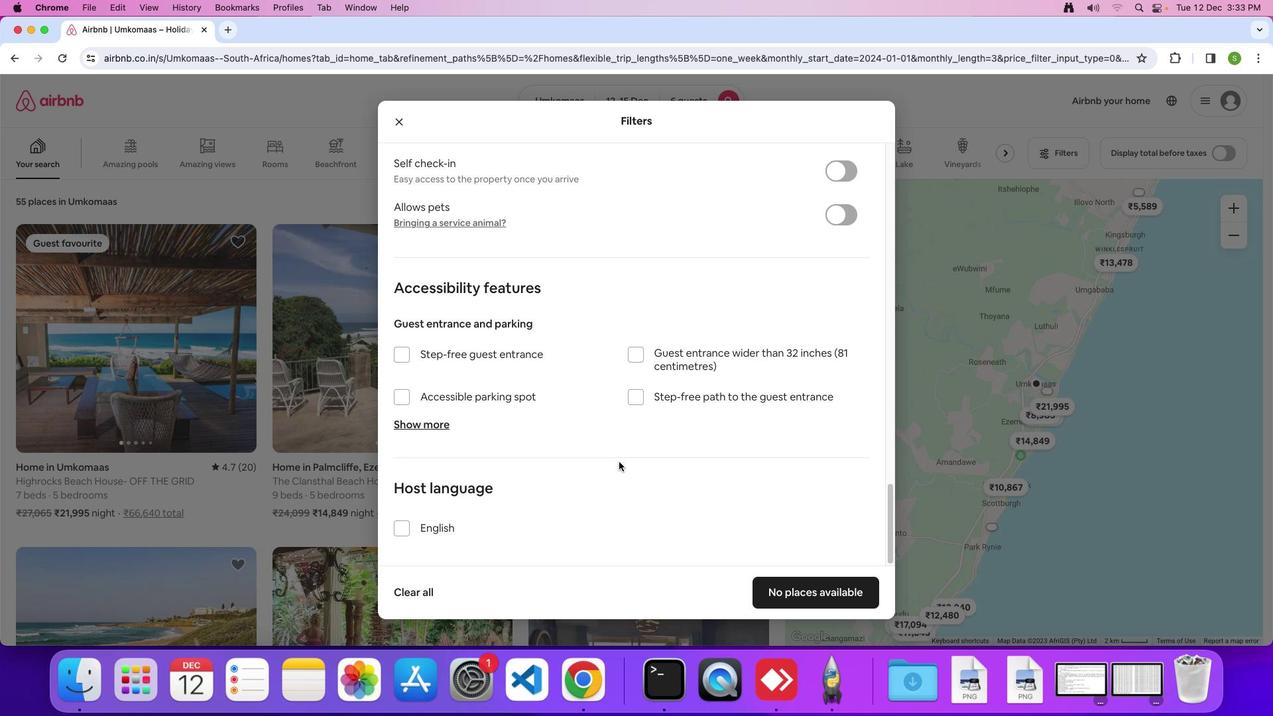 
Action: Mouse scrolled (618, 461) with delta (0, -1)
Screenshot: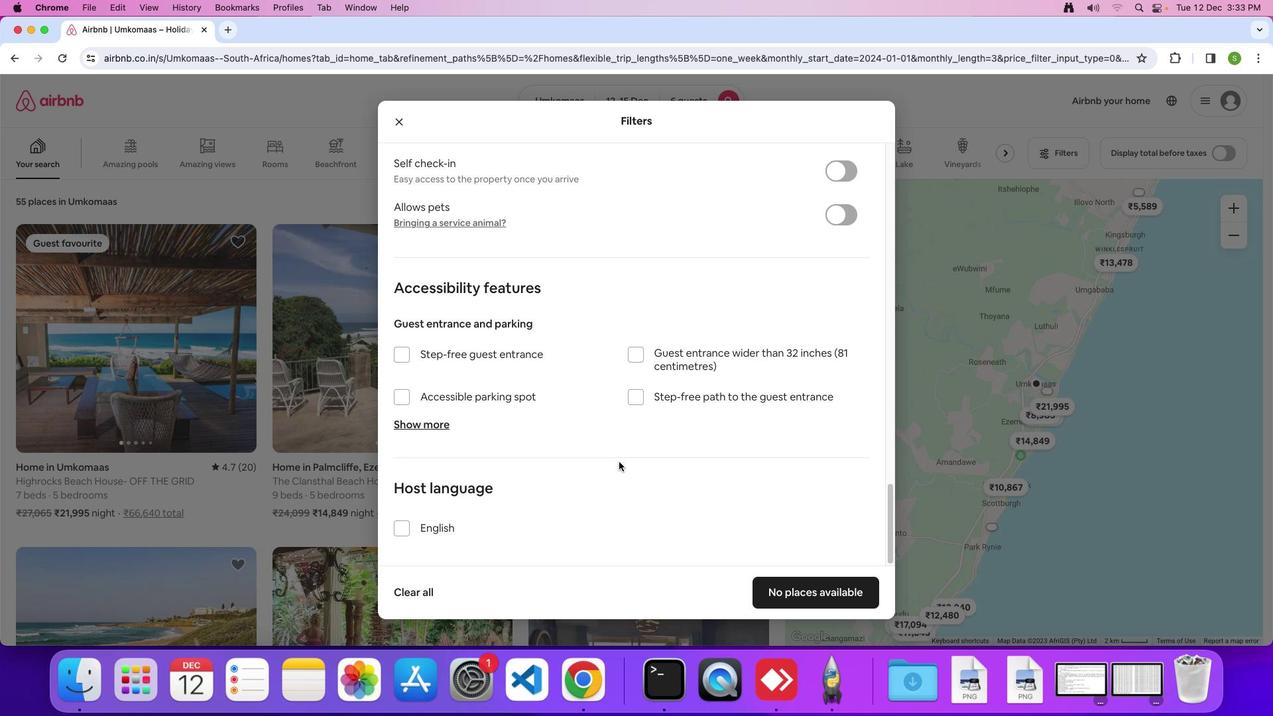 
Action: Mouse moved to (814, 595)
Screenshot: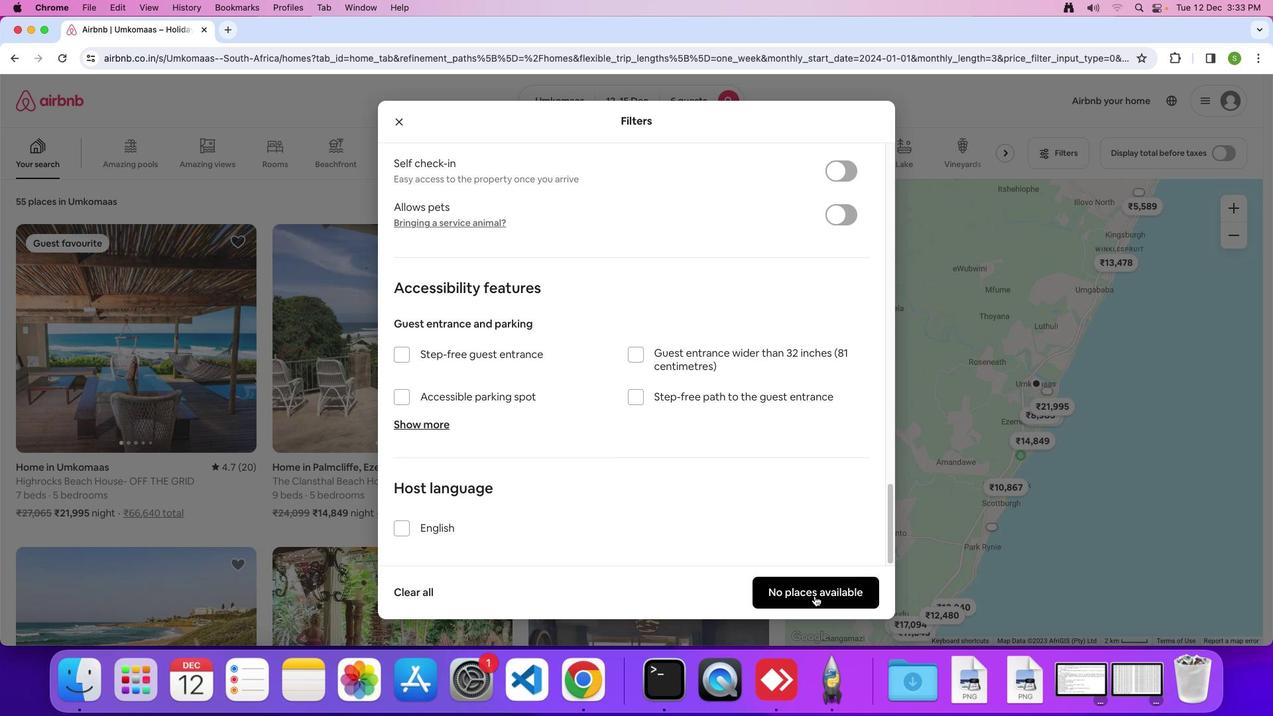 
Action: Mouse pressed left at (814, 595)
Screenshot: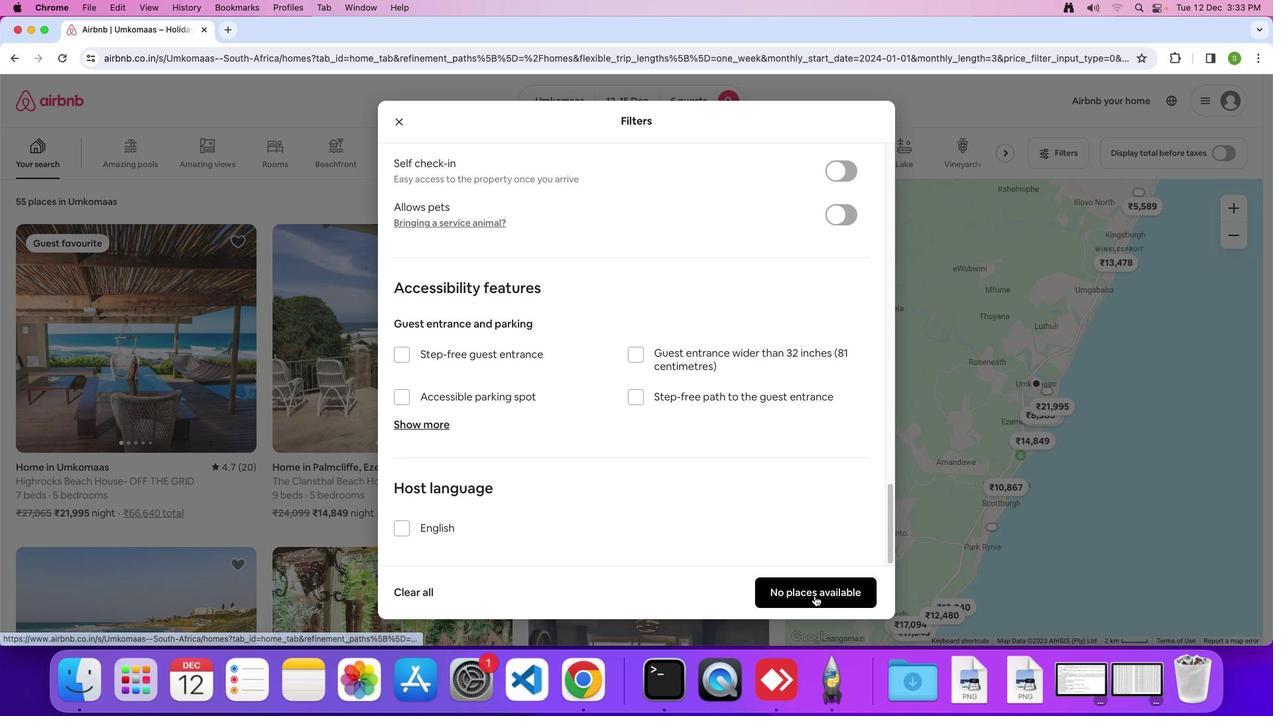 
Action: Mouse moved to (536, 420)
Screenshot: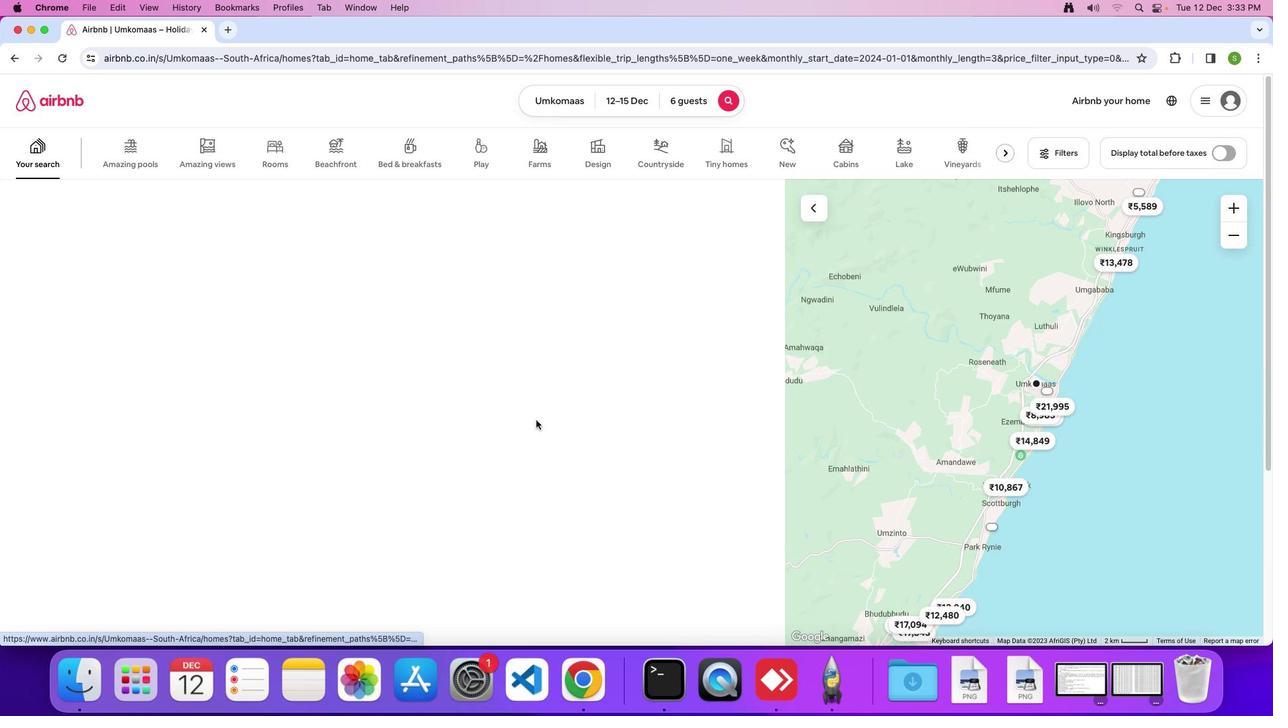 
